 Task: Buy 3 Carving Knives from Kitchen Knives & Accessories section under best seller category for shipping address: Kirsten Carter, 1129 Sharon Lane, South Bend, Indiana 46625, Cell Number 5742125169. Pay from credit card ending with 9757, CVV 798
Action: Mouse moved to (178, 92)
Screenshot: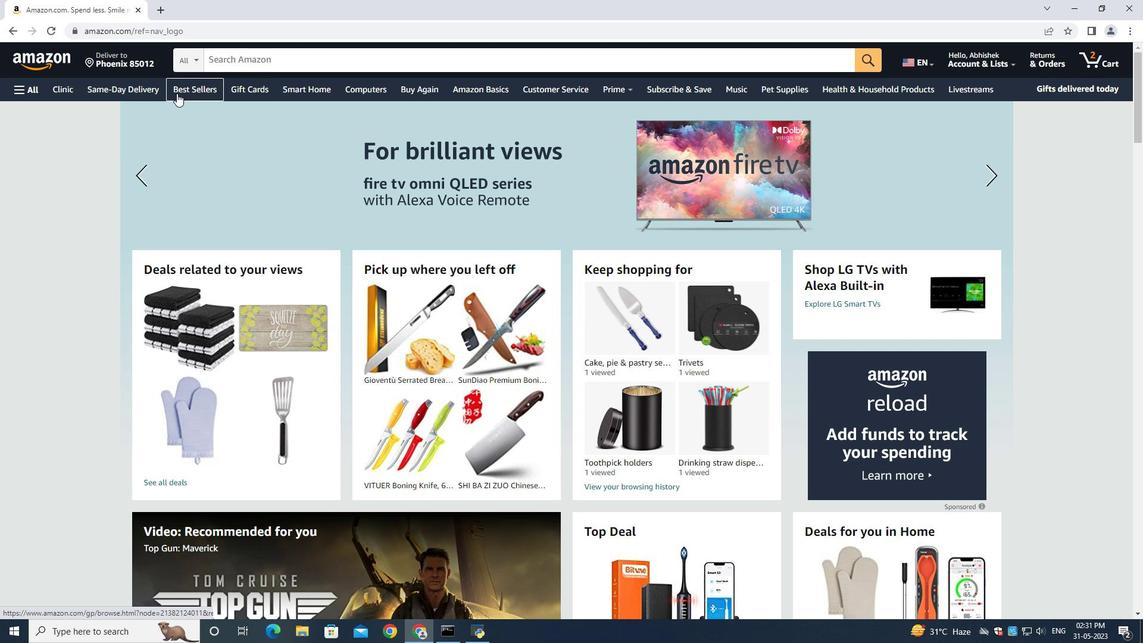 
Action: Mouse pressed left at (178, 92)
Screenshot: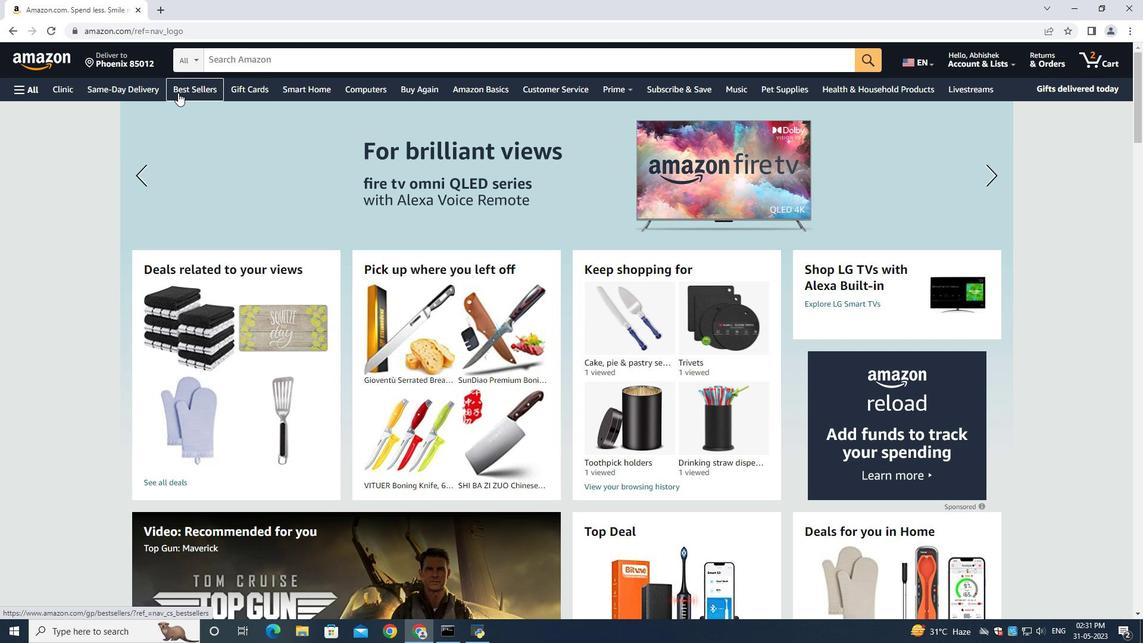 
Action: Mouse moved to (1114, 253)
Screenshot: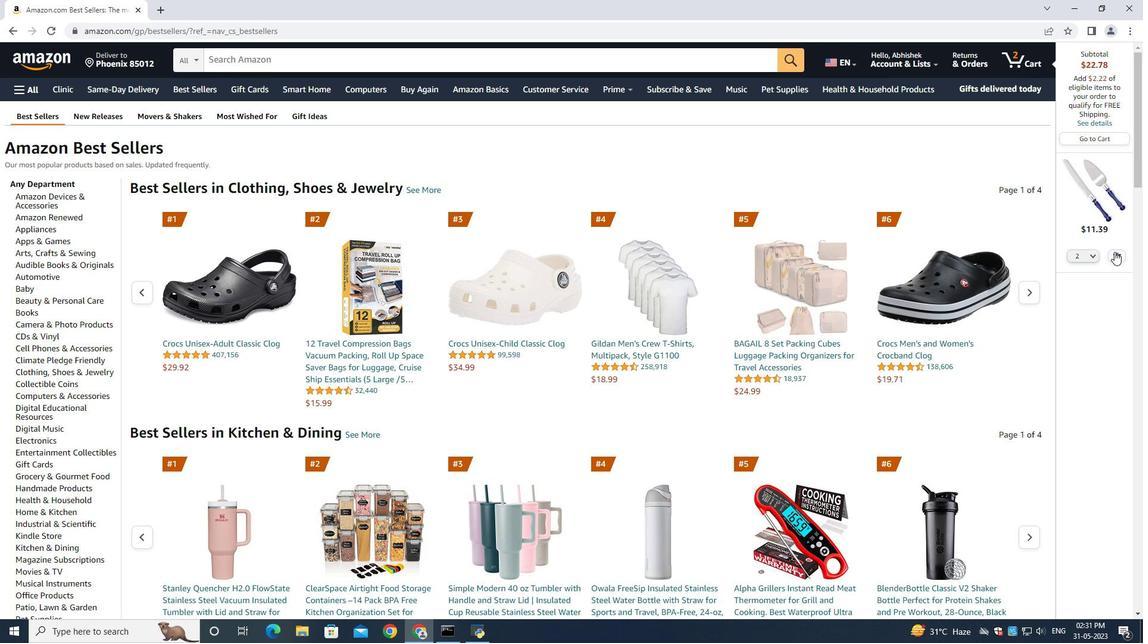 
Action: Mouse pressed left at (1114, 253)
Screenshot: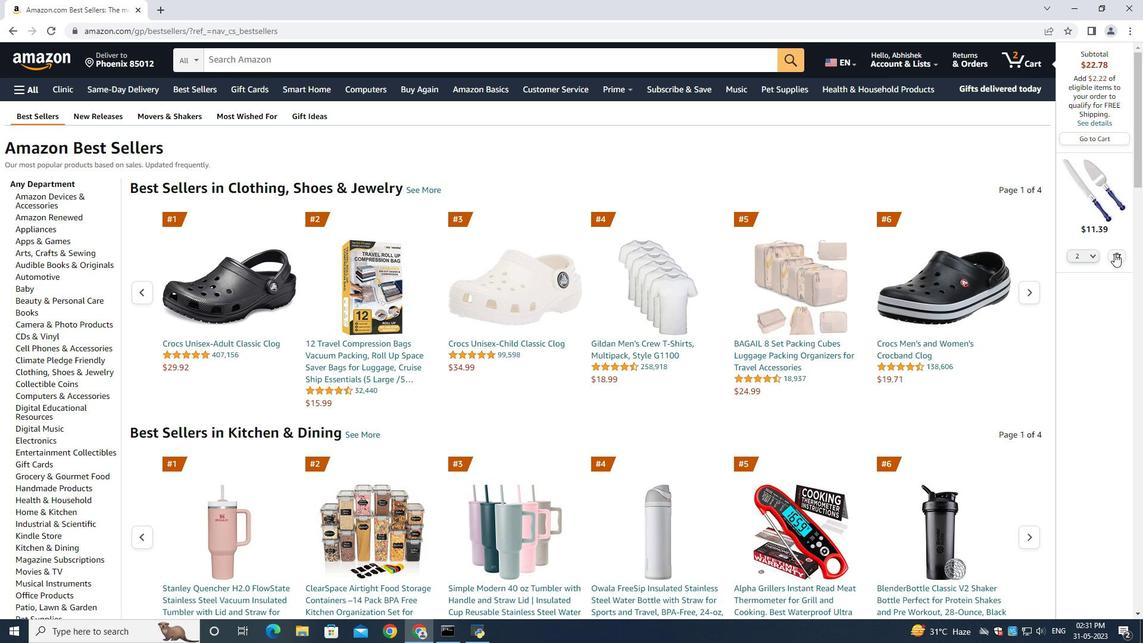 
Action: Mouse moved to (298, 64)
Screenshot: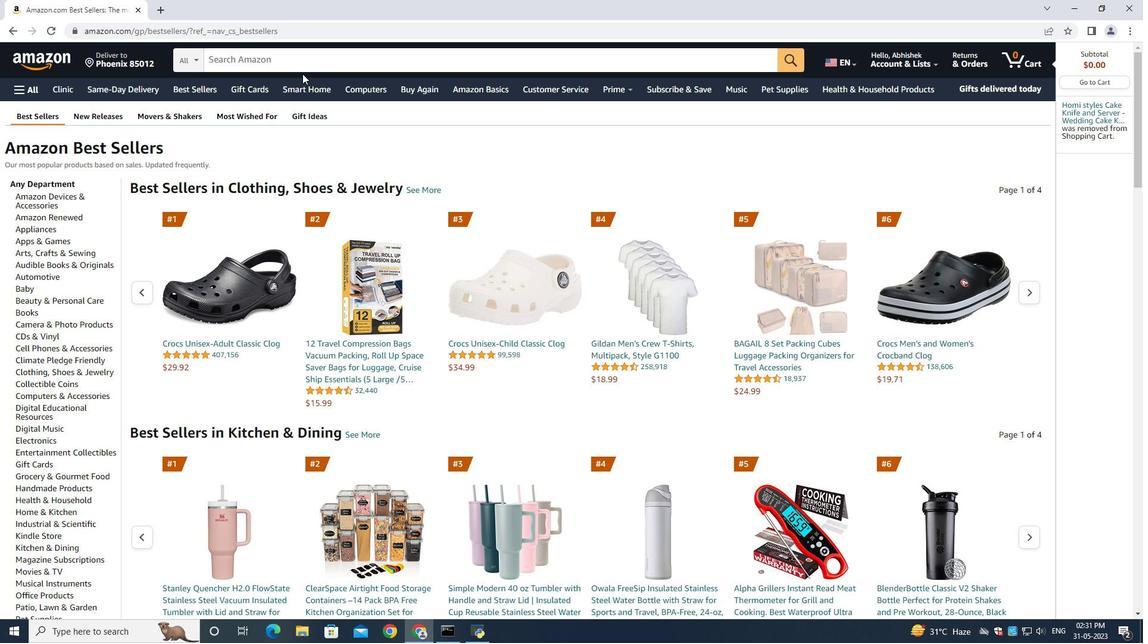 
Action: Mouse pressed left at (298, 64)
Screenshot: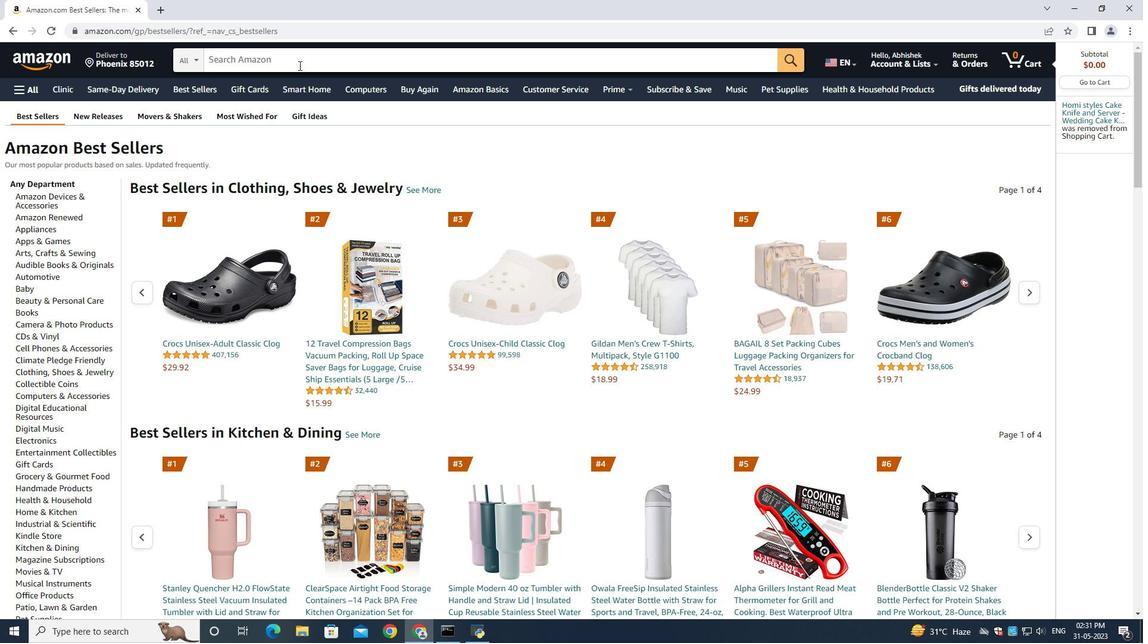 
Action: Key pressed <Key.shift><Key.shift><Key.shift><Key.shift><Key.shift><Key.shift><Key.shift><Key.shift><Key.shift><Key.shift><Key.shift>Carving<Key.space>king<Key.enter>
Screenshot: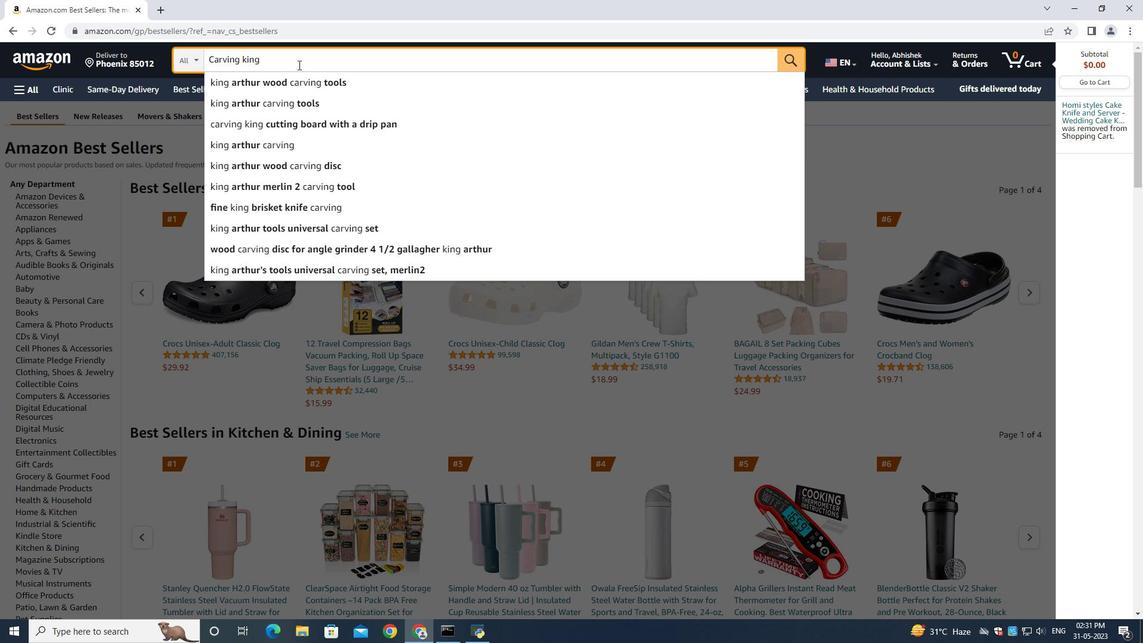 
Action: Mouse scrolled (298, 65) with delta (0, 0)
Screenshot: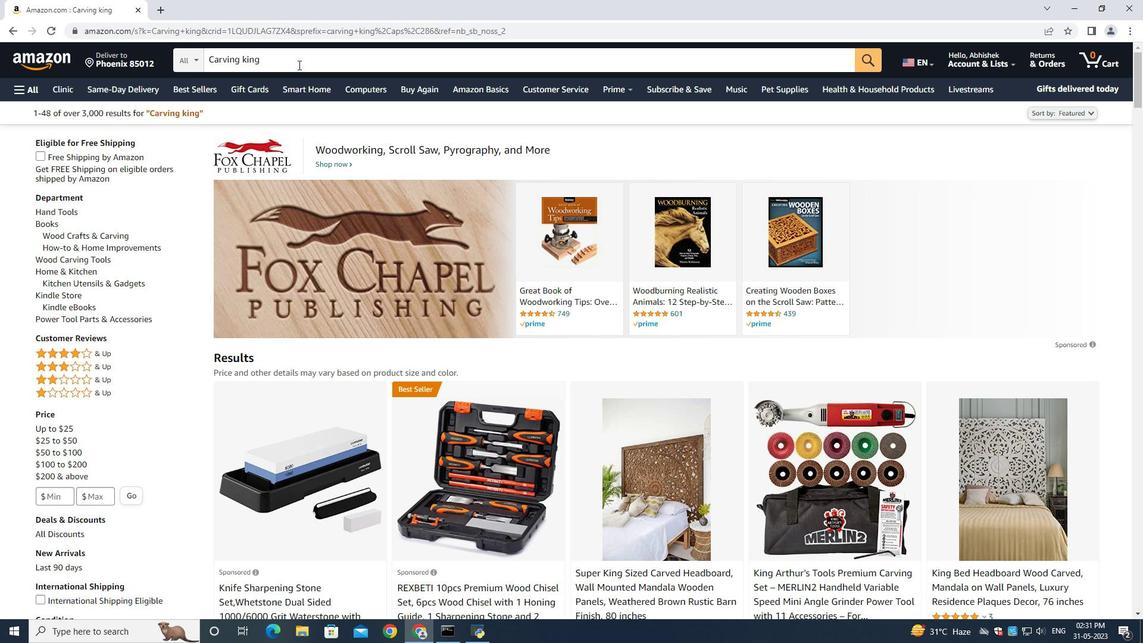 
Action: Mouse pressed left at (298, 64)
Screenshot: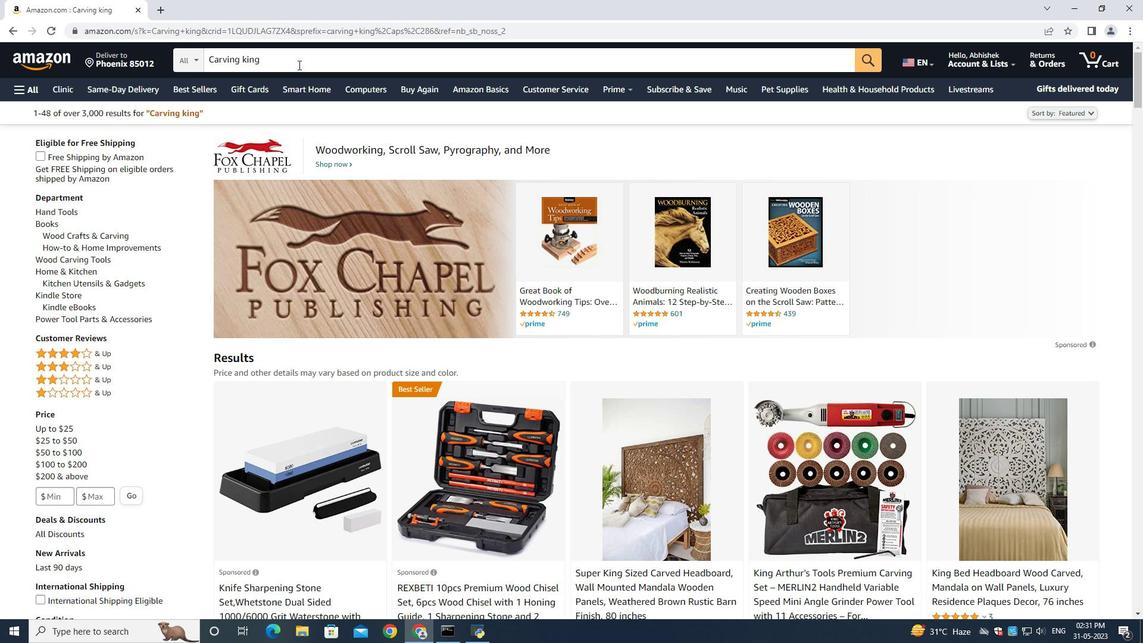 
Action: Key pressed <Key.backspace><Key.backspace><Key.backspace><Key.backspace><Key.shift>Knives<Key.enter>
Screenshot: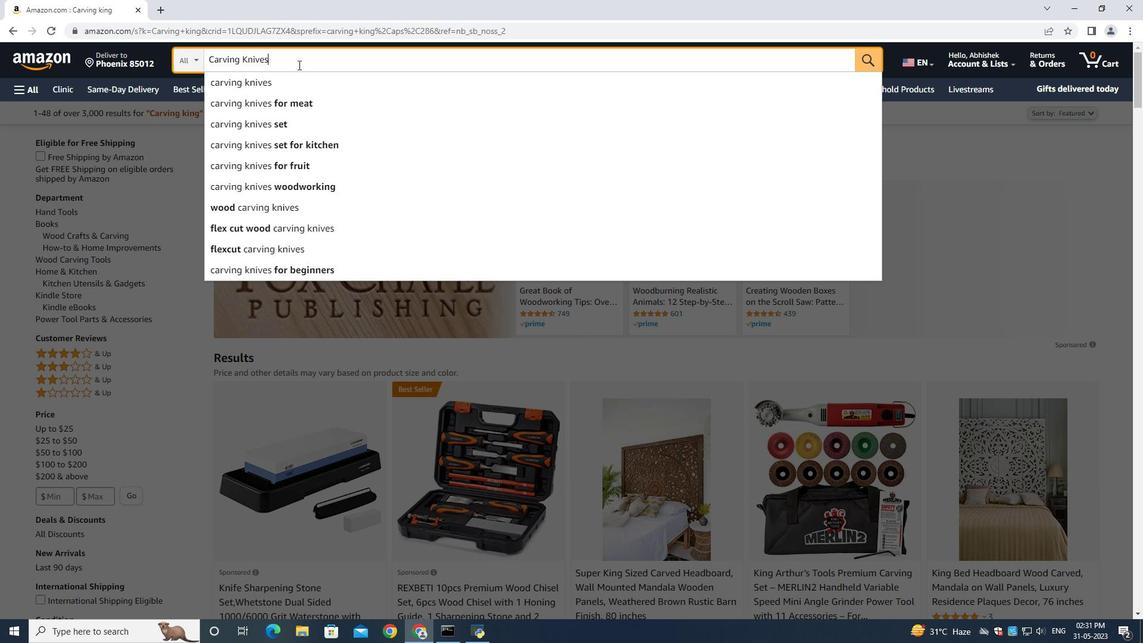 
Action: Mouse moved to (69, 303)
Screenshot: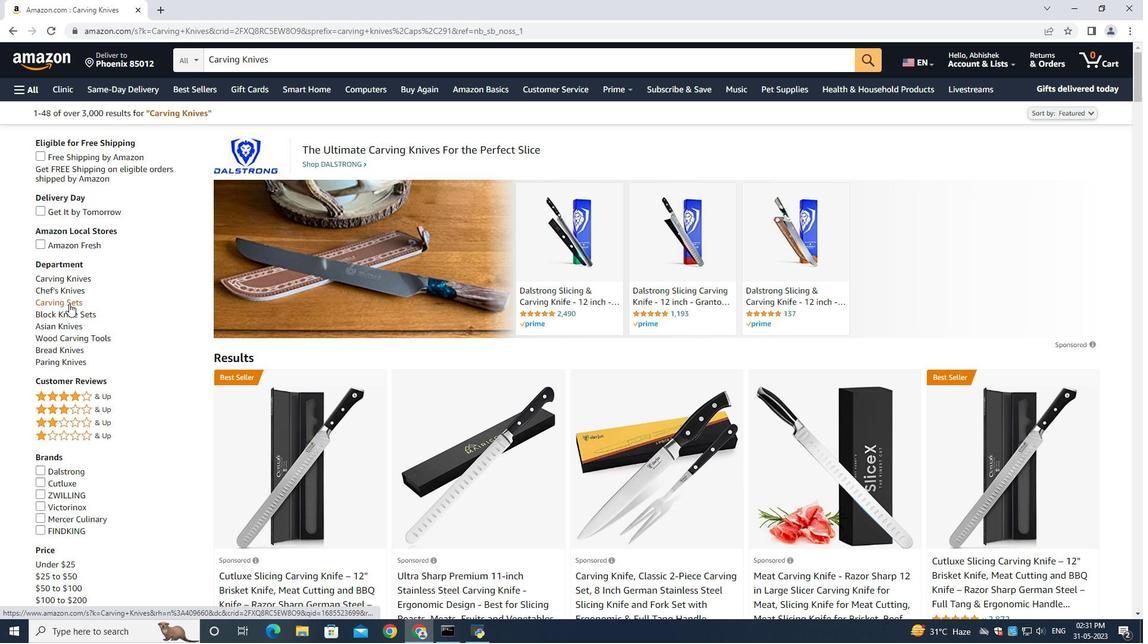 
Action: Mouse pressed left at (69, 303)
Screenshot: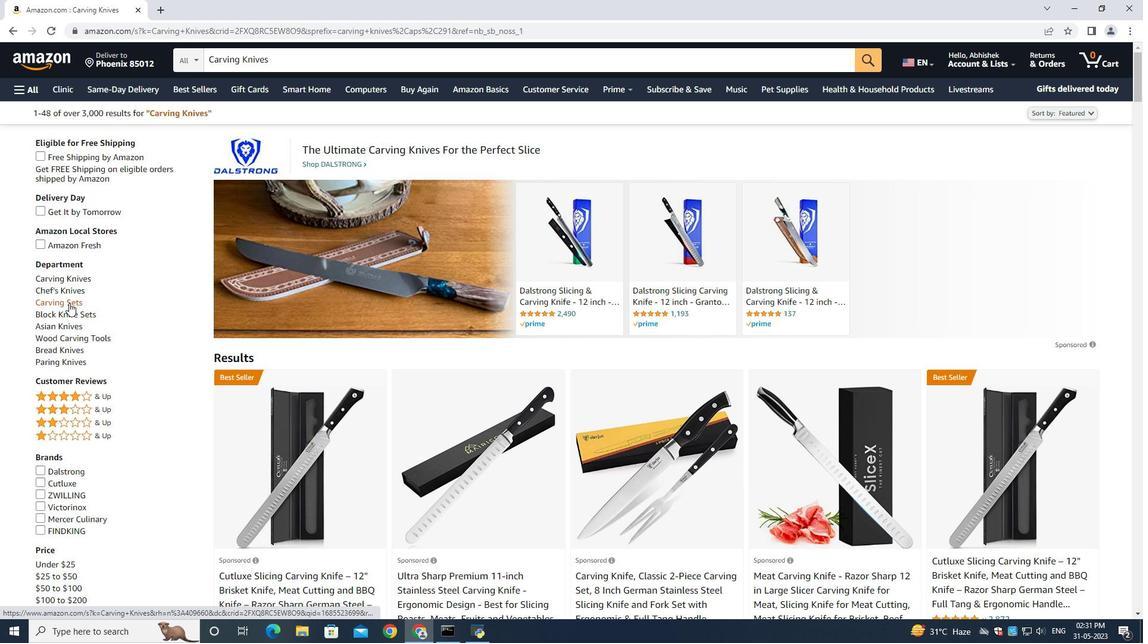 
Action: Mouse moved to (94, 288)
Screenshot: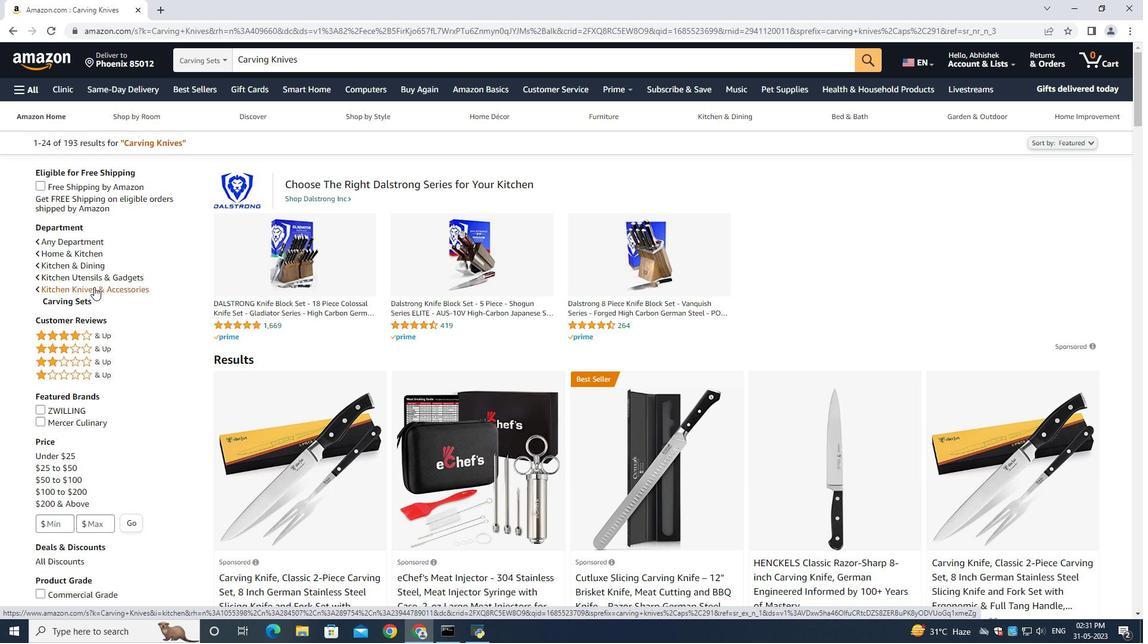 
Action: Mouse pressed left at (94, 288)
Screenshot: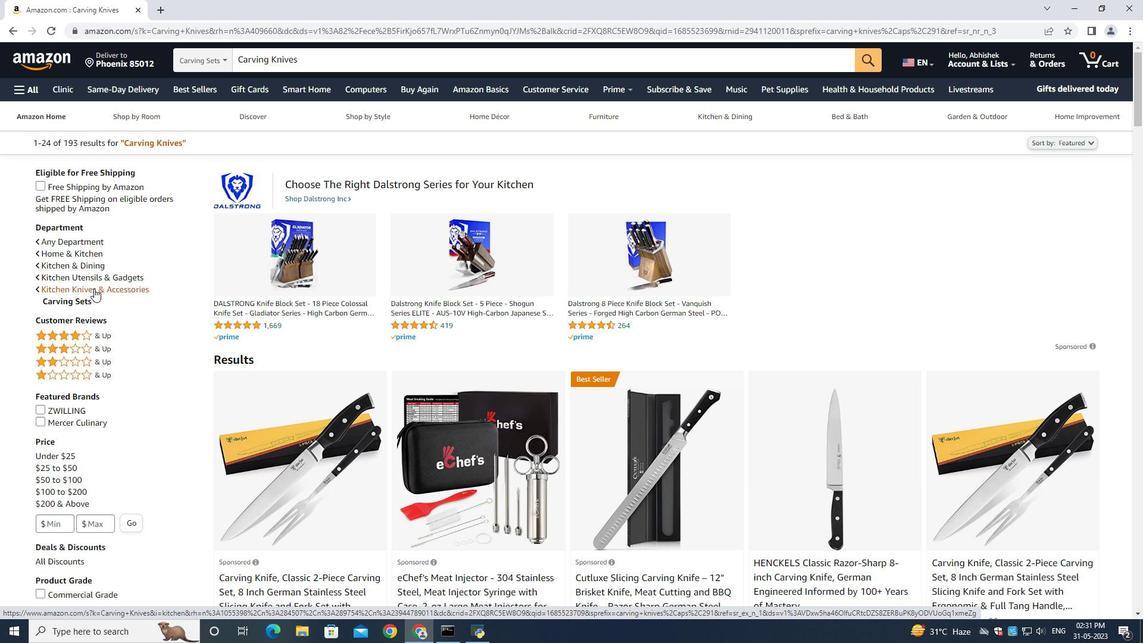 
Action: Mouse moved to (550, 374)
Screenshot: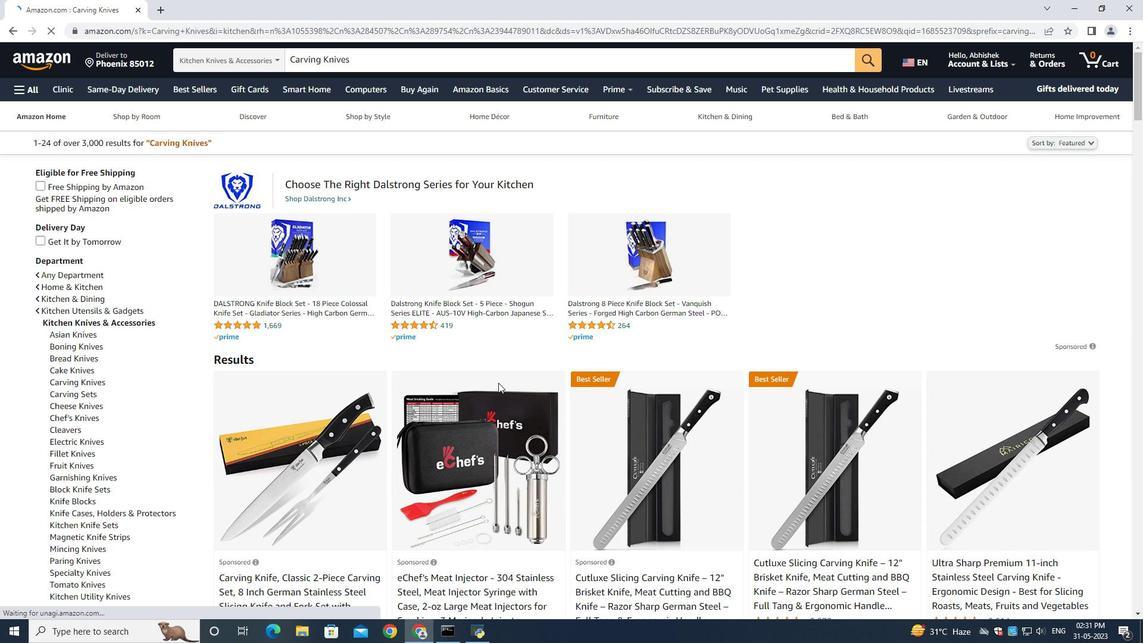 
Action: Mouse scrolled (550, 373) with delta (0, 0)
Screenshot: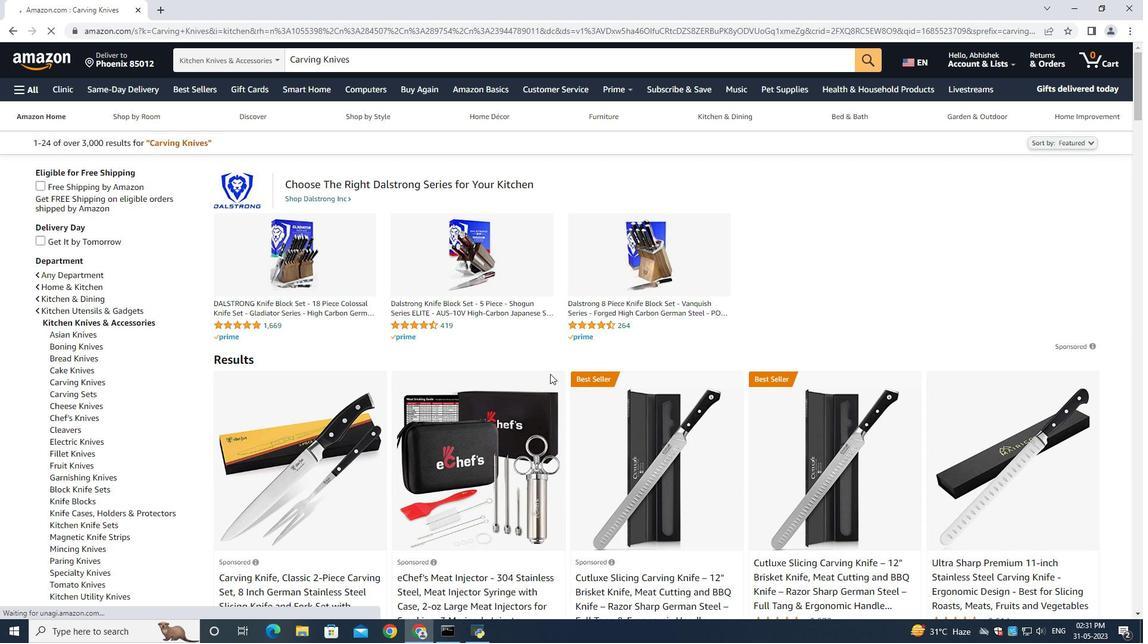
Action: Mouse scrolled (550, 373) with delta (0, 0)
Screenshot: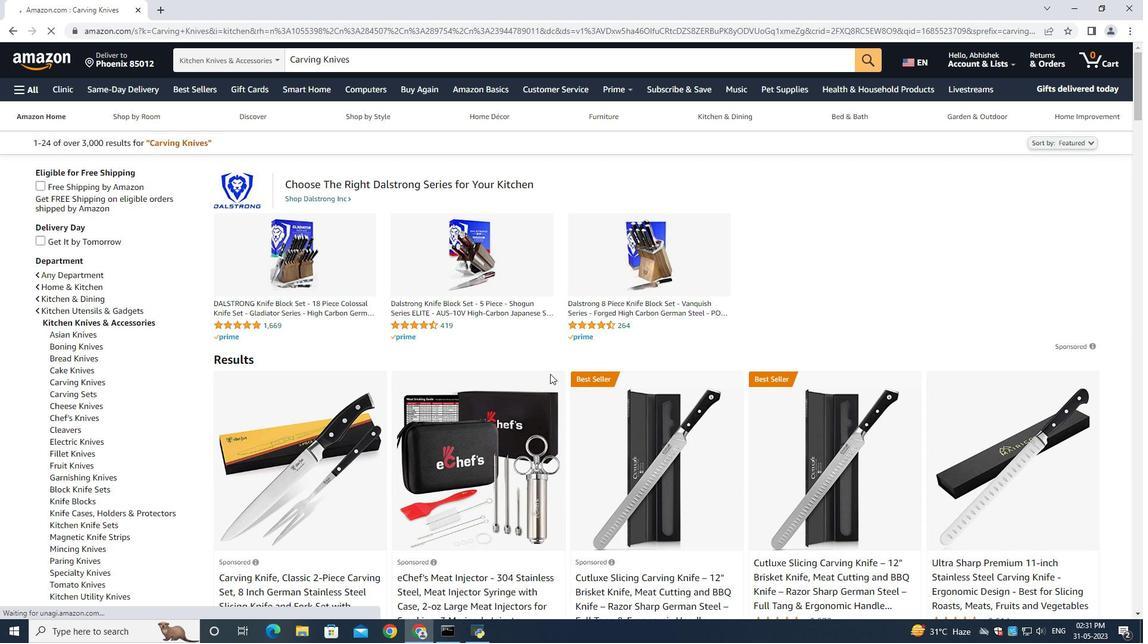 
Action: Mouse scrolled (550, 373) with delta (0, 0)
Screenshot: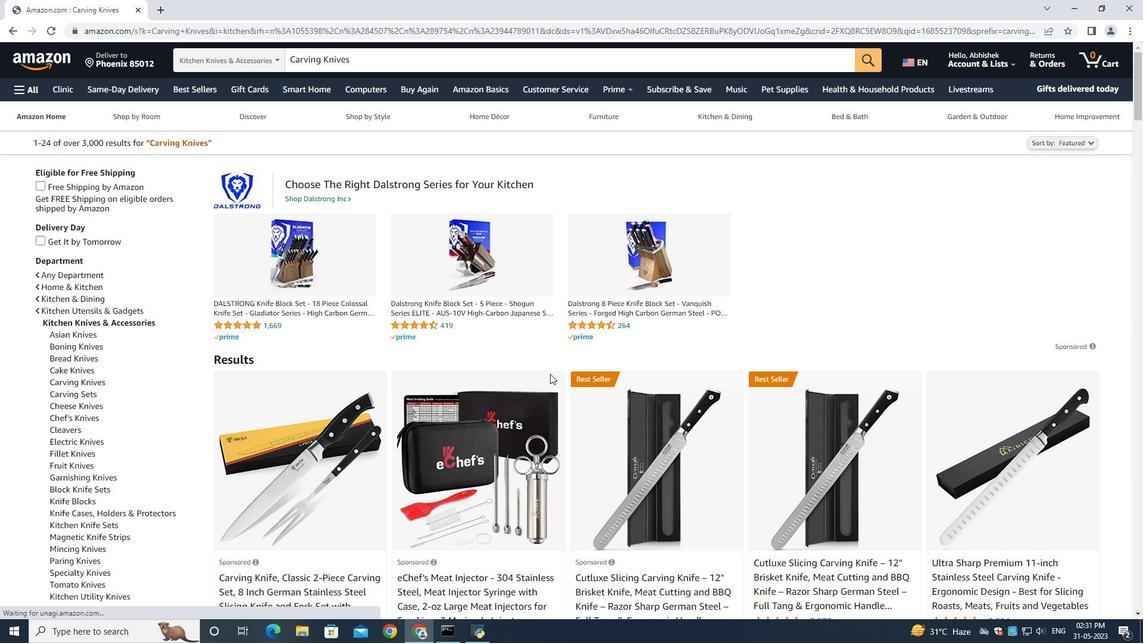 
Action: Mouse scrolled (550, 373) with delta (0, 0)
Screenshot: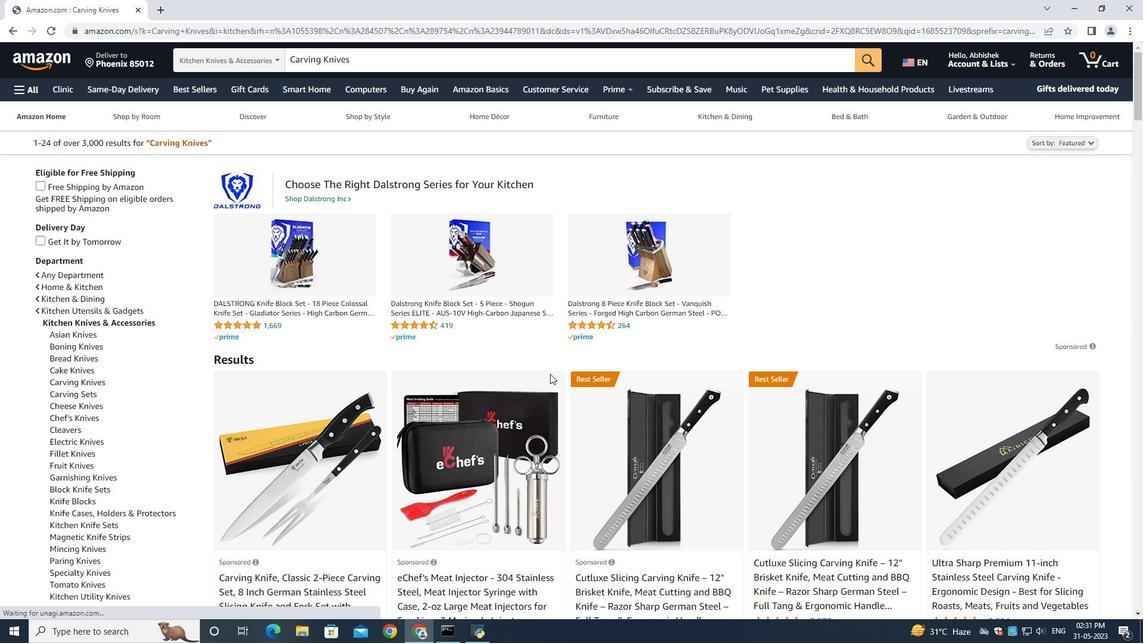 
Action: Mouse moved to (446, 344)
Screenshot: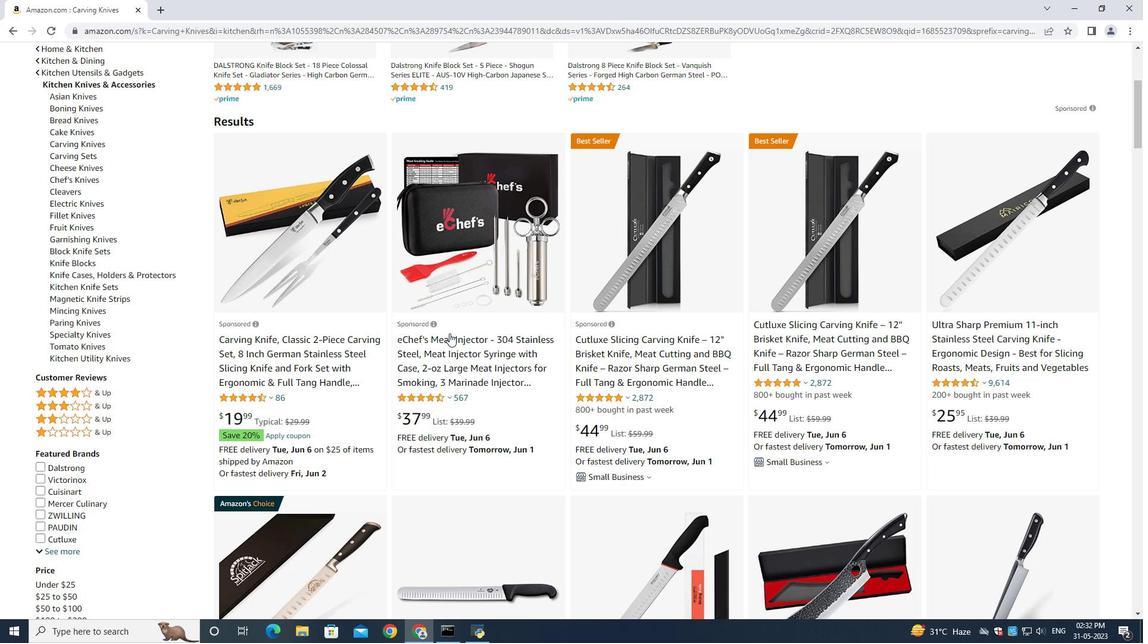 
Action: Mouse pressed left at (446, 344)
Screenshot: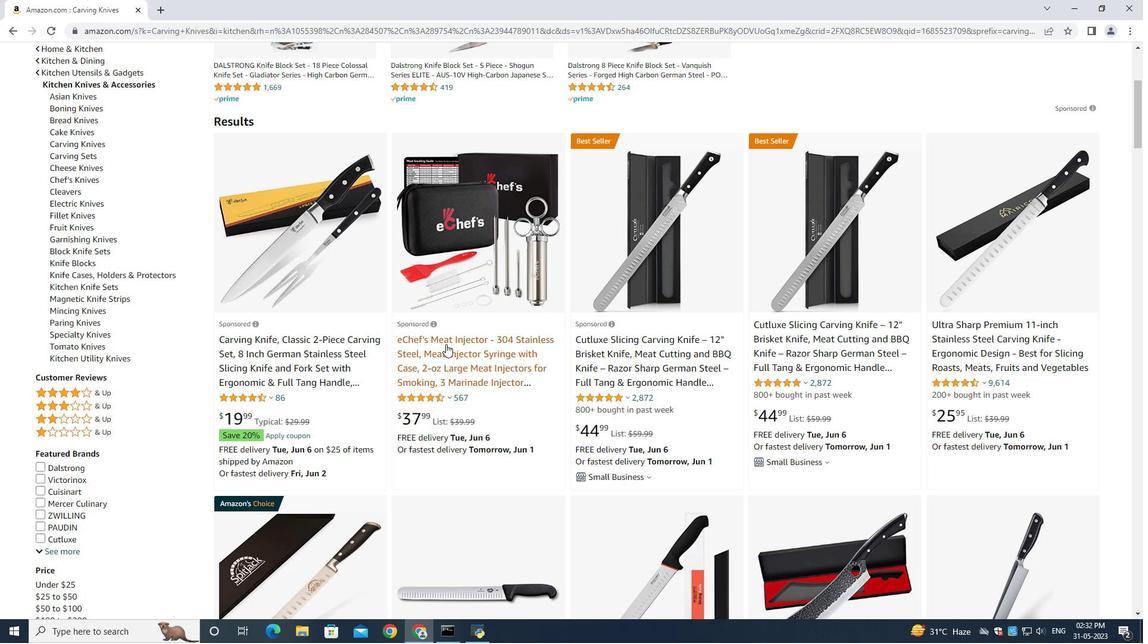 
Action: Mouse moved to (410, 510)
Screenshot: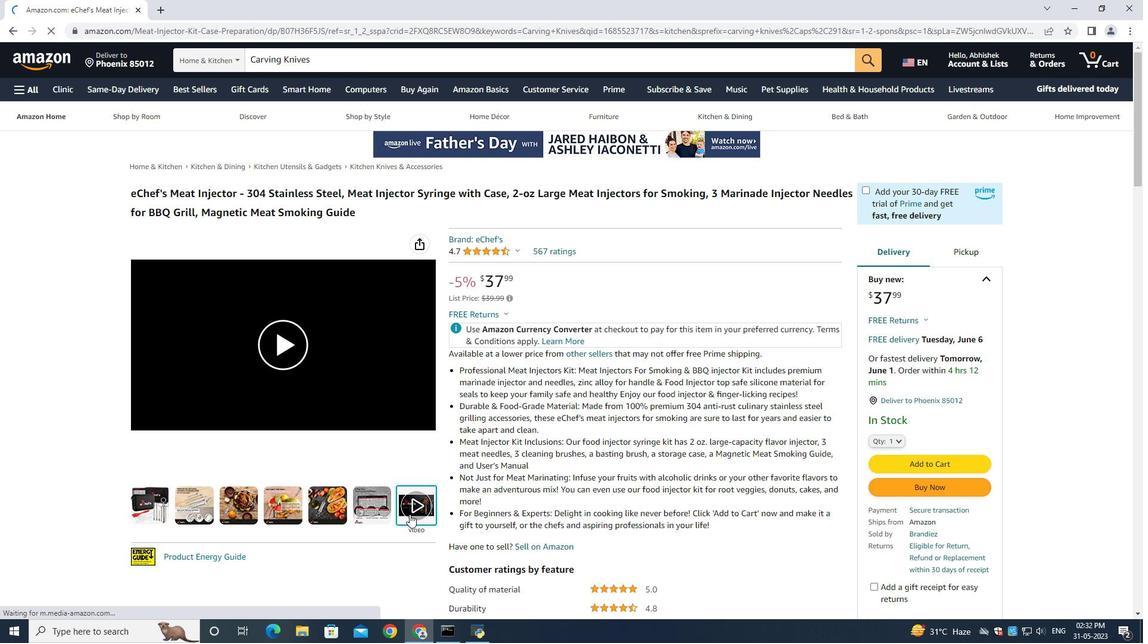 
Action: Mouse pressed left at (410, 510)
Screenshot: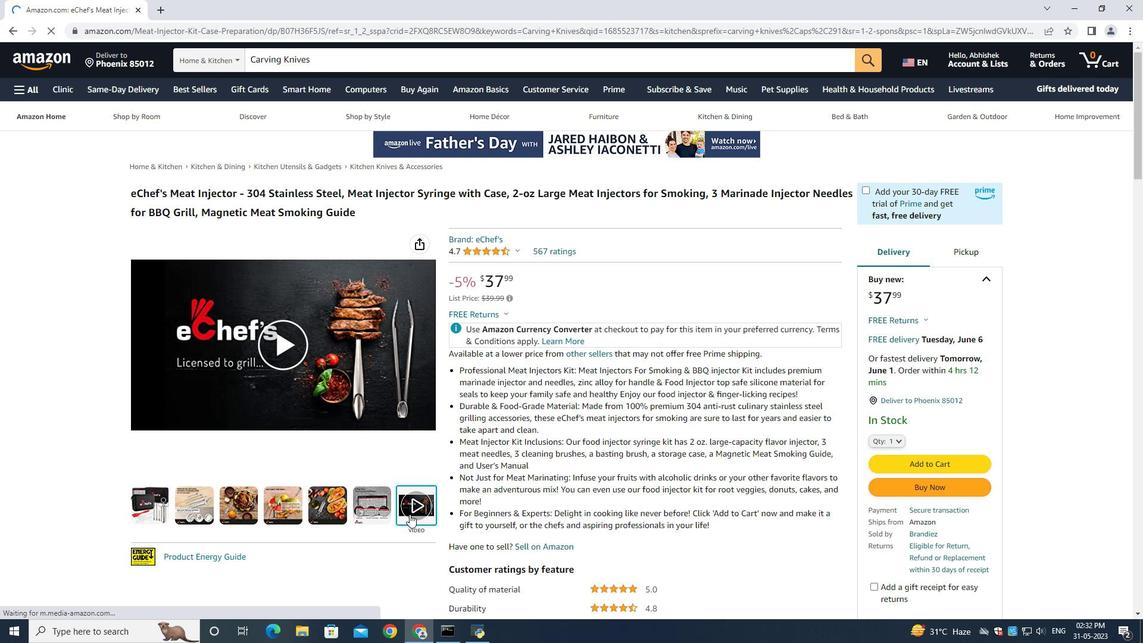 
Action: Mouse moved to (1102, 107)
Screenshot: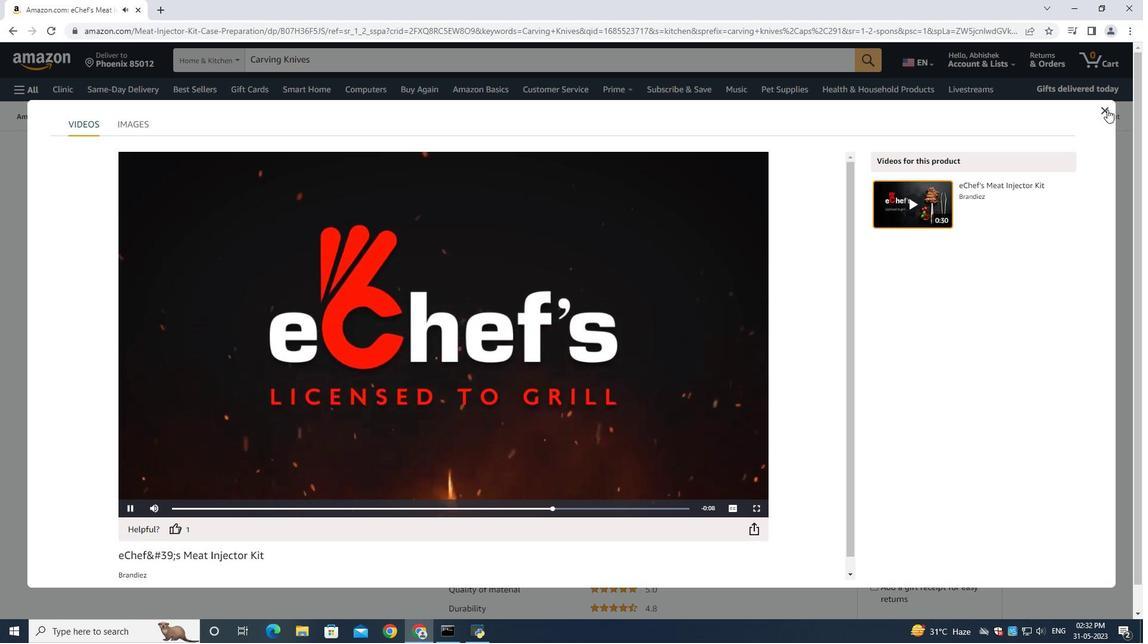 
Action: Mouse pressed left at (1102, 107)
Screenshot: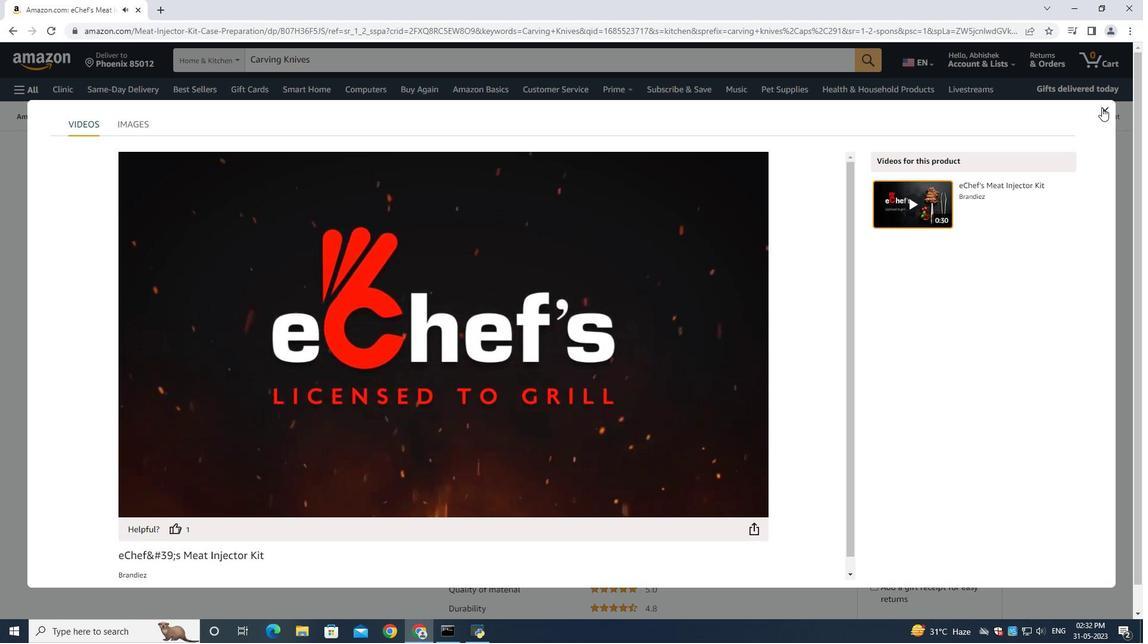 
Action: Mouse moved to (895, 439)
Screenshot: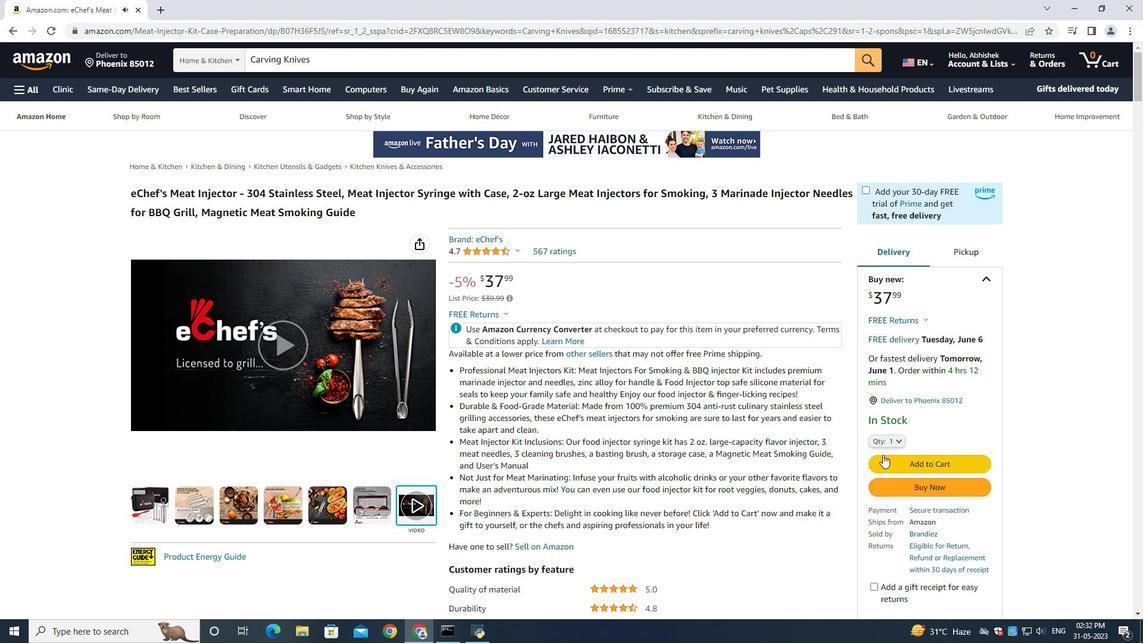 
Action: Mouse pressed left at (895, 439)
Screenshot: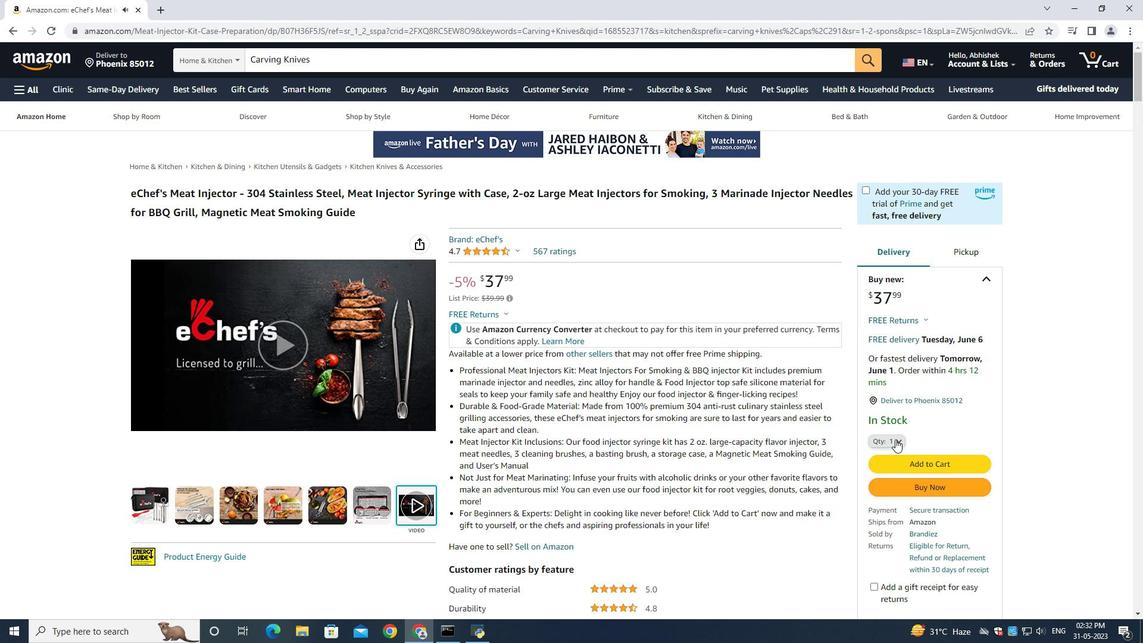 
Action: Mouse moved to (880, 478)
Screenshot: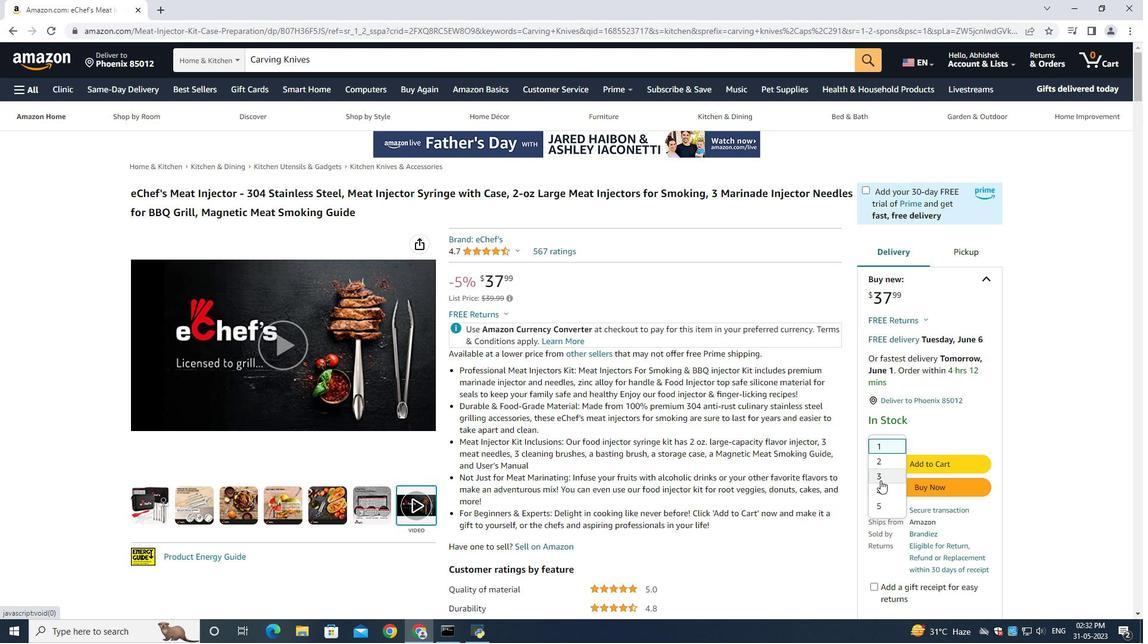 
Action: Mouse pressed left at (880, 478)
Screenshot: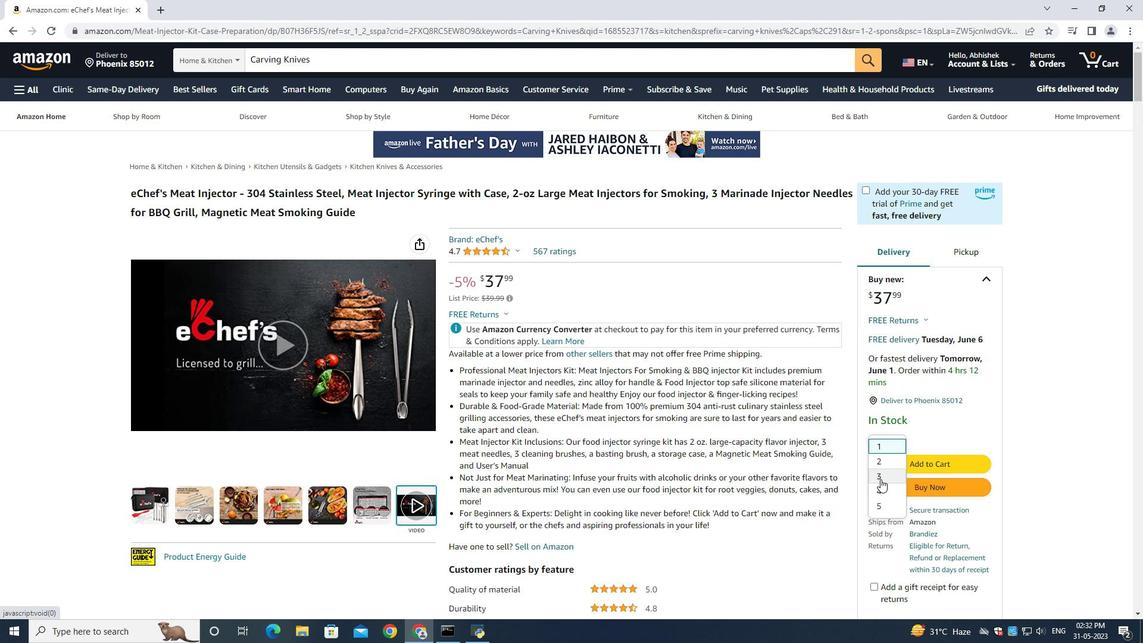 
Action: Mouse moved to (927, 485)
Screenshot: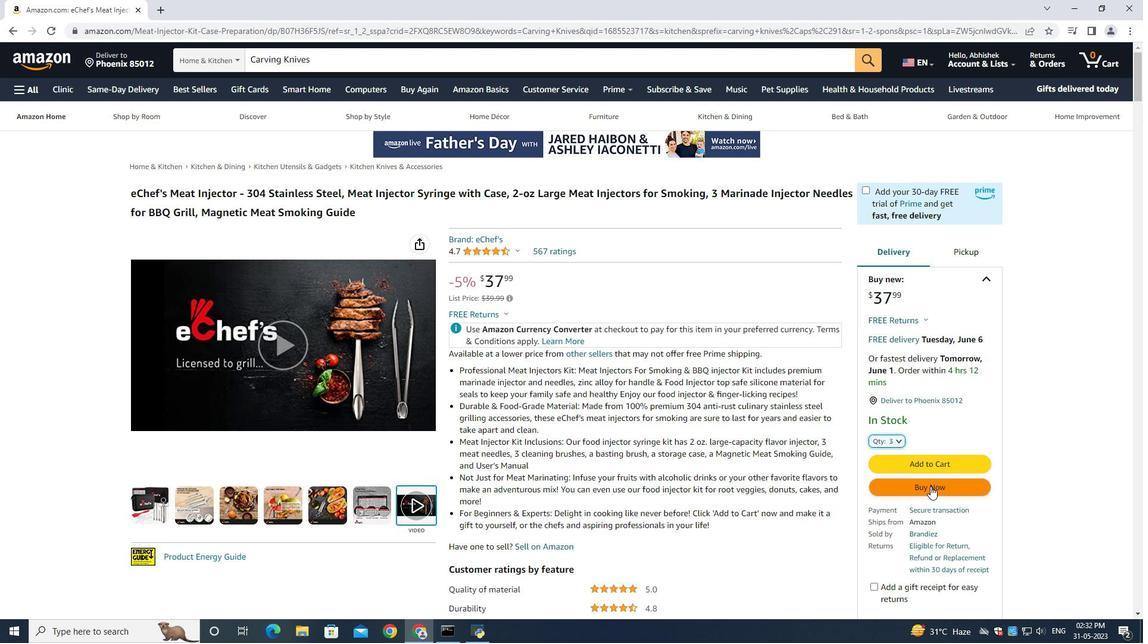
Action: Mouse pressed left at (927, 485)
Screenshot: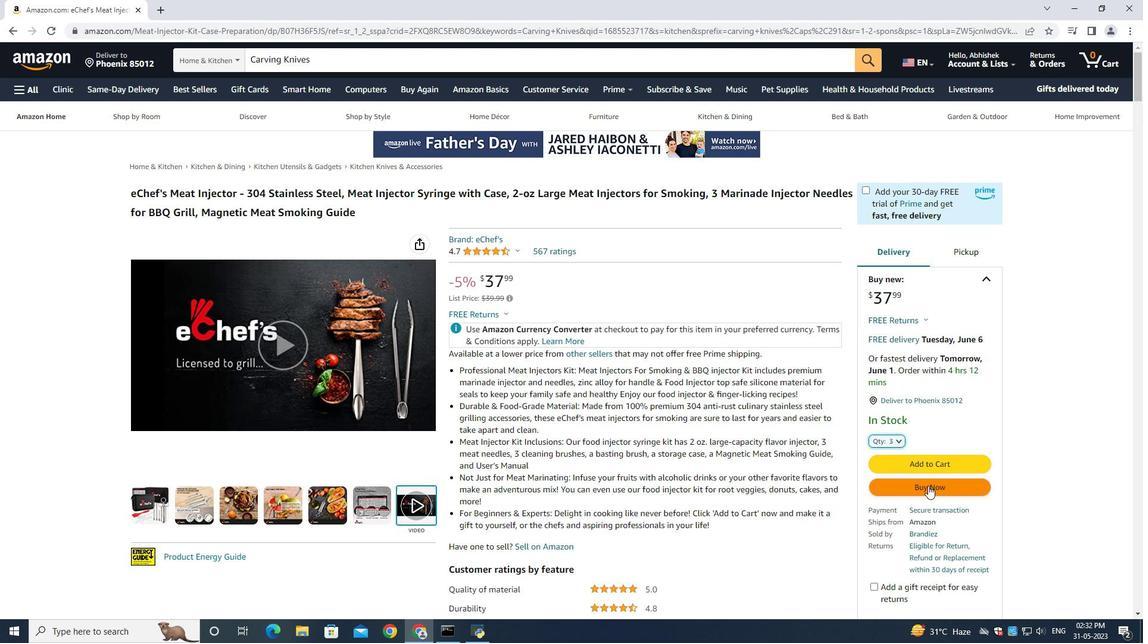 
Action: Mouse moved to (582, 403)
Screenshot: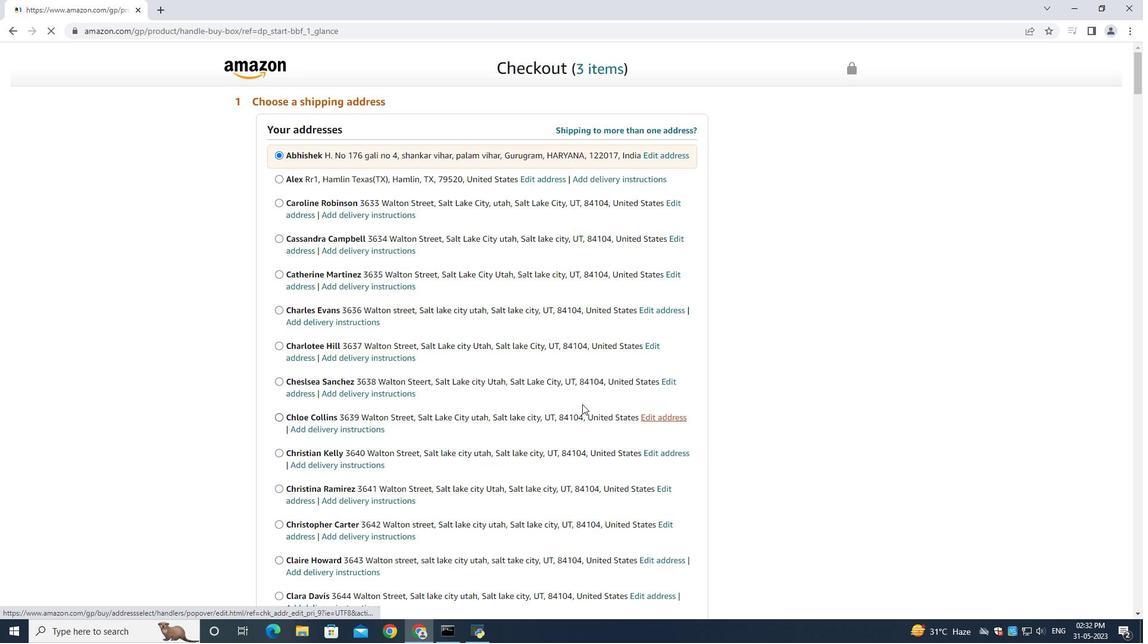 
Action: Mouse scrolled (582, 403) with delta (0, 0)
Screenshot: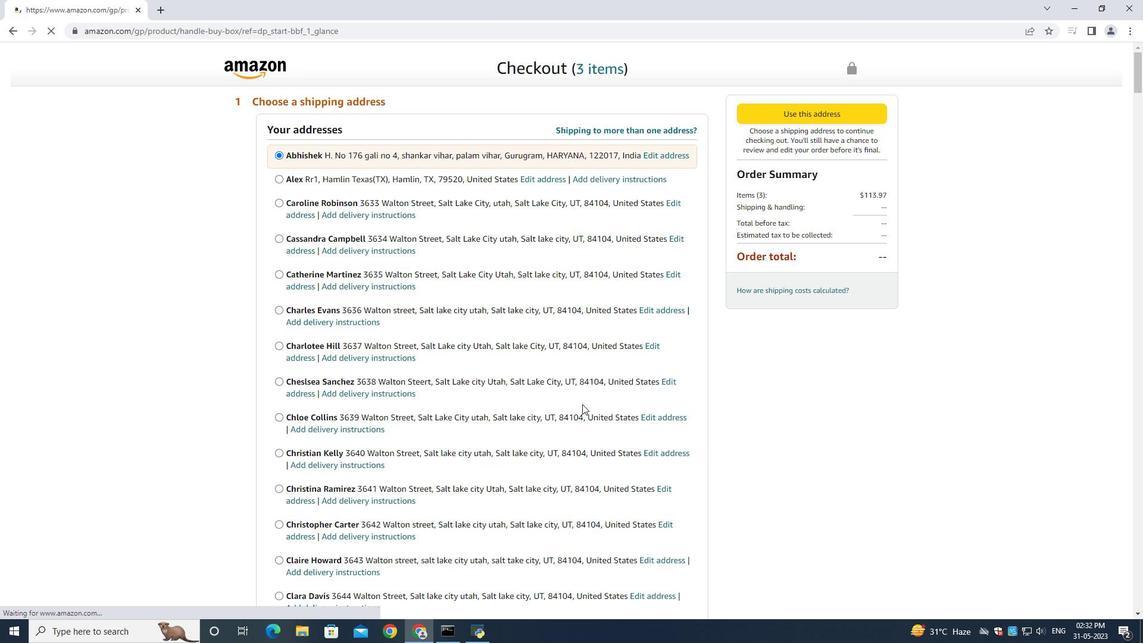 
Action: Mouse scrolled (582, 403) with delta (0, 0)
Screenshot: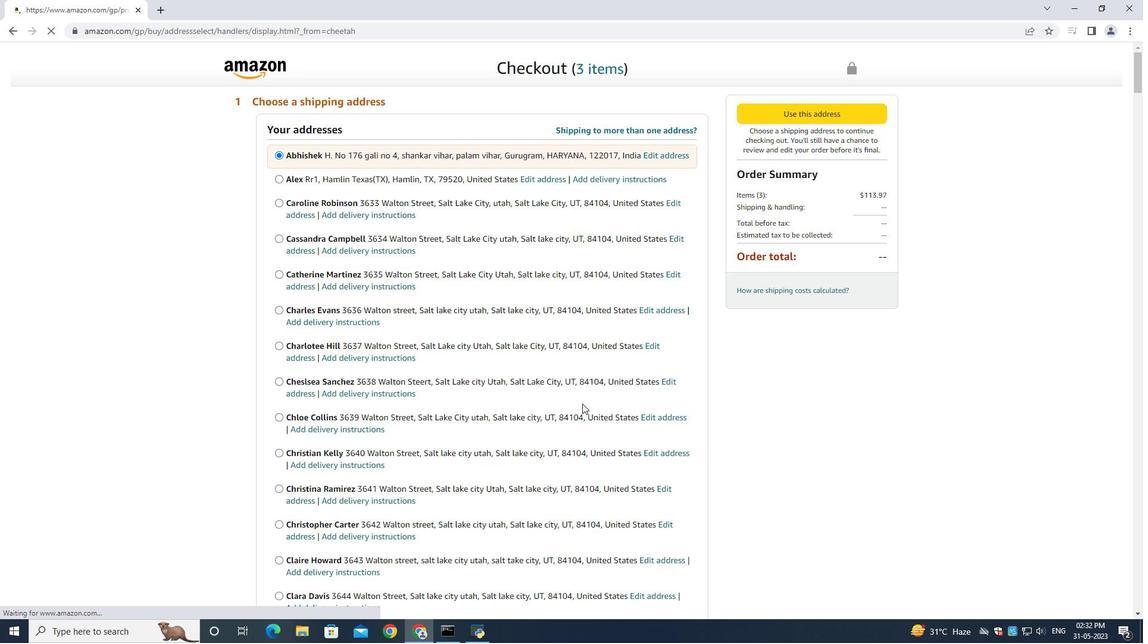 
Action: Mouse scrolled (582, 403) with delta (0, 0)
Screenshot: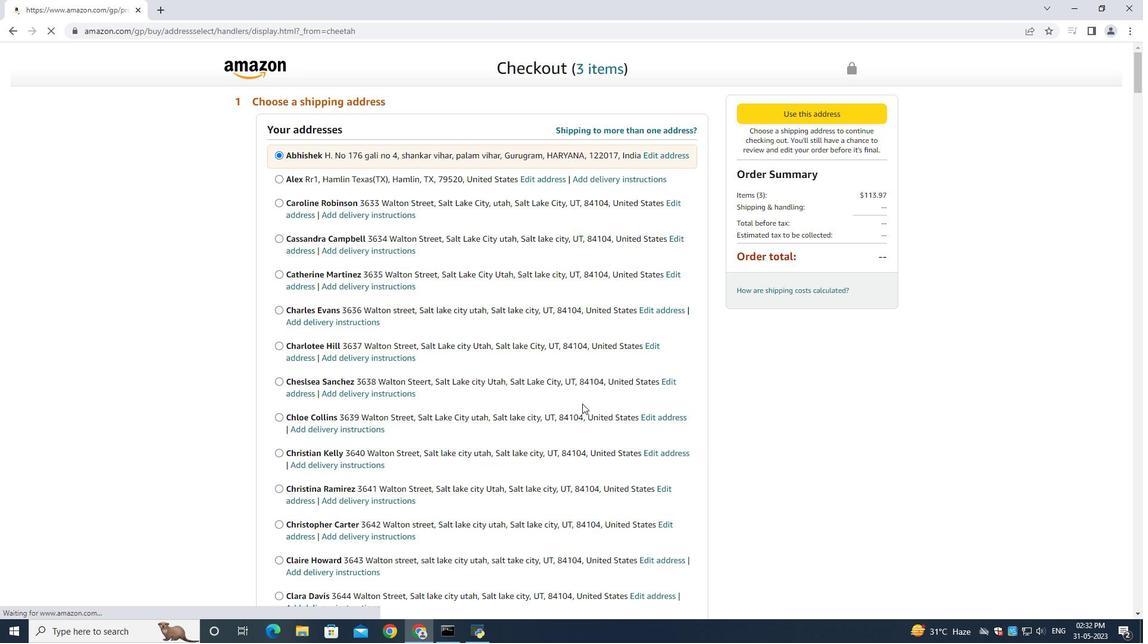 
Action: Mouse scrolled (582, 403) with delta (0, 0)
Screenshot: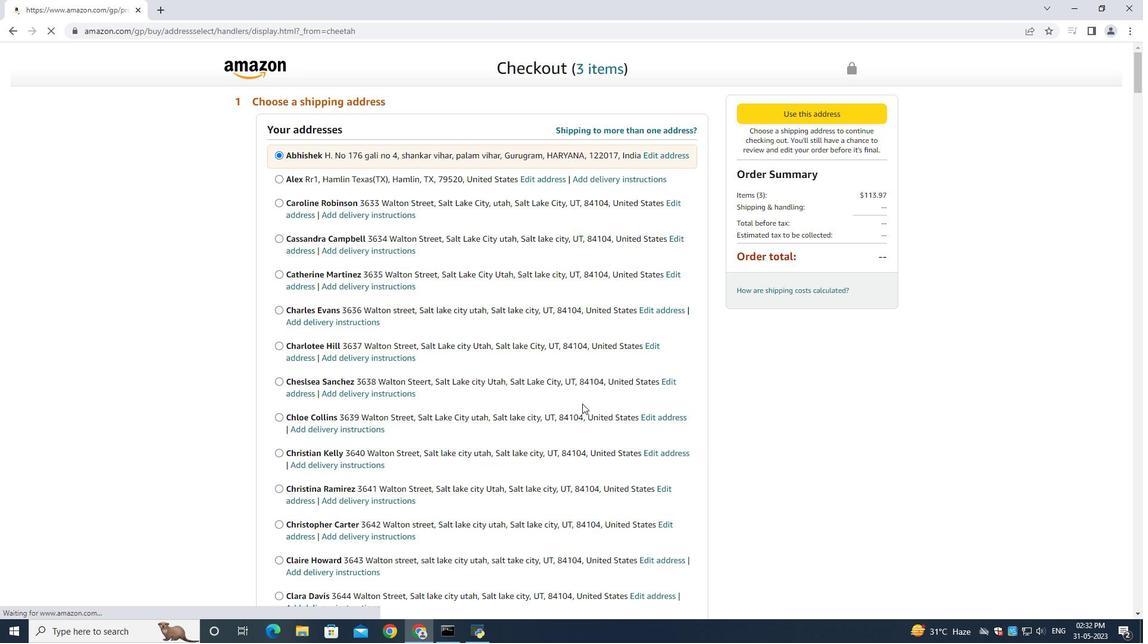 
Action: Mouse scrolled (582, 403) with delta (0, 0)
Screenshot: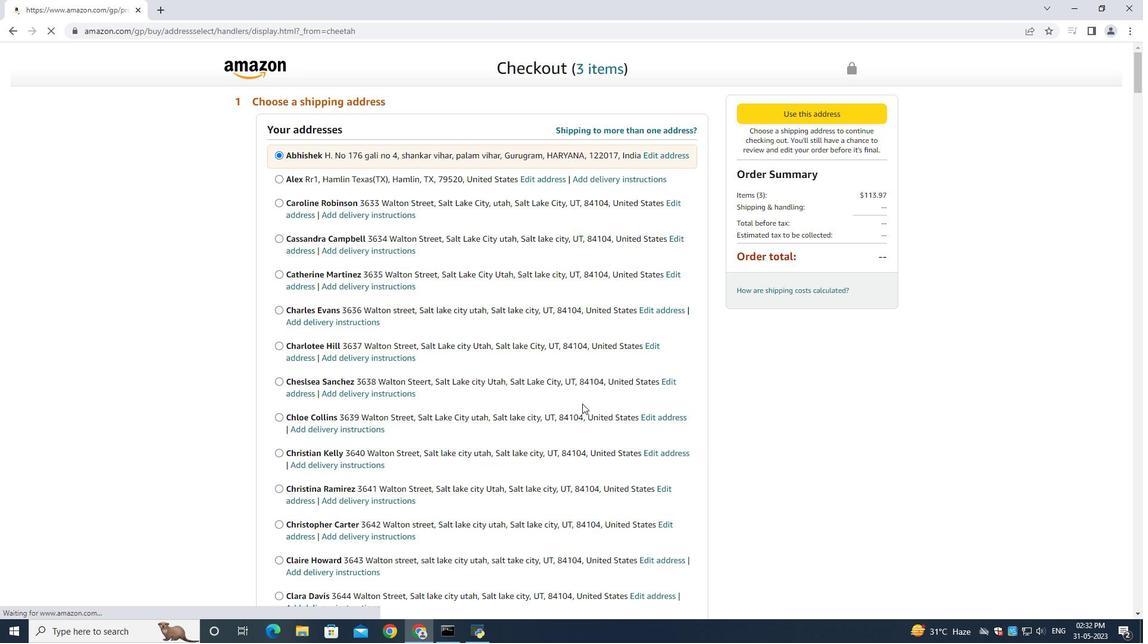 
Action: Mouse scrolled (582, 403) with delta (0, 0)
Screenshot: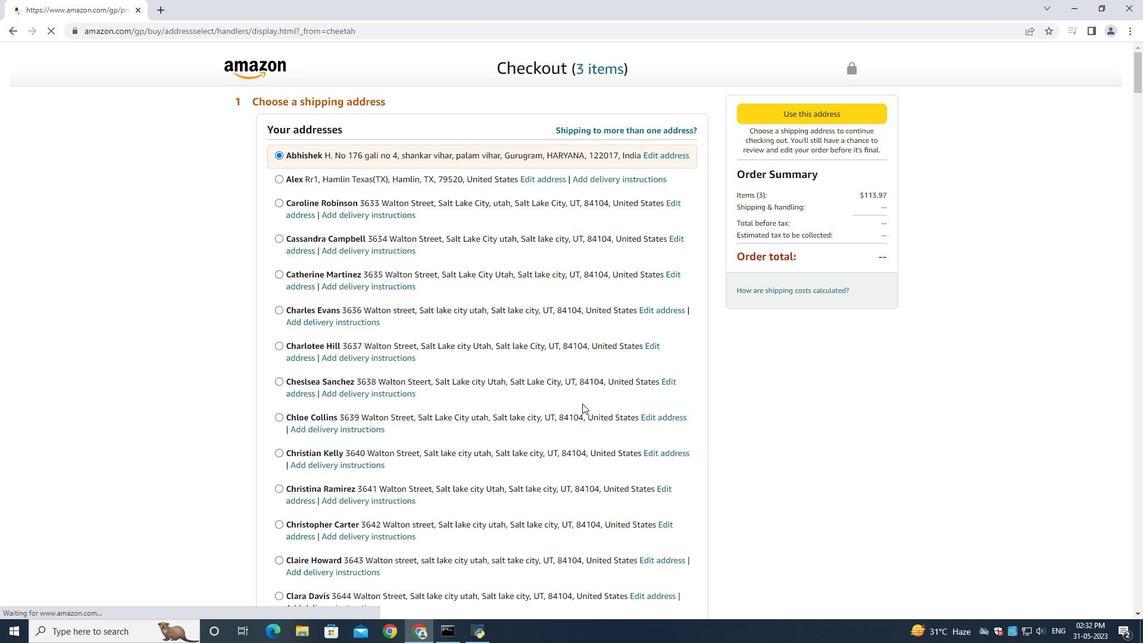 
Action: Mouse moved to (460, 410)
Screenshot: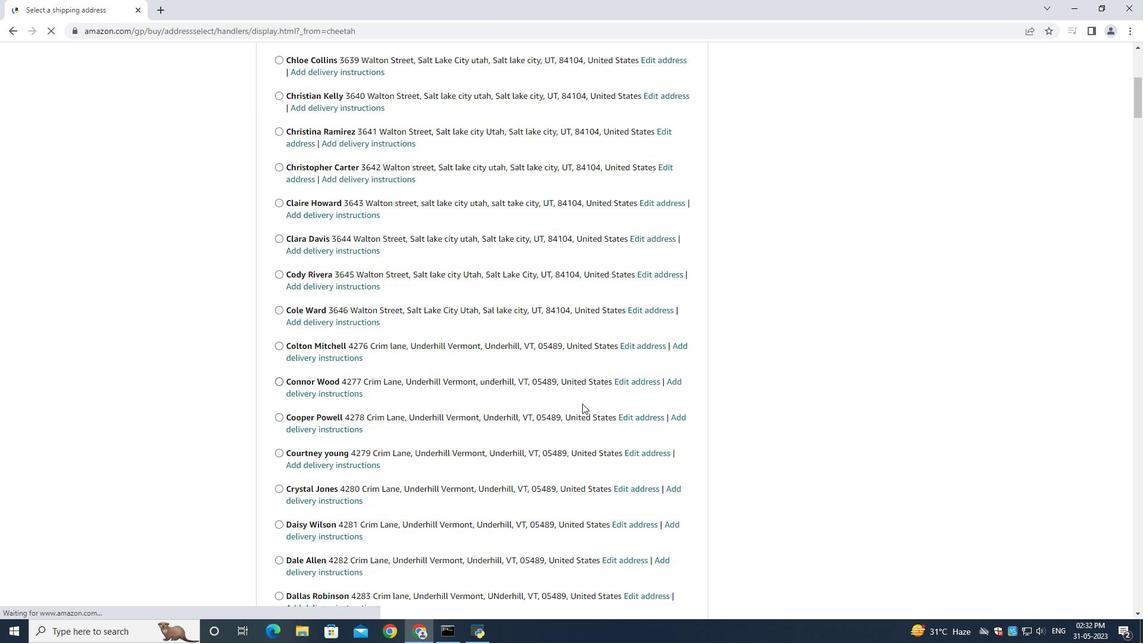 
Action: Mouse scrolled (460, 409) with delta (0, 0)
Screenshot: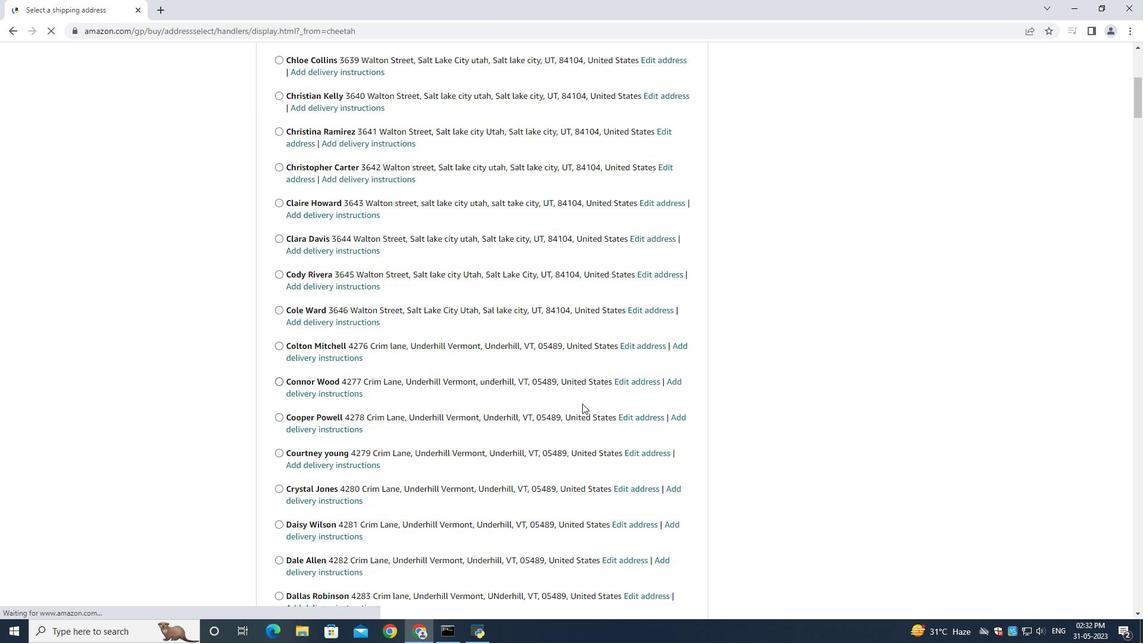 
Action: Mouse scrolled (460, 409) with delta (0, 0)
Screenshot: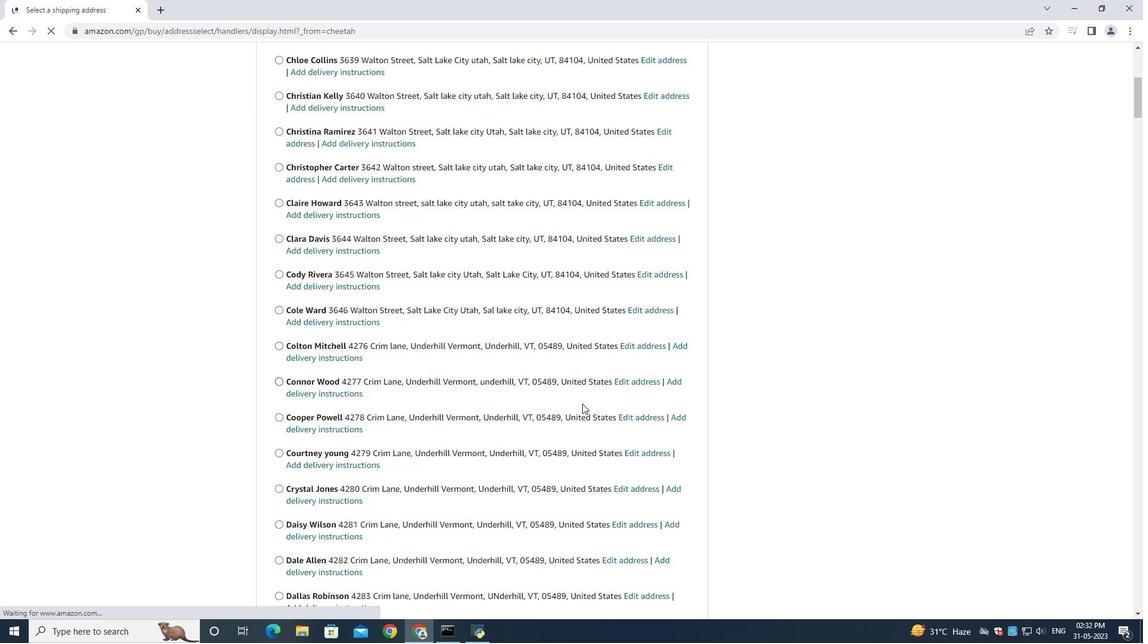 
Action: Mouse scrolled (460, 409) with delta (0, 0)
Screenshot: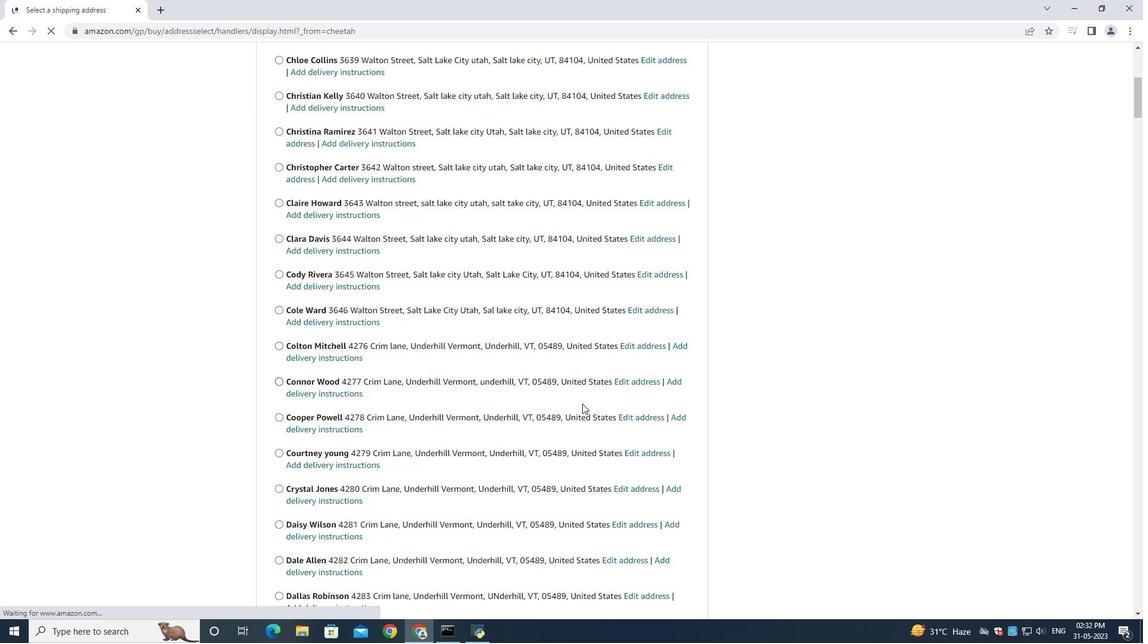 
Action: Mouse scrolled (460, 409) with delta (0, 0)
Screenshot: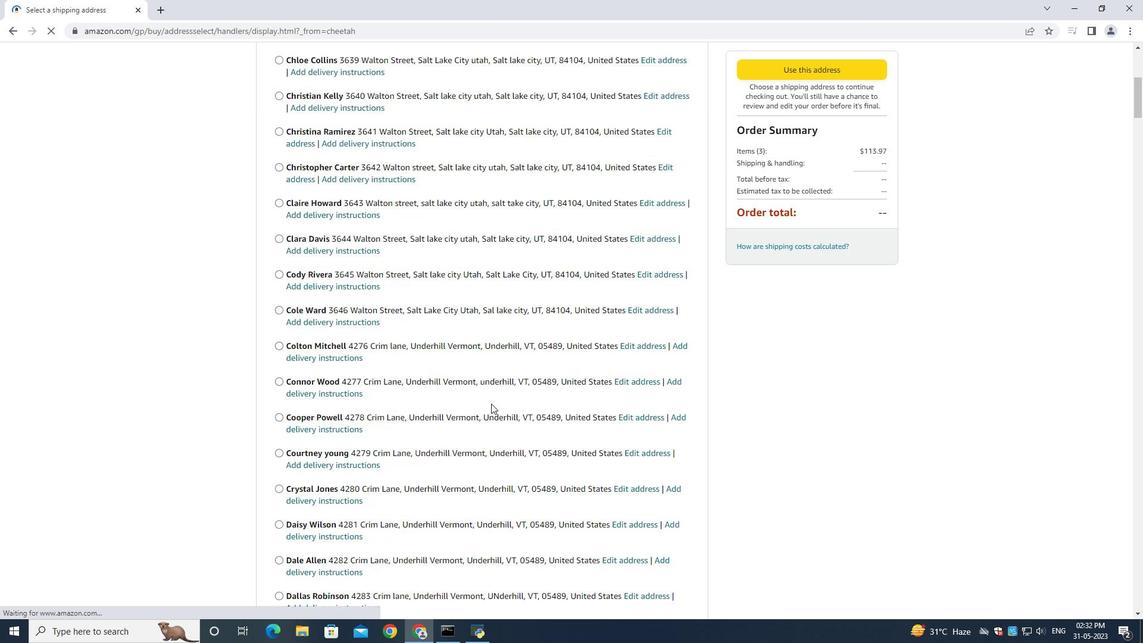
Action: Mouse scrolled (460, 409) with delta (0, 0)
Screenshot: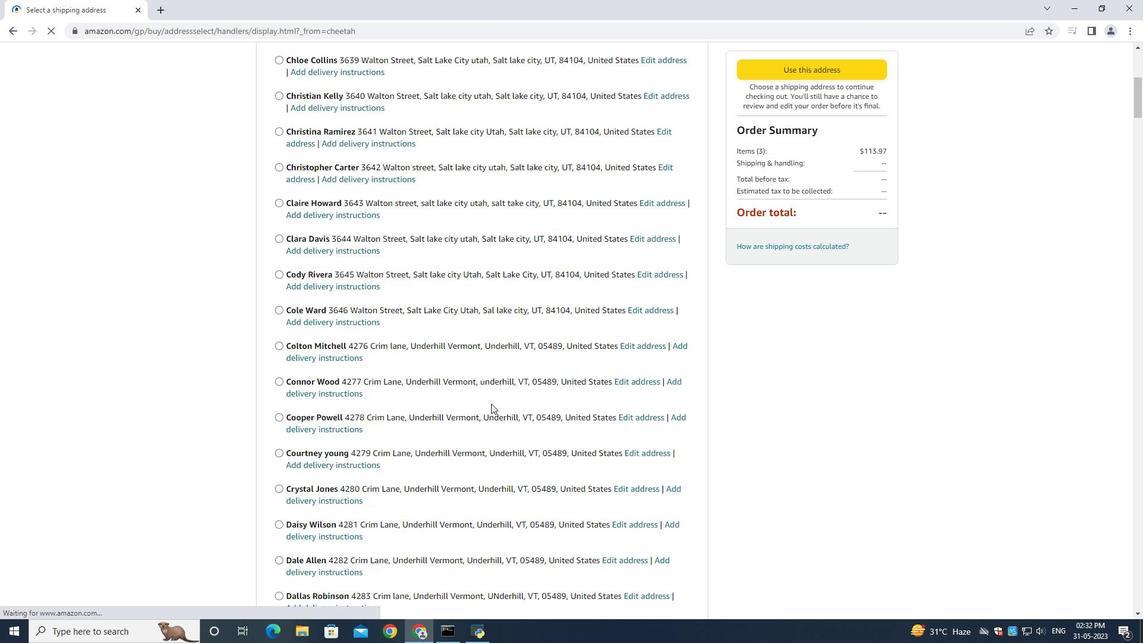
Action: Mouse moved to (459, 406)
Screenshot: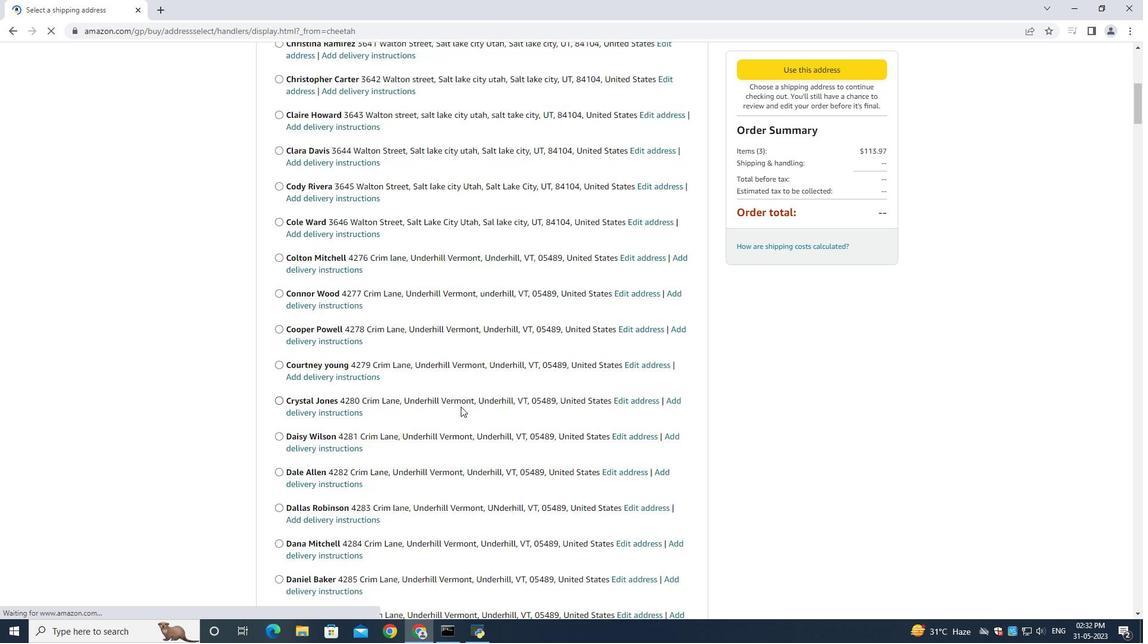
Action: Mouse scrolled (459, 406) with delta (0, 0)
Screenshot: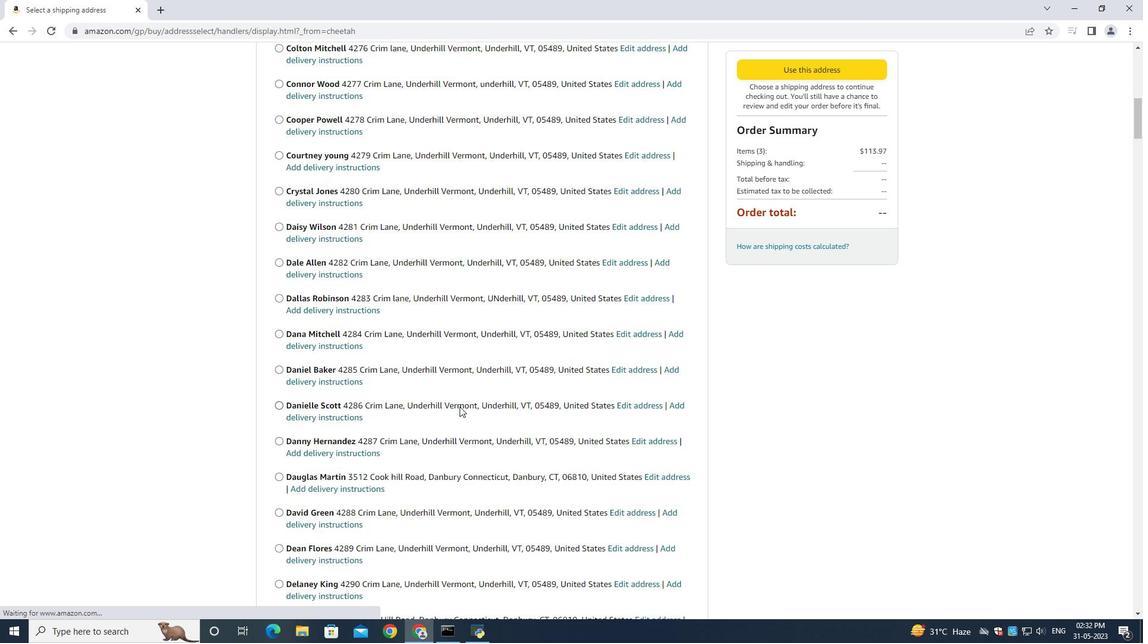 
Action: Mouse scrolled (459, 406) with delta (0, 0)
Screenshot: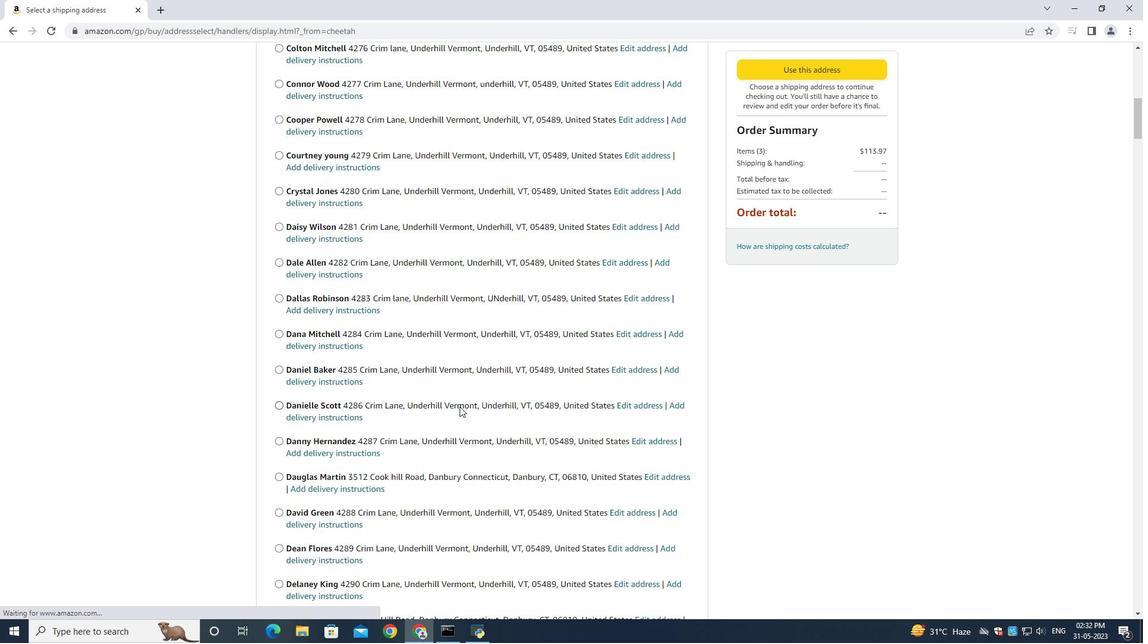 
Action: Mouse moved to (459, 406)
Screenshot: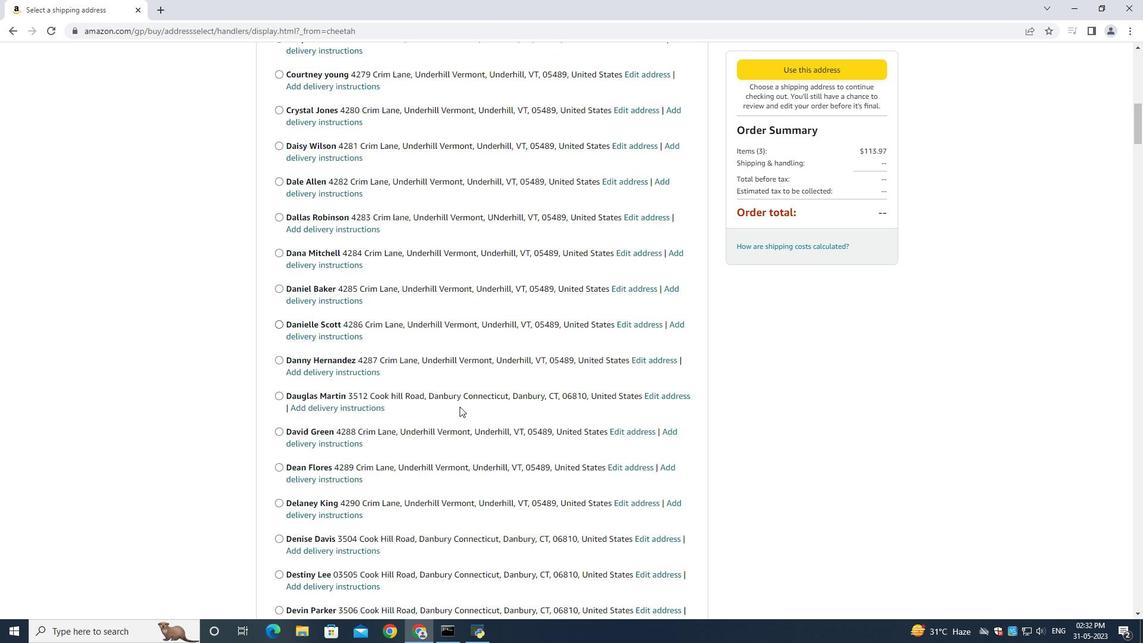 
Action: Mouse scrolled (459, 406) with delta (0, 0)
Screenshot: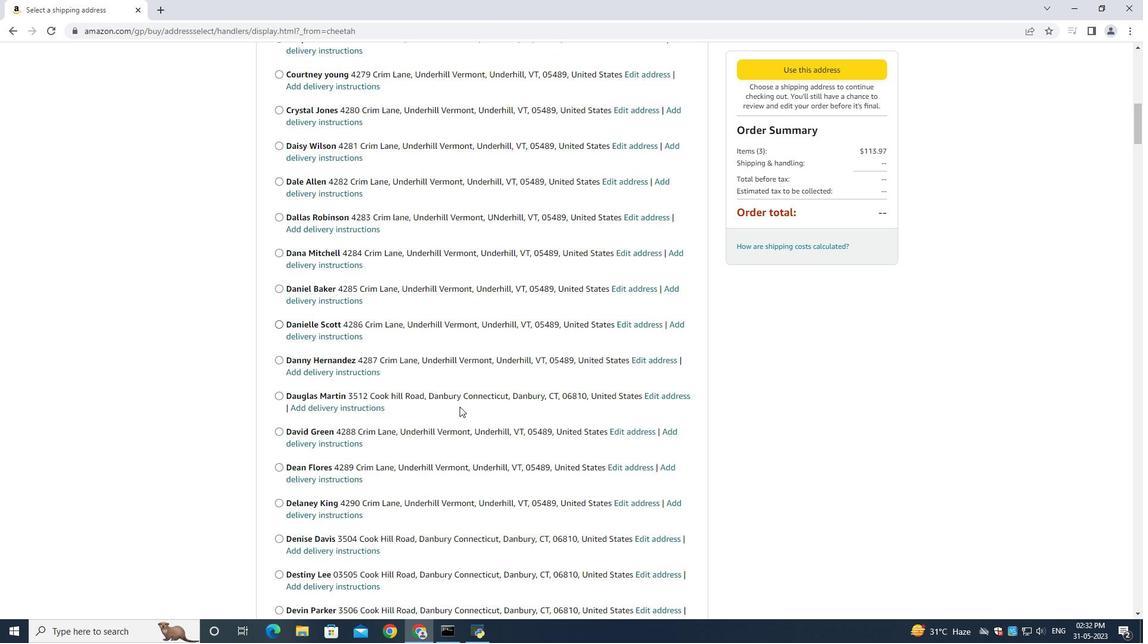 
Action: Mouse moved to (459, 406)
Screenshot: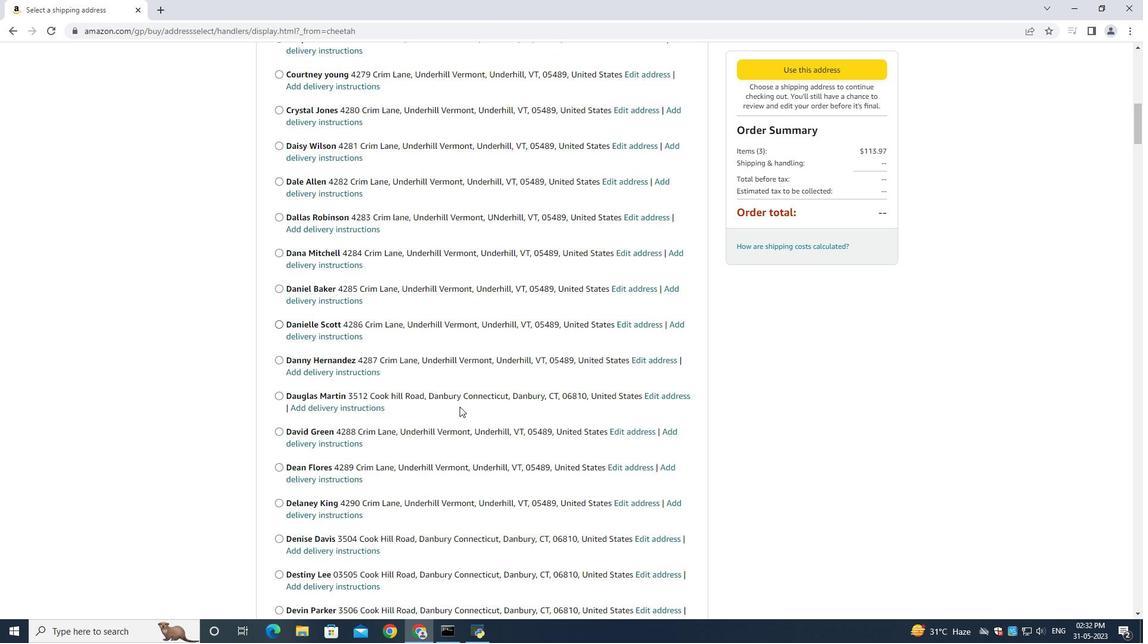 
Action: Mouse scrolled (459, 406) with delta (0, 0)
Screenshot: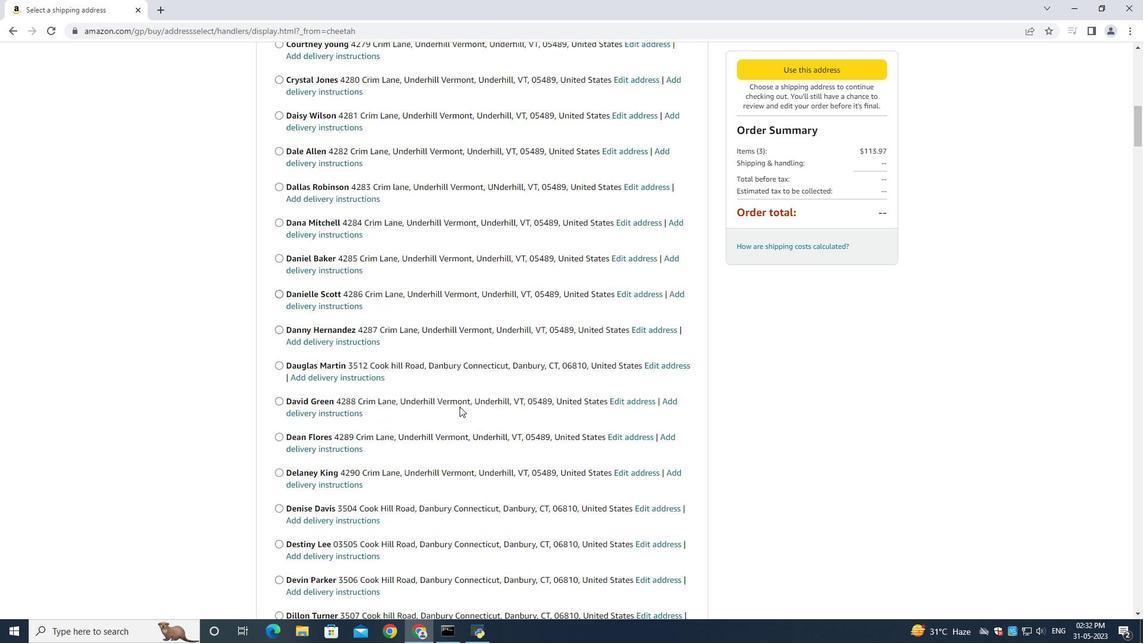 
Action: Mouse moved to (459, 407)
Screenshot: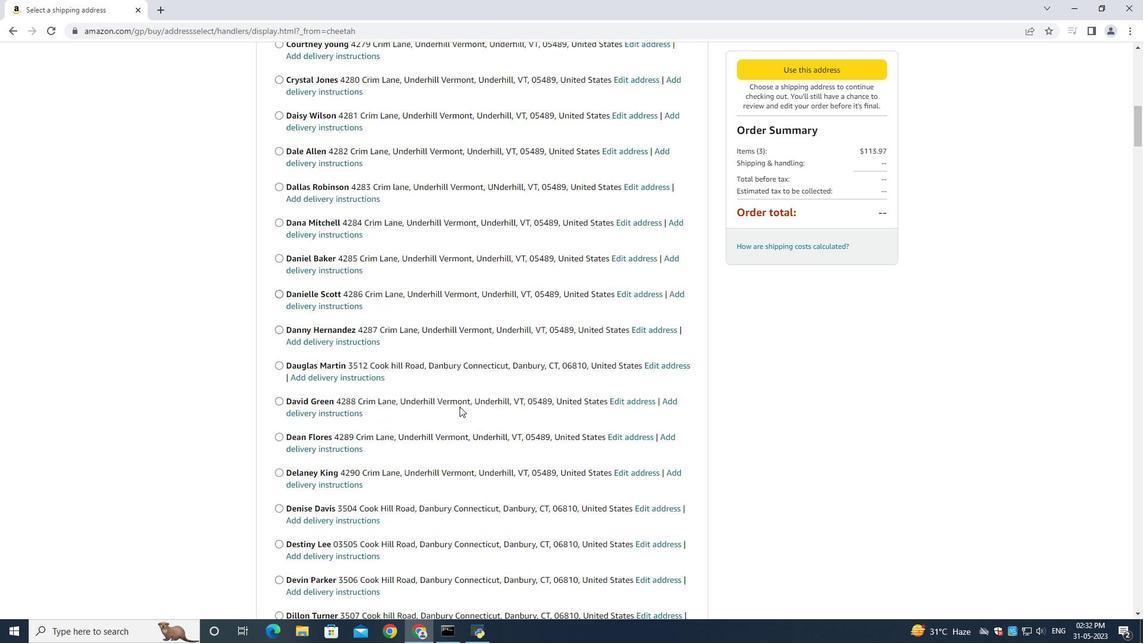 
Action: Mouse scrolled (459, 406) with delta (0, 0)
Screenshot: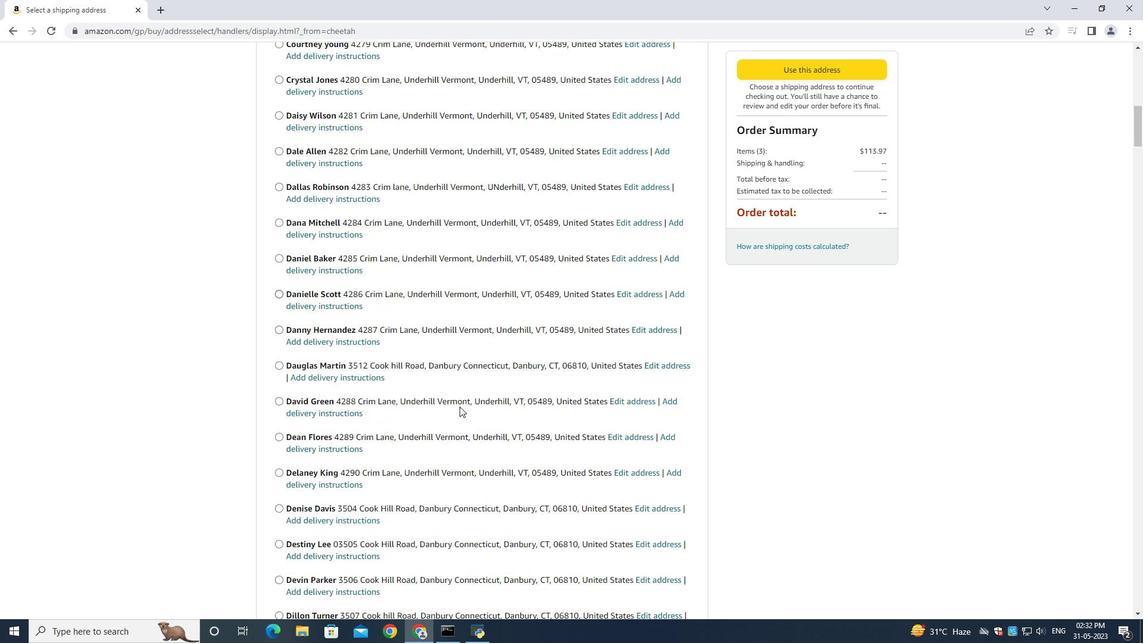 
Action: Mouse moved to (459, 407)
Screenshot: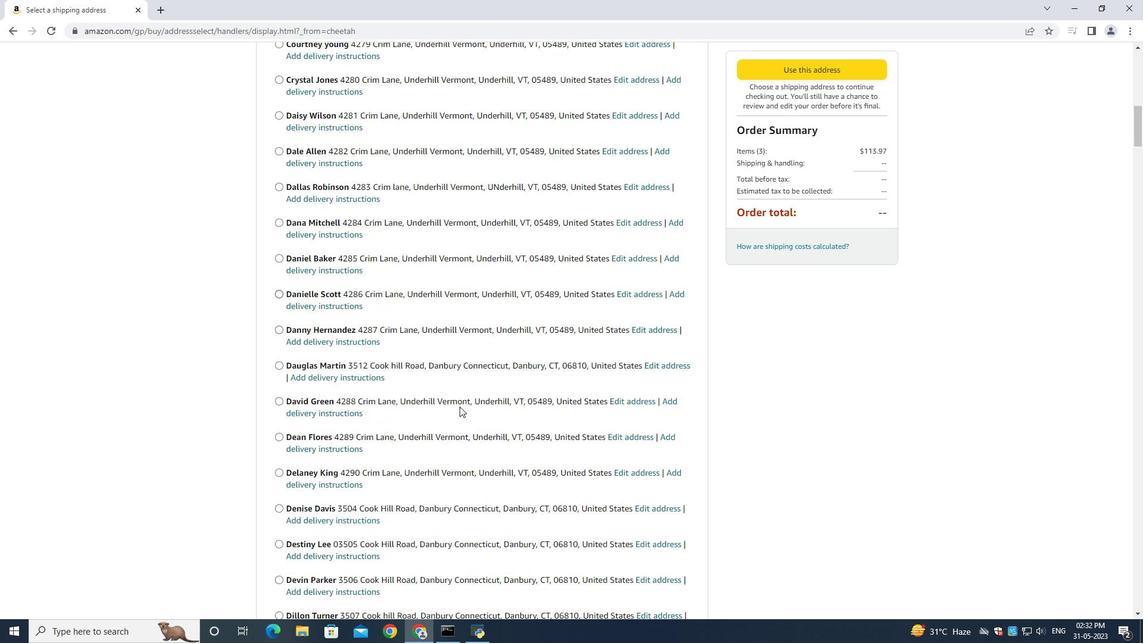 
Action: Mouse scrolled (459, 406) with delta (0, 0)
Screenshot: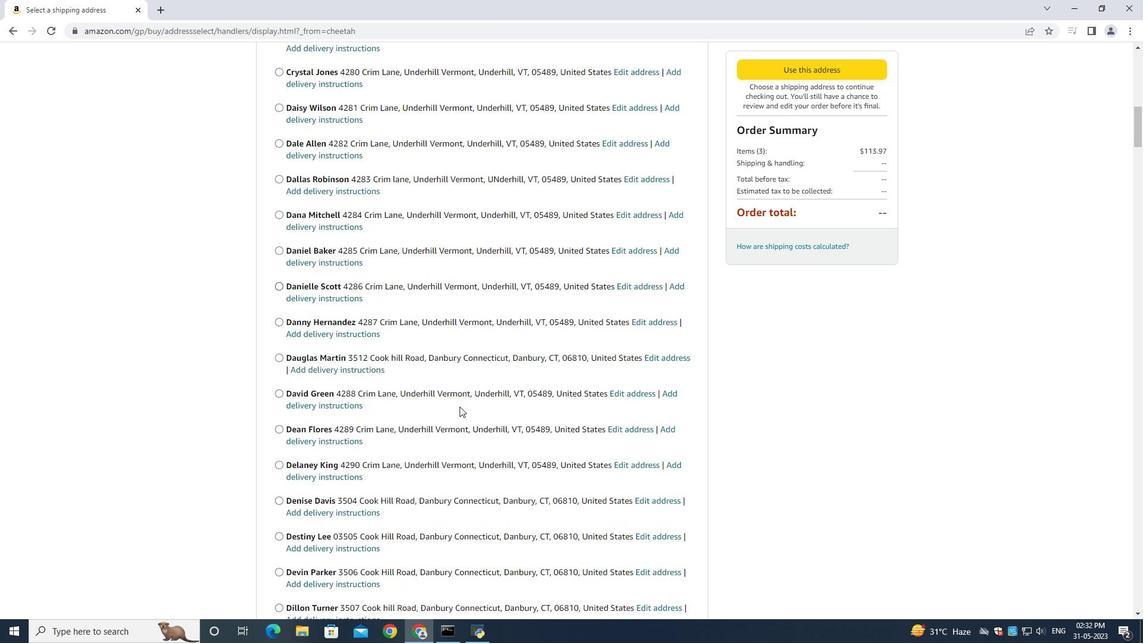 
Action: Mouse moved to (459, 407)
Screenshot: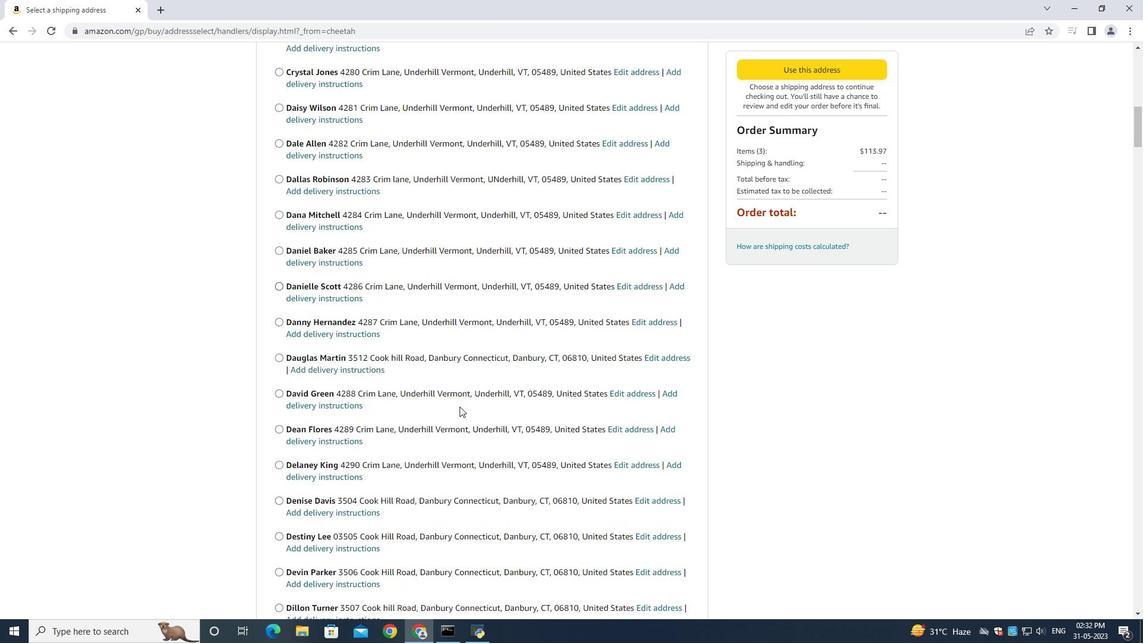 
Action: Mouse scrolled (459, 406) with delta (0, 0)
Screenshot: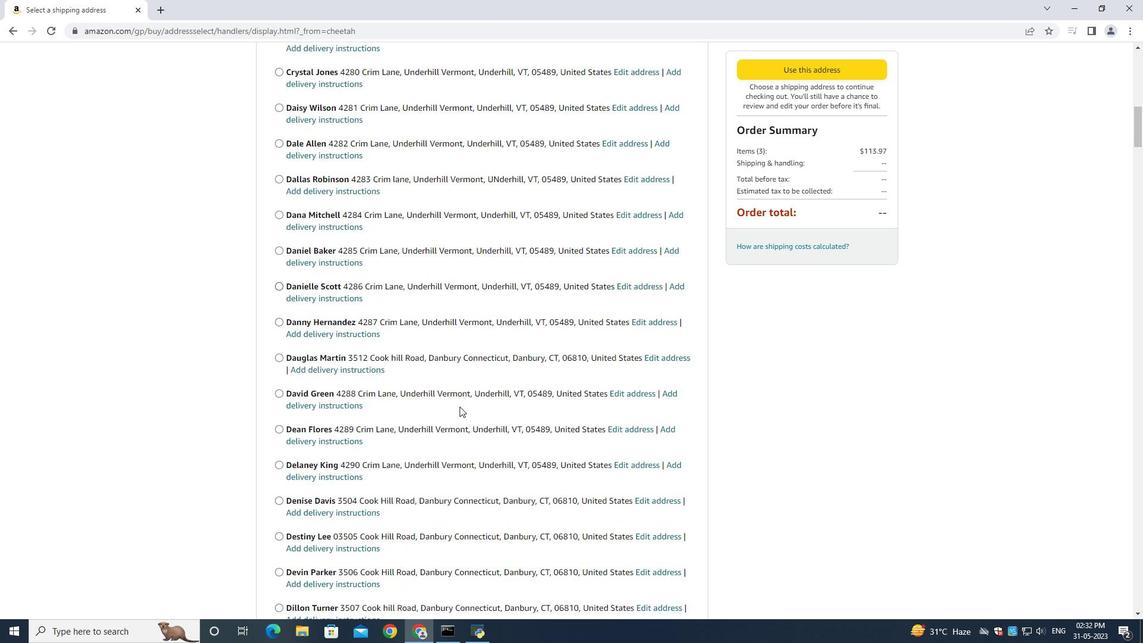 
Action: Mouse moved to (459, 408)
Screenshot: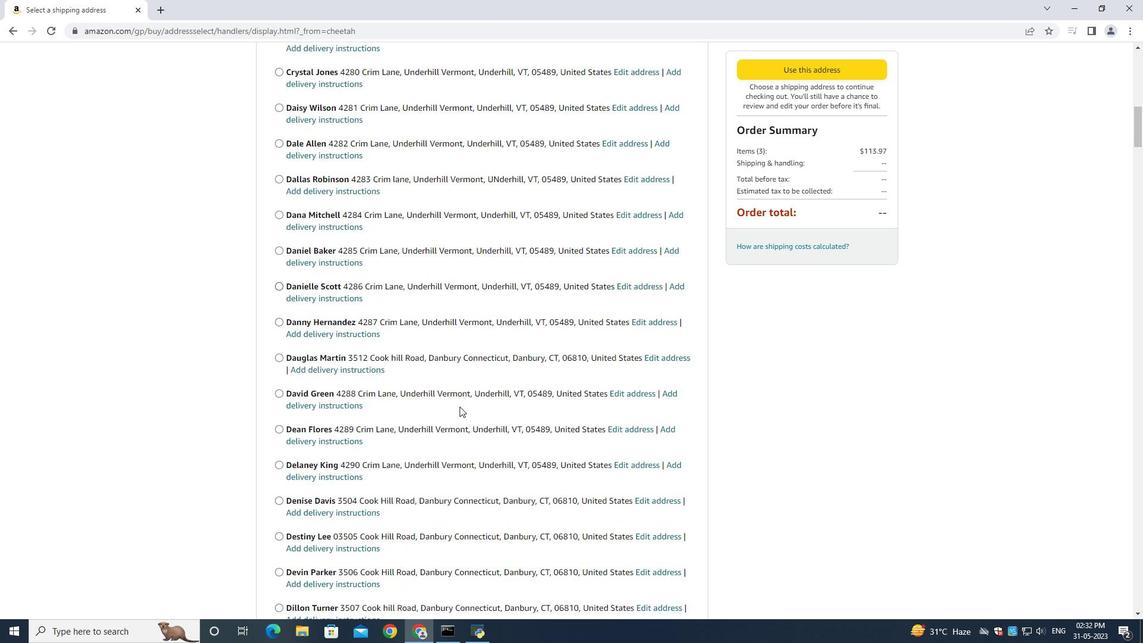 
Action: Mouse scrolled (459, 407) with delta (0, 0)
Screenshot: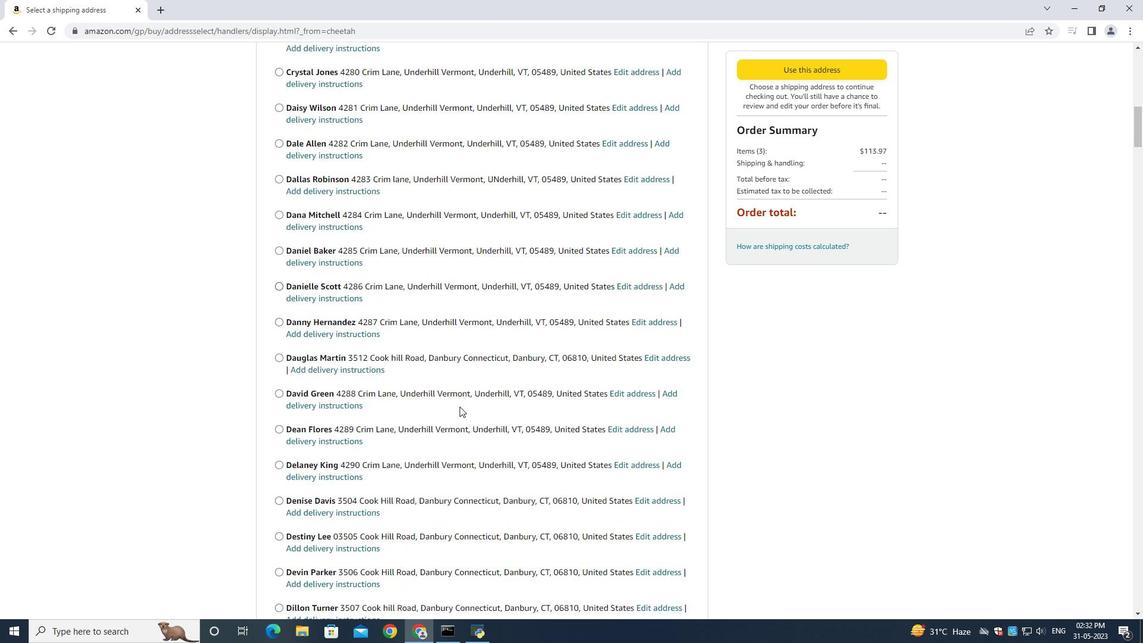 
Action: Mouse moved to (459, 407)
Screenshot: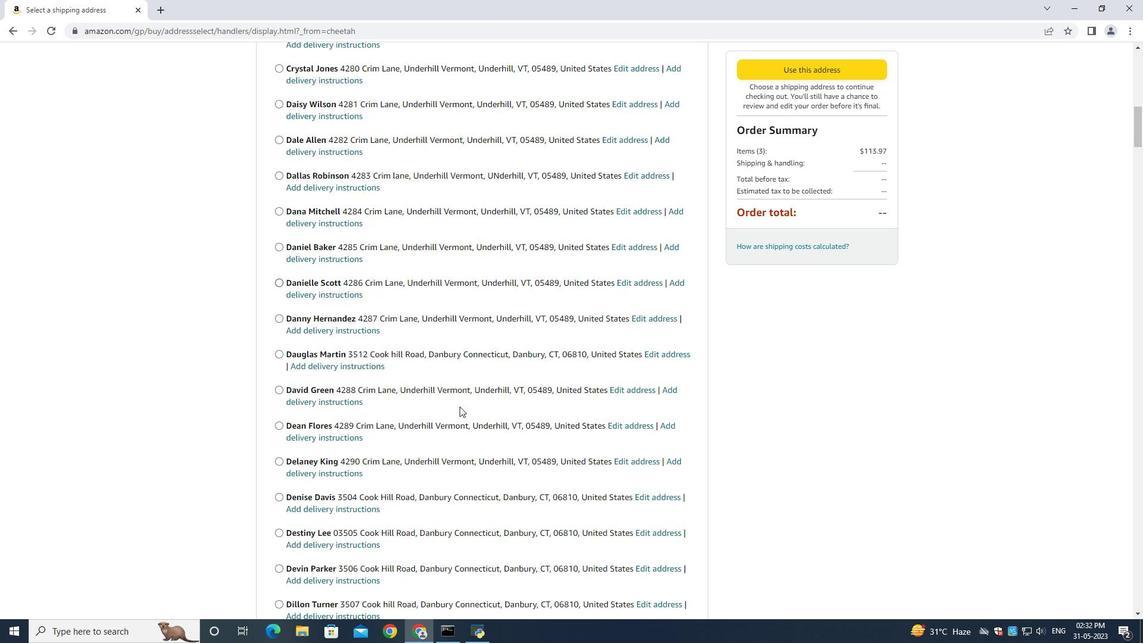 
Action: Mouse scrolled (459, 407) with delta (0, 0)
Screenshot: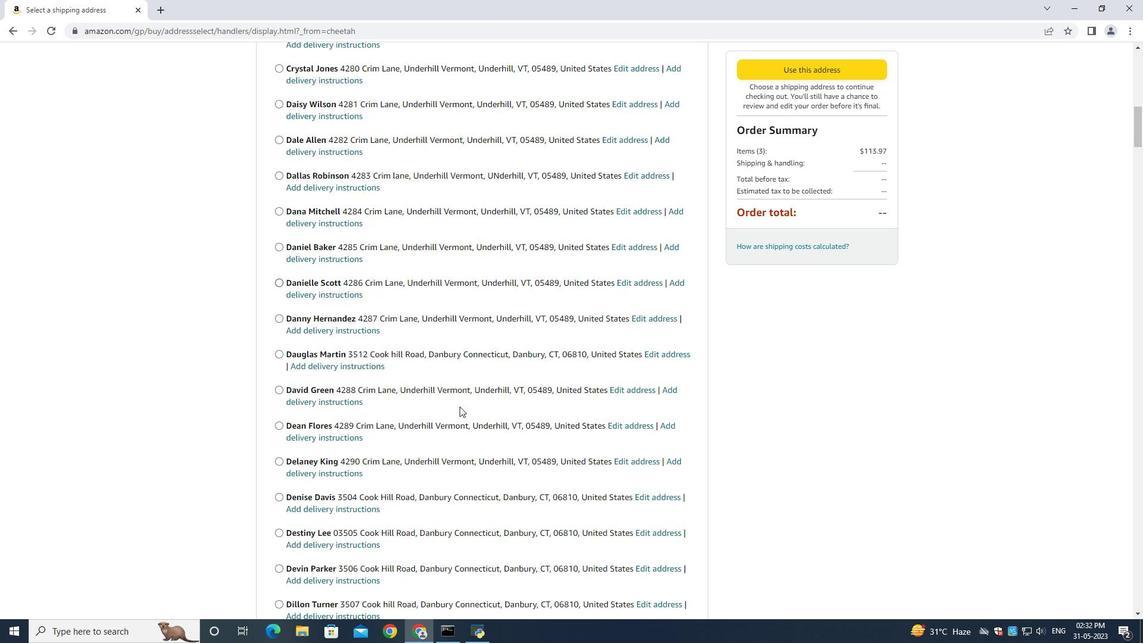 
Action: Mouse moved to (460, 405)
Screenshot: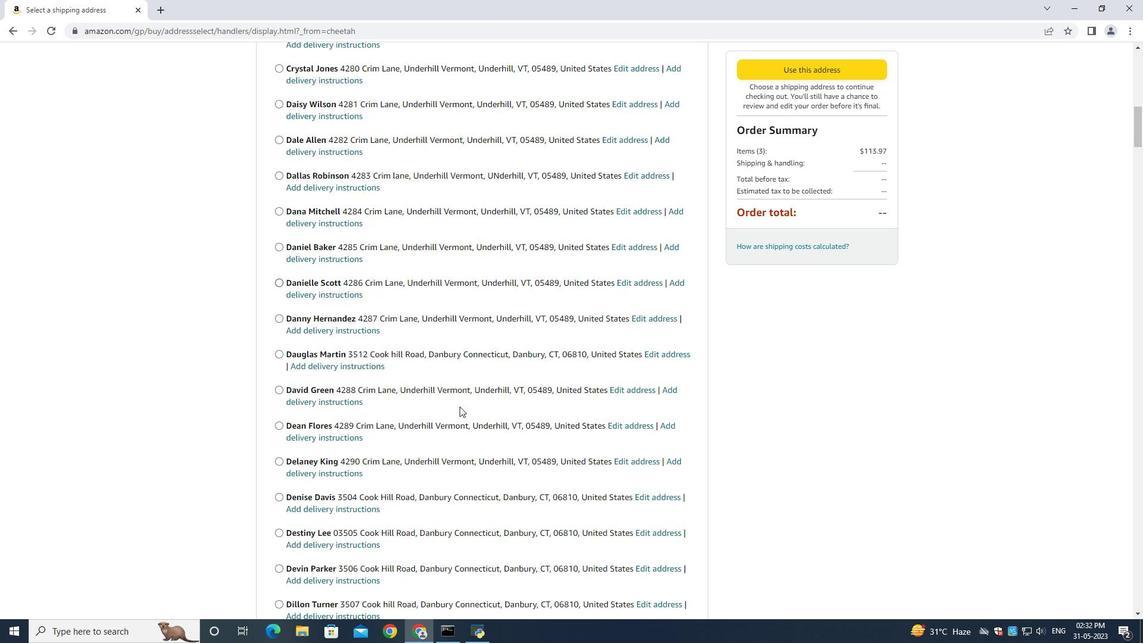 
Action: Mouse scrolled (459, 407) with delta (0, 0)
Screenshot: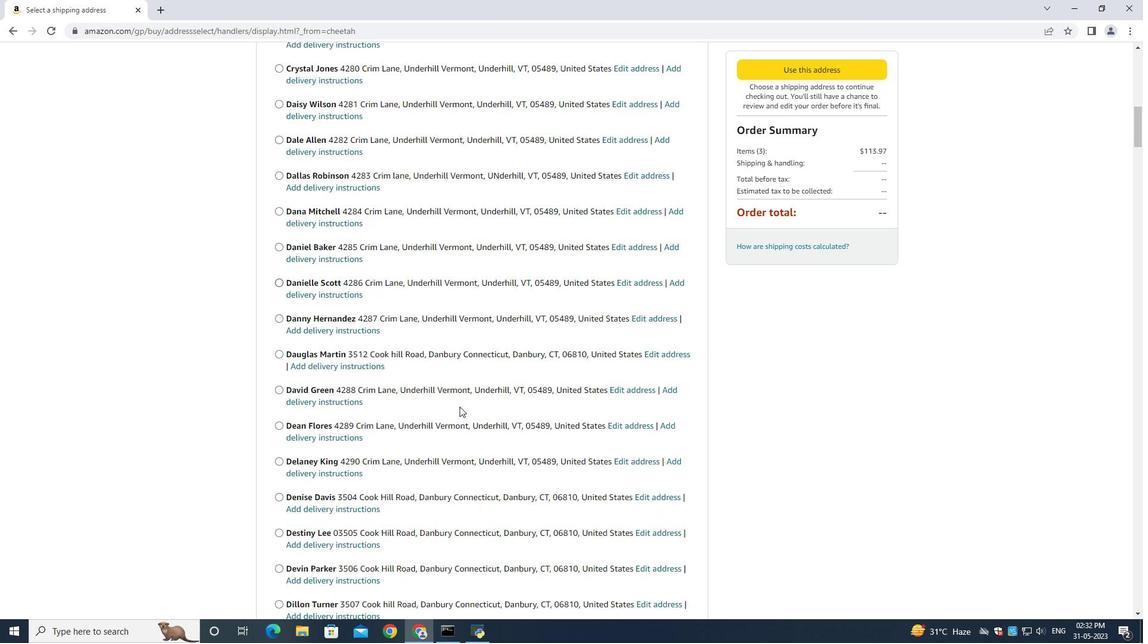 
Action: Mouse scrolled (459, 407) with delta (0, 0)
Screenshot: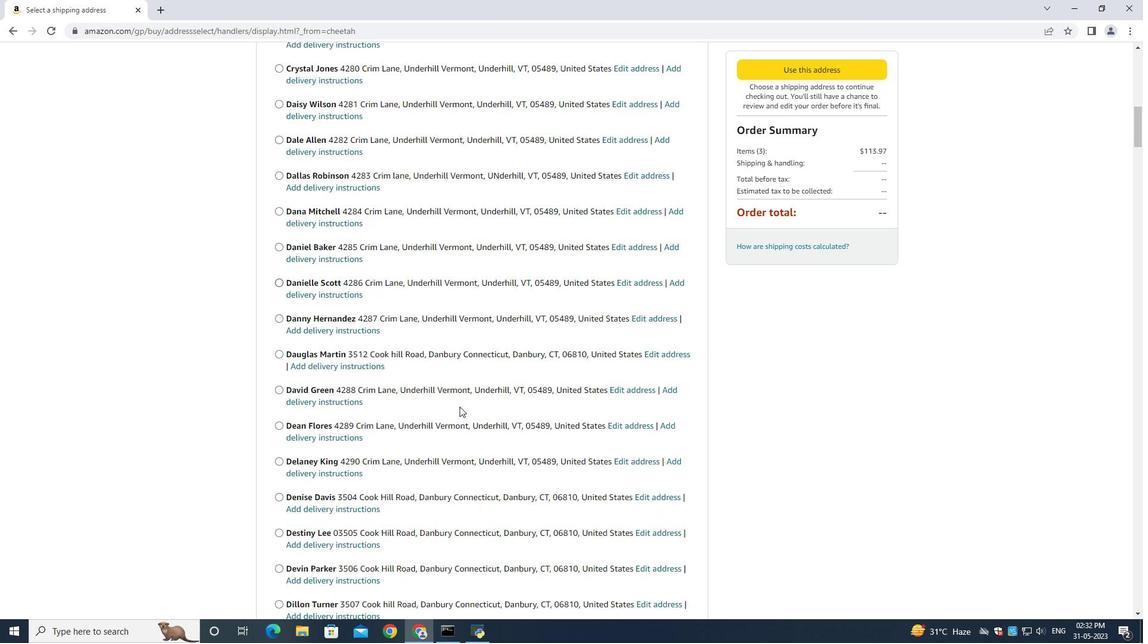
Action: Mouse scrolled (459, 407) with delta (0, 0)
Screenshot: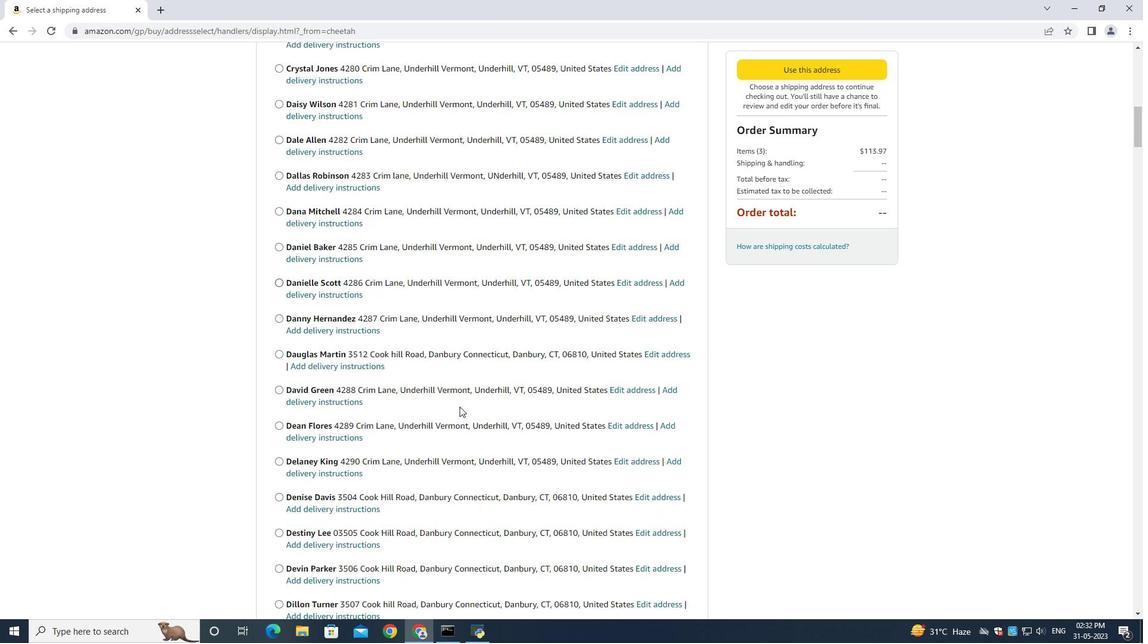 
Action: Mouse scrolled (459, 407) with delta (0, 0)
Screenshot: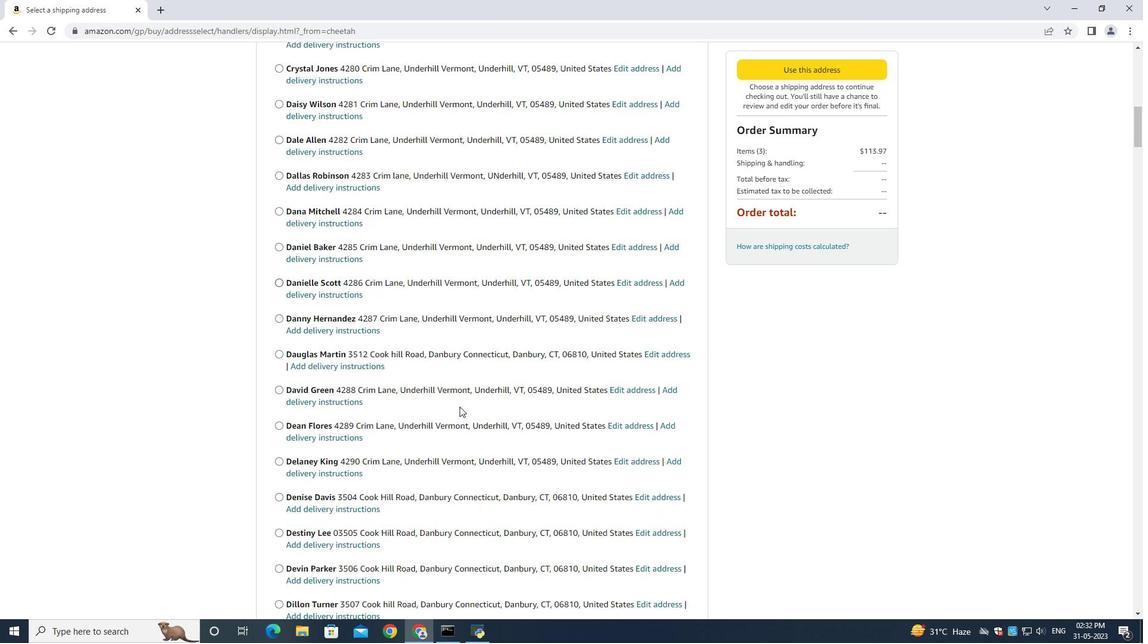 
Action: Mouse scrolled (460, 404) with delta (0, 0)
Screenshot: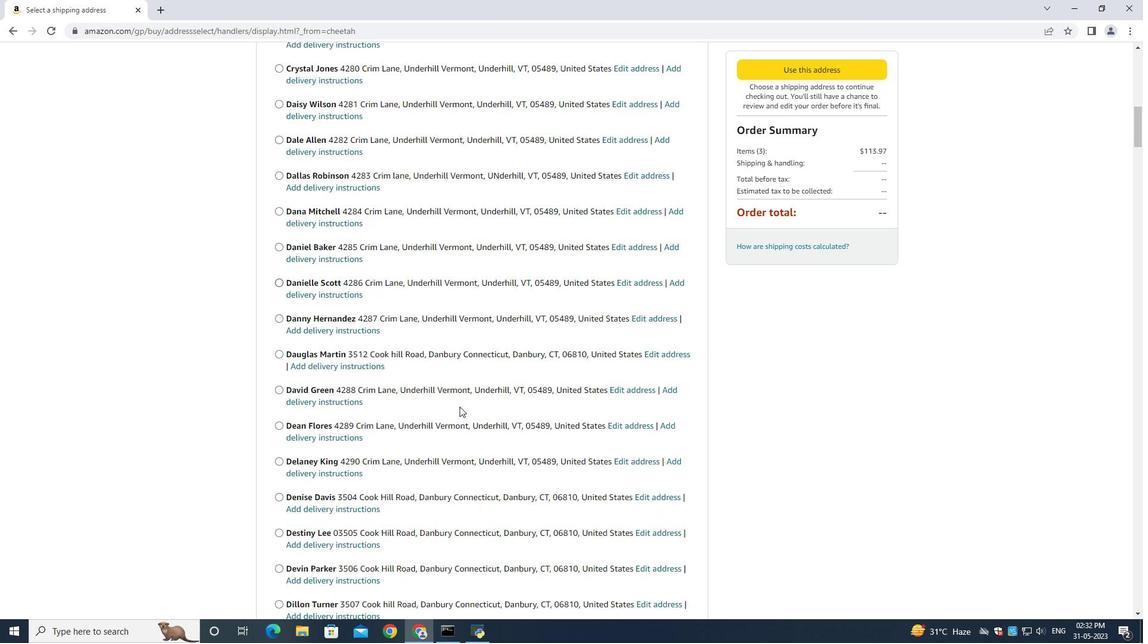 
Action: Mouse scrolled (460, 404) with delta (0, 0)
Screenshot: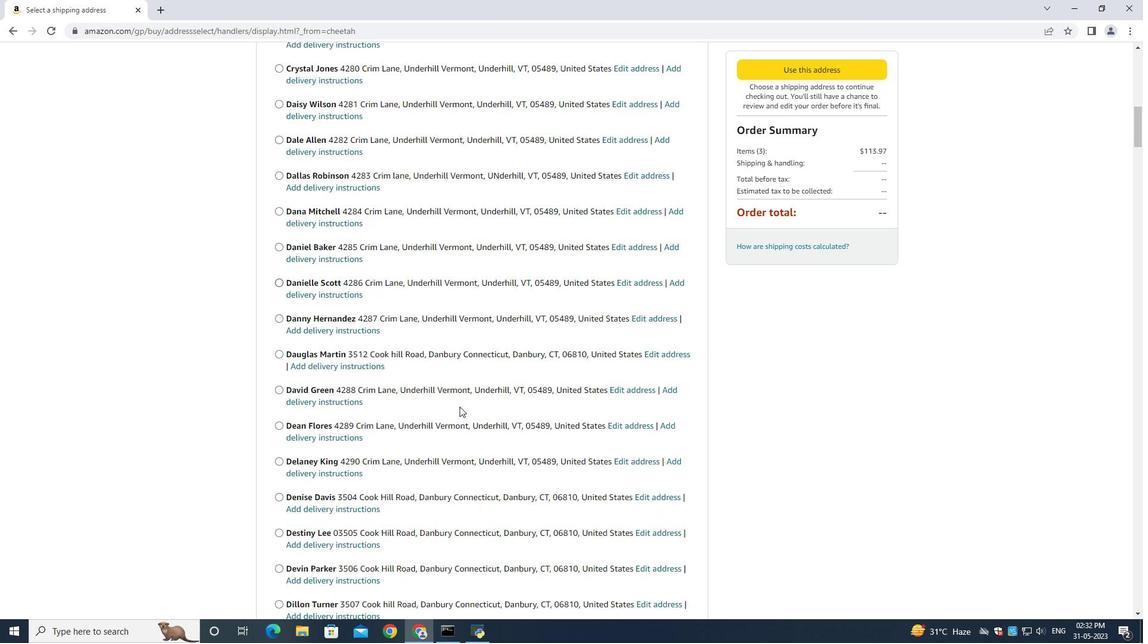
Action: Mouse scrolled (460, 404) with delta (0, 0)
Screenshot: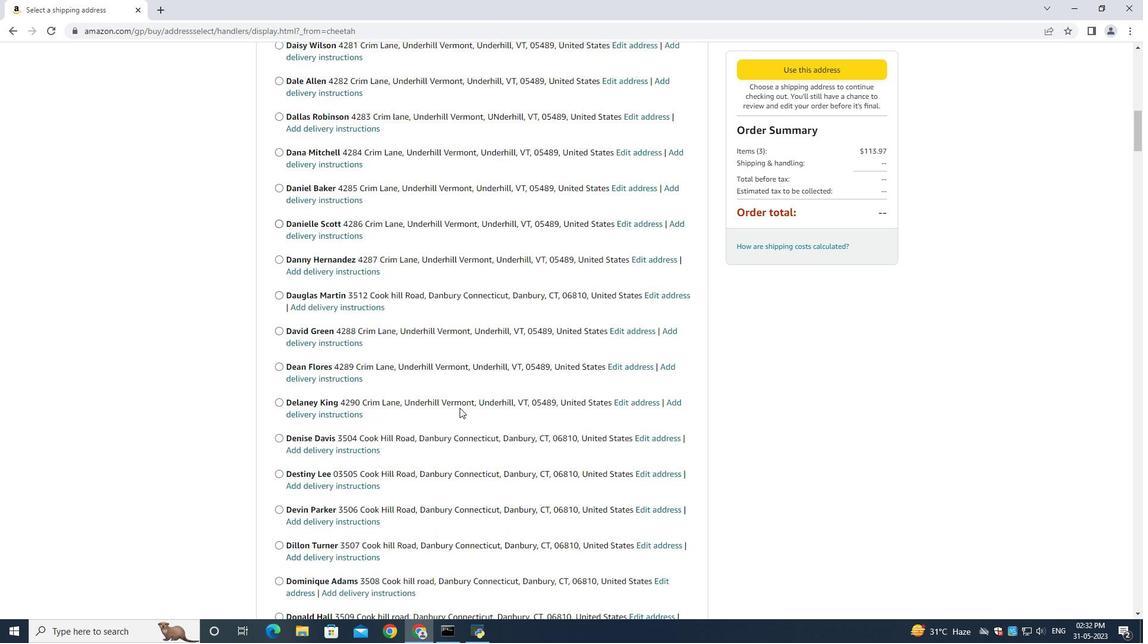 
Action: Mouse scrolled (460, 404) with delta (0, 0)
Screenshot: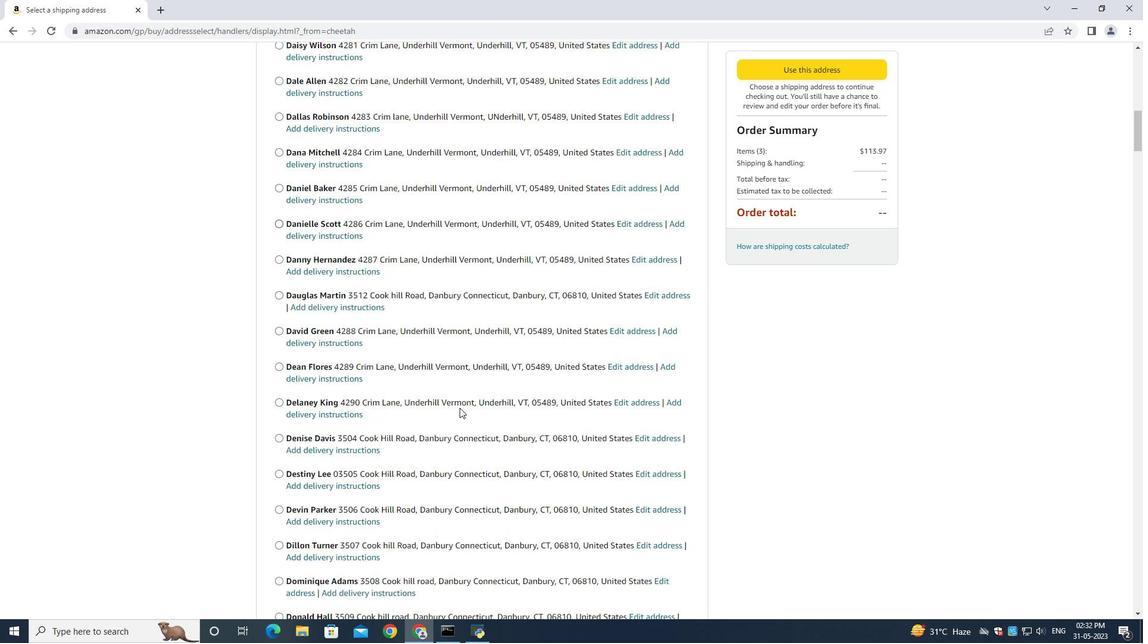 
Action: Mouse scrolled (460, 404) with delta (0, 0)
Screenshot: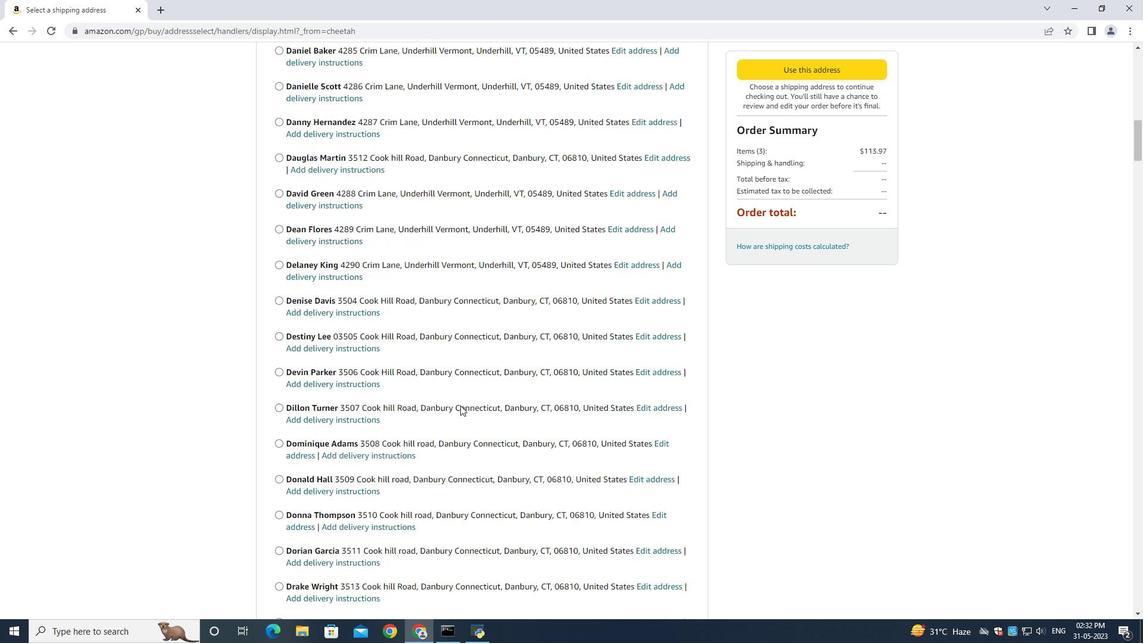 
Action: Mouse scrolled (460, 404) with delta (0, 0)
Screenshot: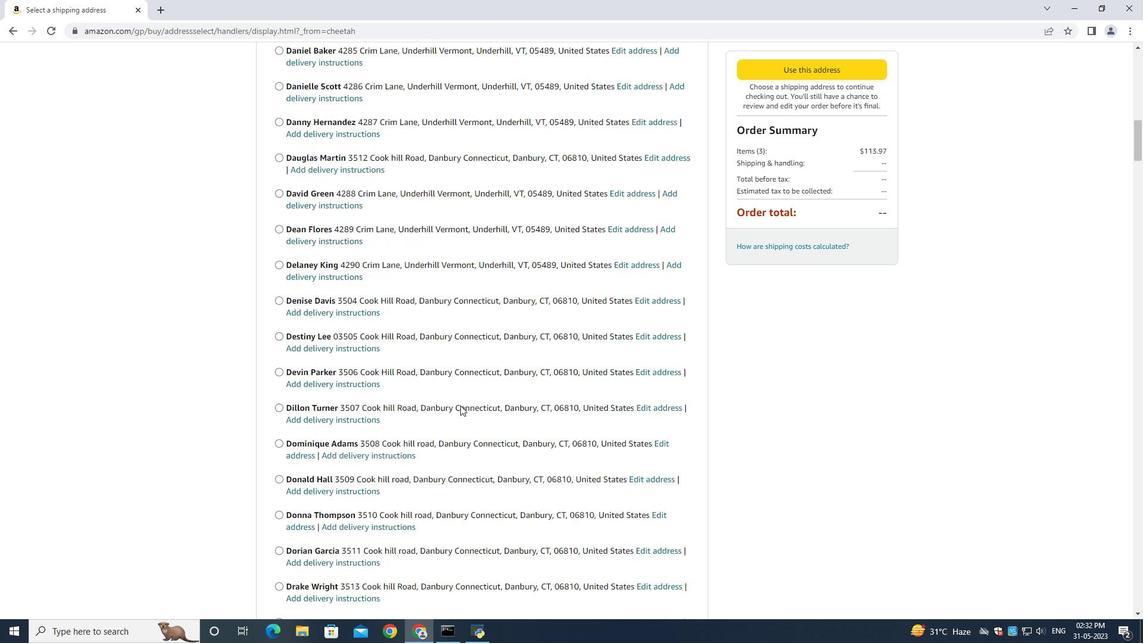 
Action: Mouse moved to (460, 404)
Screenshot: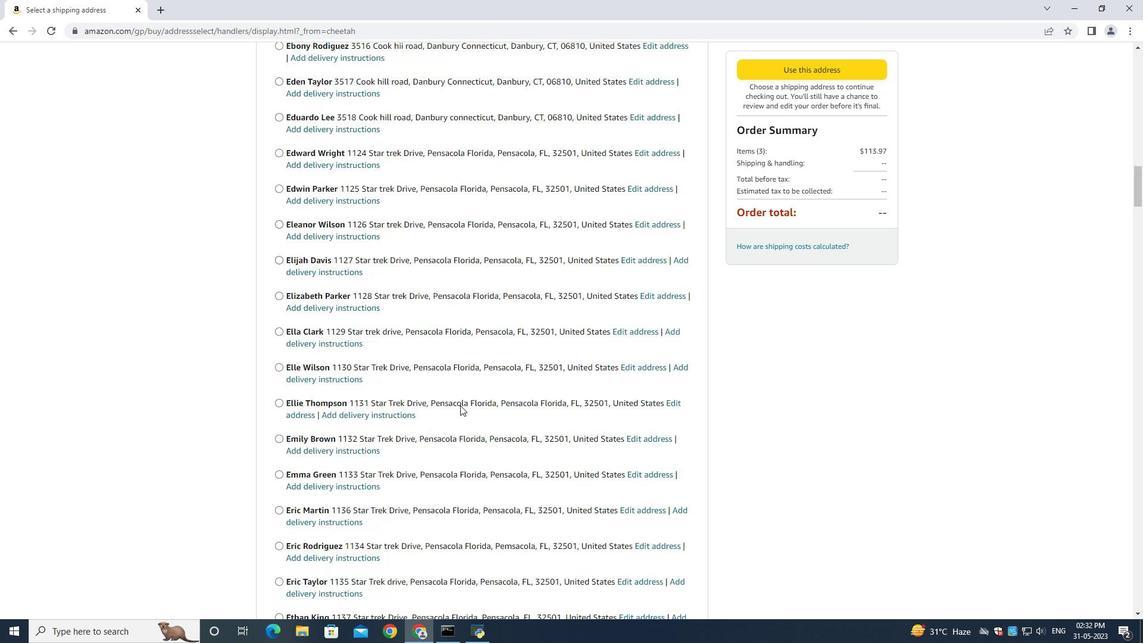 
Action: Mouse scrolled (460, 404) with delta (0, 0)
Screenshot: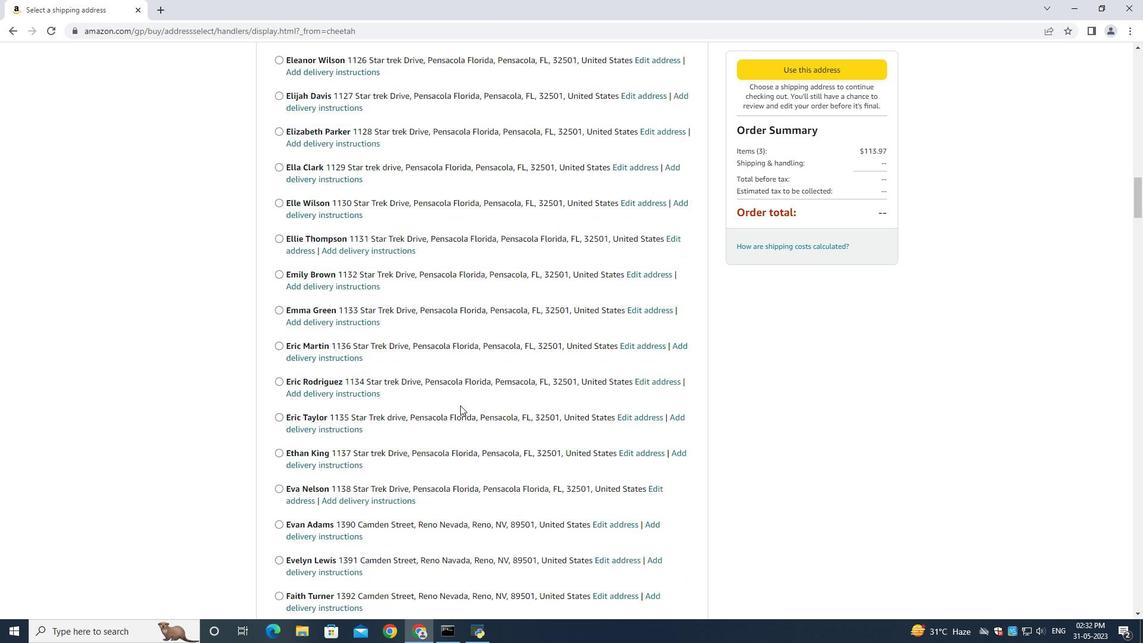 
Action: Mouse scrolled (460, 404) with delta (0, 0)
Screenshot: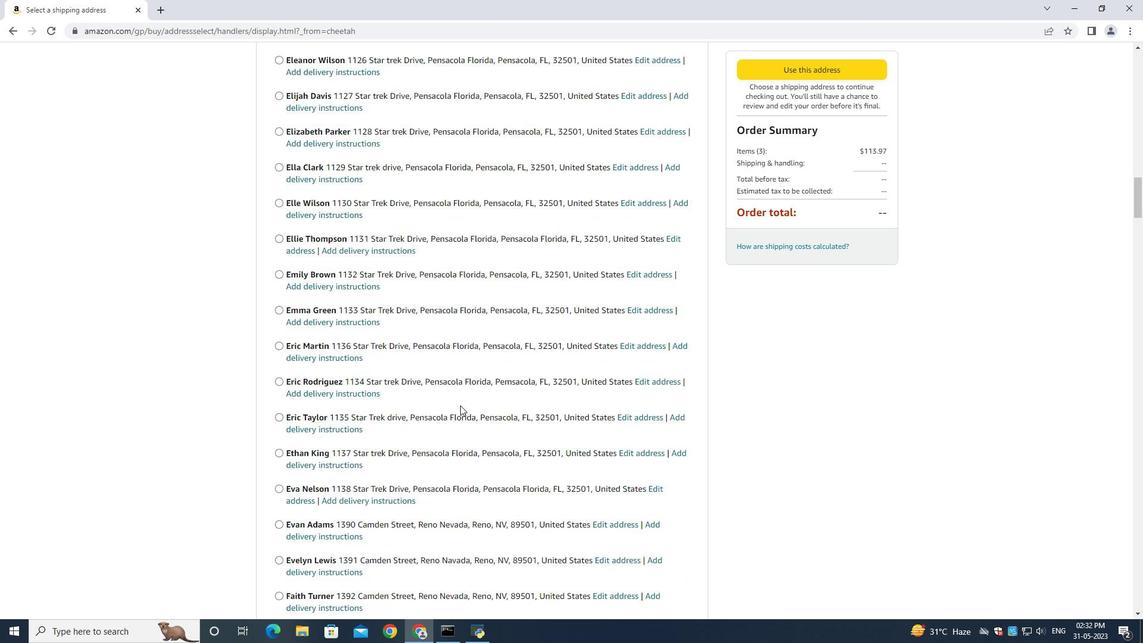 
Action: Mouse moved to (460, 405)
Screenshot: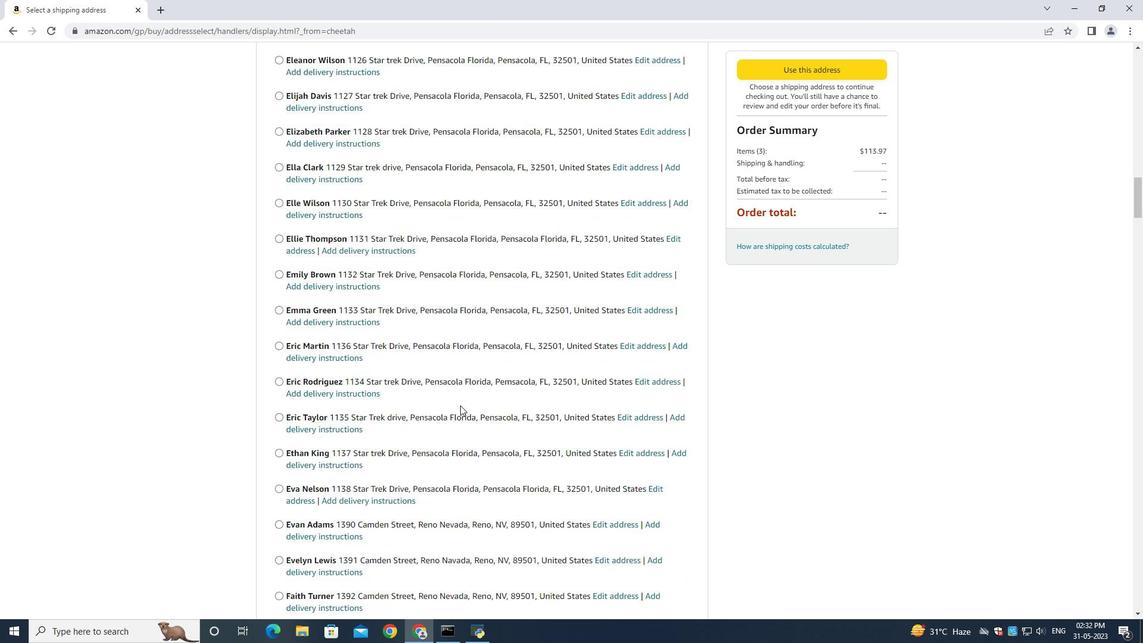 
Action: Mouse scrolled (460, 404) with delta (0, 0)
Screenshot: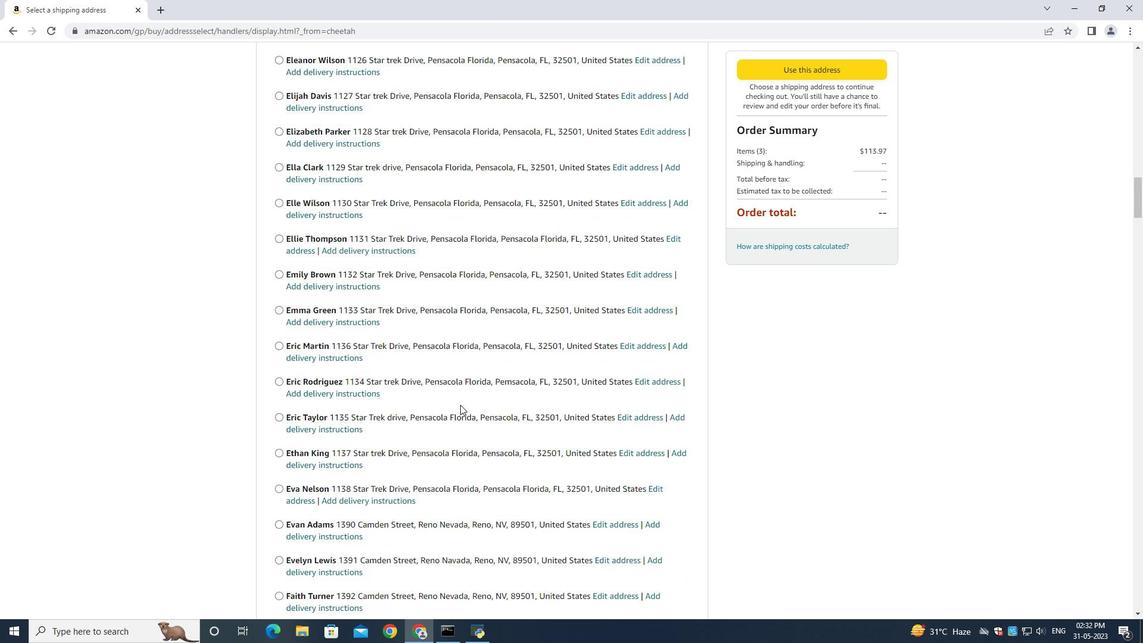 
Action: Mouse scrolled (460, 404) with delta (0, 0)
Screenshot: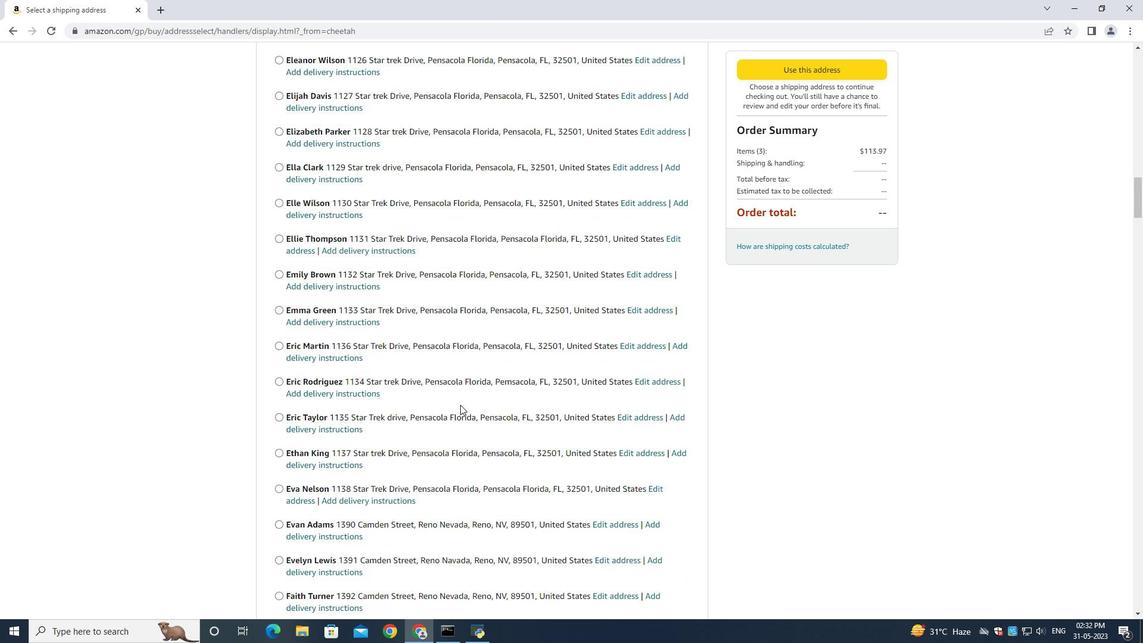 
Action: Mouse moved to (460, 405)
Screenshot: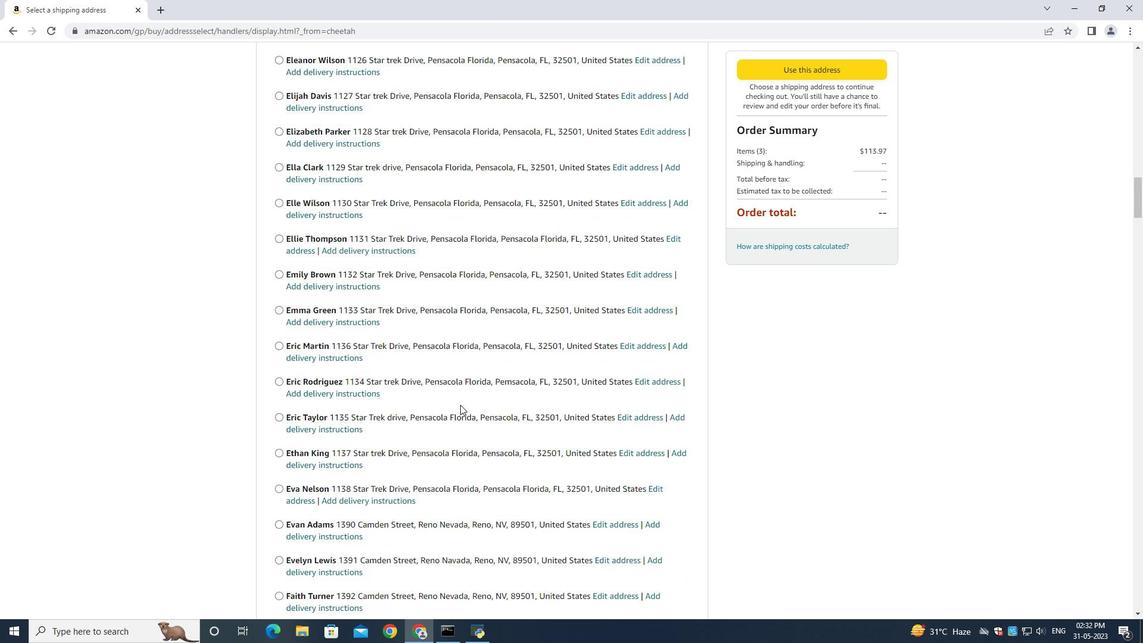 
Action: Mouse scrolled (460, 404) with delta (0, 0)
Screenshot: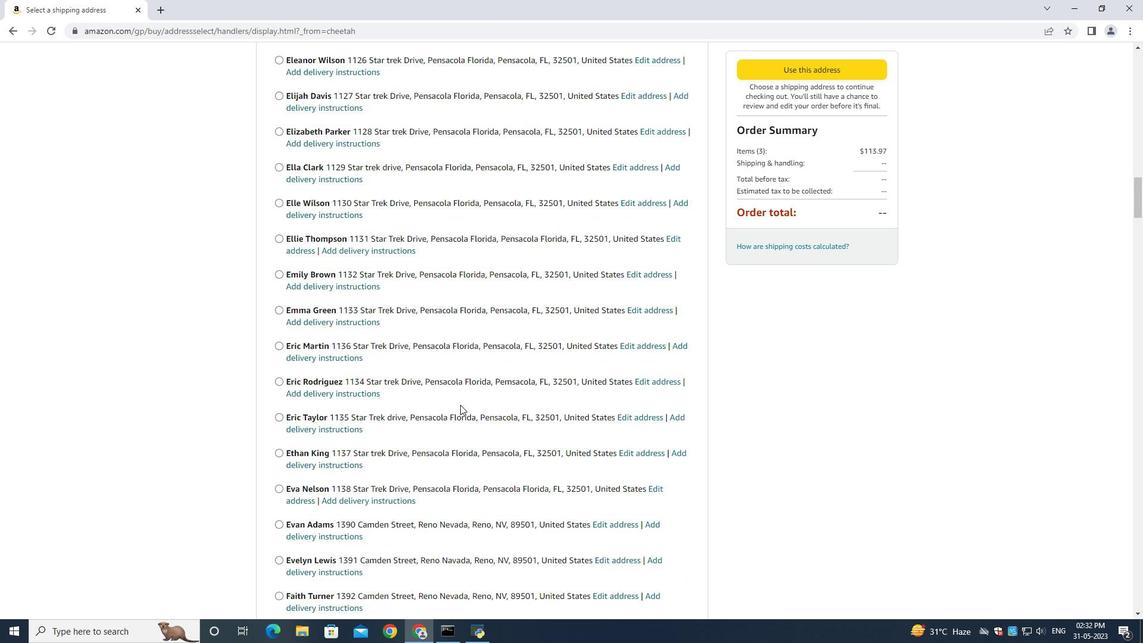 
Action: Mouse scrolled (460, 404) with delta (0, 0)
Screenshot: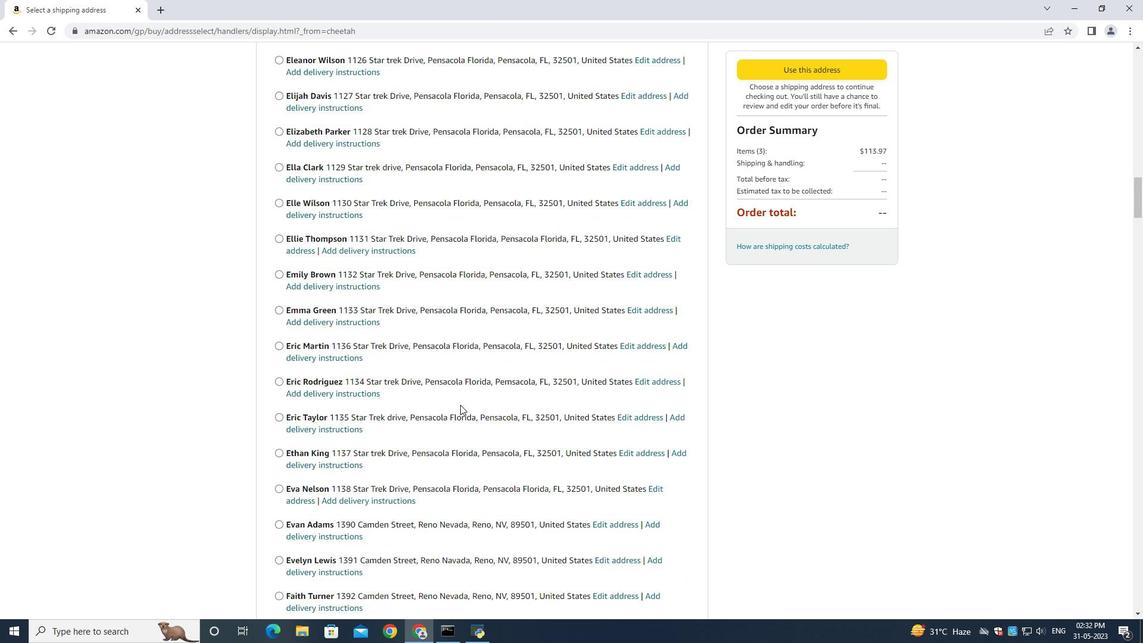 
Action: Mouse moved to (460, 403)
Screenshot: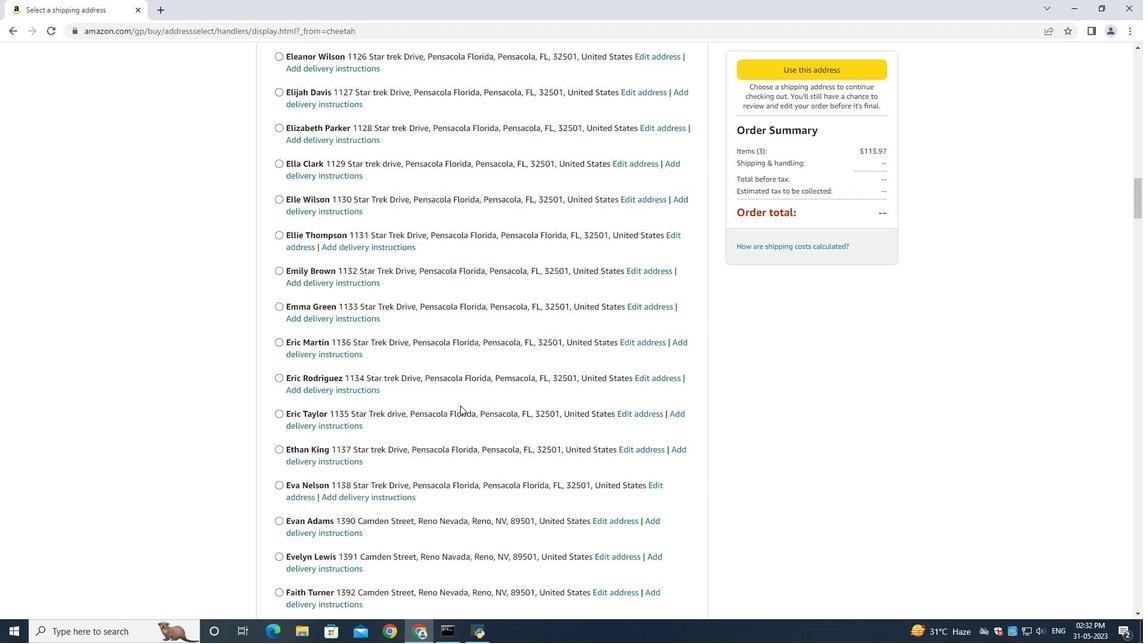 
Action: Mouse scrolled (460, 402) with delta (0, 0)
Screenshot: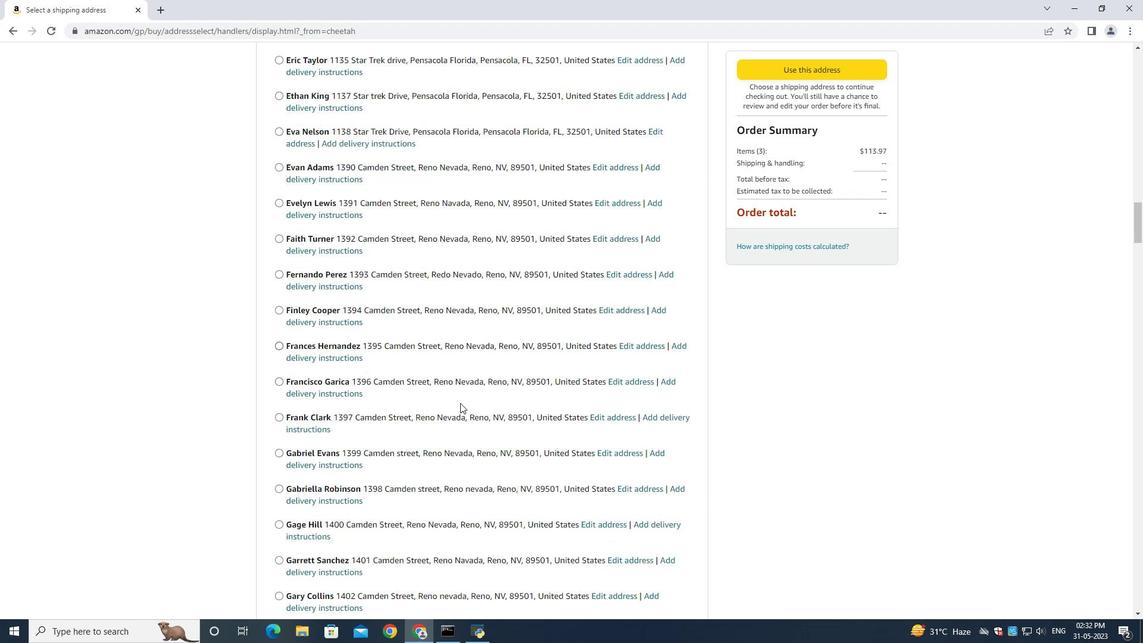 
Action: Mouse scrolled (460, 402) with delta (0, 0)
Screenshot: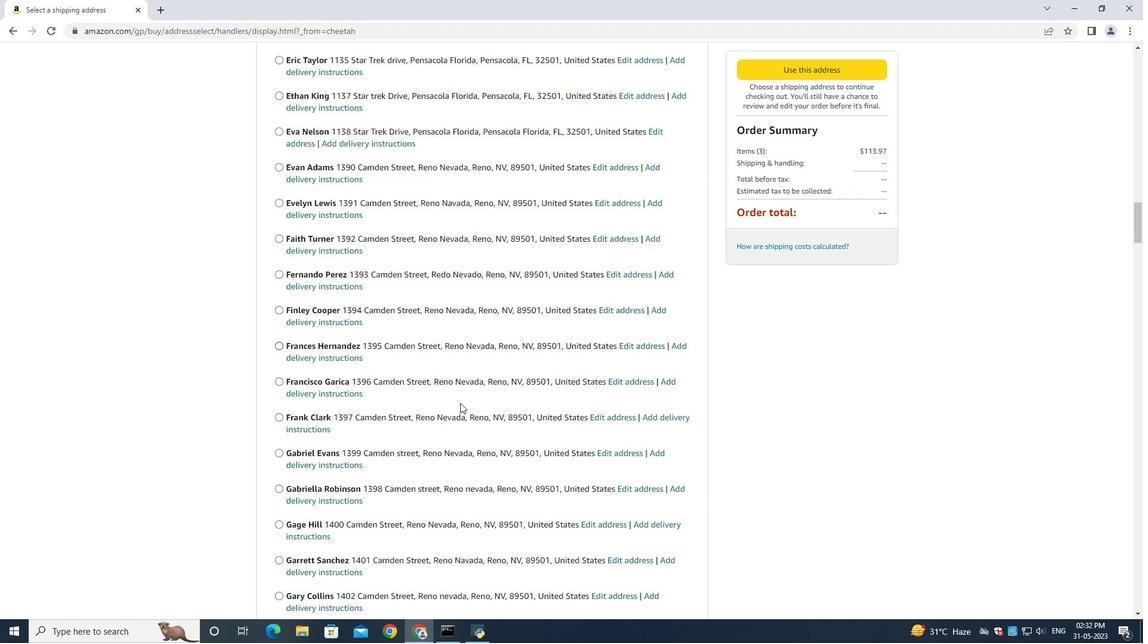 
Action: Mouse scrolled (460, 402) with delta (0, 0)
Screenshot: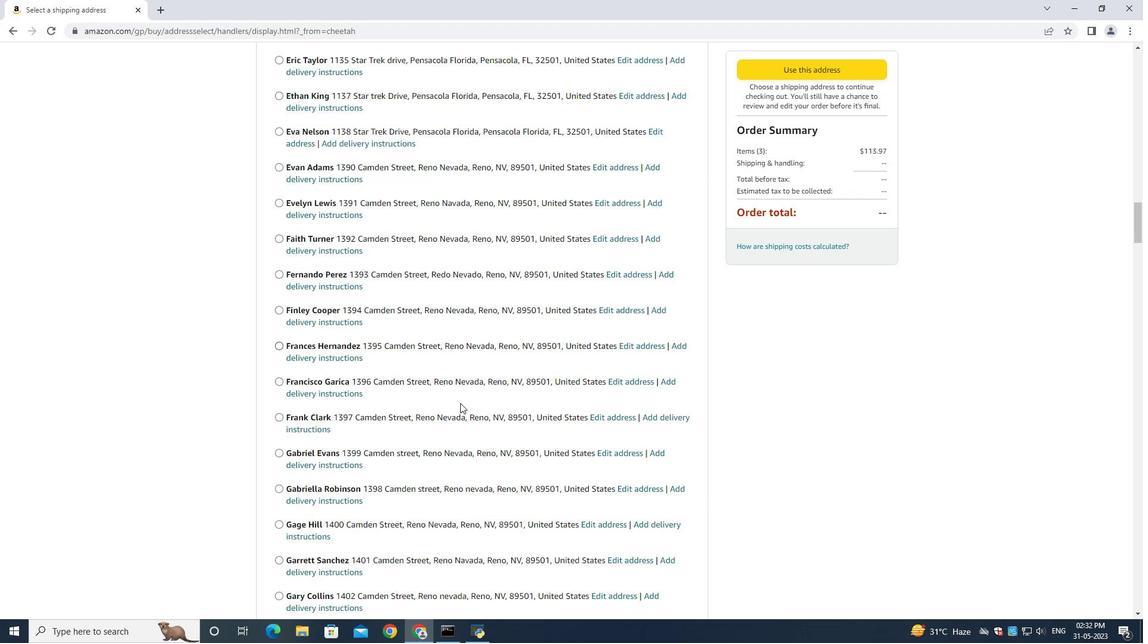
Action: Mouse scrolled (460, 402) with delta (0, 0)
Screenshot: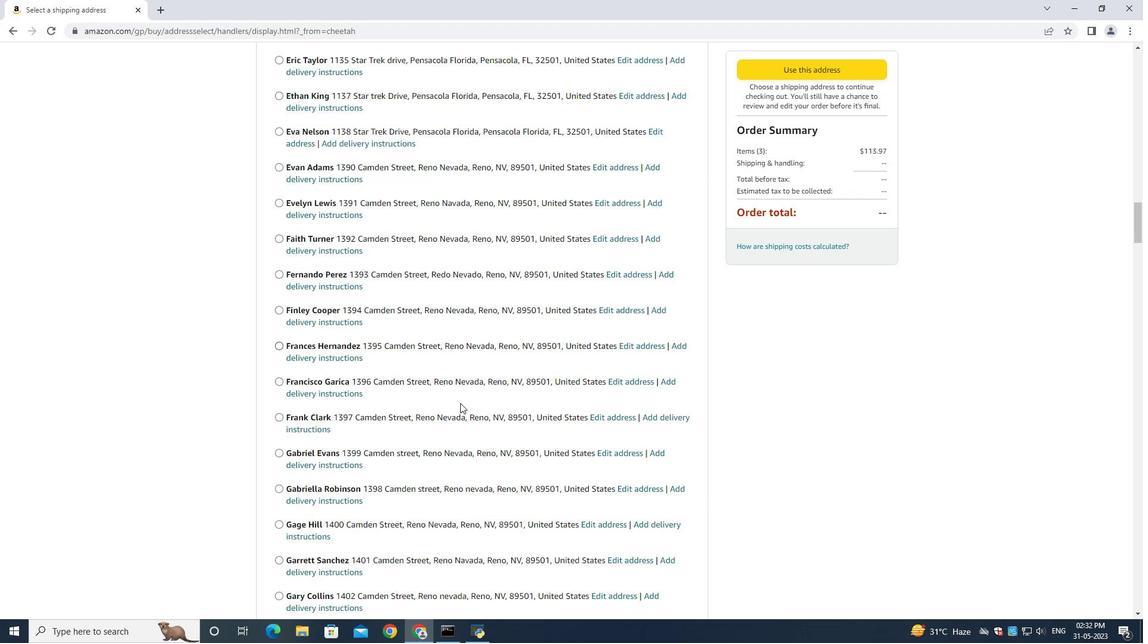 
Action: Mouse scrolled (460, 402) with delta (0, 0)
Screenshot: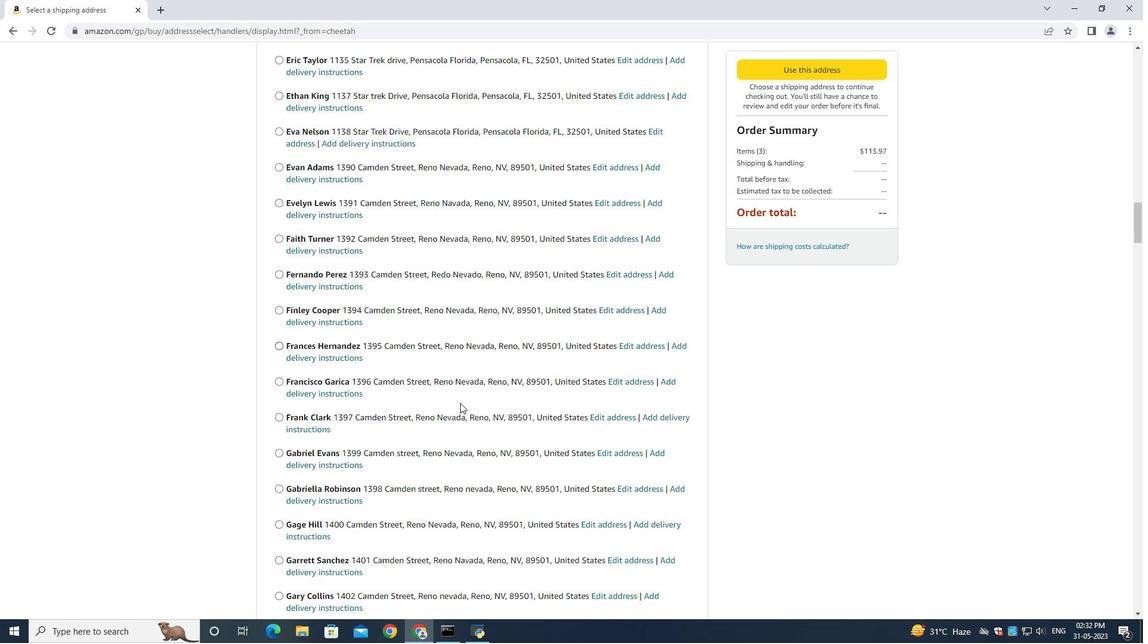 
Action: Mouse scrolled (460, 402) with delta (0, 0)
Screenshot: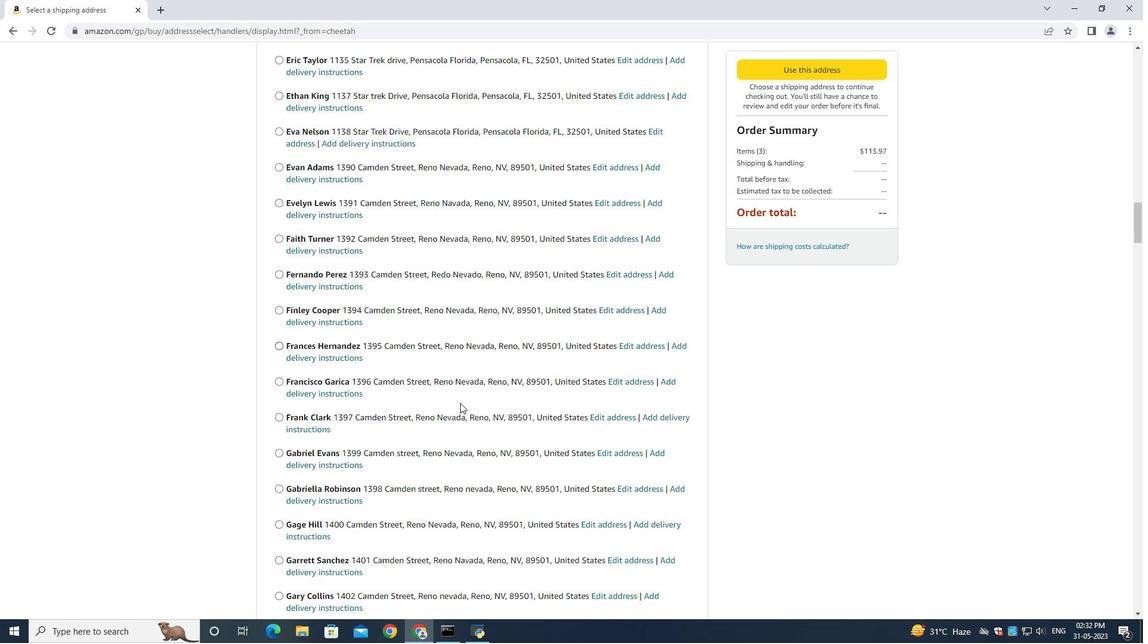 
Action: Mouse moved to (460, 401)
Screenshot: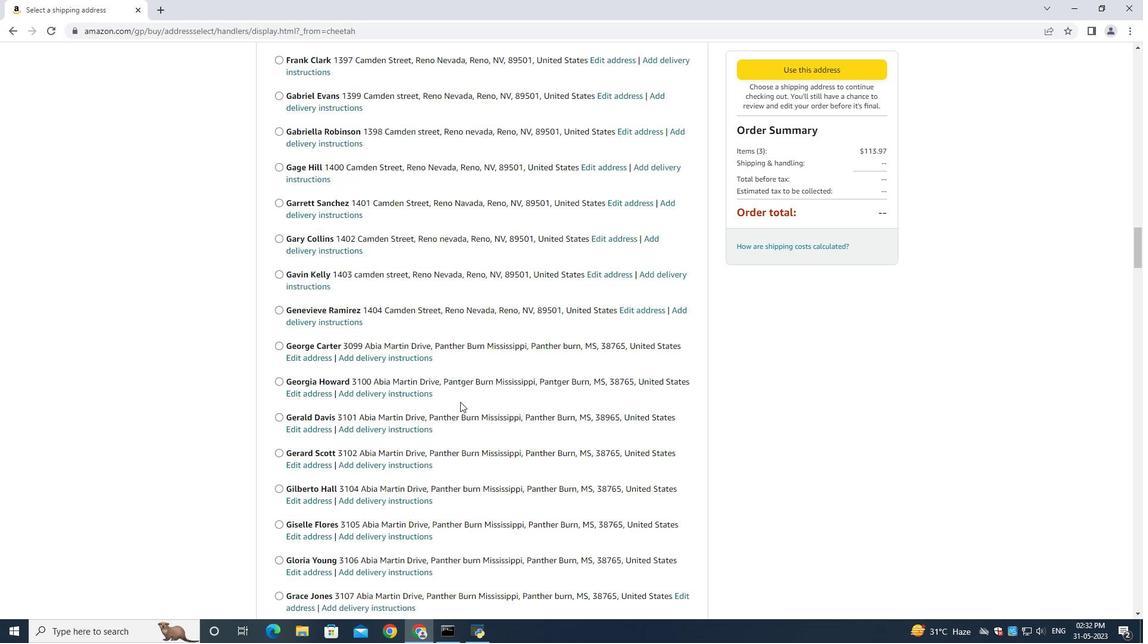 
Action: Mouse scrolled (460, 401) with delta (0, 0)
Screenshot: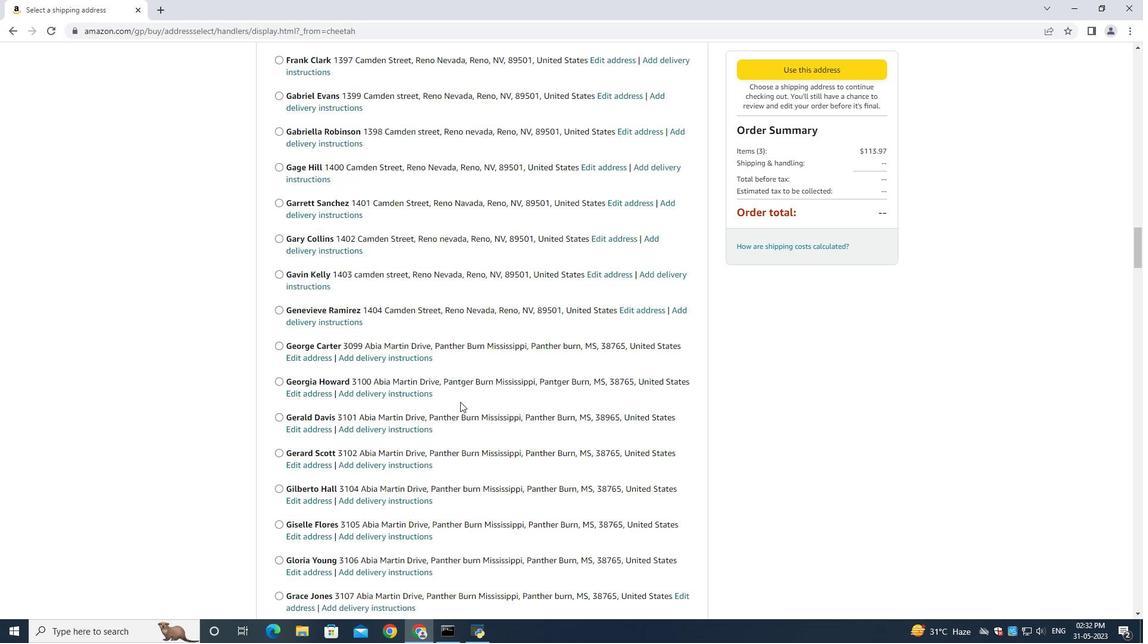 
Action: Mouse scrolled (460, 401) with delta (0, 0)
Screenshot: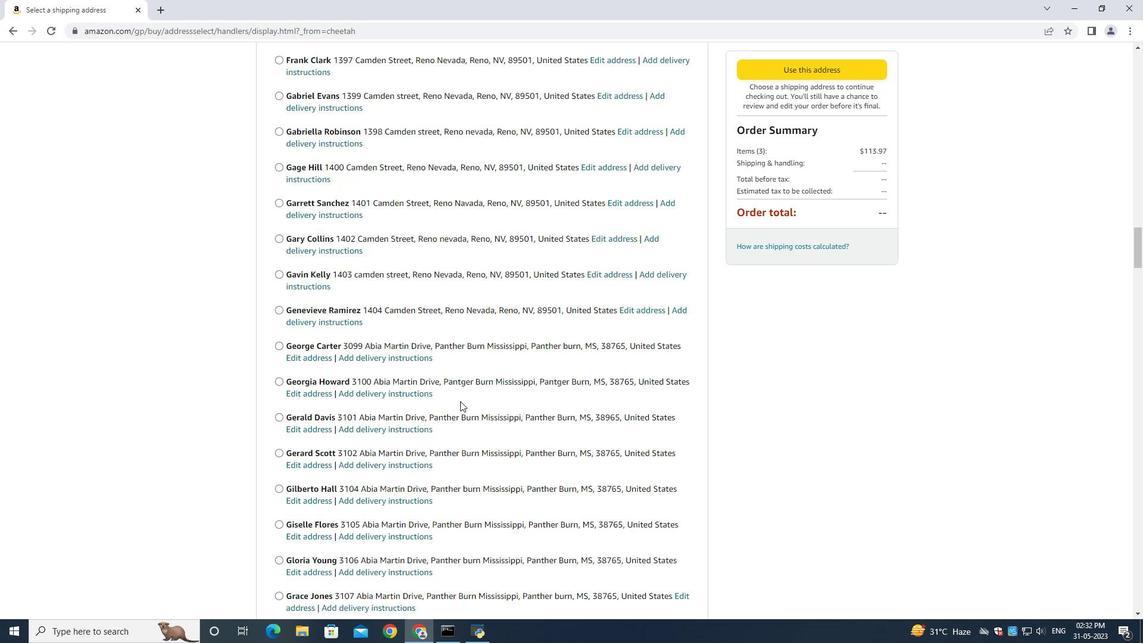 
Action: Mouse scrolled (460, 401) with delta (0, 0)
Screenshot: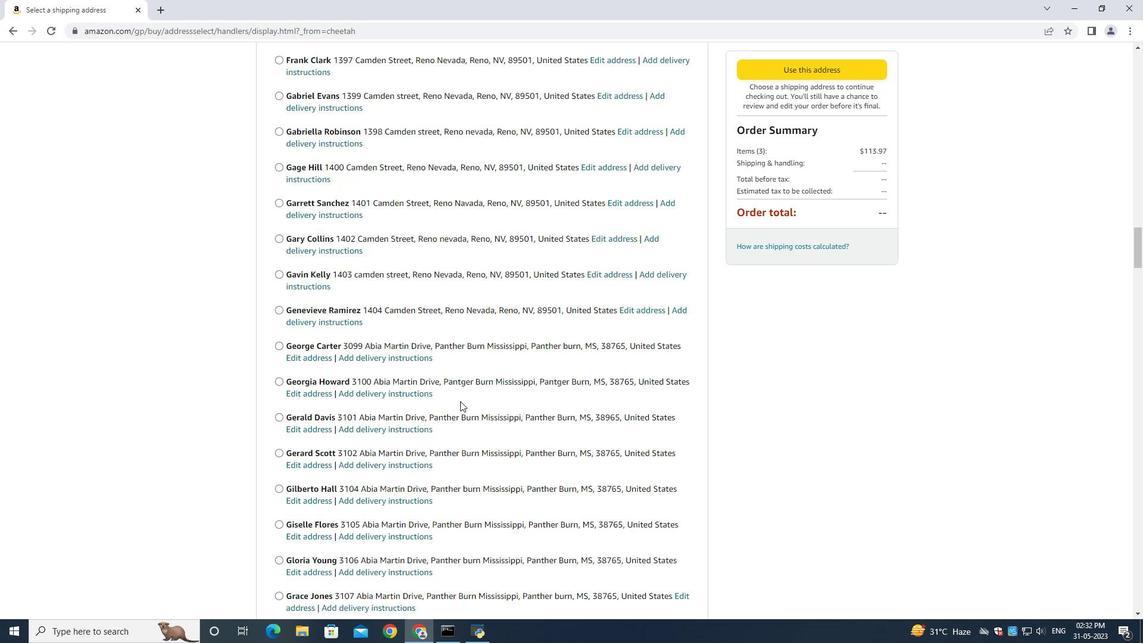 
Action: Mouse scrolled (460, 401) with delta (0, 0)
Screenshot: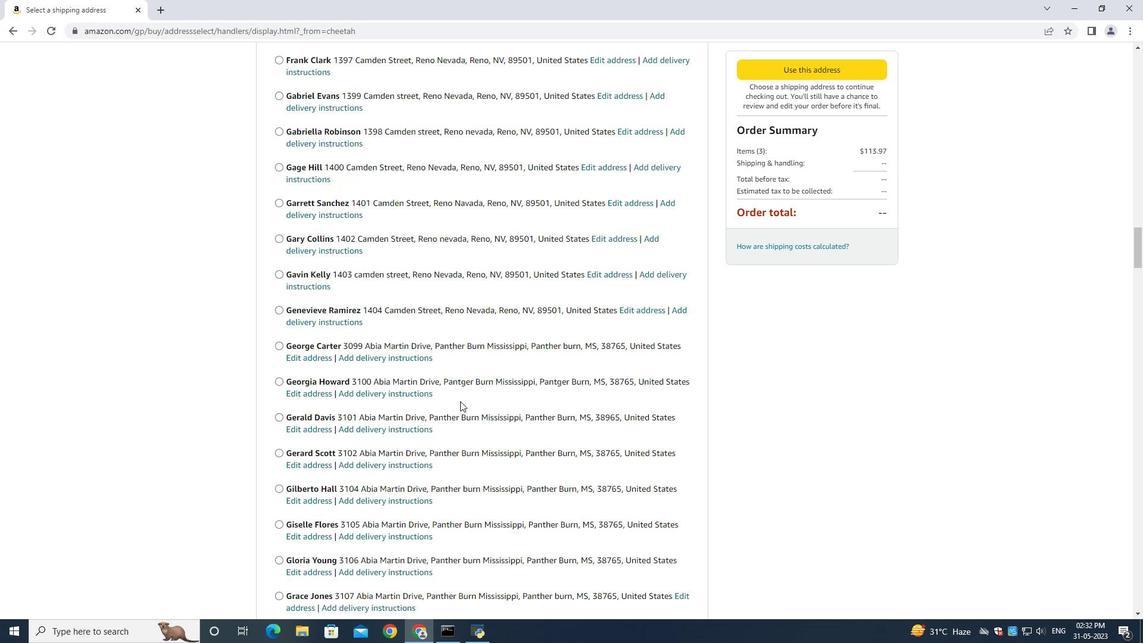 
Action: Mouse scrolled (460, 401) with delta (0, 0)
Screenshot: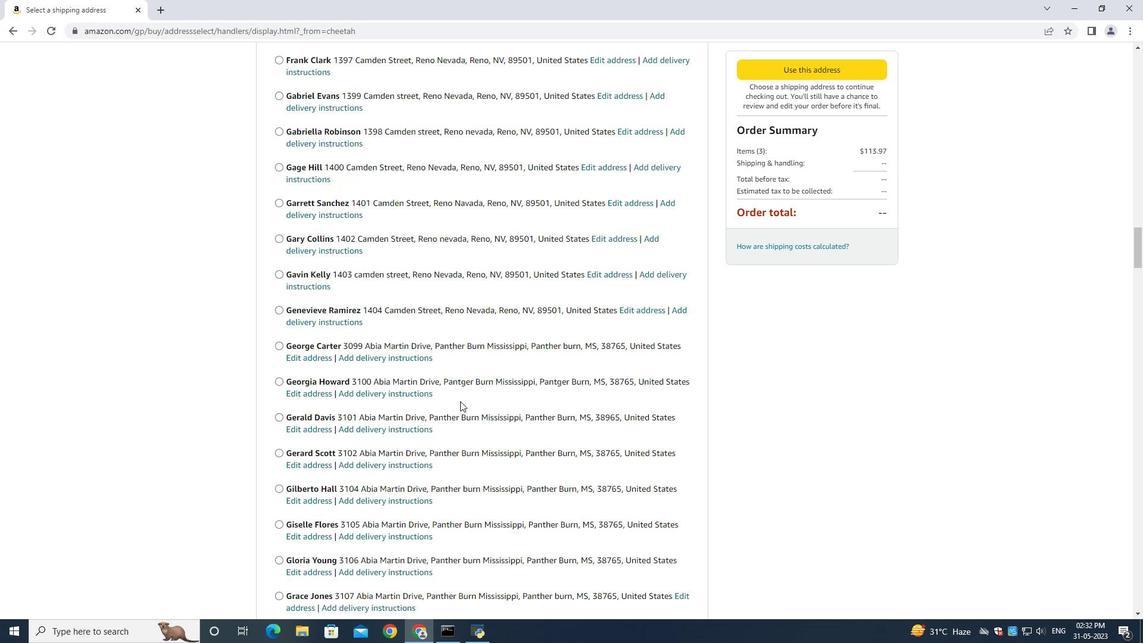 
Action: Mouse scrolled (460, 401) with delta (0, 0)
Screenshot: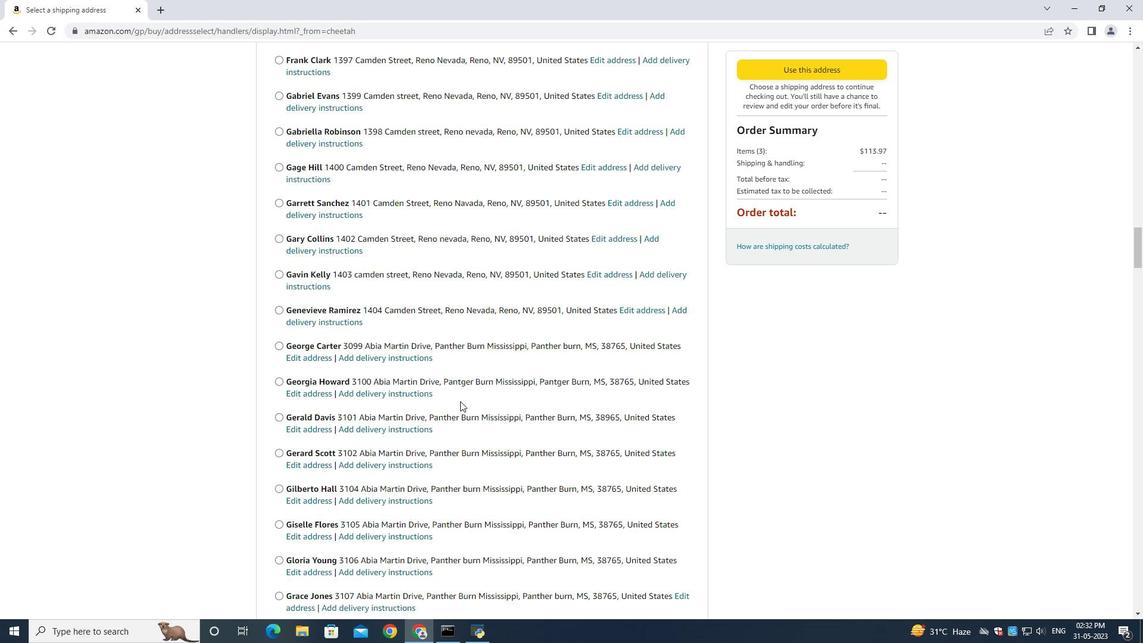 
Action: Mouse moved to (460, 401)
Screenshot: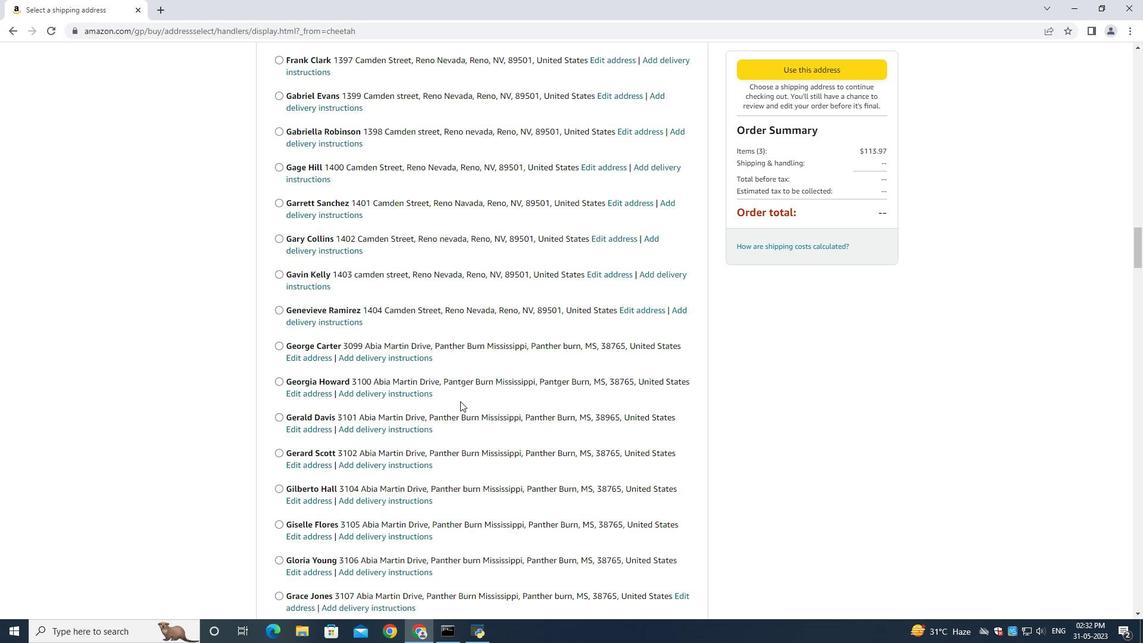 
Action: Mouse scrolled (460, 401) with delta (0, 0)
Screenshot: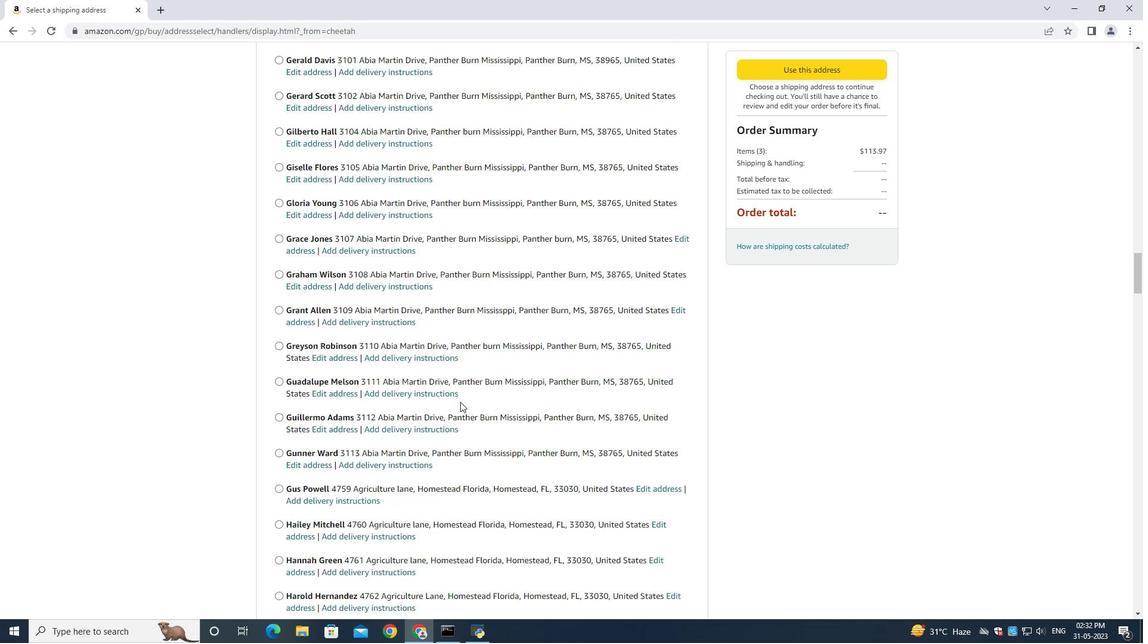 
Action: Mouse scrolled (460, 401) with delta (0, 0)
Screenshot: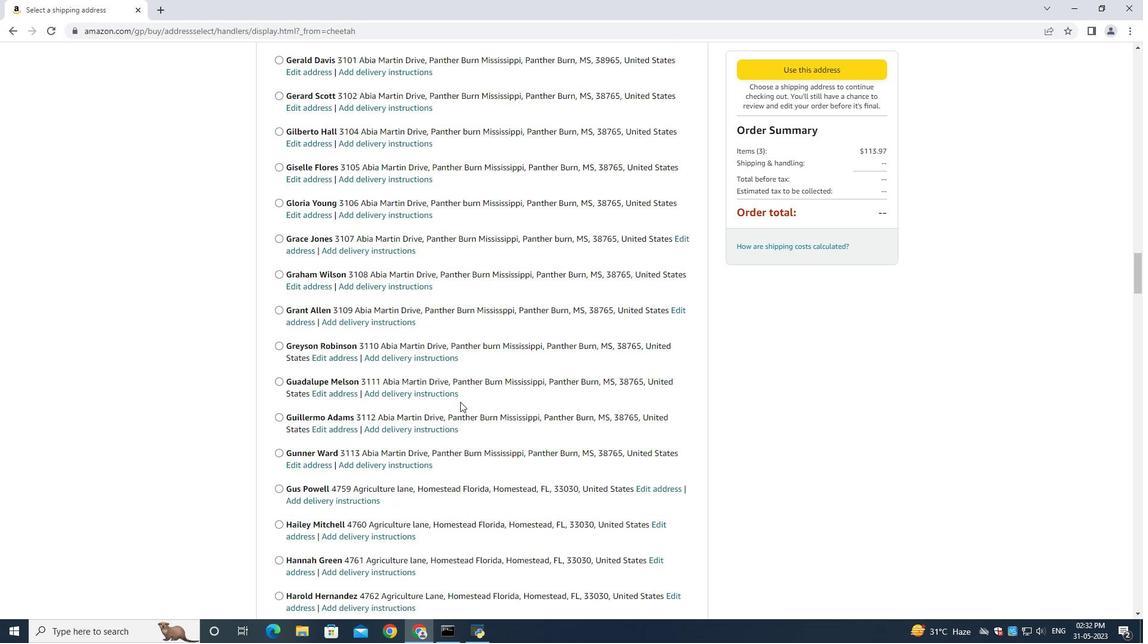 
Action: Mouse scrolled (460, 401) with delta (0, 0)
Screenshot: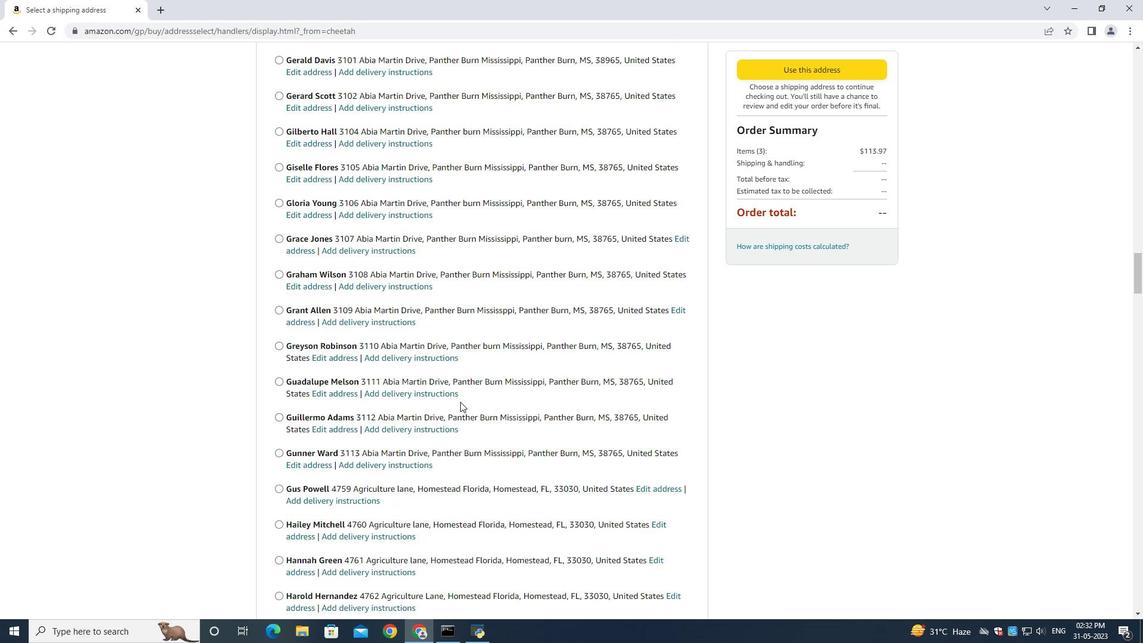
Action: Mouse scrolled (460, 401) with delta (0, 0)
Screenshot: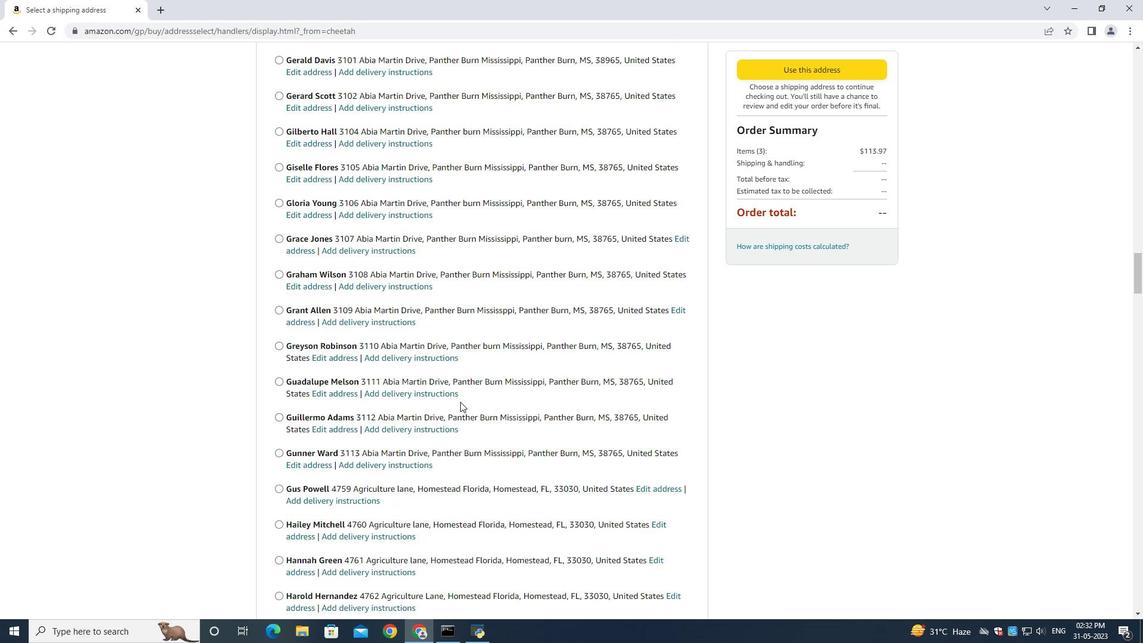 
Action: Mouse scrolled (460, 401) with delta (0, 0)
Screenshot: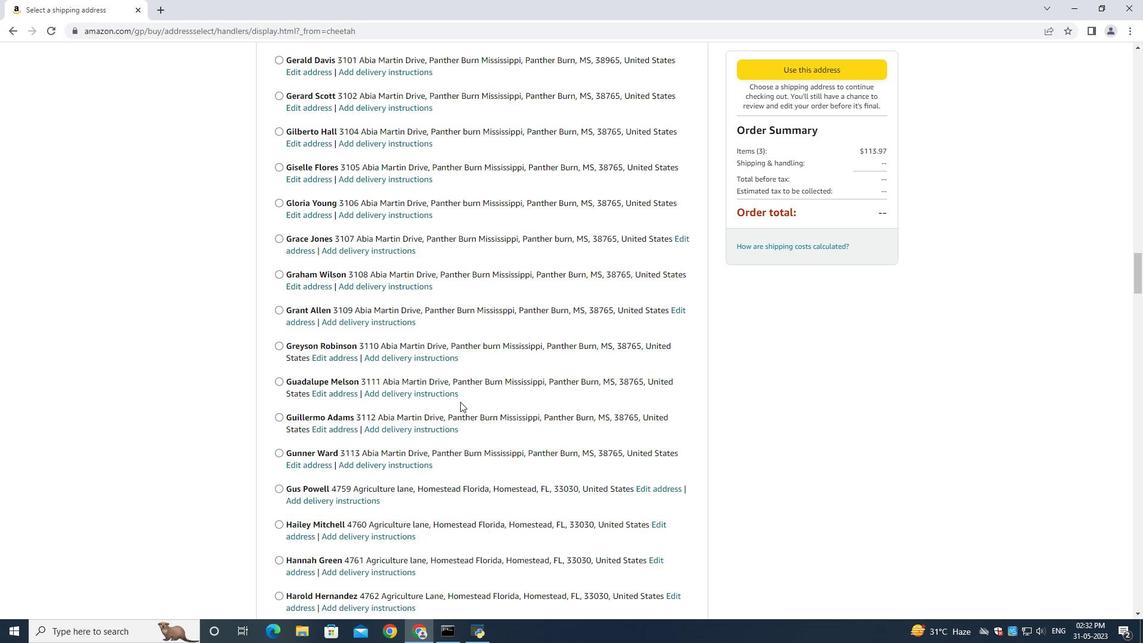 
Action: Mouse scrolled (460, 401) with delta (0, 0)
Screenshot: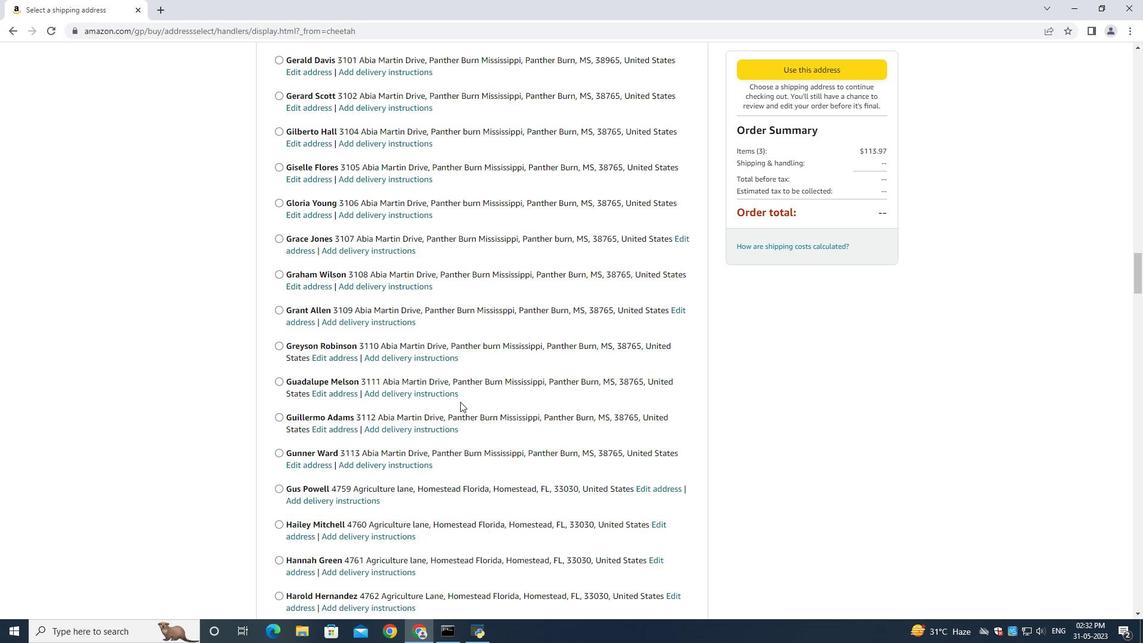 
Action: Mouse moved to (460, 400)
Screenshot: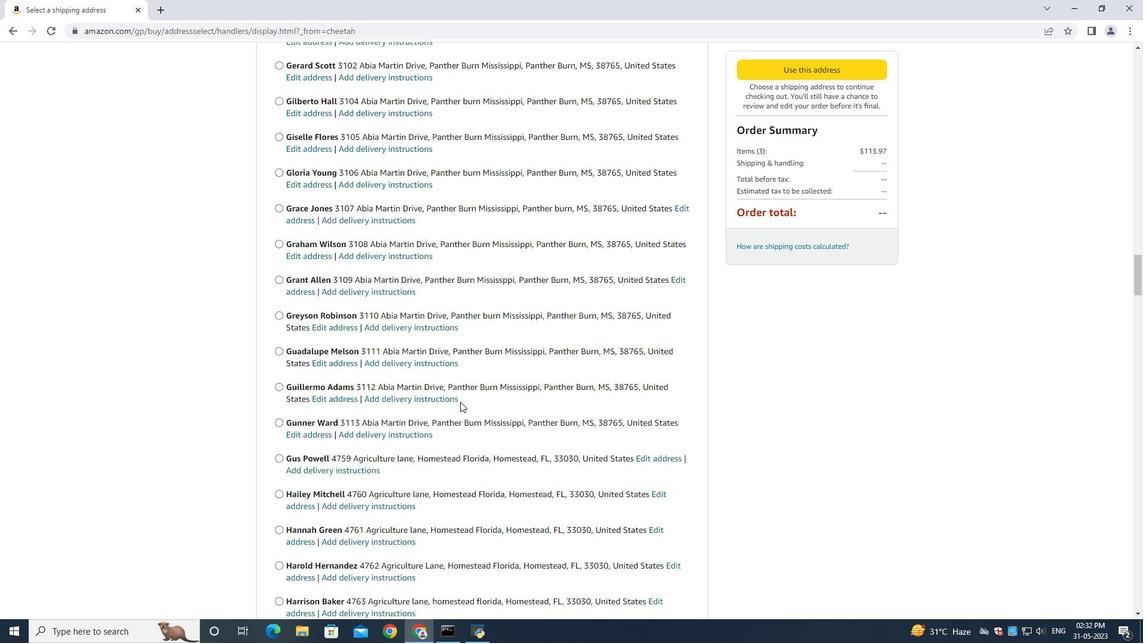 
Action: Mouse scrolled (460, 399) with delta (0, 0)
Screenshot: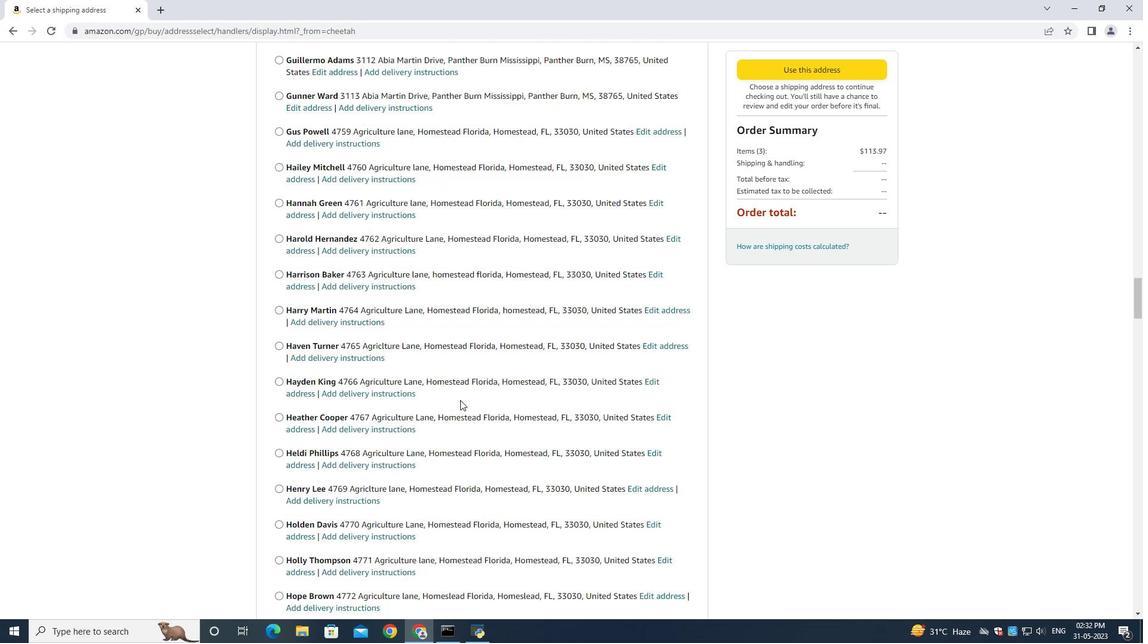 
Action: Mouse scrolled (460, 399) with delta (0, 0)
Screenshot: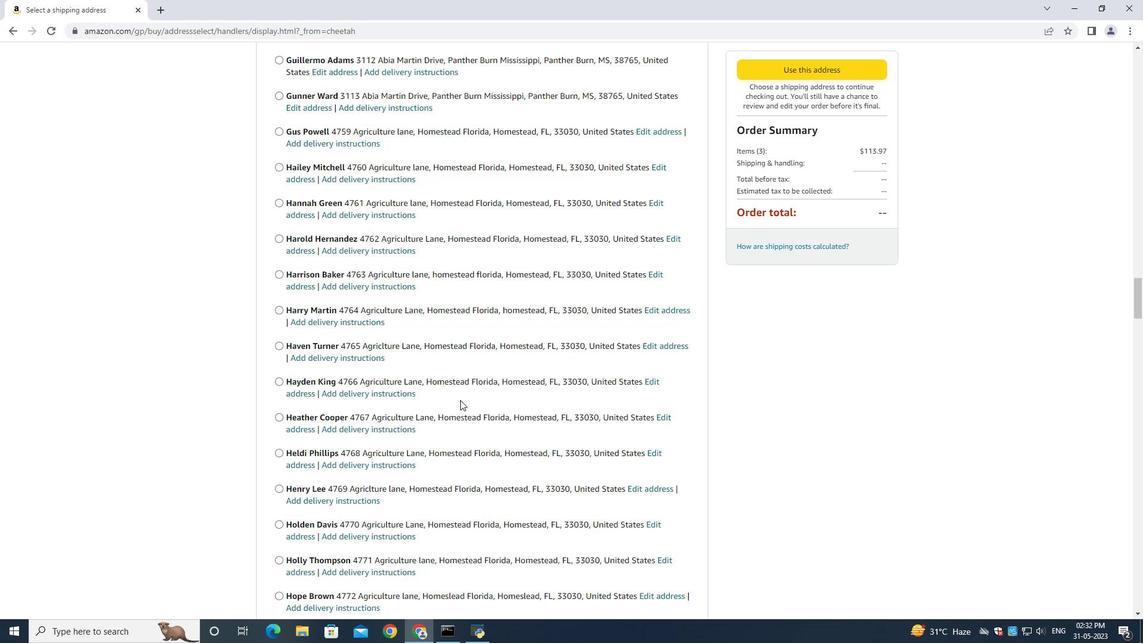 
Action: Mouse scrolled (460, 399) with delta (0, 0)
Screenshot: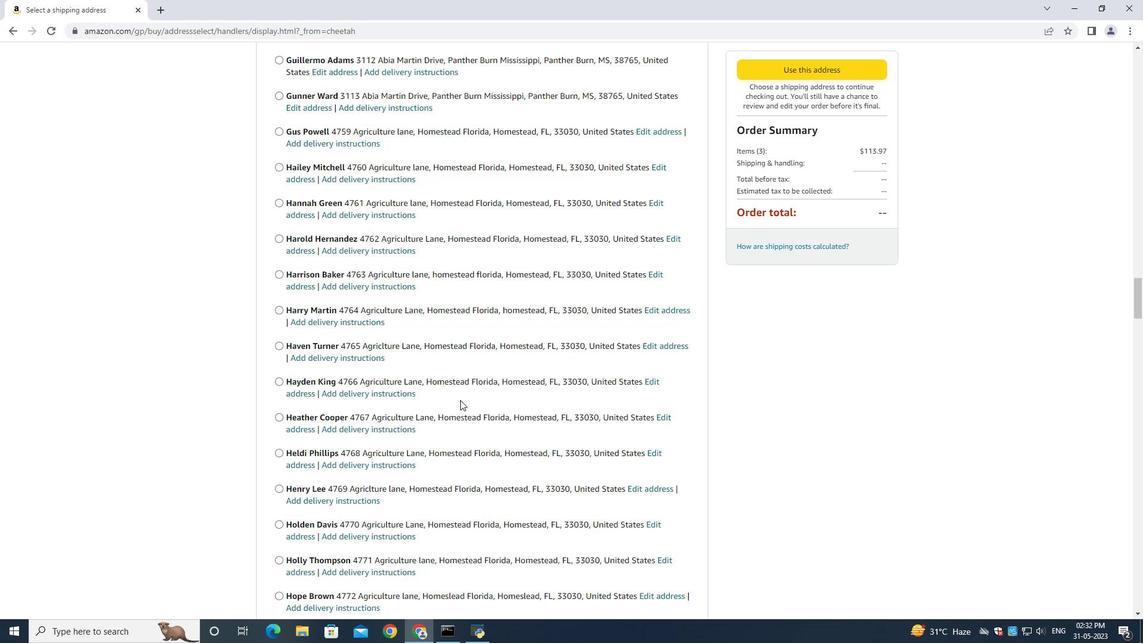 
Action: Mouse scrolled (460, 399) with delta (0, 0)
Screenshot: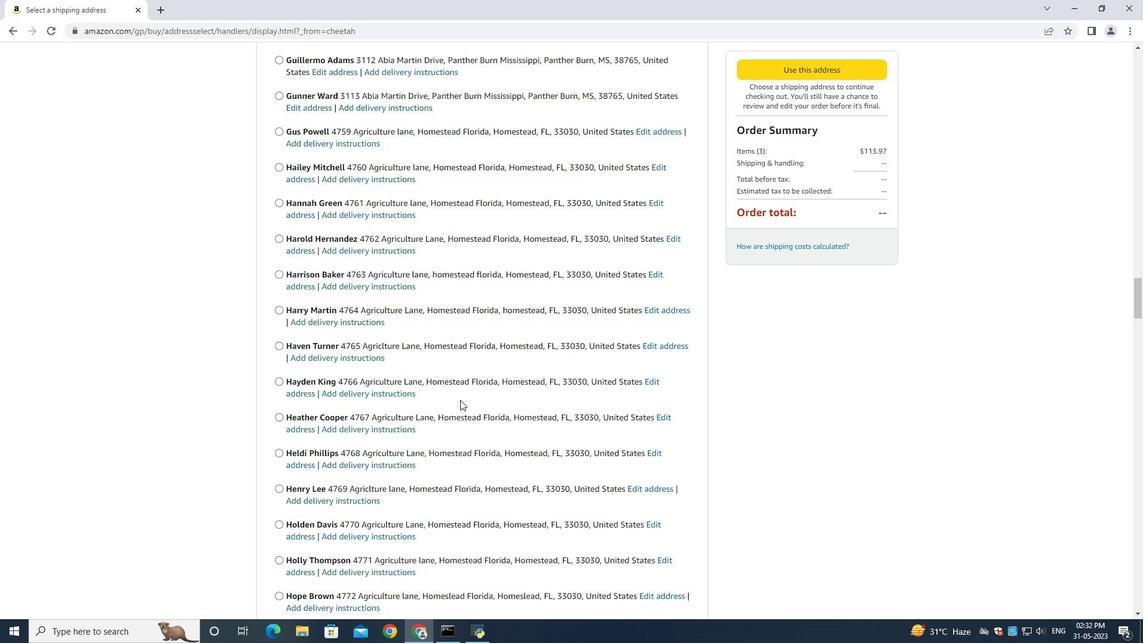
Action: Mouse scrolled (460, 399) with delta (0, 0)
Screenshot: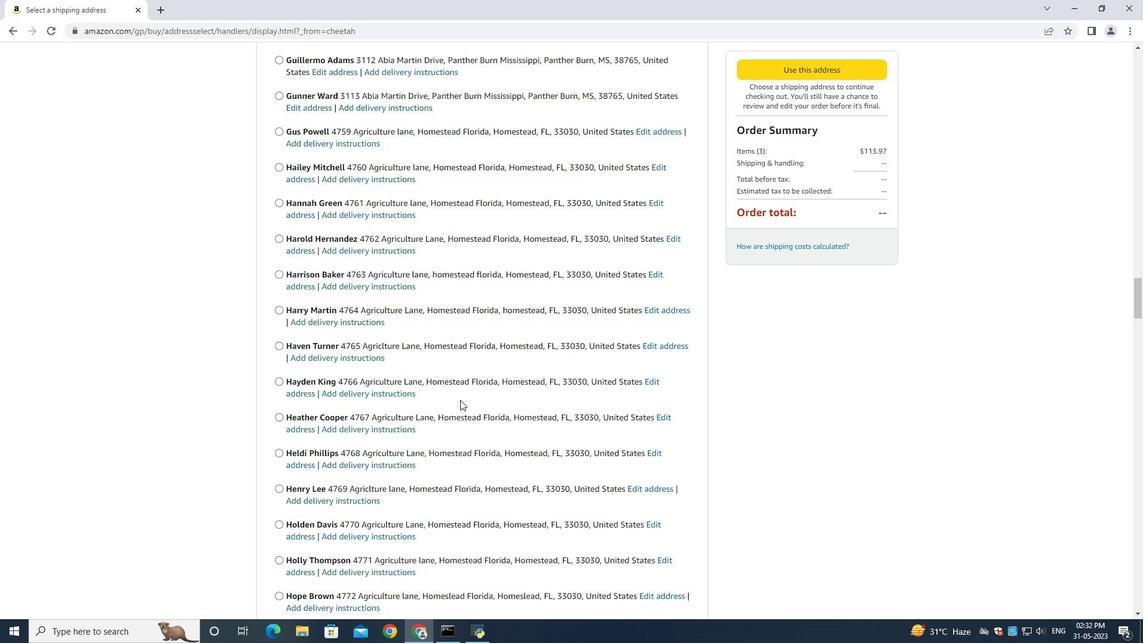 
Action: Mouse scrolled (460, 399) with delta (0, 0)
Screenshot: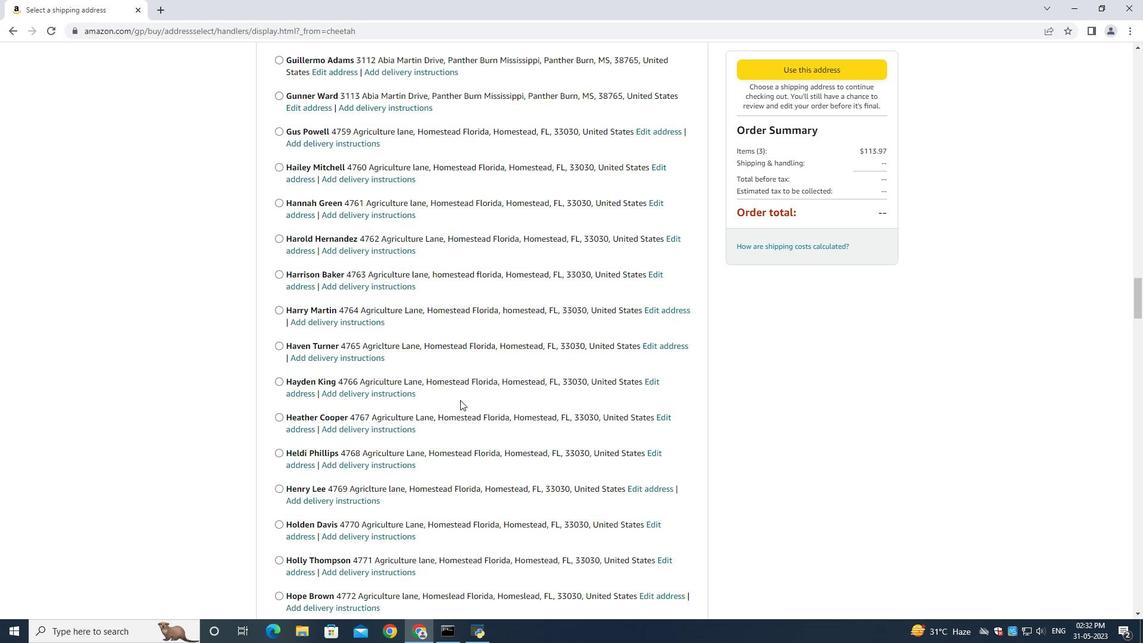 
Action: Mouse scrolled (460, 399) with delta (0, 0)
Screenshot: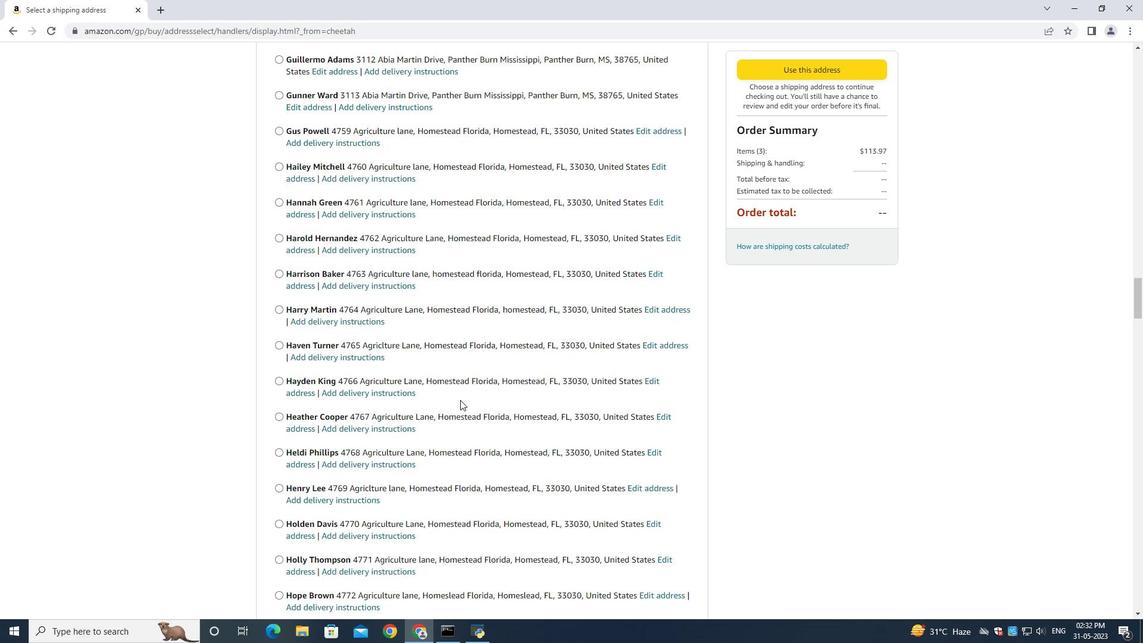 
Action: Mouse moved to (460, 399)
Screenshot: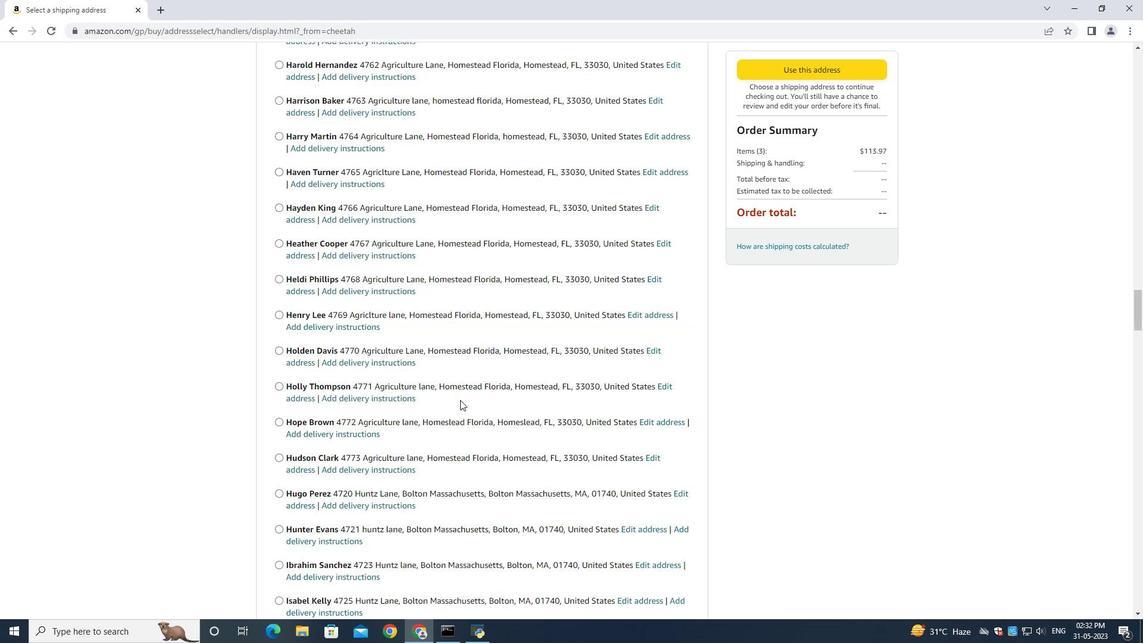 
Action: Mouse scrolled (460, 398) with delta (0, 0)
Screenshot: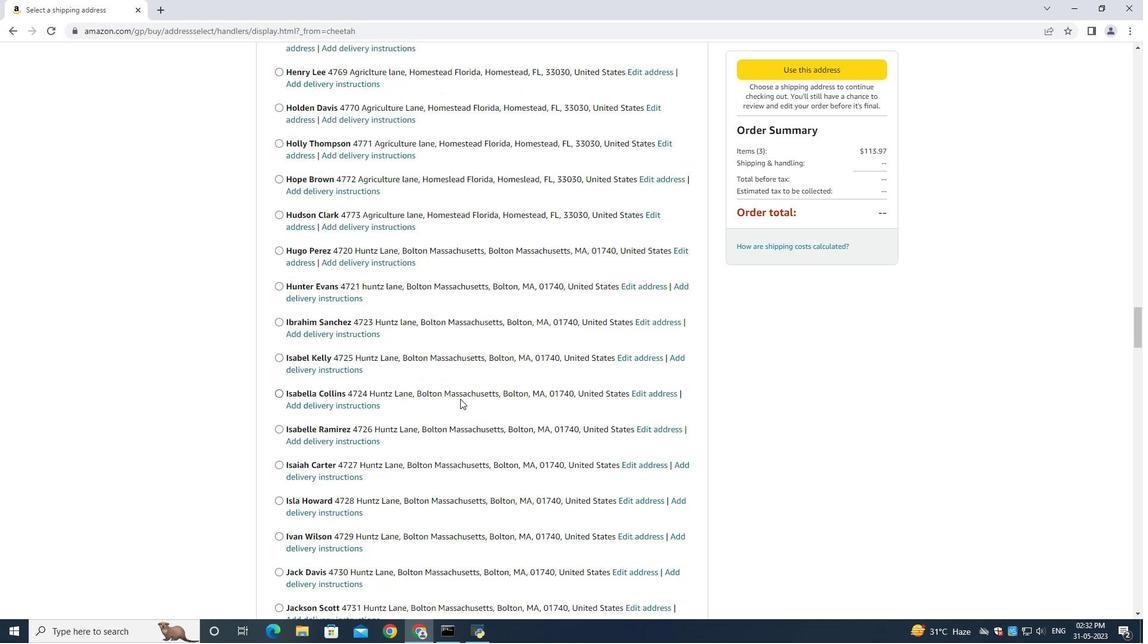 
Action: Mouse scrolled (460, 398) with delta (0, 0)
Screenshot: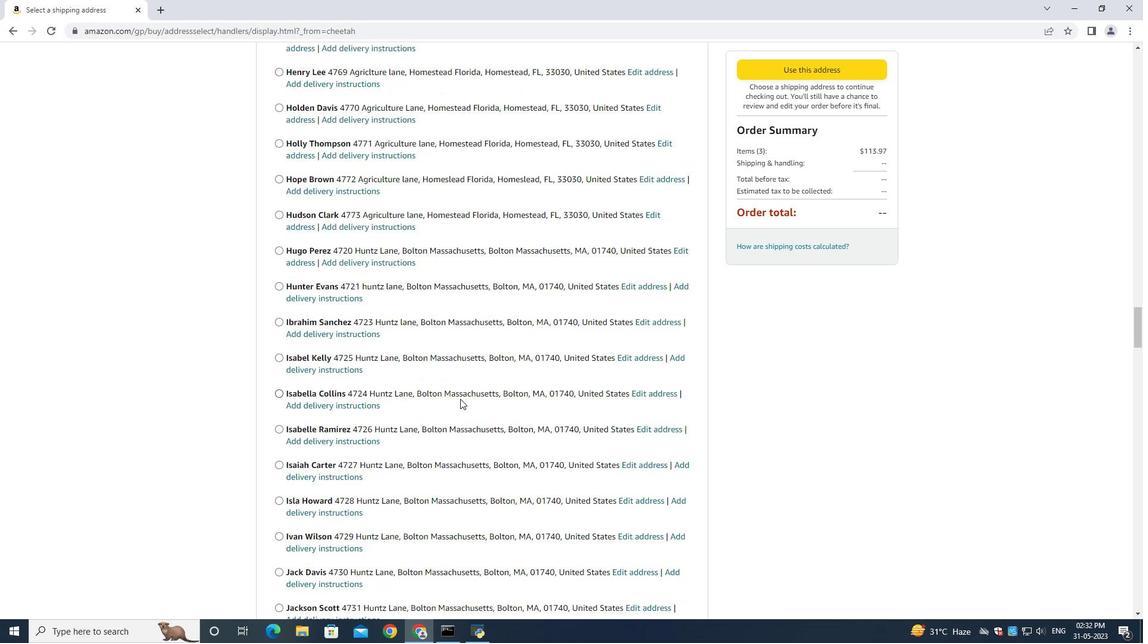 
Action: Mouse scrolled (460, 398) with delta (0, 0)
Screenshot: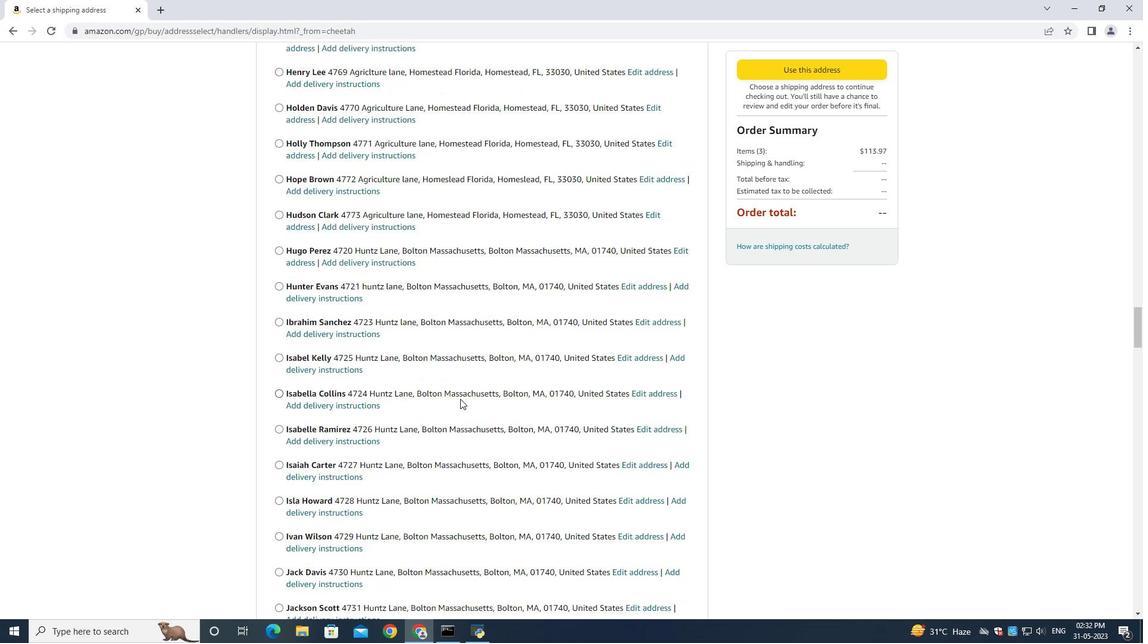 
Action: Mouse scrolled (460, 398) with delta (0, 0)
Screenshot: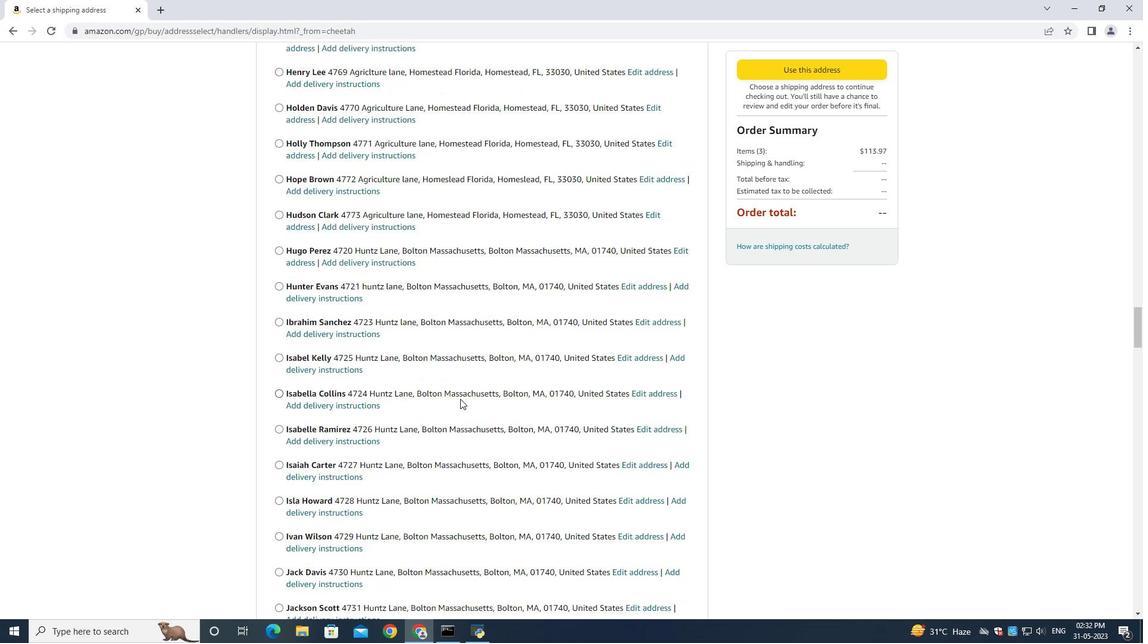 
Action: Mouse scrolled (460, 398) with delta (0, 0)
Screenshot: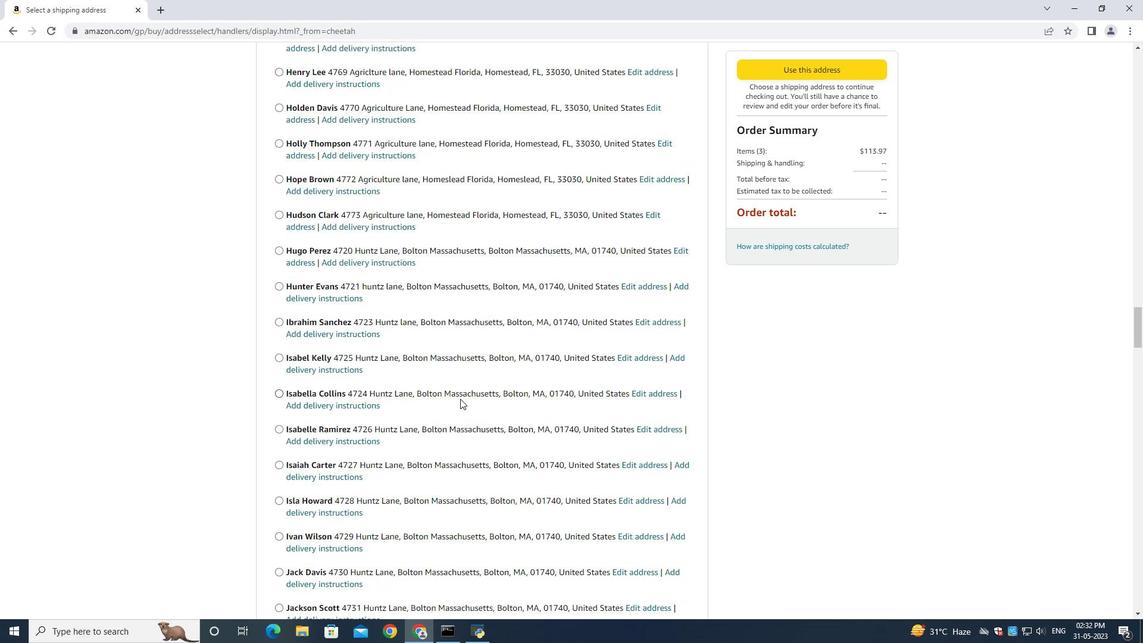 
Action: Mouse scrolled (460, 398) with delta (0, 0)
Screenshot: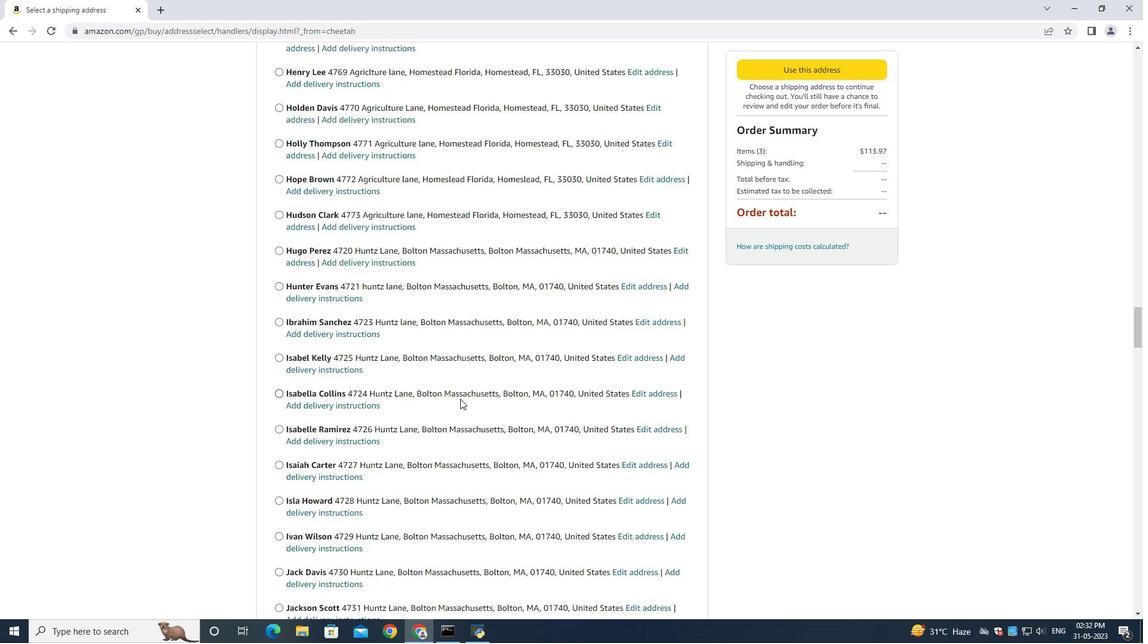 
Action: Mouse scrolled (460, 398) with delta (0, 0)
Screenshot: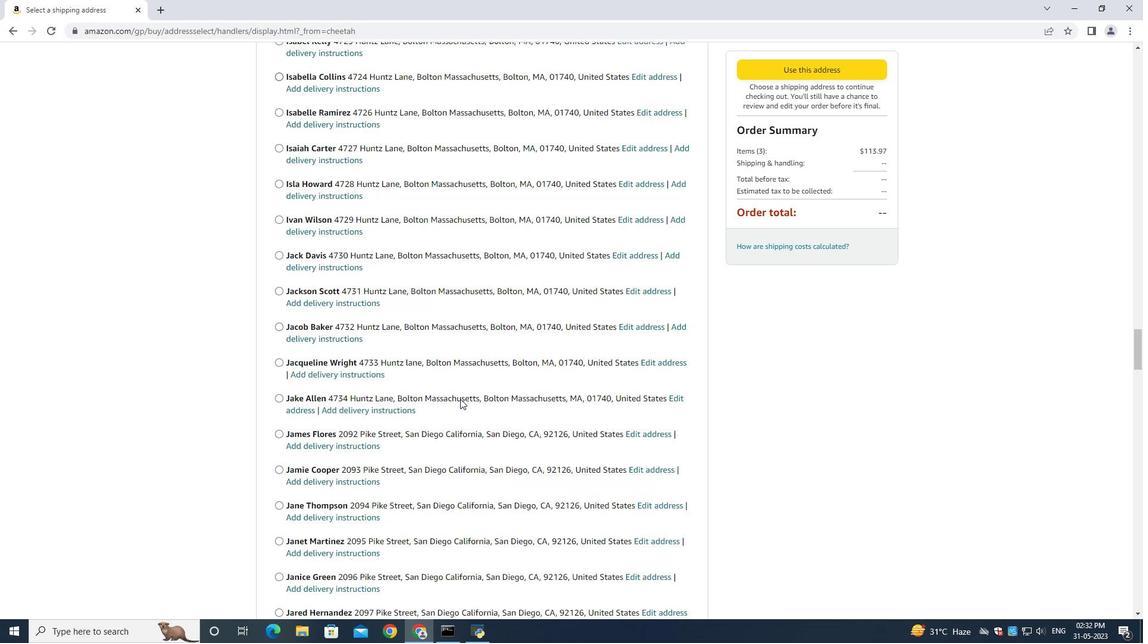 
Action: Mouse scrolled (460, 398) with delta (0, 0)
Screenshot: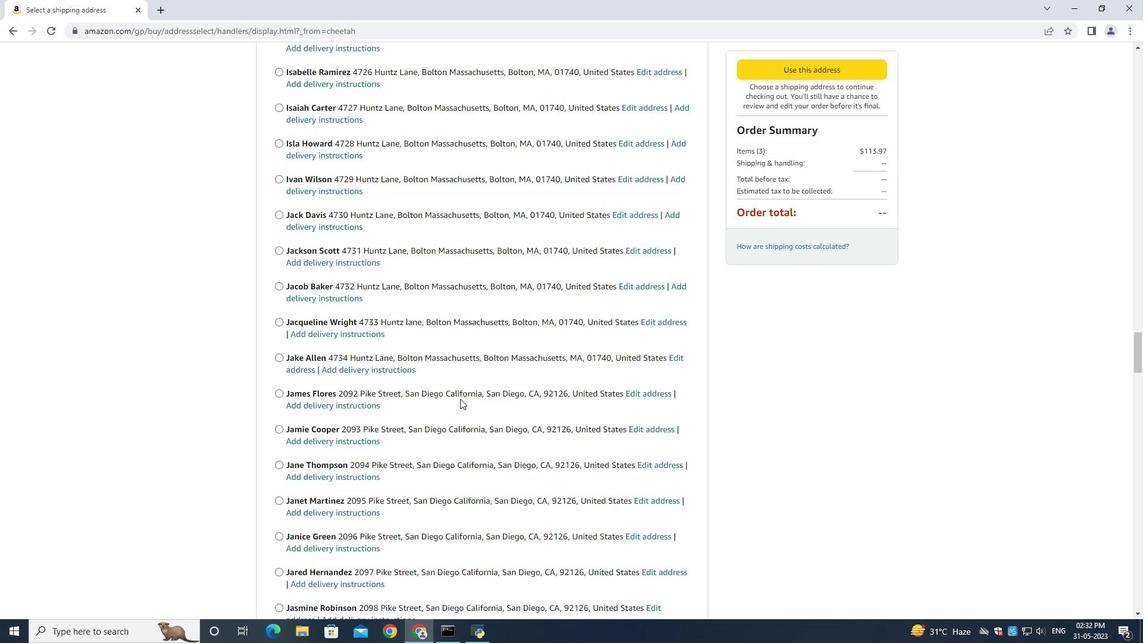 
Action: Mouse scrolled (460, 398) with delta (0, 0)
Screenshot: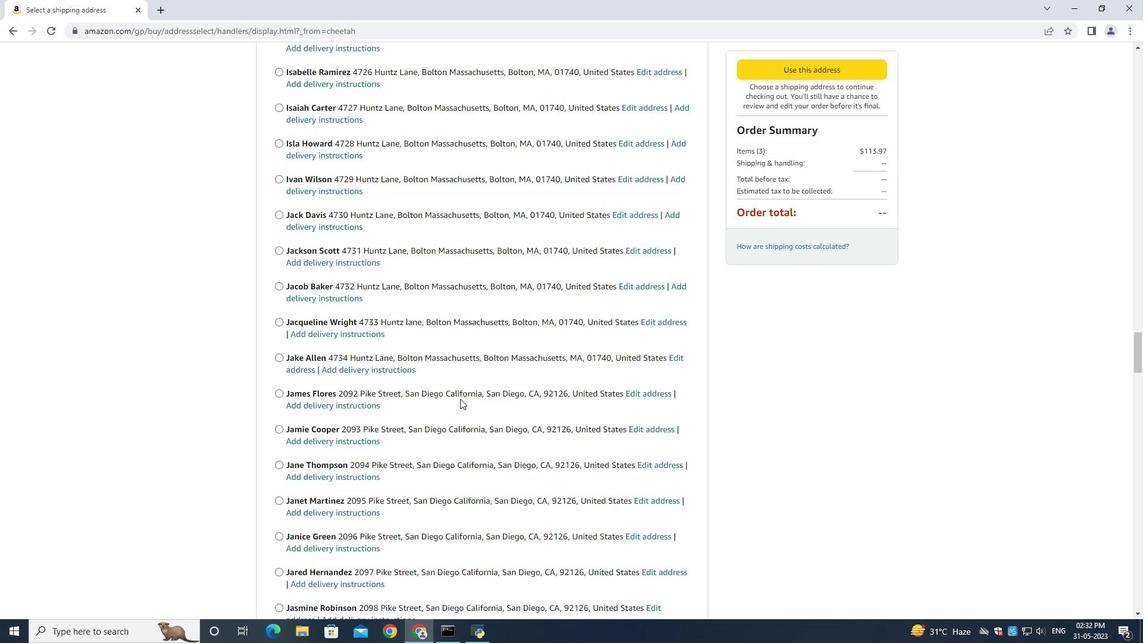 
Action: Mouse scrolled (460, 398) with delta (0, 0)
Screenshot: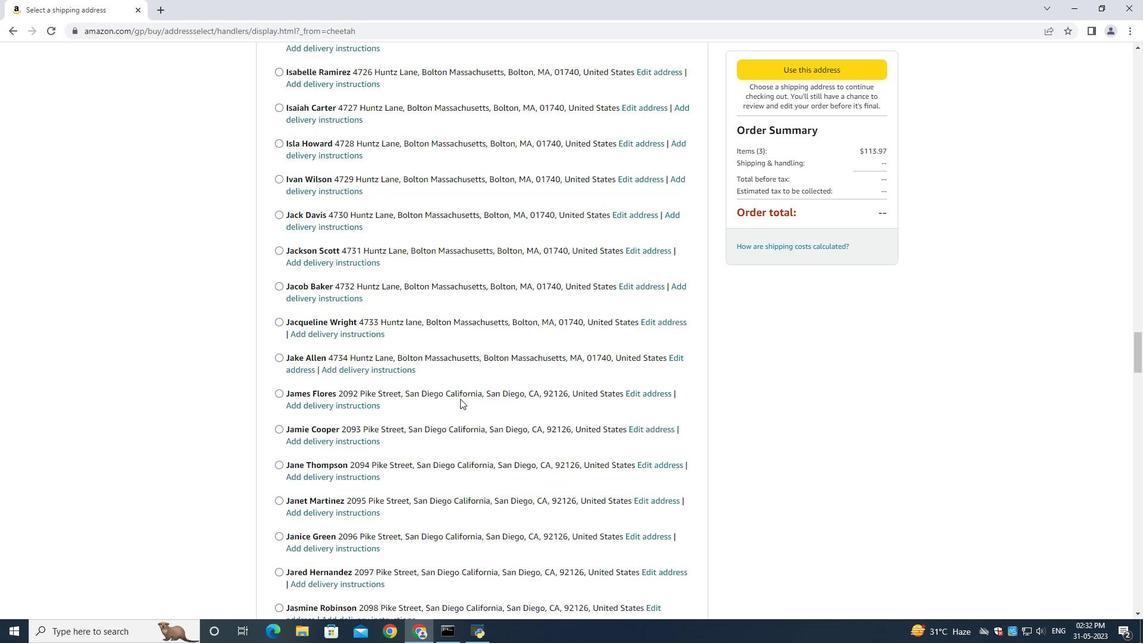 
Action: Mouse scrolled (460, 398) with delta (0, 0)
Screenshot: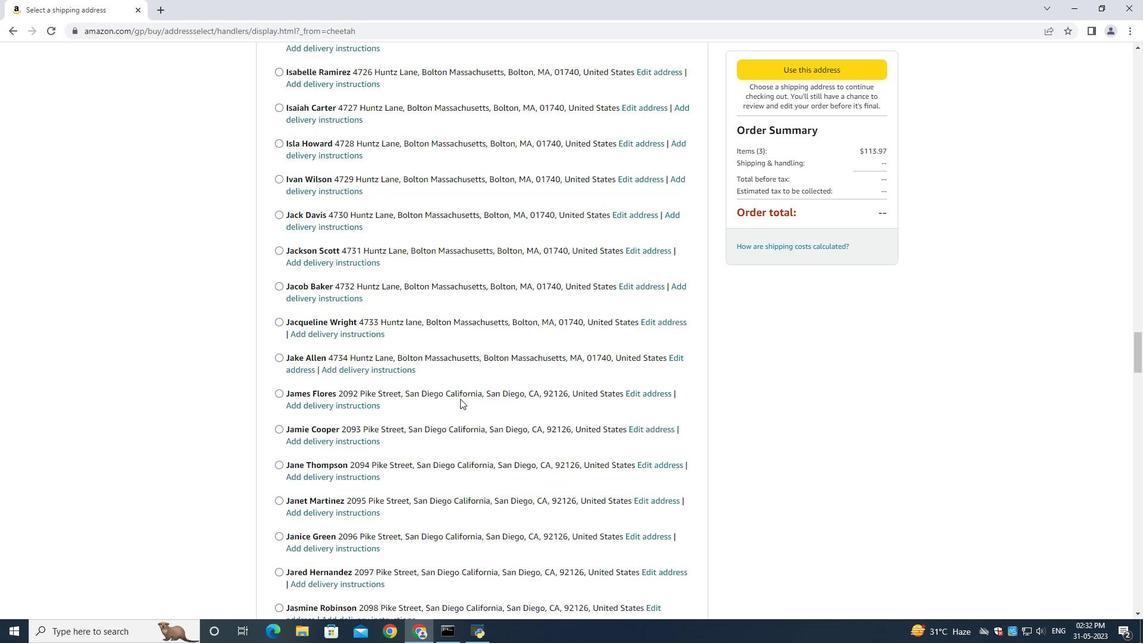 
Action: Mouse scrolled (460, 398) with delta (0, 0)
Screenshot: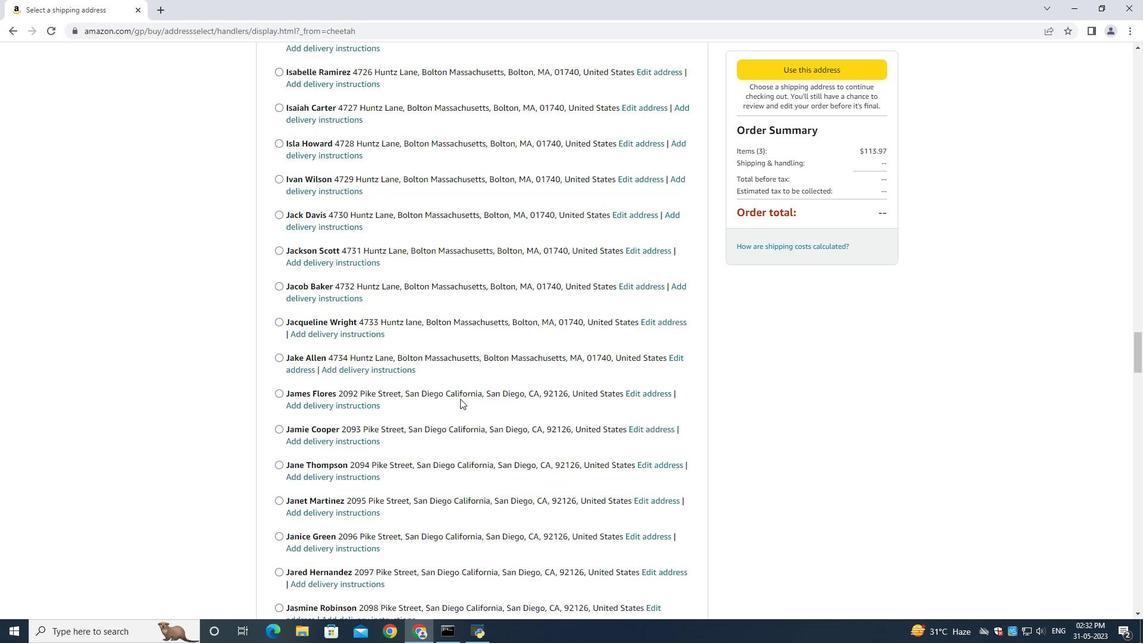 
Action: Mouse scrolled (460, 398) with delta (0, 0)
Screenshot: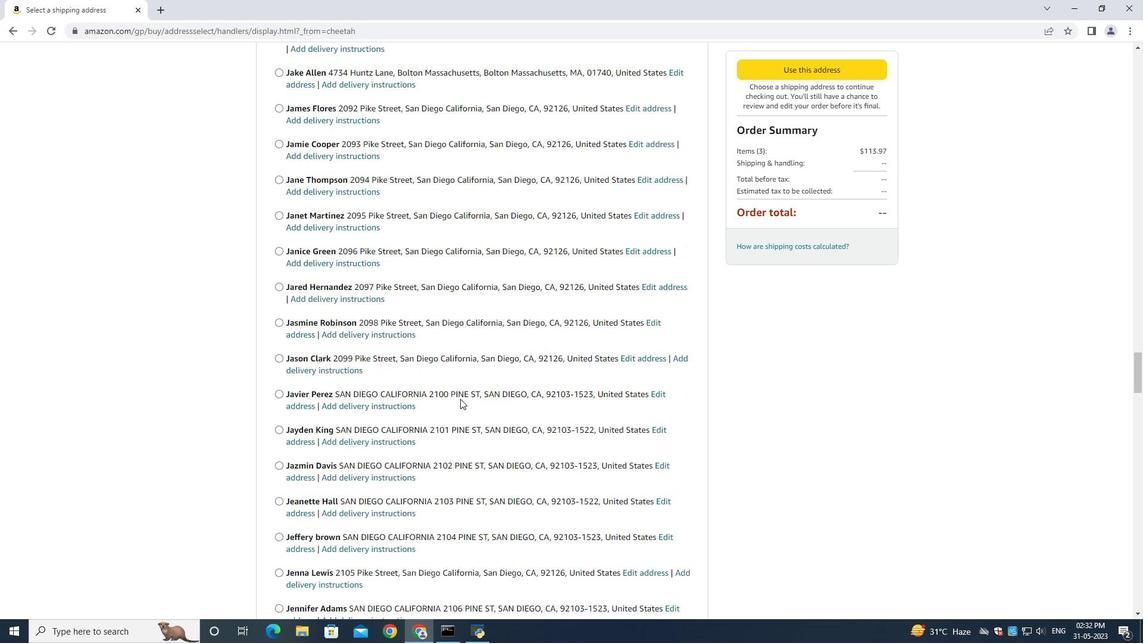 
Action: Mouse scrolled (460, 398) with delta (0, 0)
Screenshot: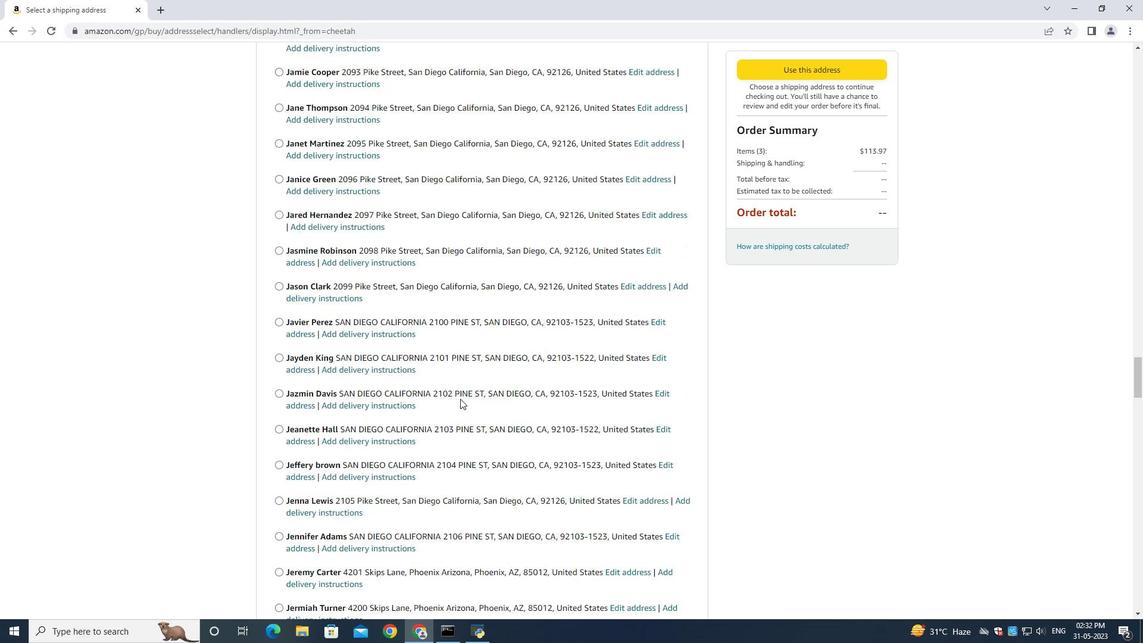 
Action: Mouse scrolled (460, 398) with delta (0, 0)
Screenshot: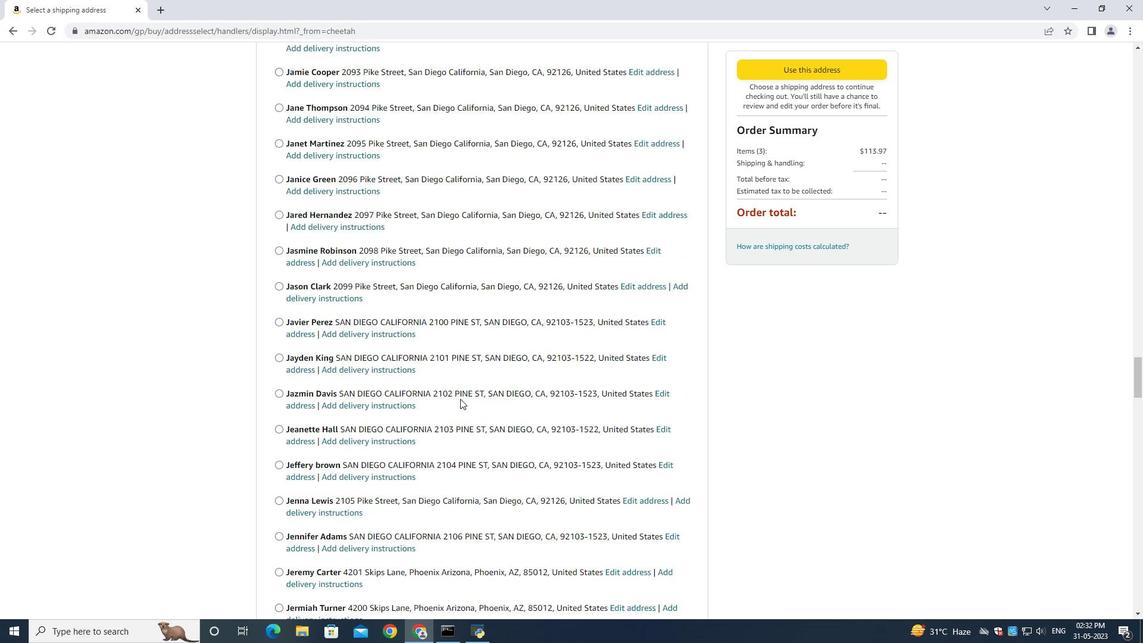 
Action: Mouse scrolled (460, 398) with delta (0, 0)
Screenshot: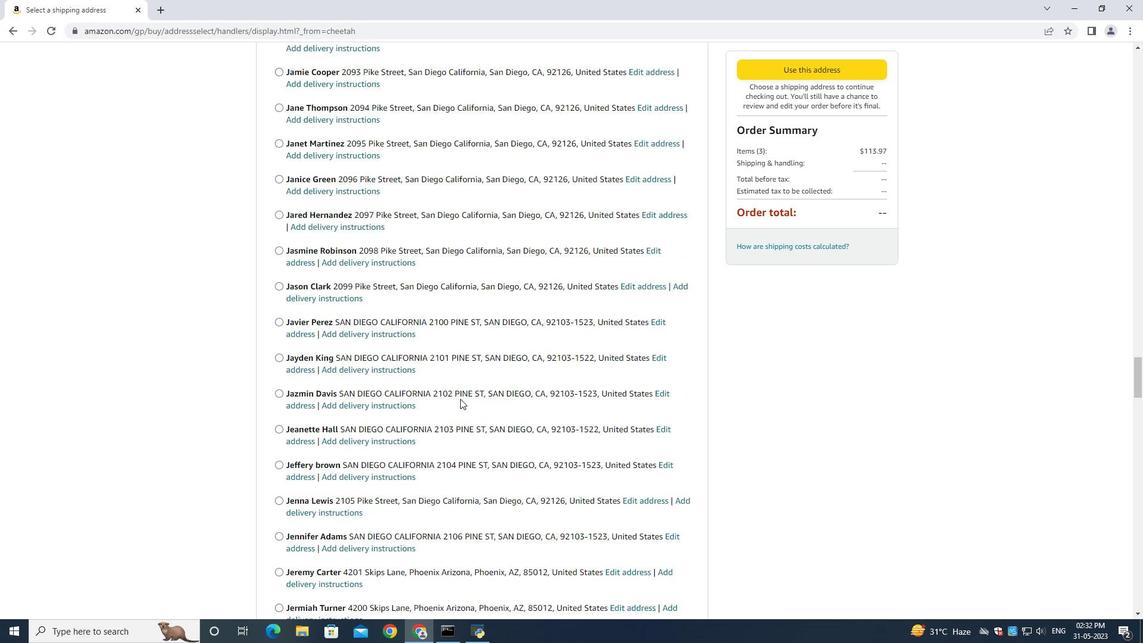 
Action: Mouse scrolled (460, 398) with delta (0, 0)
Screenshot: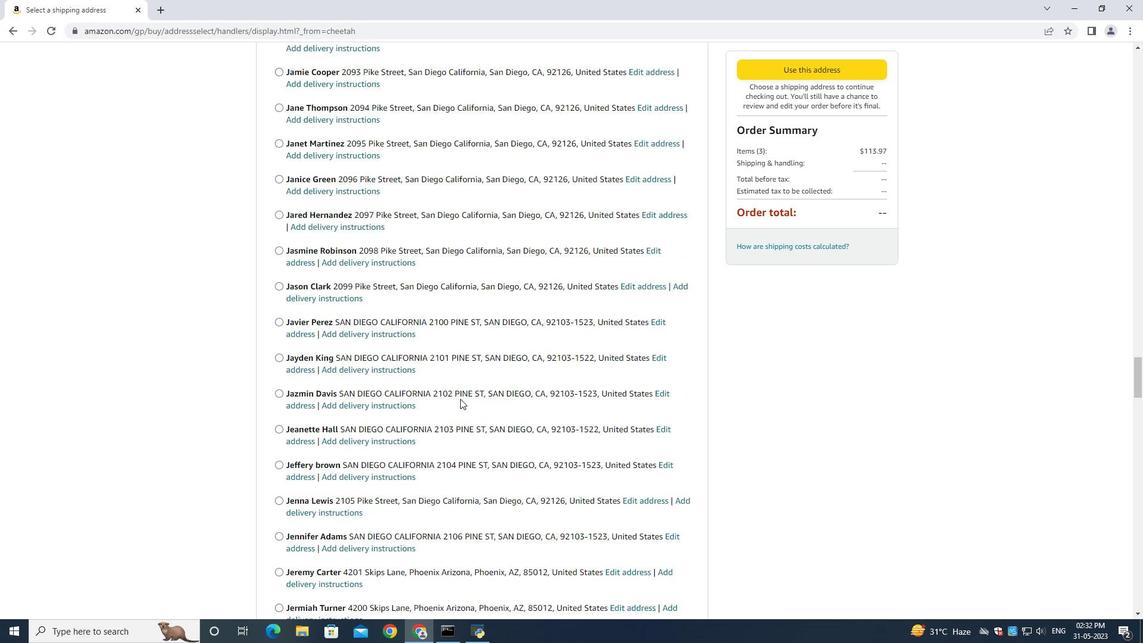 
Action: Mouse scrolled (460, 398) with delta (0, 0)
Screenshot: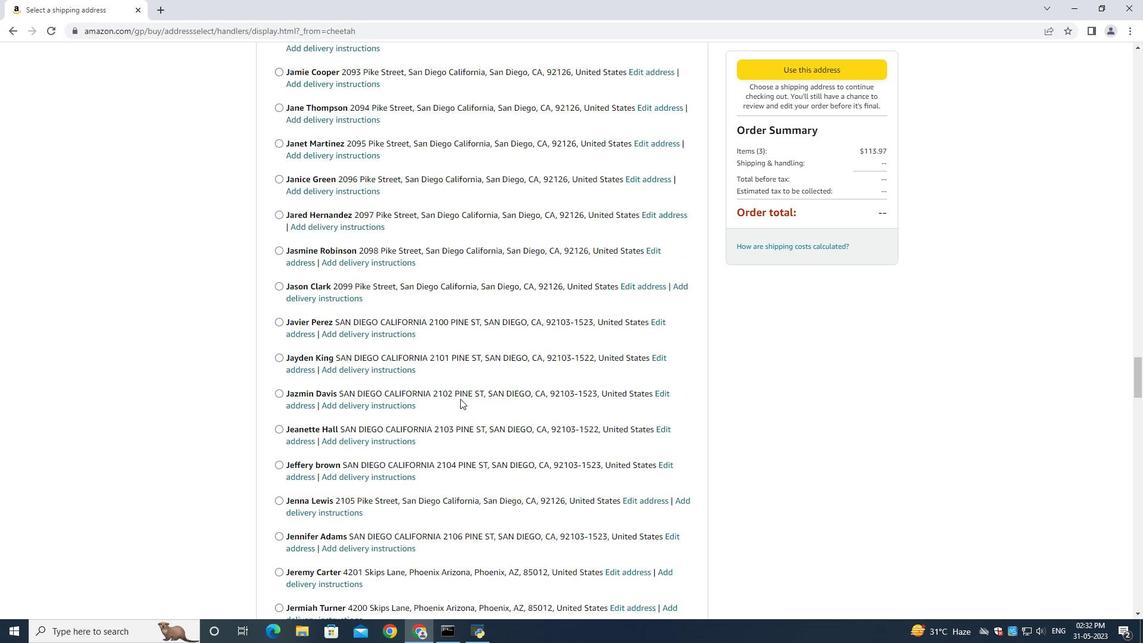 
Action: Mouse scrolled (460, 398) with delta (0, 0)
Screenshot: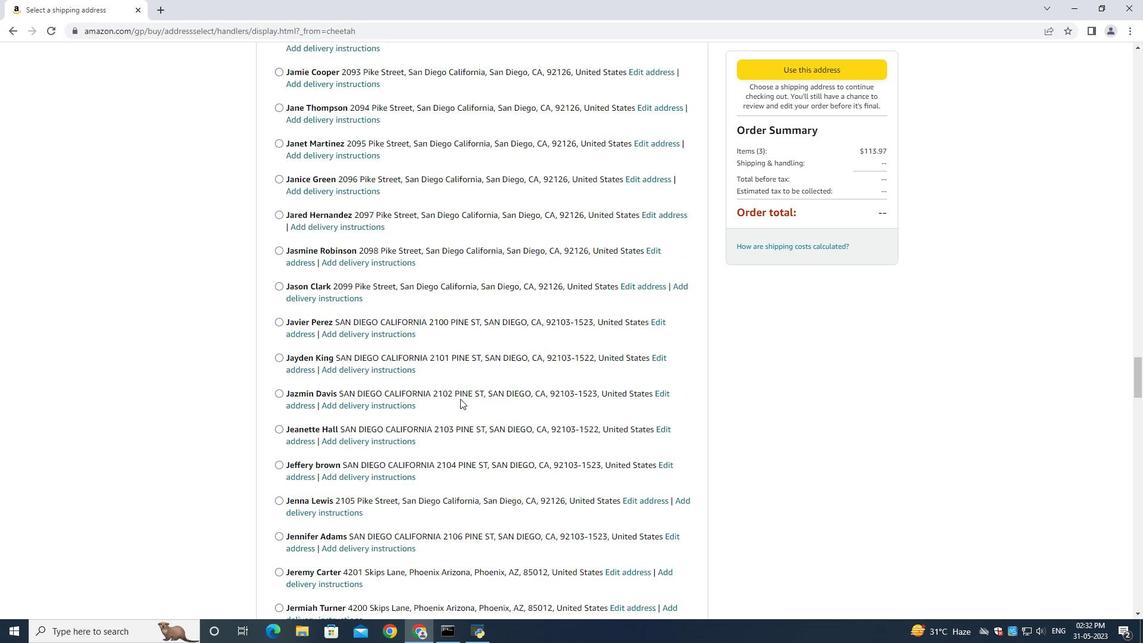 
Action: Mouse scrolled (460, 398) with delta (0, 0)
Screenshot: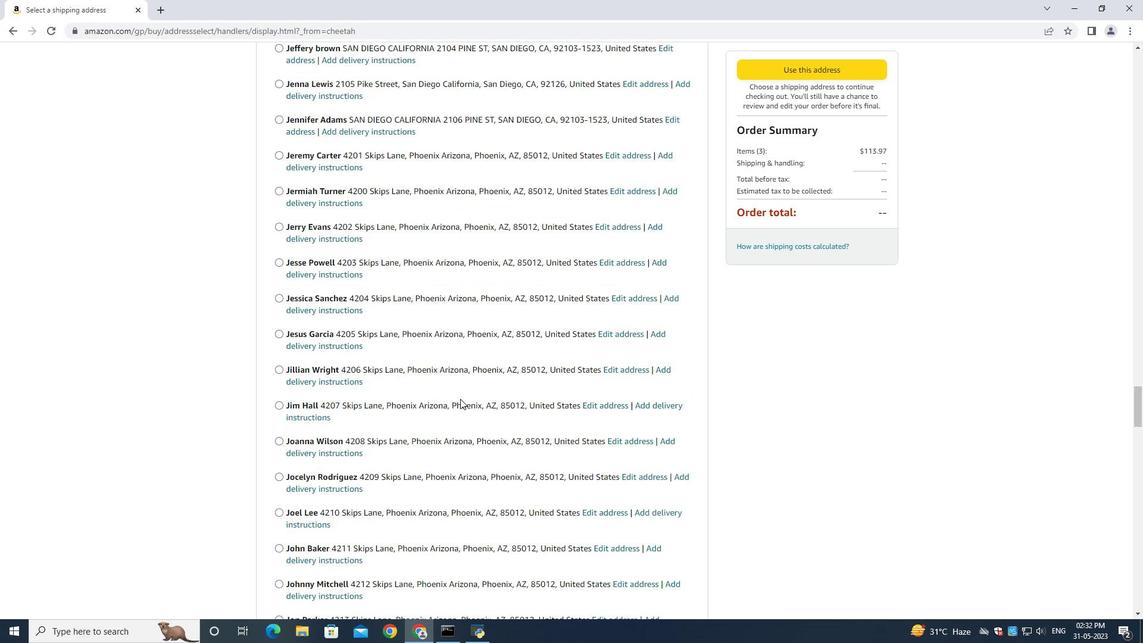 
Action: Mouse scrolled (460, 398) with delta (0, 0)
Screenshot: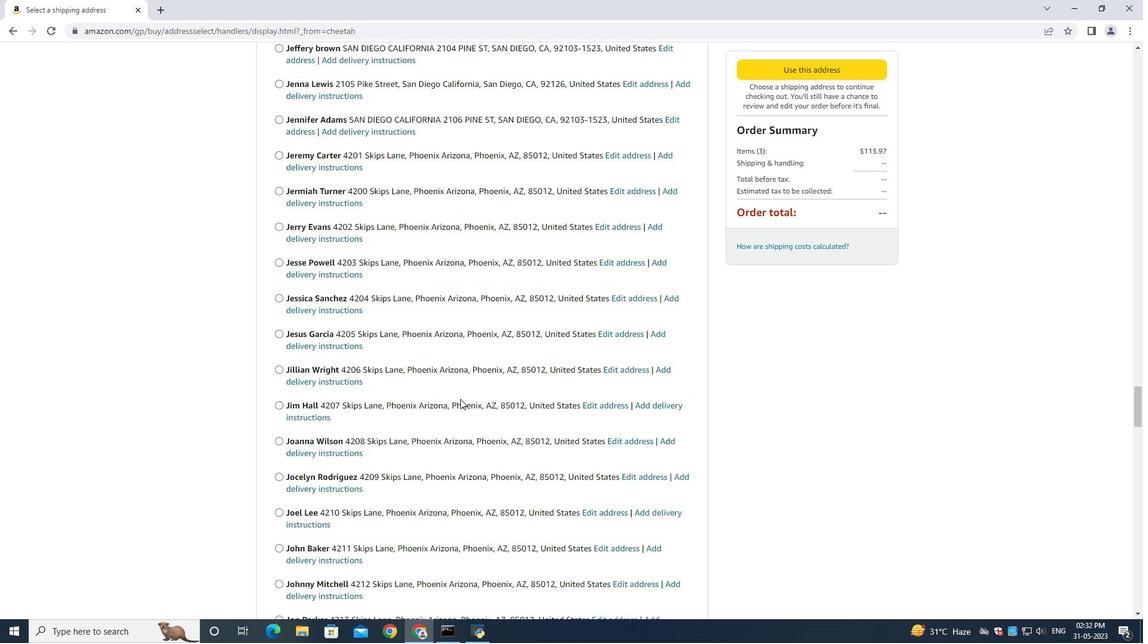 
Action: Mouse scrolled (460, 398) with delta (0, 0)
Screenshot: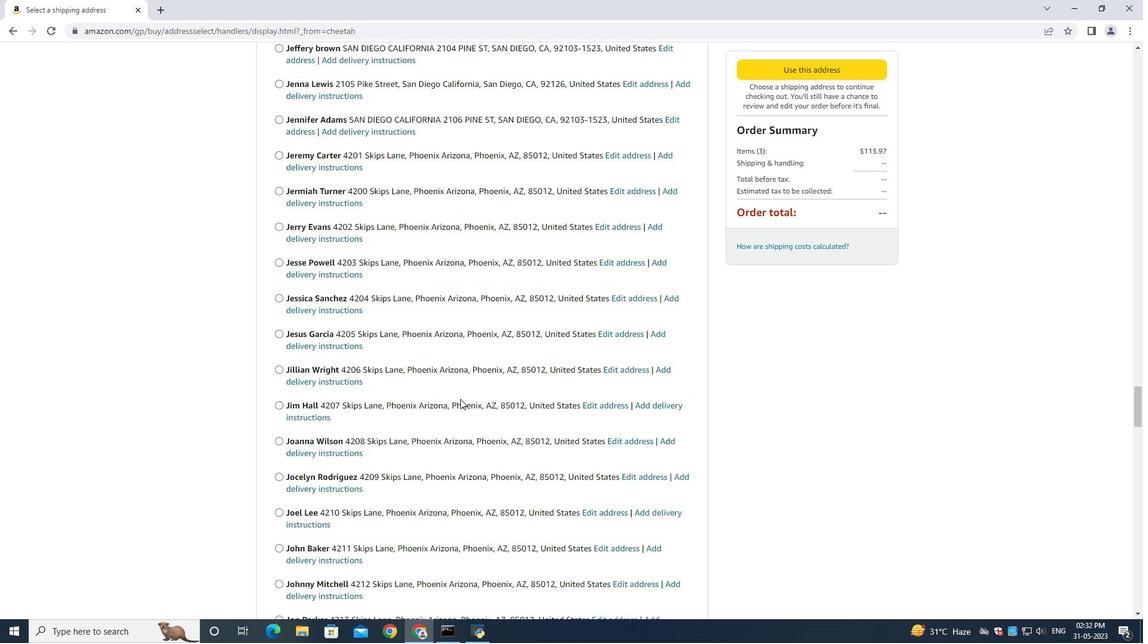 
Action: Mouse scrolled (460, 398) with delta (0, 0)
Screenshot: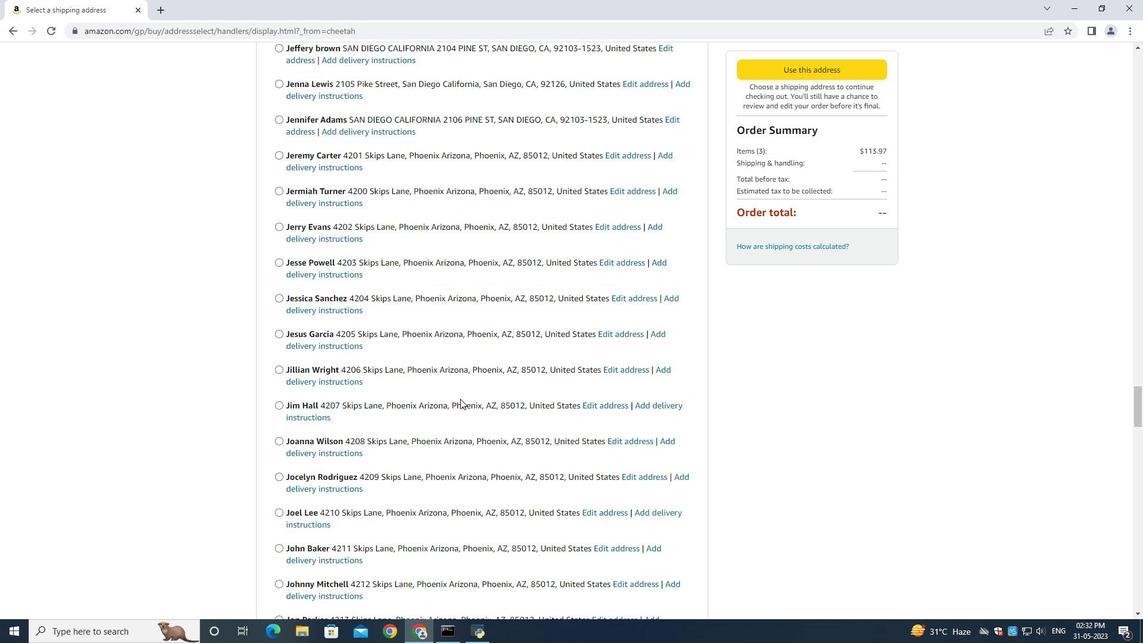
Action: Mouse scrolled (460, 398) with delta (0, 0)
Screenshot: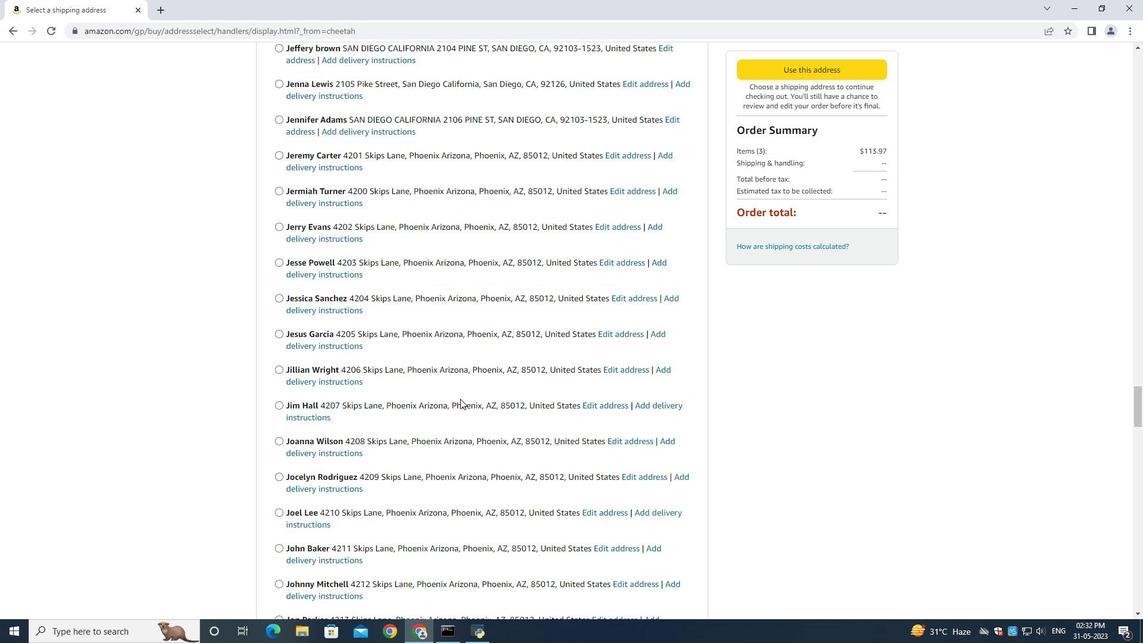 
Action: Mouse scrolled (460, 398) with delta (0, 0)
Screenshot: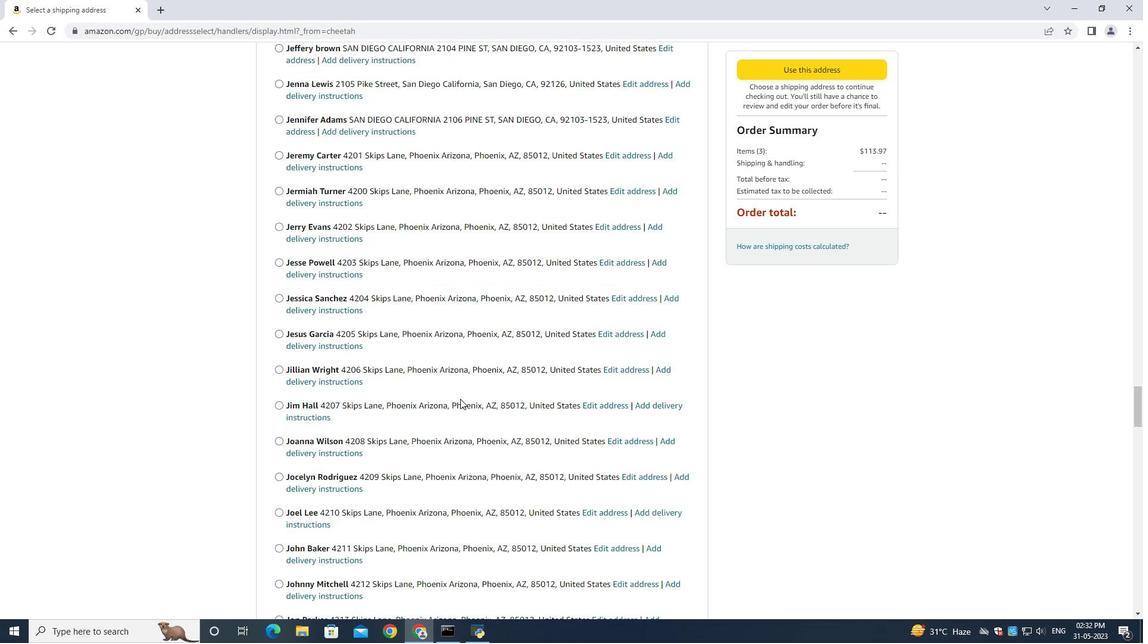 
Action: Mouse scrolled (460, 398) with delta (0, 0)
Screenshot: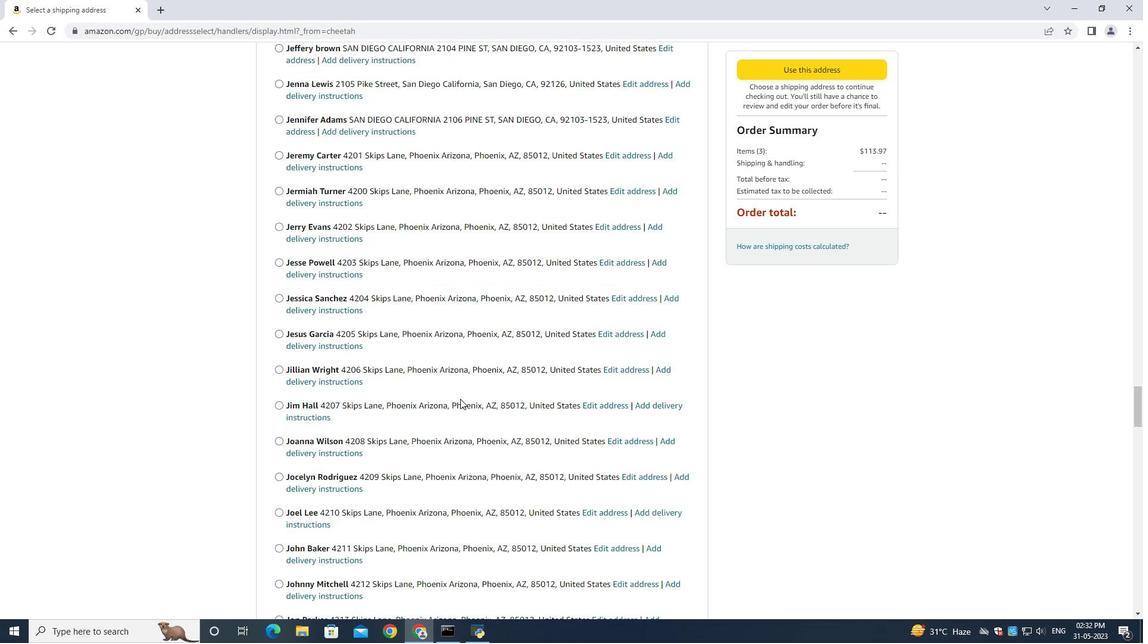
Action: Mouse scrolled (460, 398) with delta (0, 0)
Screenshot: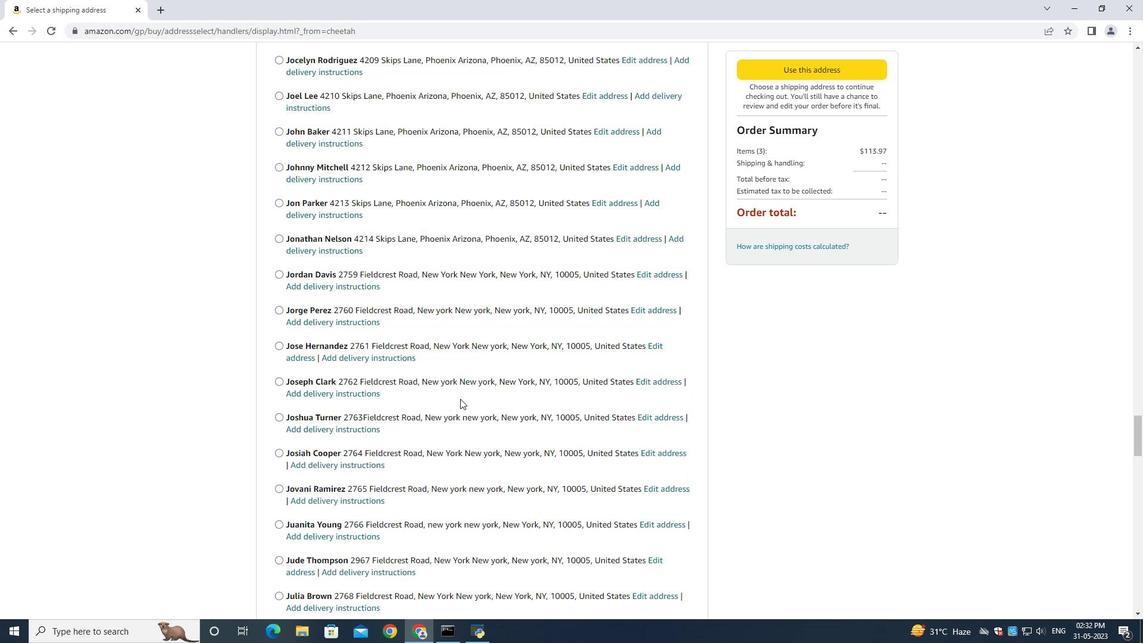 
Action: Mouse scrolled (460, 398) with delta (0, 0)
Screenshot: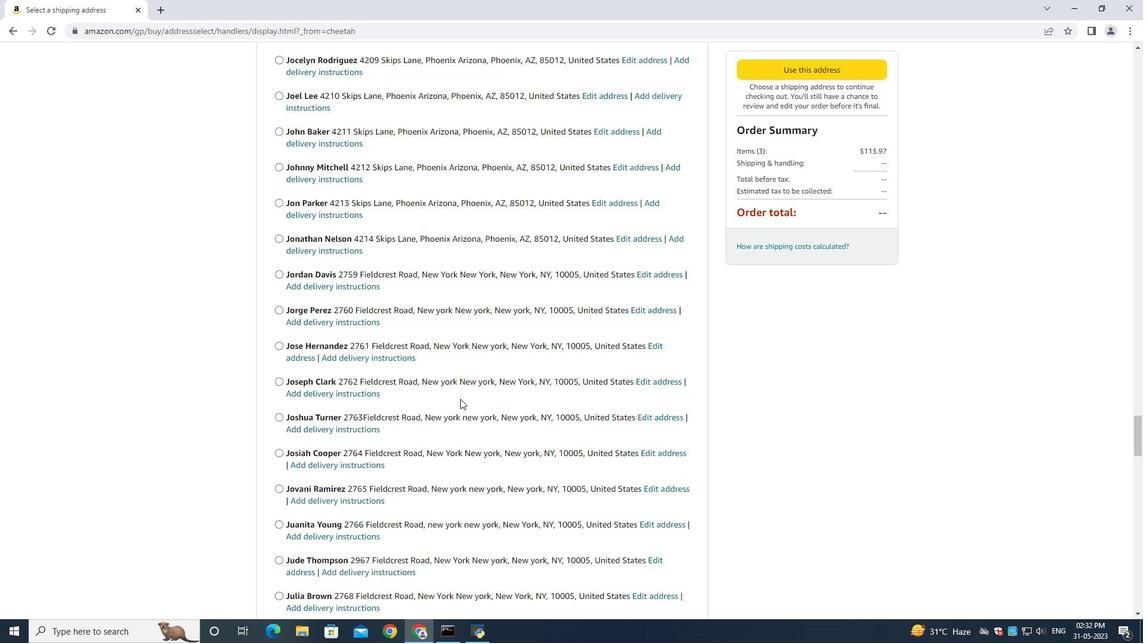 
Action: Mouse scrolled (460, 398) with delta (0, 0)
Screenshot: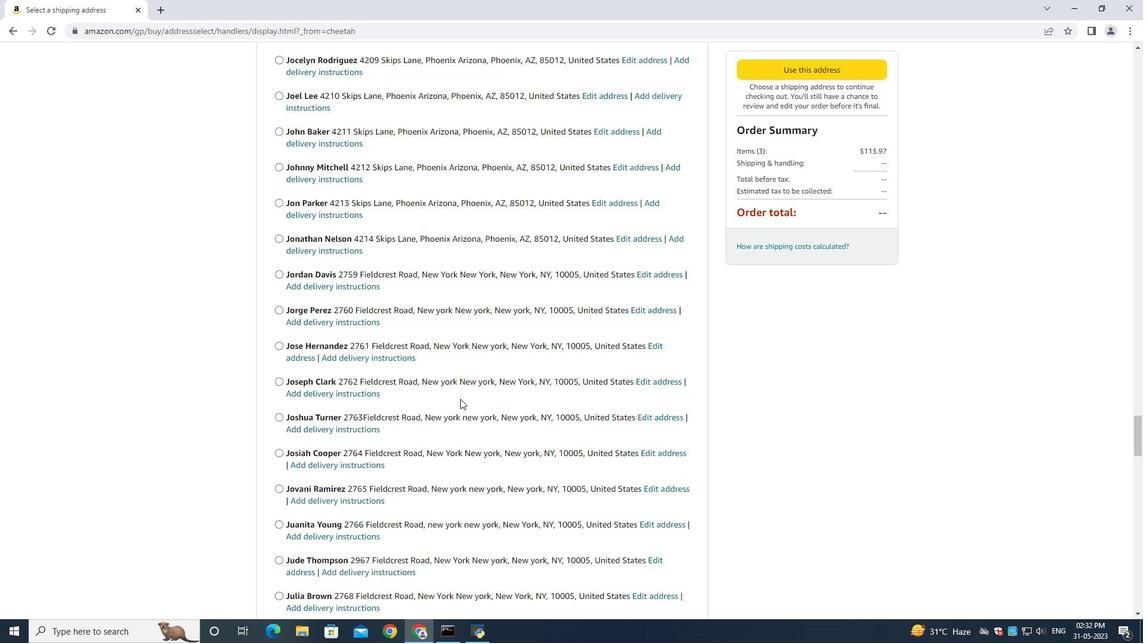 
Action: Mouse scrolled (460, 398) with delta (0, 0)
Screenshot: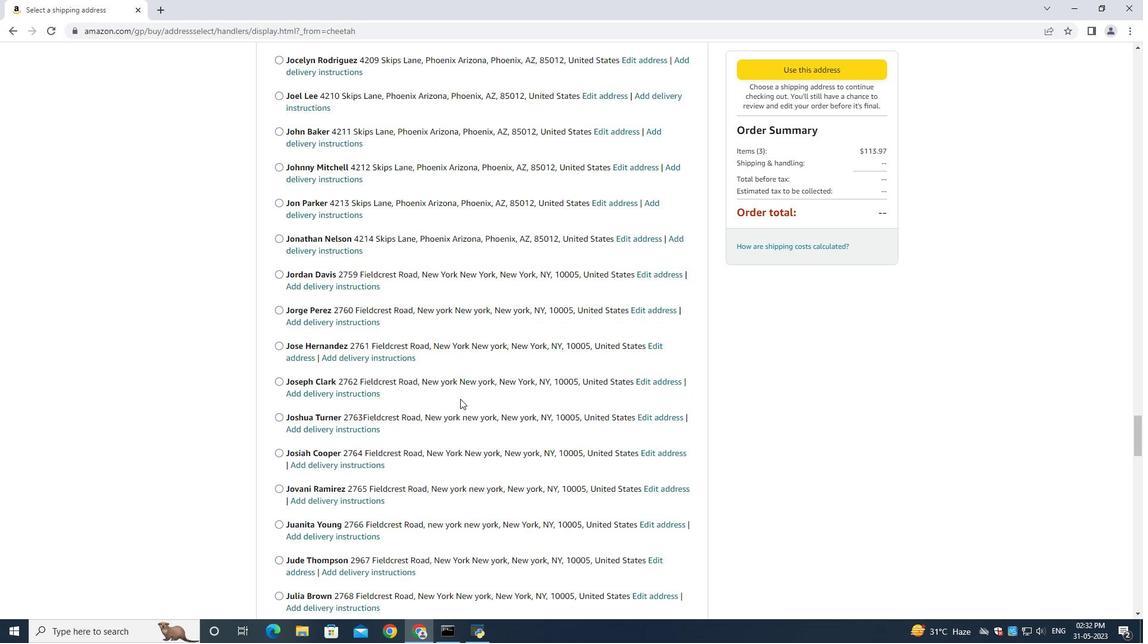 
Action: Mouse scrolled (460, 398) with delta (0, 0)
Screenshot: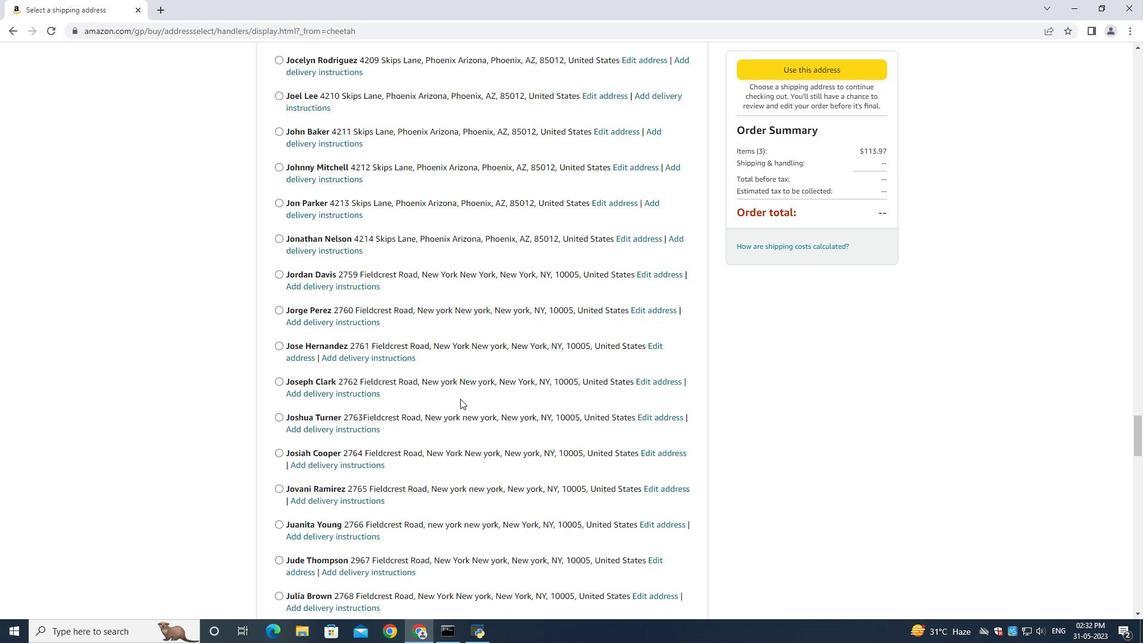 
Action: Mouse scrolled (460, 398) with delta (0, 0)
Screenshot: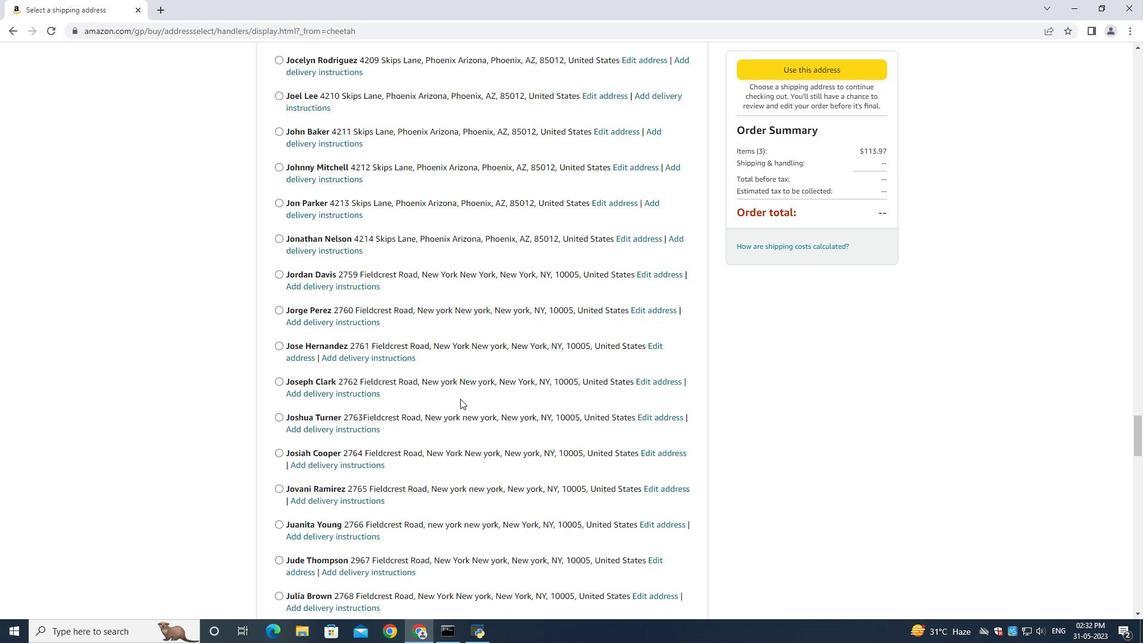 
Action: Mouse scrolled (460, 398) with delta (0, 0)
Screenshot: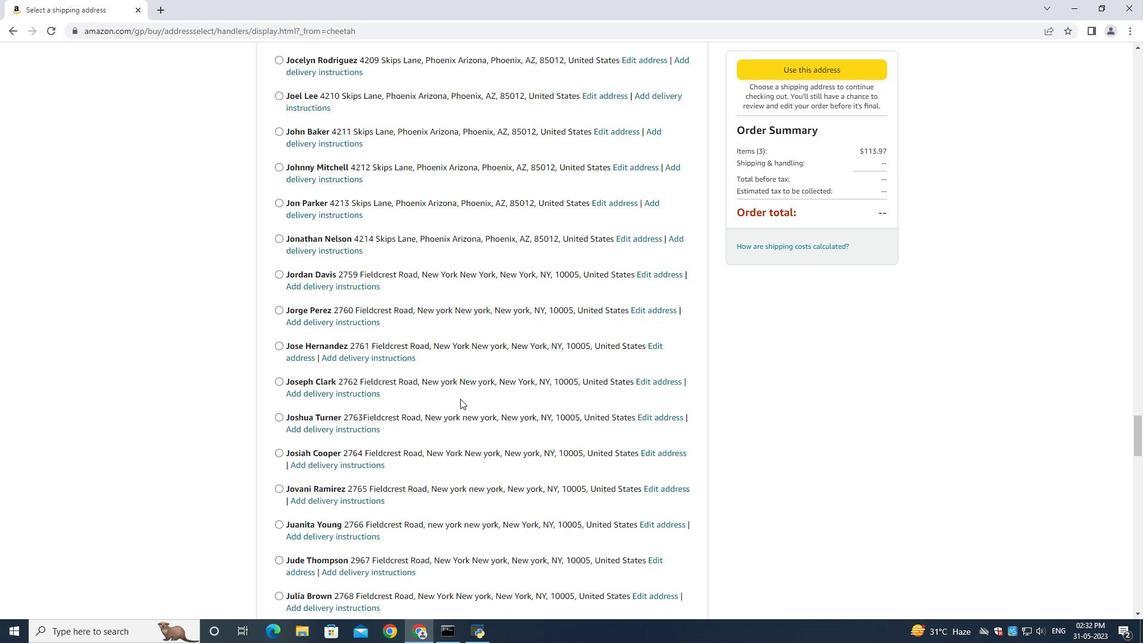 
Action: Mouse moved to (460, 398)
Screenshot: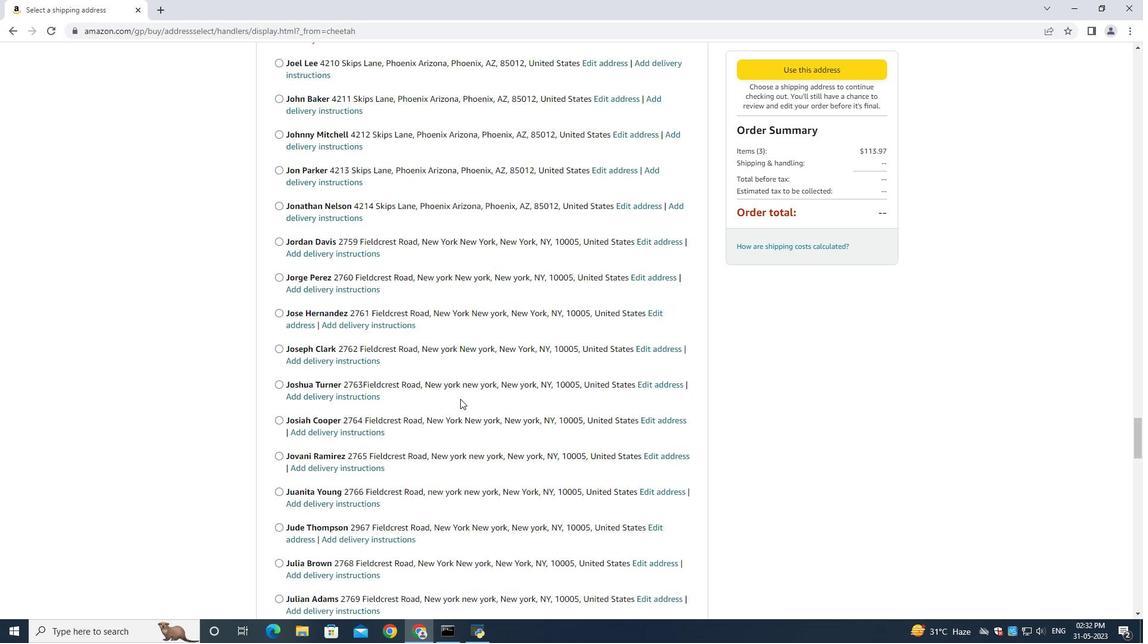 
Action: Mouse scrolled (460, 397) with delta (0, 0)
Screenshot: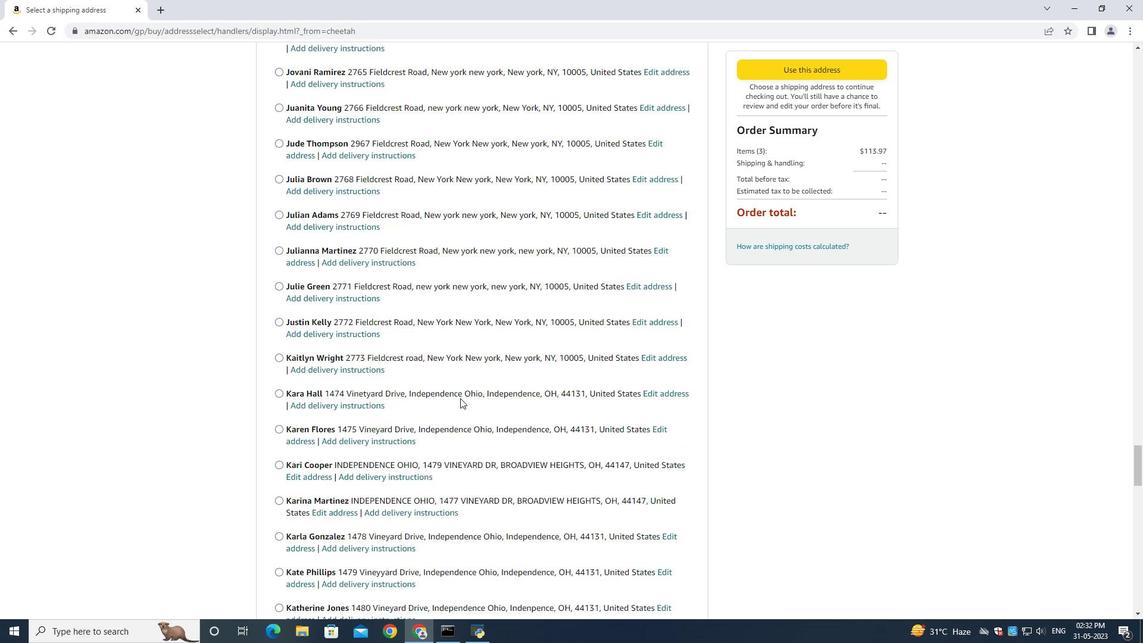 
Action: Mouse scrolled (460, 397) with delta (0, 0)
Screenshot: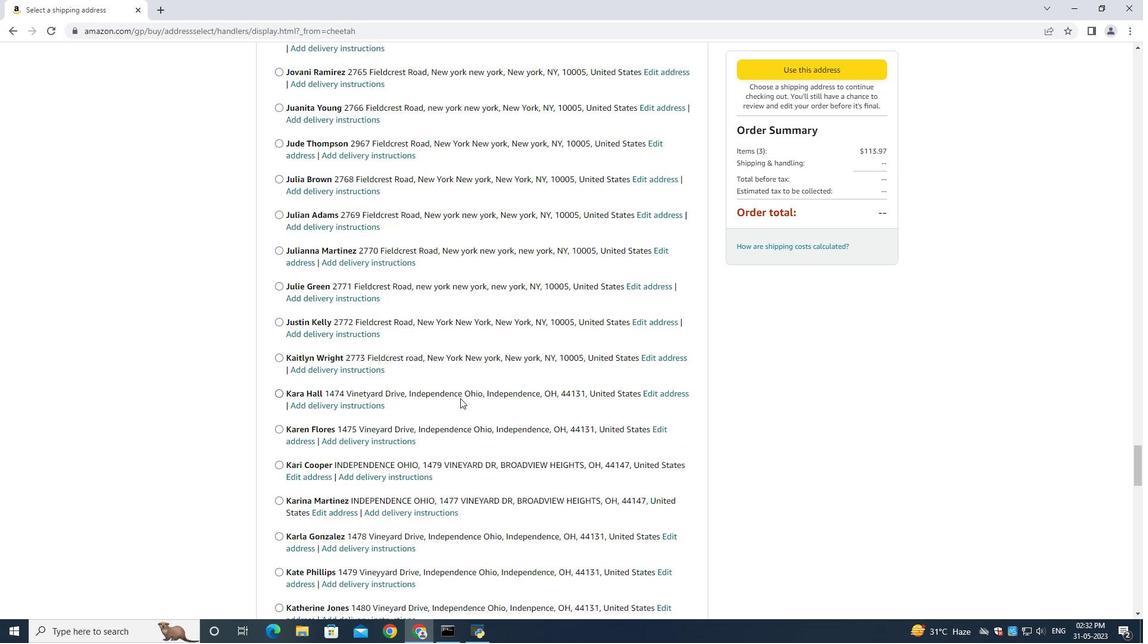 
Action: Mouse scrolled (460, 397) with delta (0, 0)
Screenshot: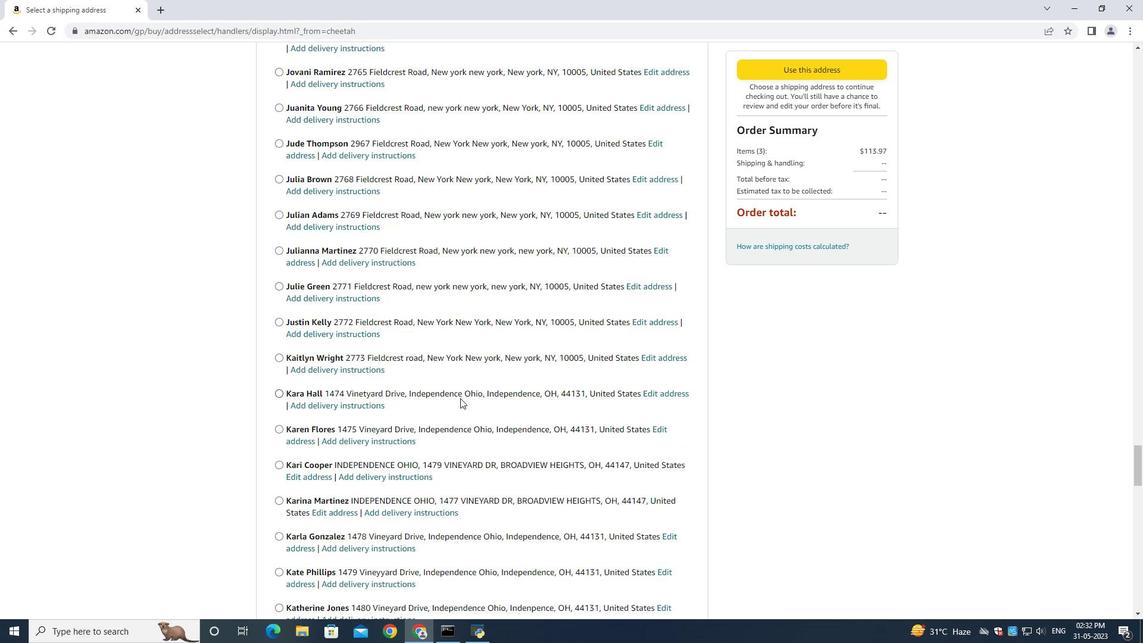 
Action: Mouse scrolled (460, 397) with delta (0, 0)
Screenshot: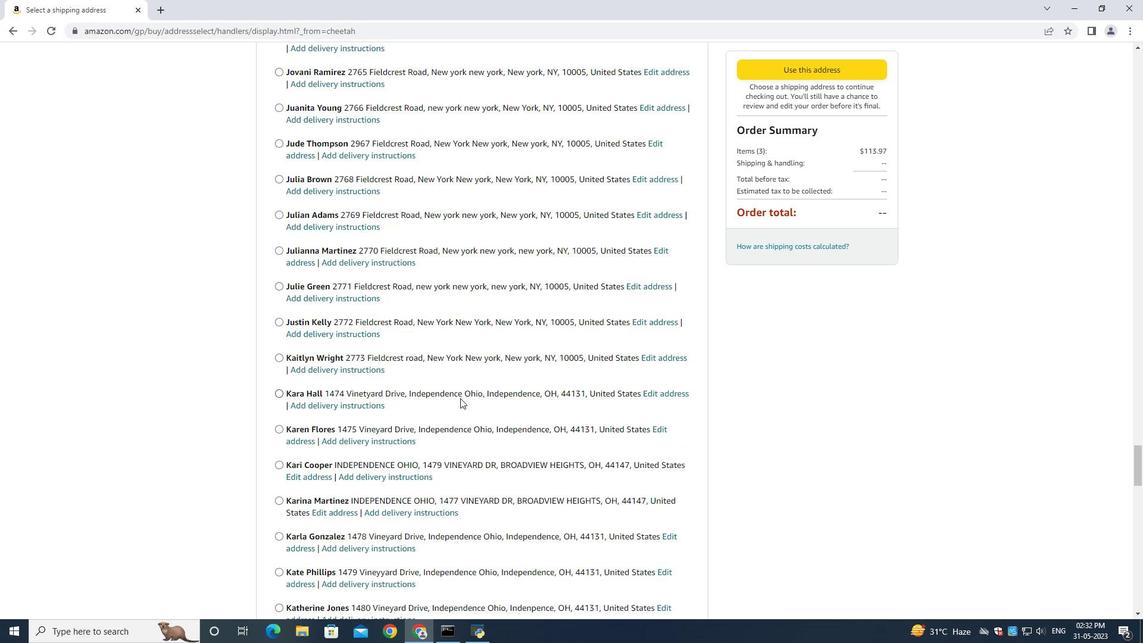 
Action: Mouse scrolled (460, 397) with delta (0, 0)
Screenshot: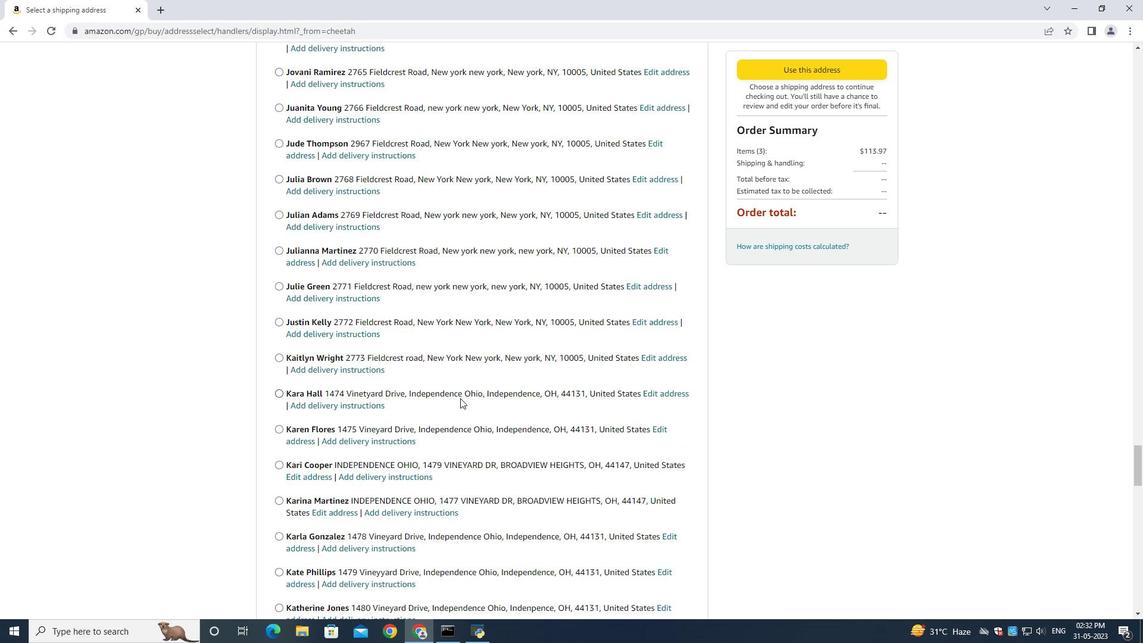 
Action: Mouse scrolled (460, 397) with delta (0, 0)
Screenshot: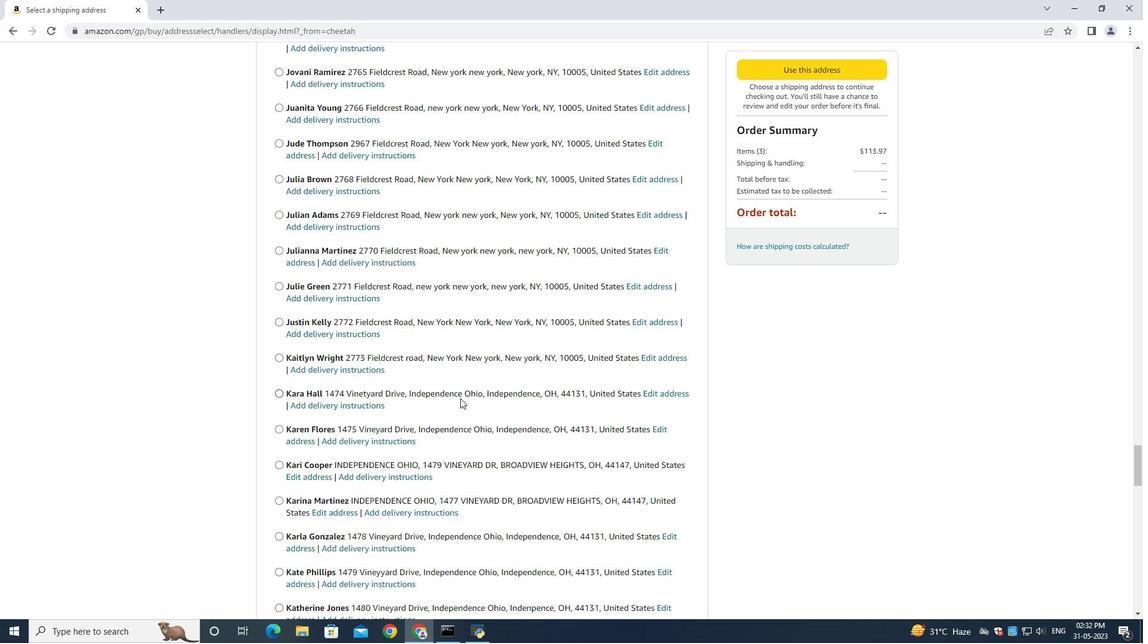 
Action: Mouse scrolled (460, 397) with delta (0, 0)
Screenshot: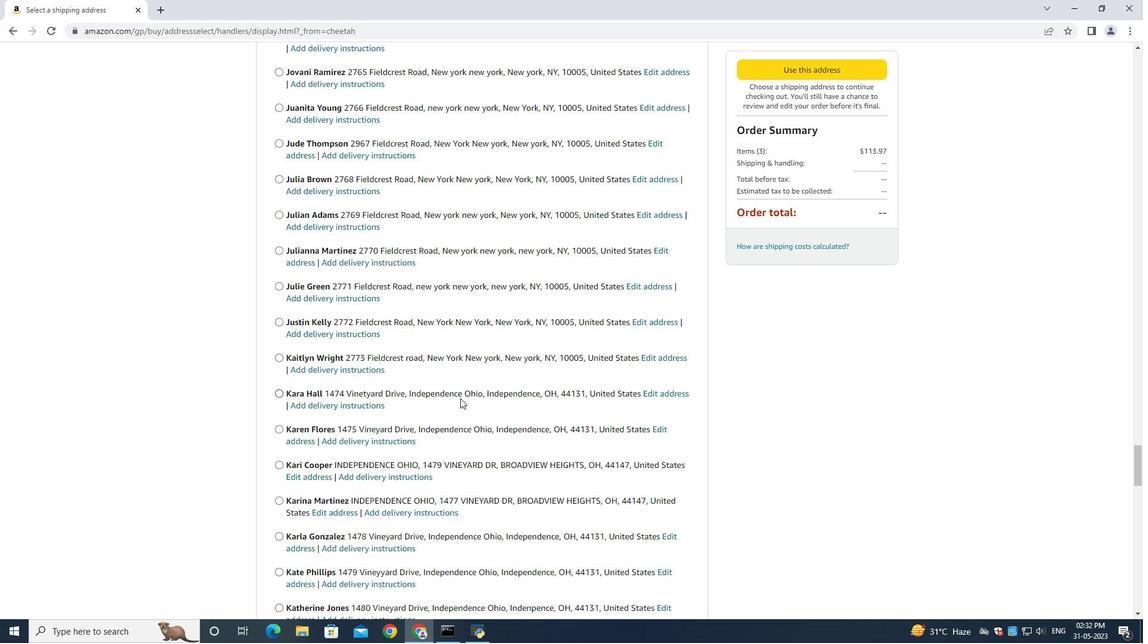 
Action: Mouse scrolled (460, 397) with delta (0, 0)
Screenshot: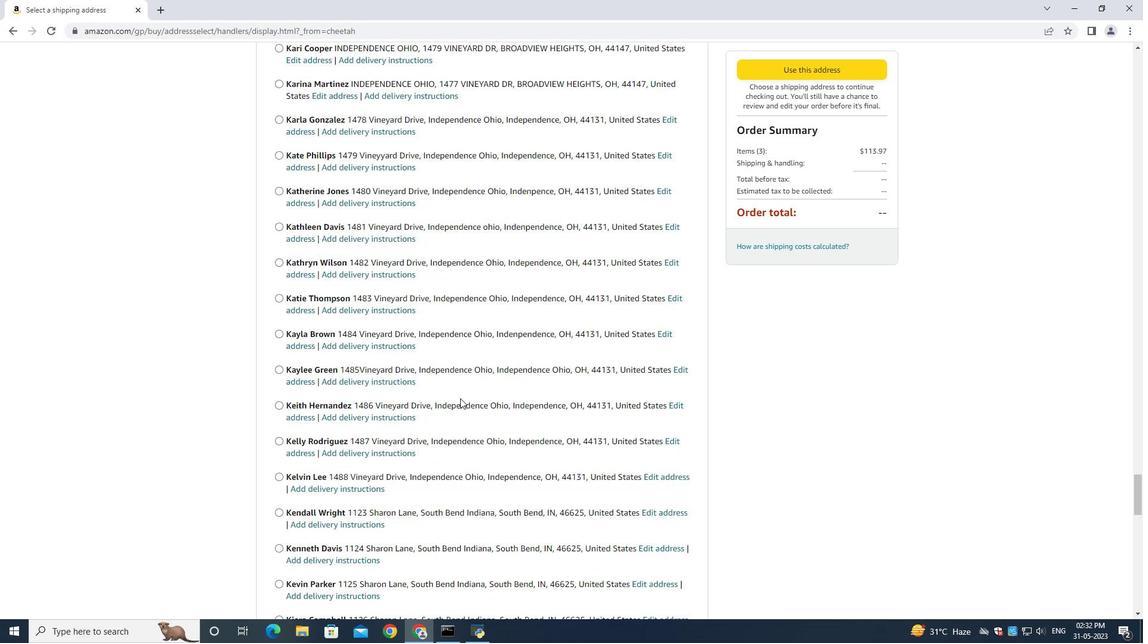 
Action: Mouse scrolled (460, 397) with delta (0, 0)
Screenshot: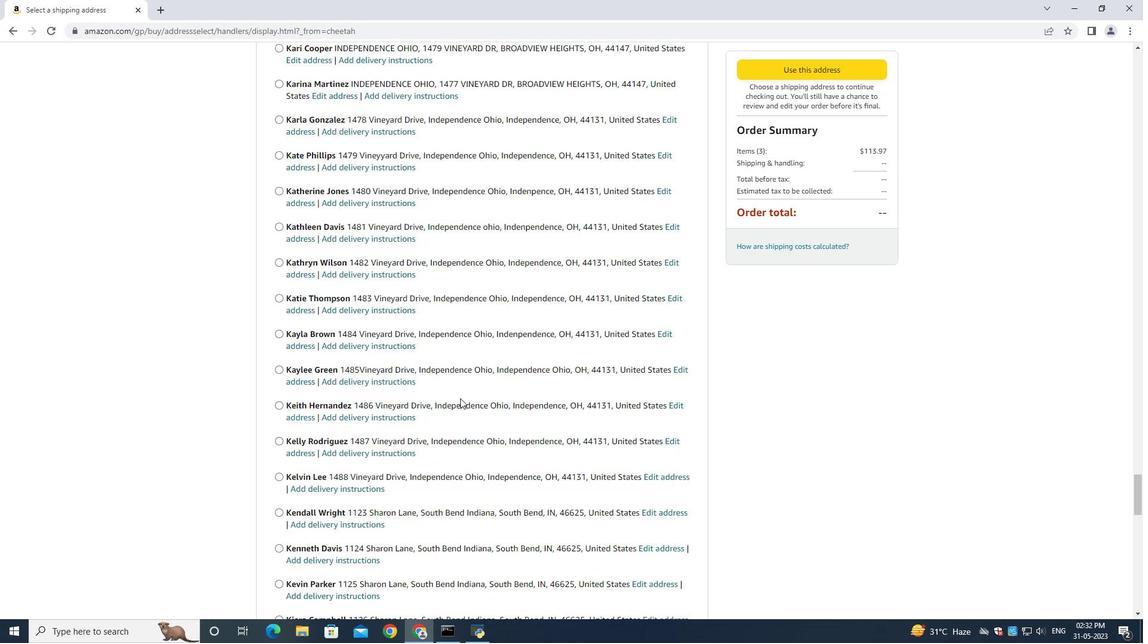 
Action: Mouse scrolled (460, 397) with delta (0, 0)
Screenshot: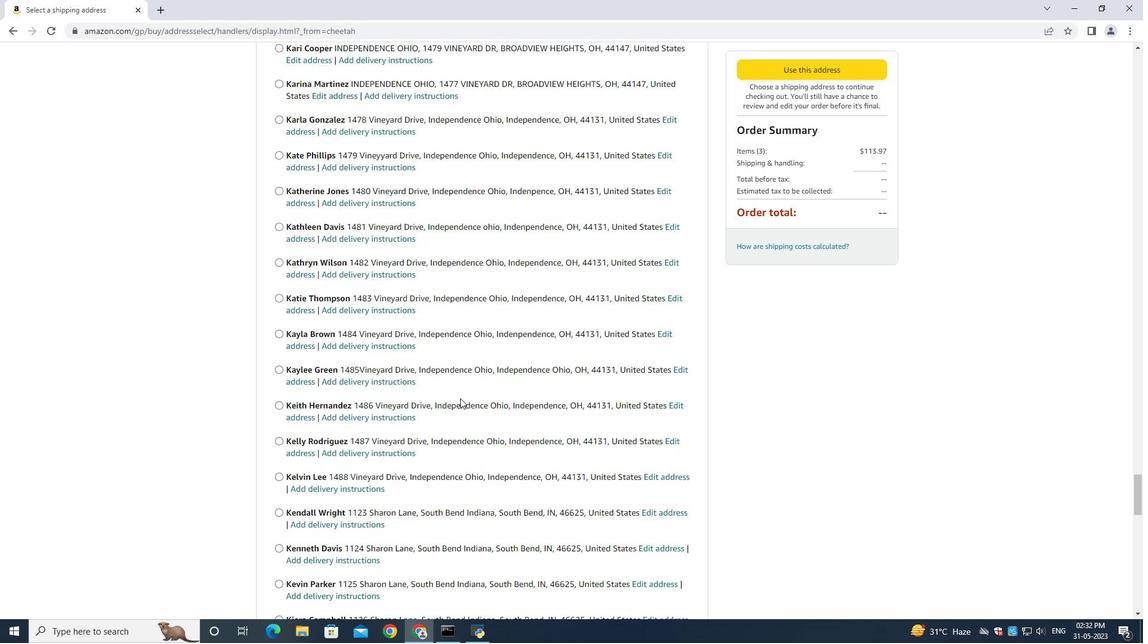 
Action: Mouse scrolled (460, 397) with delta (0, 0)
Screenshot: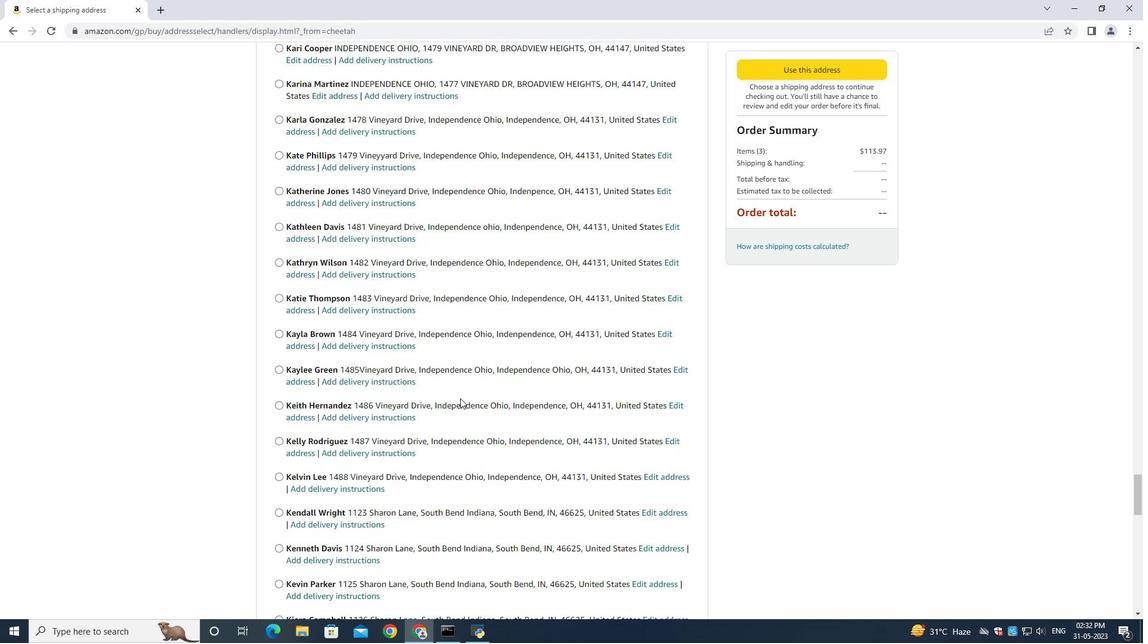 
Action: Mouse scrolled (460, 397) with delta (0, 0)
Screenshot: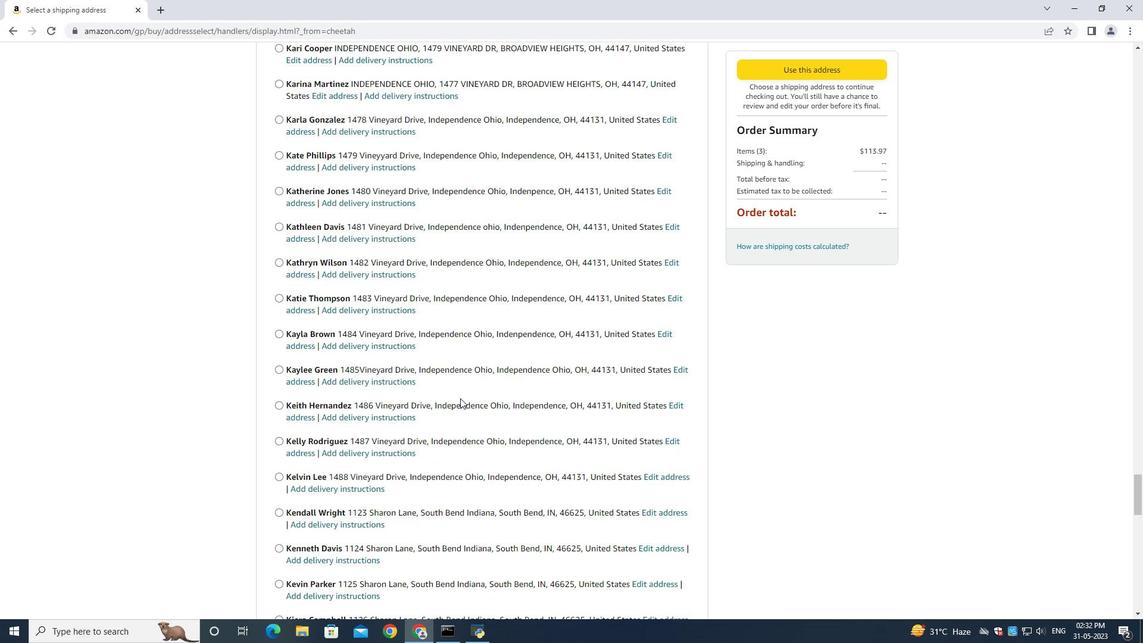 
Action: Mouse scrolled (460, 397) with delta (0, 0)
Screenshot: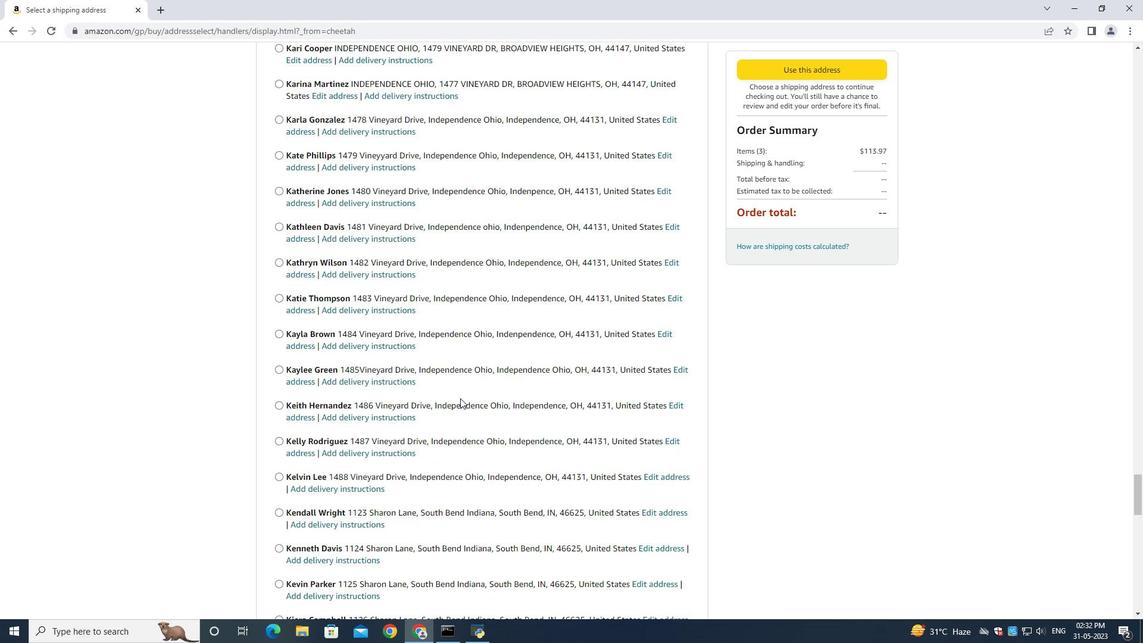 
Action: Mouse scrolled (460, 397) with delta (0, 0)
Screenshot: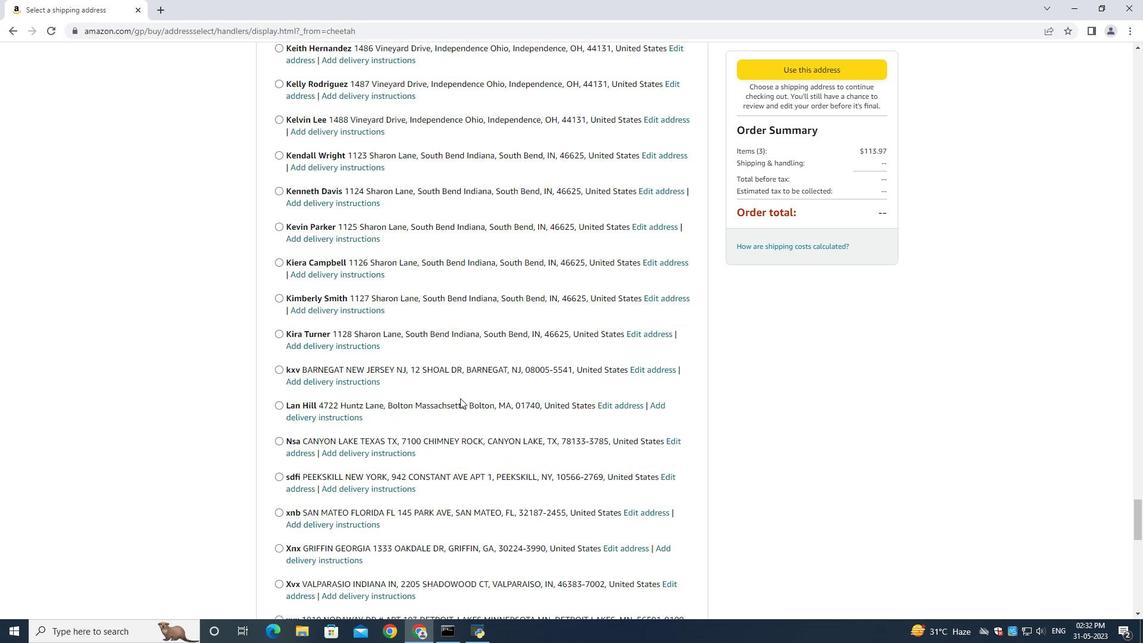 
Action: Mouse scrolled (460, 397) with delta (0, 0)
Screenshot: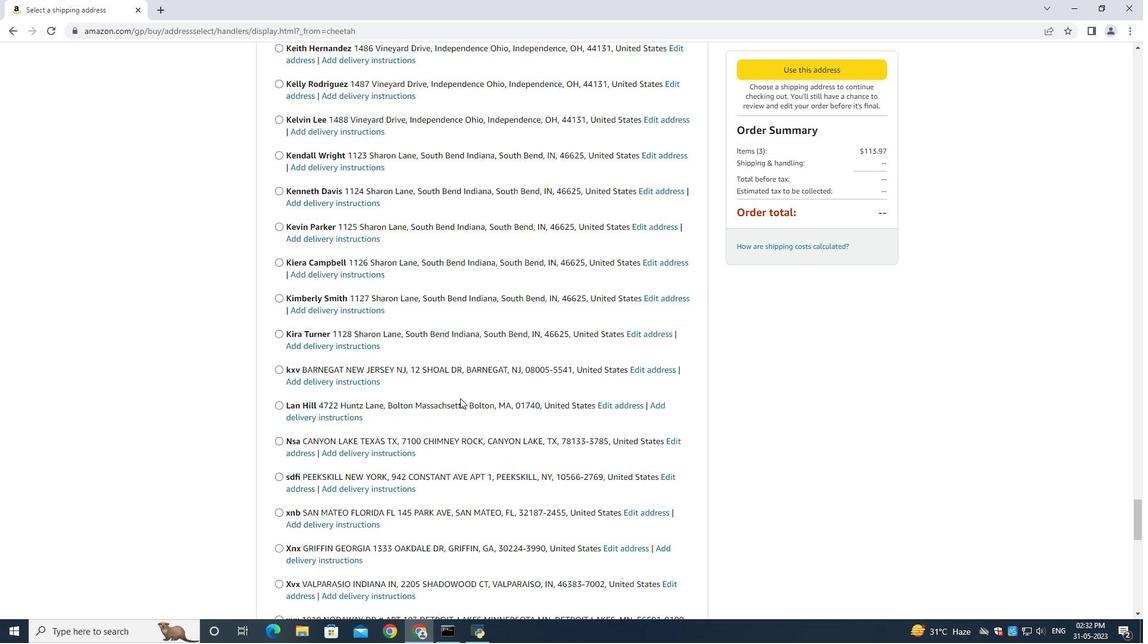 
Action: Mouse scrolled (460, 397) with delta (0, 0)
Screenshot: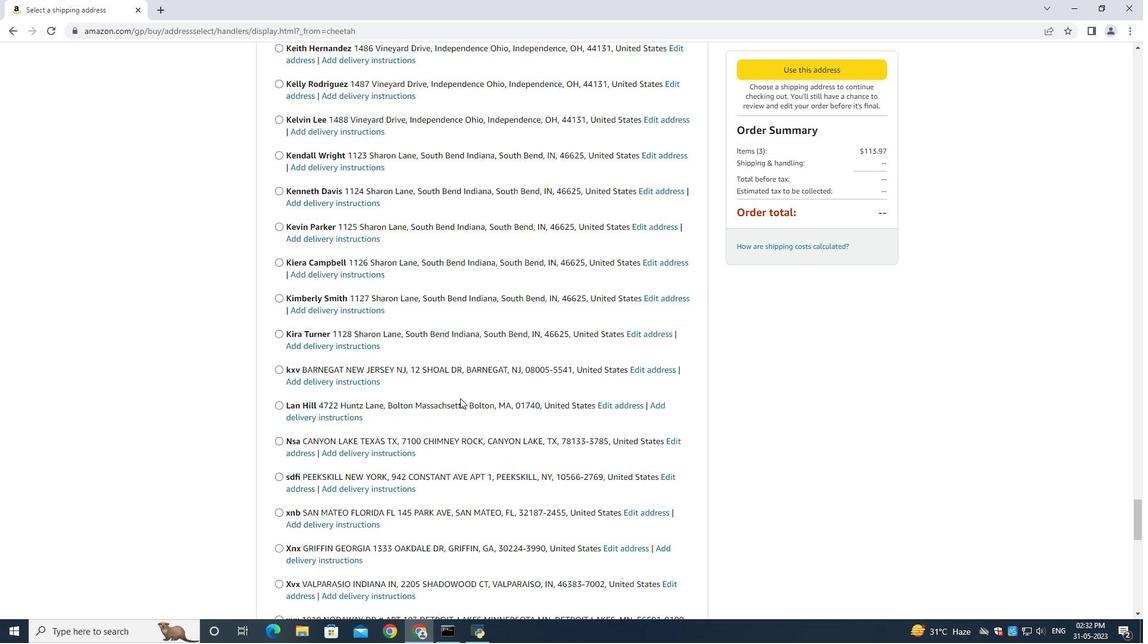 
Action: Mouse scrolled (460, 397) with delta (0, 0)
Screenshot: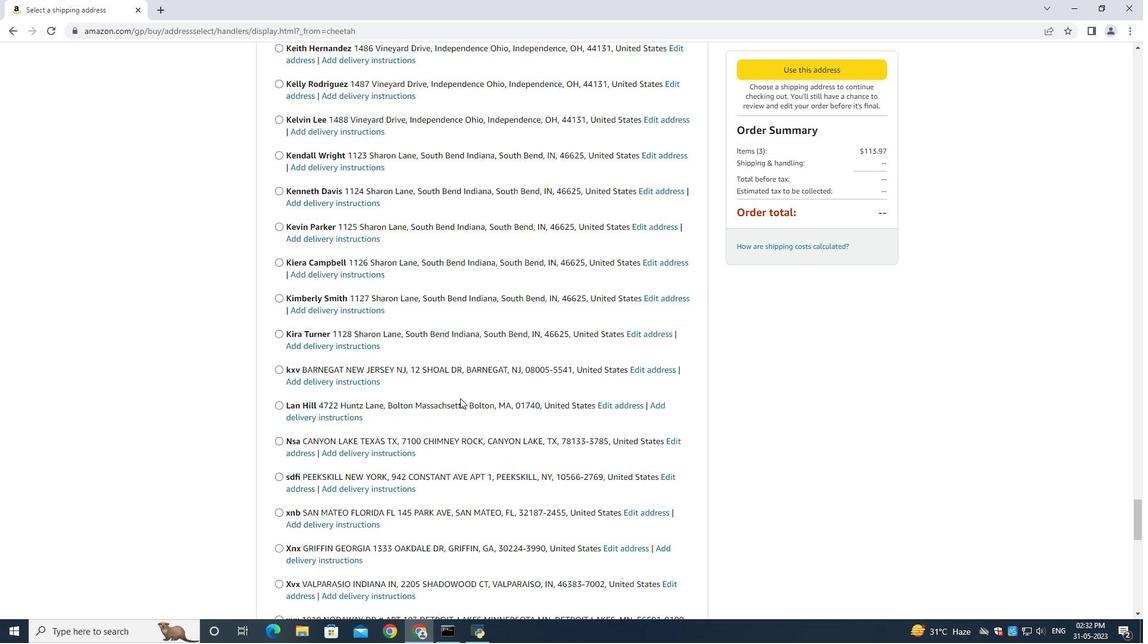 
Action: Mouse scrolled (460, 397) with delta (0, 0)
Screenshot: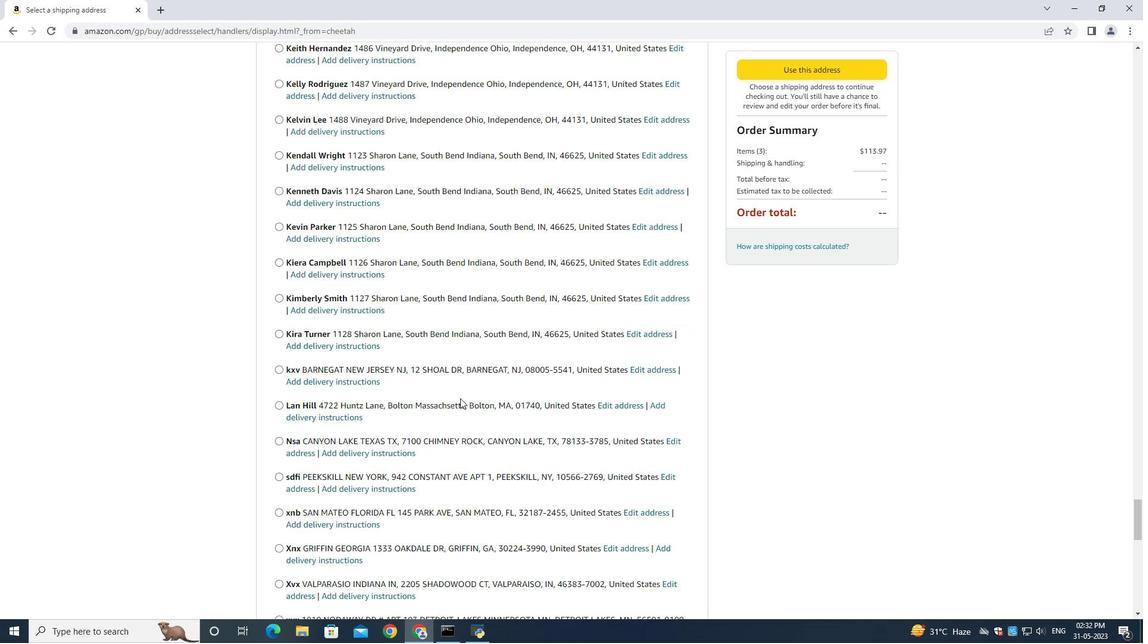 
Action: Mouse moved to (460, 397)
Screenshot: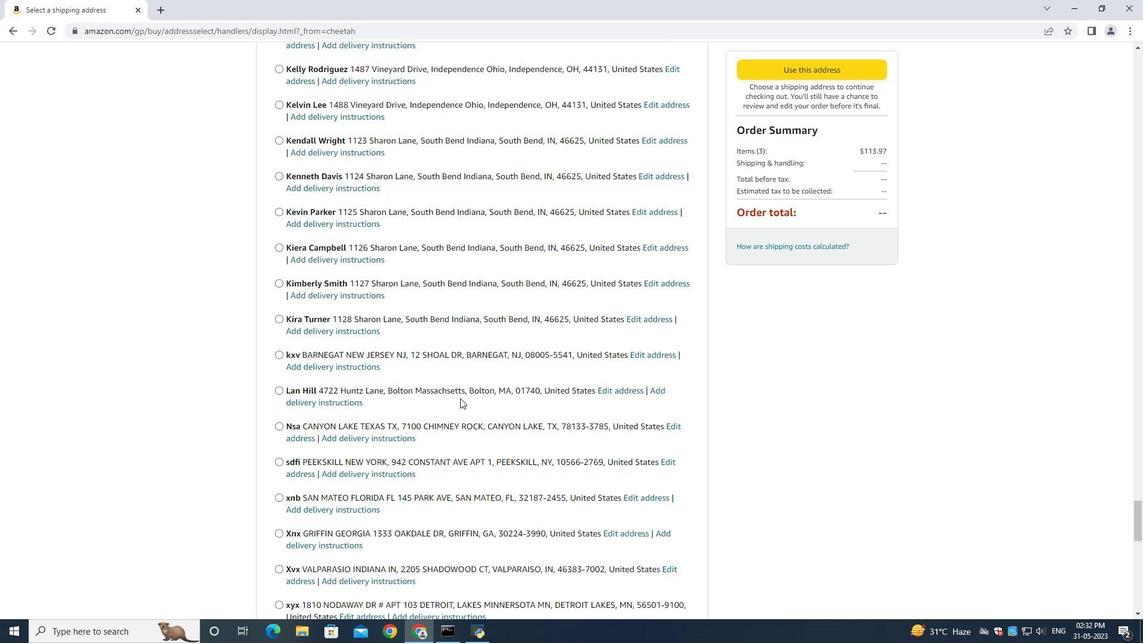 
Action: Mouse scrolled (460, 397) with delta (0, 0)
Screenshot: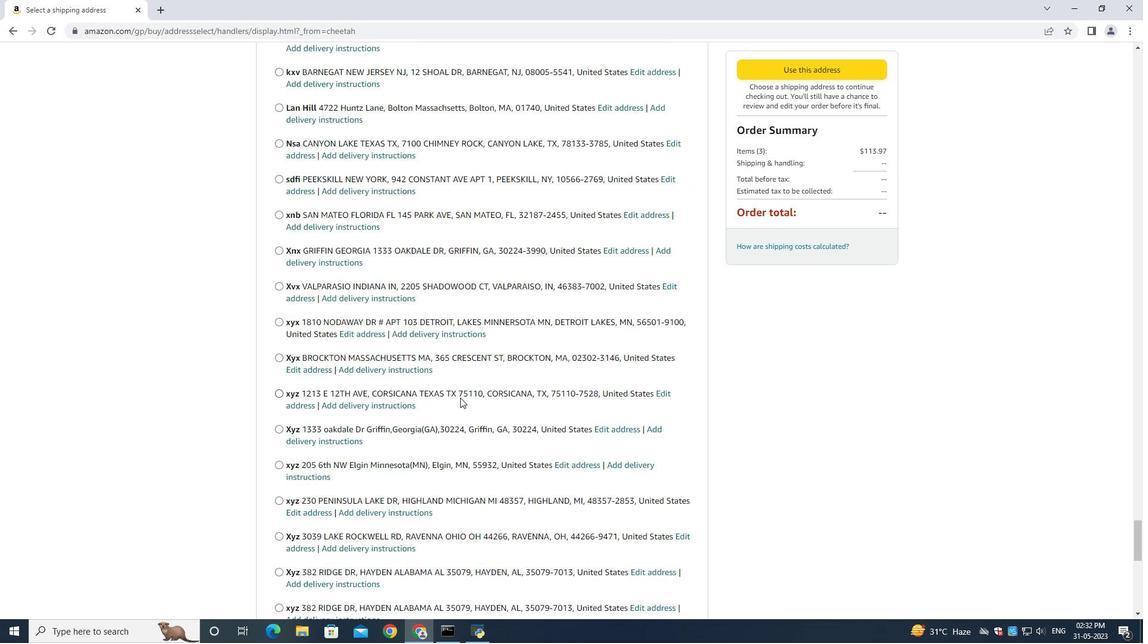 
Action: Mouse scrolled (460, 397) with delta (0, 0)
Screenshot: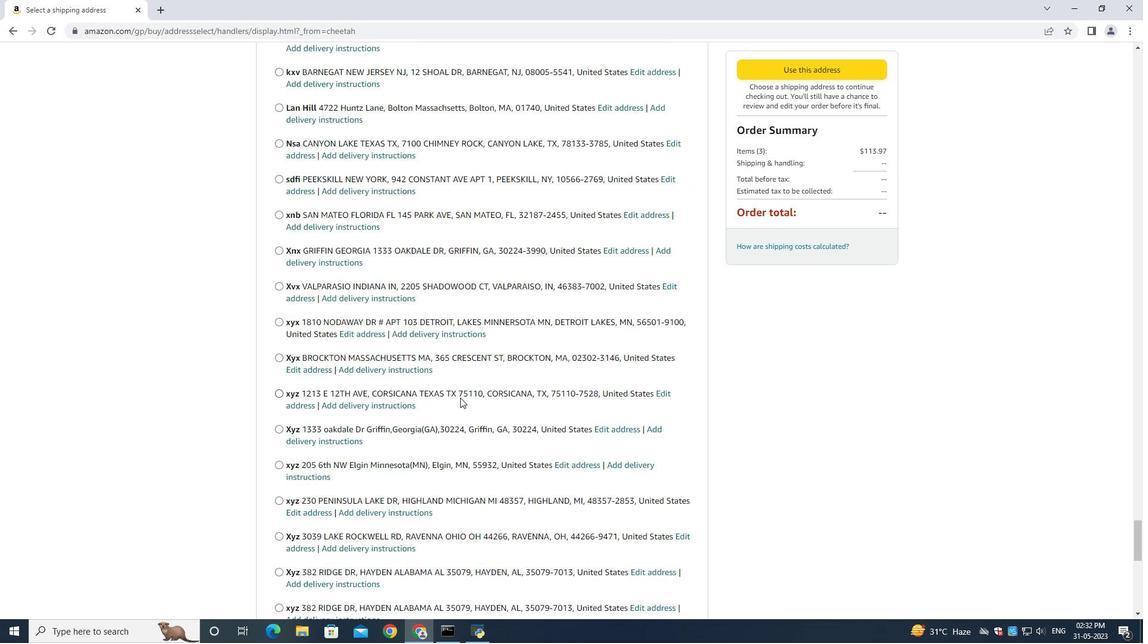 
Action: Mouse scrolled (460, 397) with delta (0, 0)
Screenshot: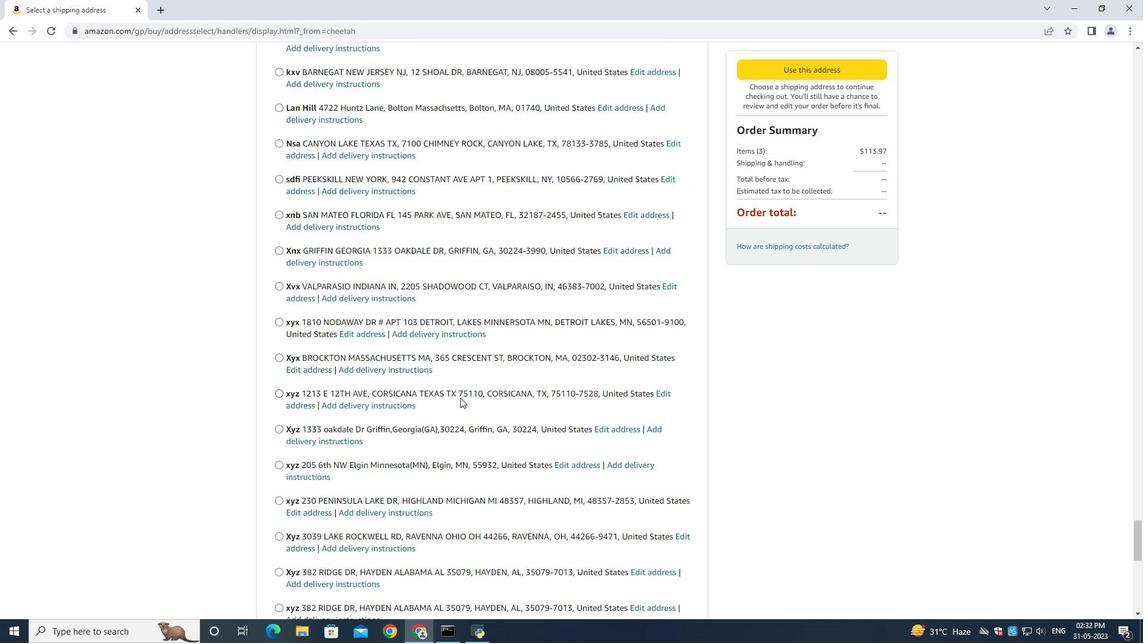 
Action: Mouse scrolled (460, 397) with delta (0, 0)
Screenshot: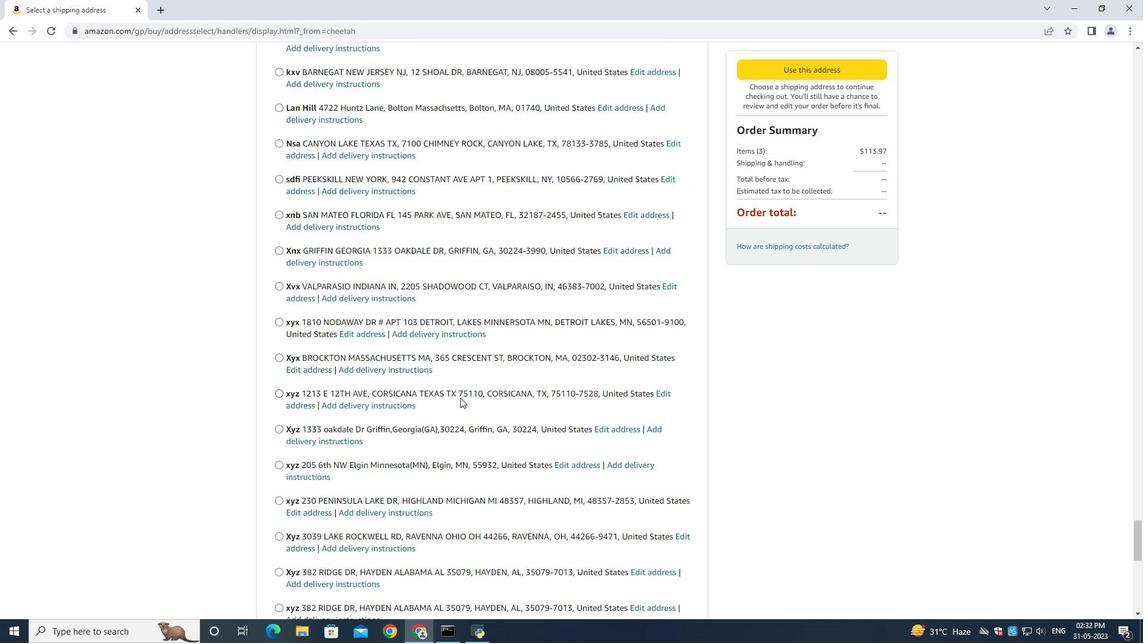 
Action: Mouse scrolled (460, 397) with delta (0, 0)
Screenshot: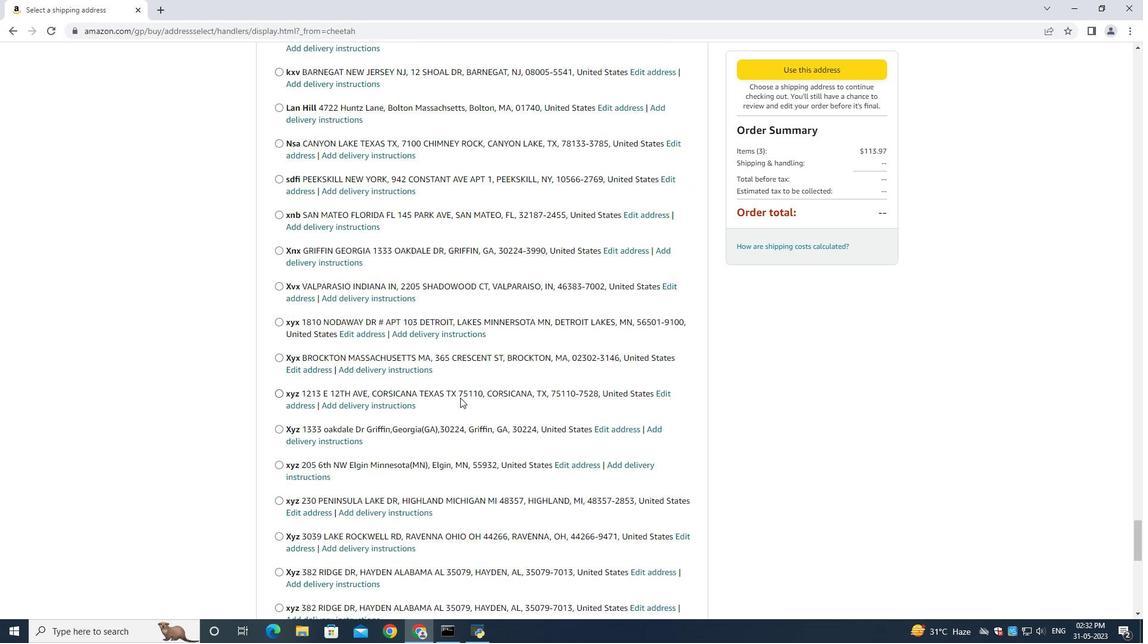 
Action: Mouse scrolled (460, 397) with delta (0, 0)
Screenshot: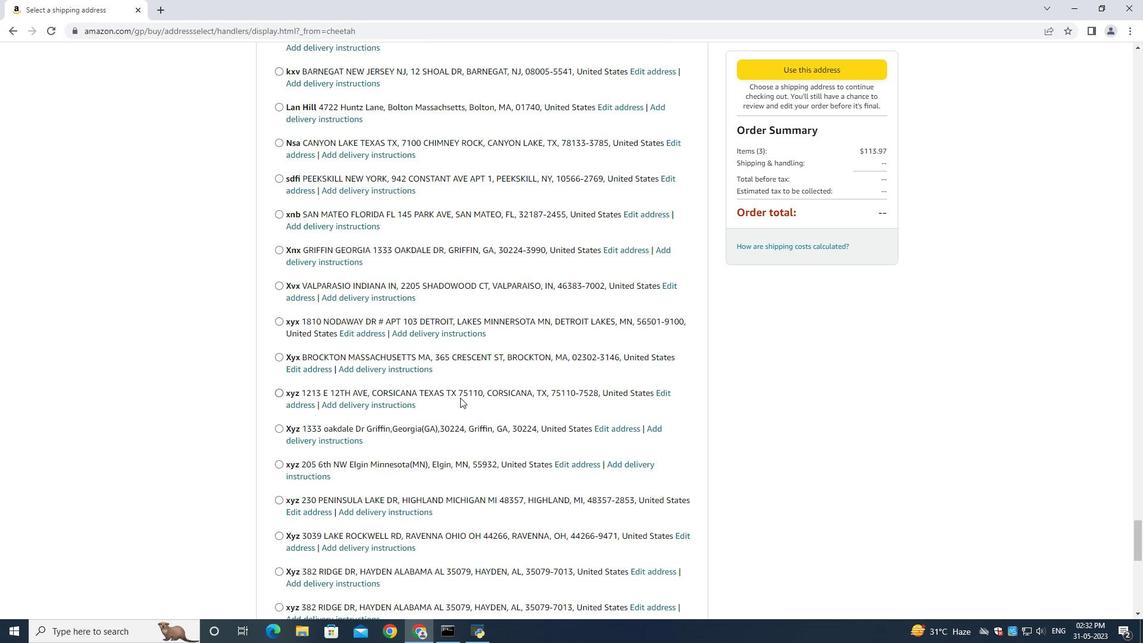 
Action: Mouse scrolled (460, 397) with delta (0, 0)
Screenshot: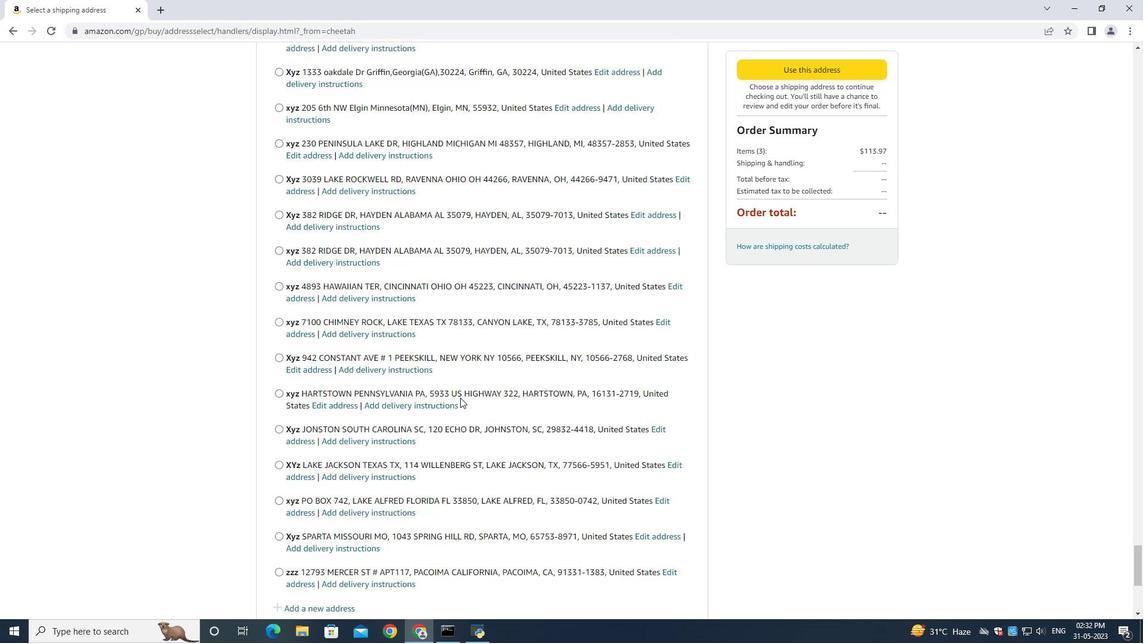 
Action: Mouse scrolled (460, 397) with delta (0, 0)
Screenshot: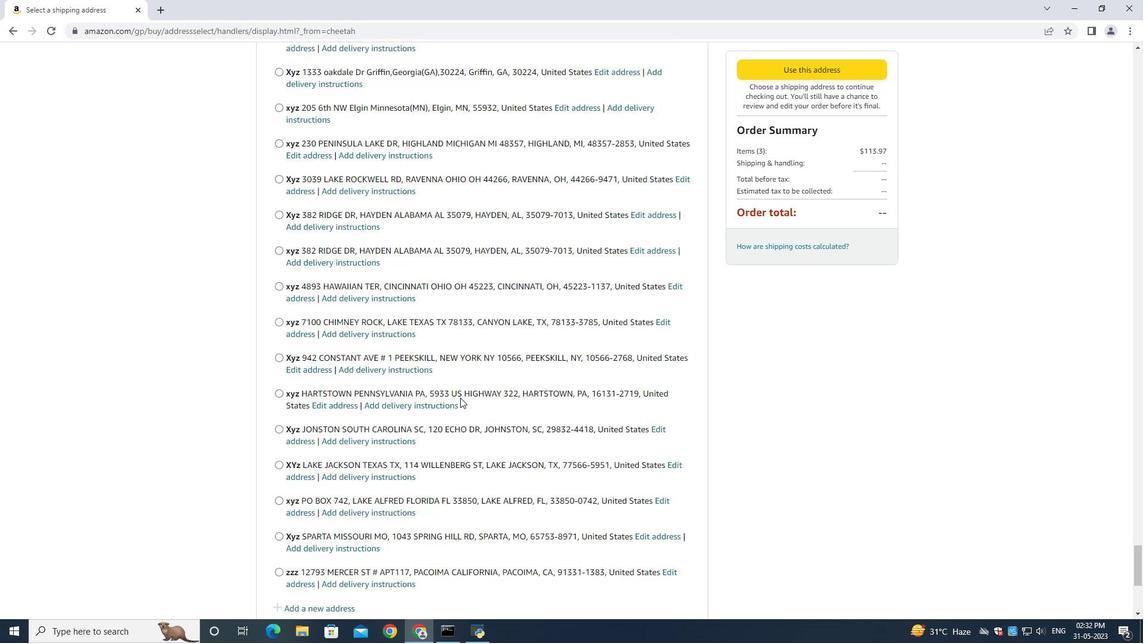 
Action: Mouse moved to (460, 397)
Screenshot: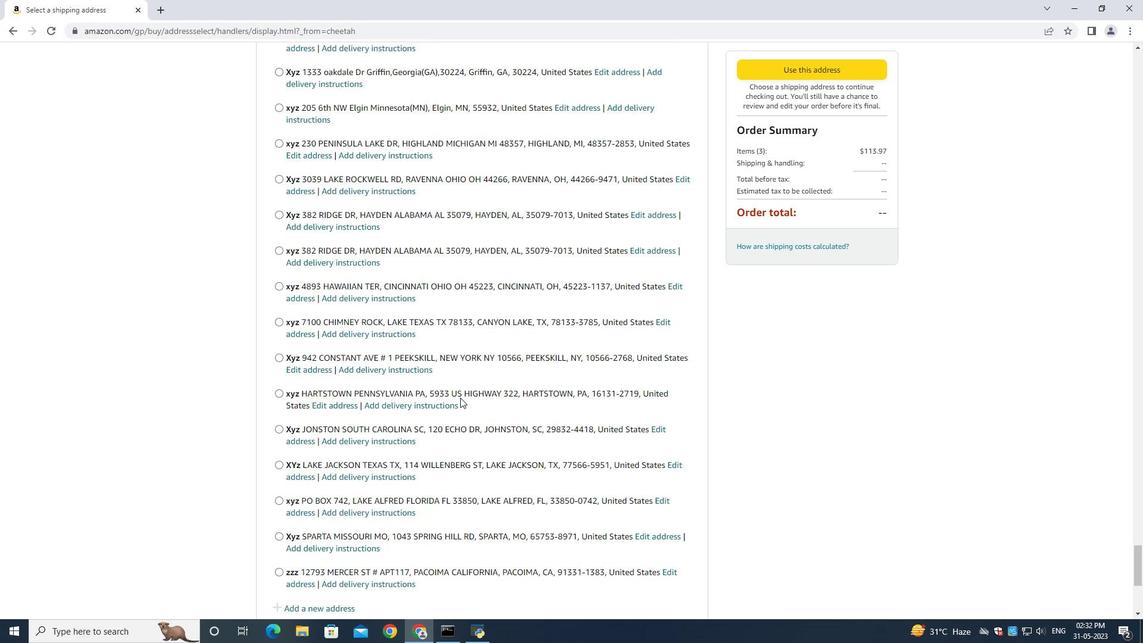 
Action: Mouse scrolled (460, 397) with delta (0, 0)
Screenshot: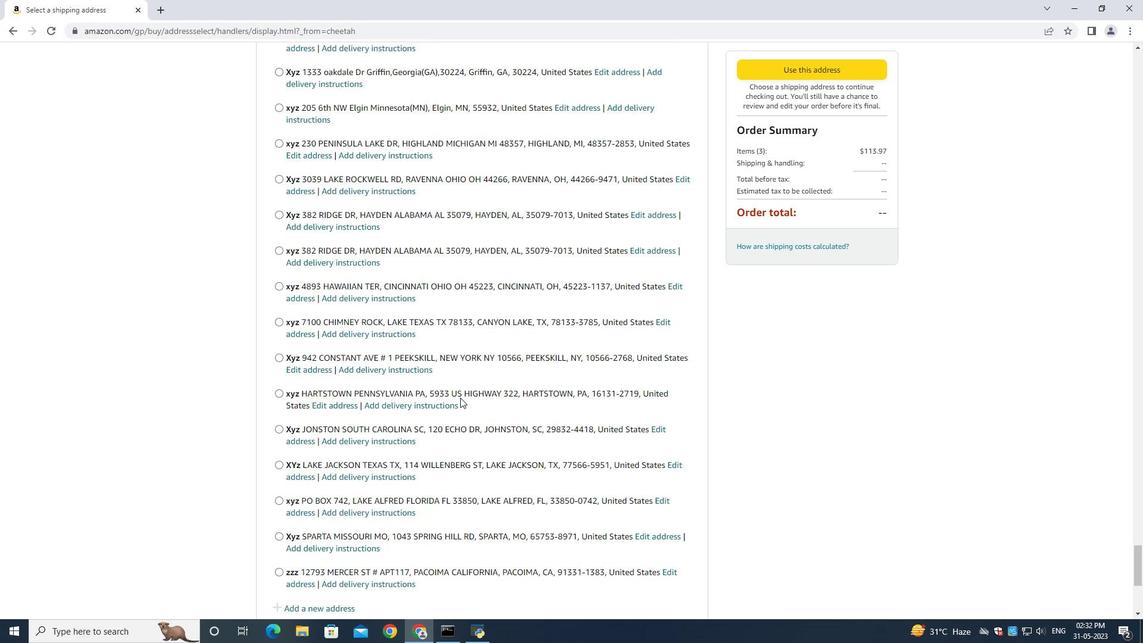
Action: Mouse scrolled (460, 397) with delta (0, 0)
Screenshot: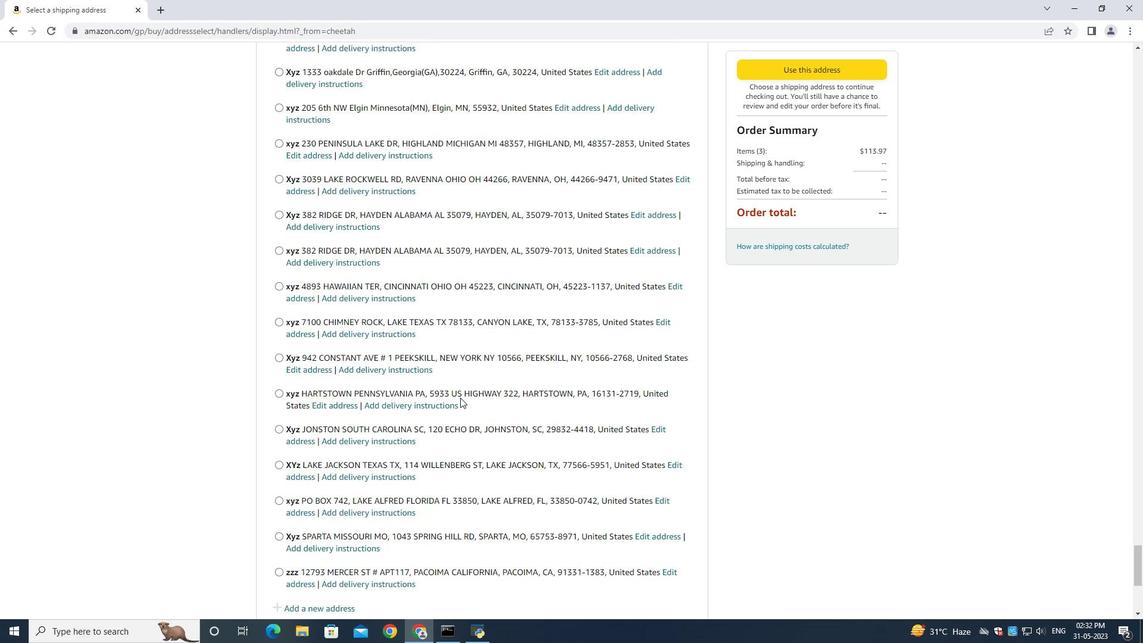 
Action: Mouse scrolled (460, 397) with delta (0, 0)
Screenshot: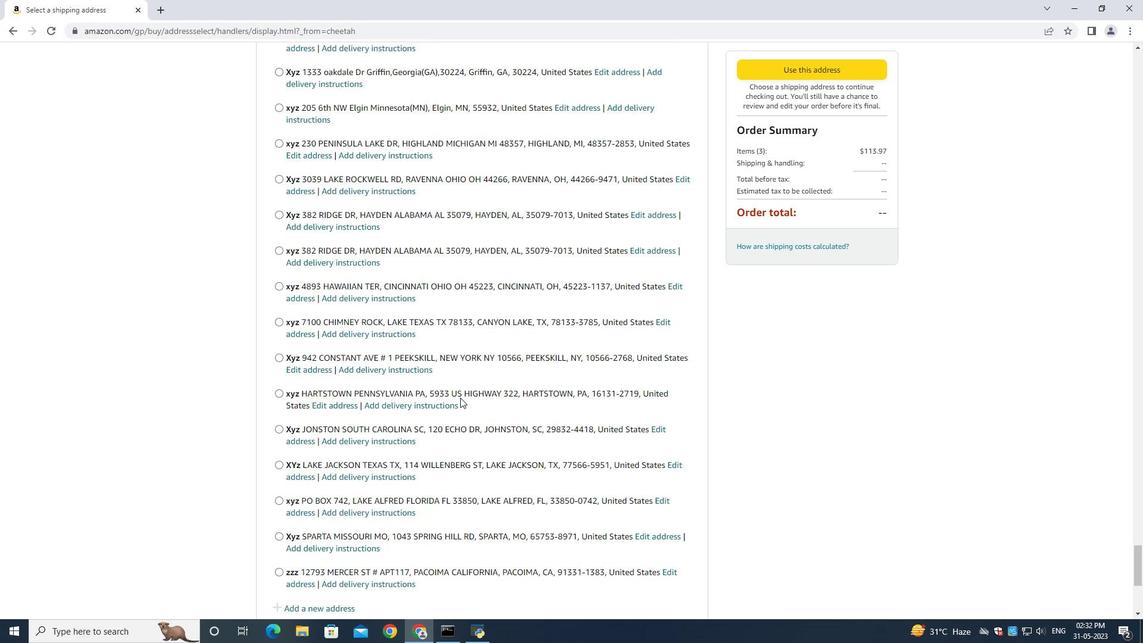 
Action: Mouse scrolled (460, 397) with delta (0, 0)
Screenshot: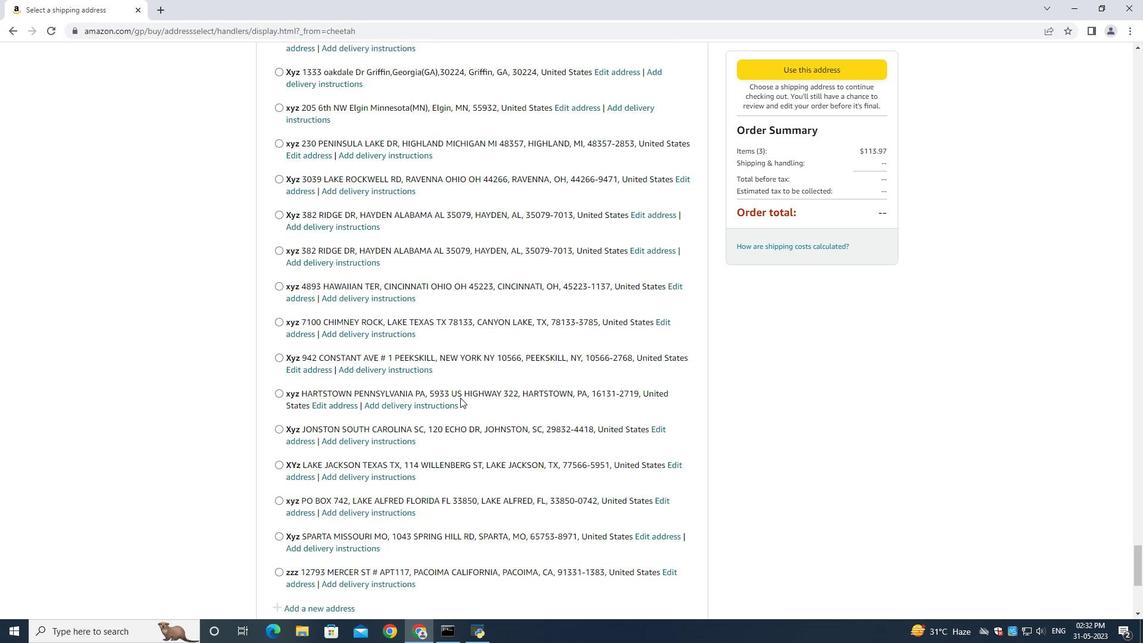 
Action: Mouse scrolled (460, 397) with delta (0, 0)
Screenshot: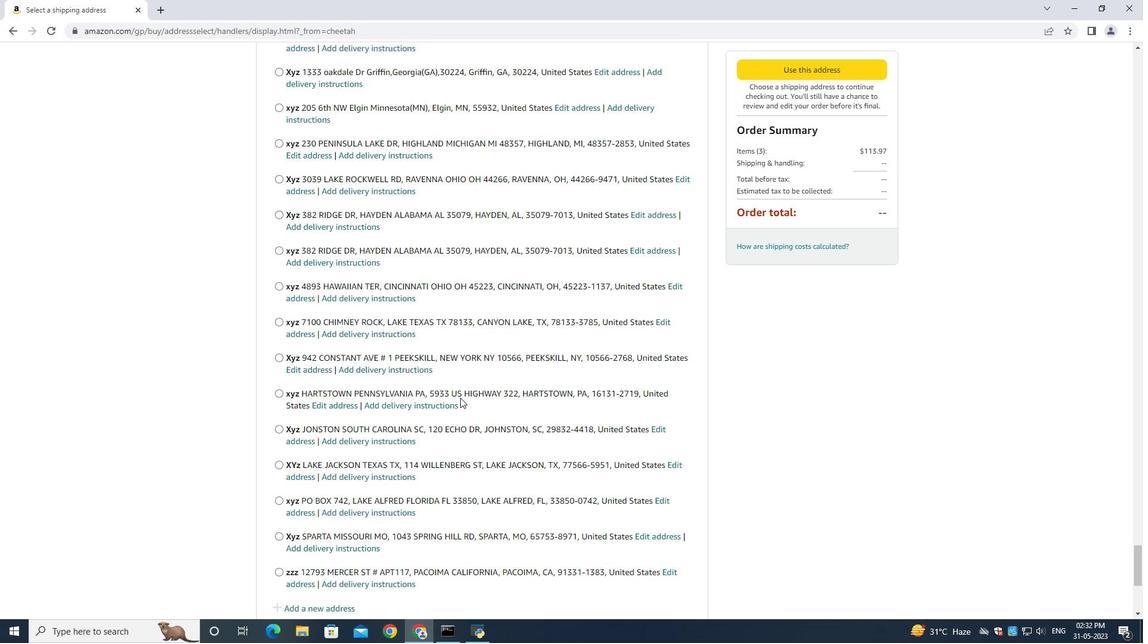 
Action: Mouse moved to (326, 288)
Screenshot: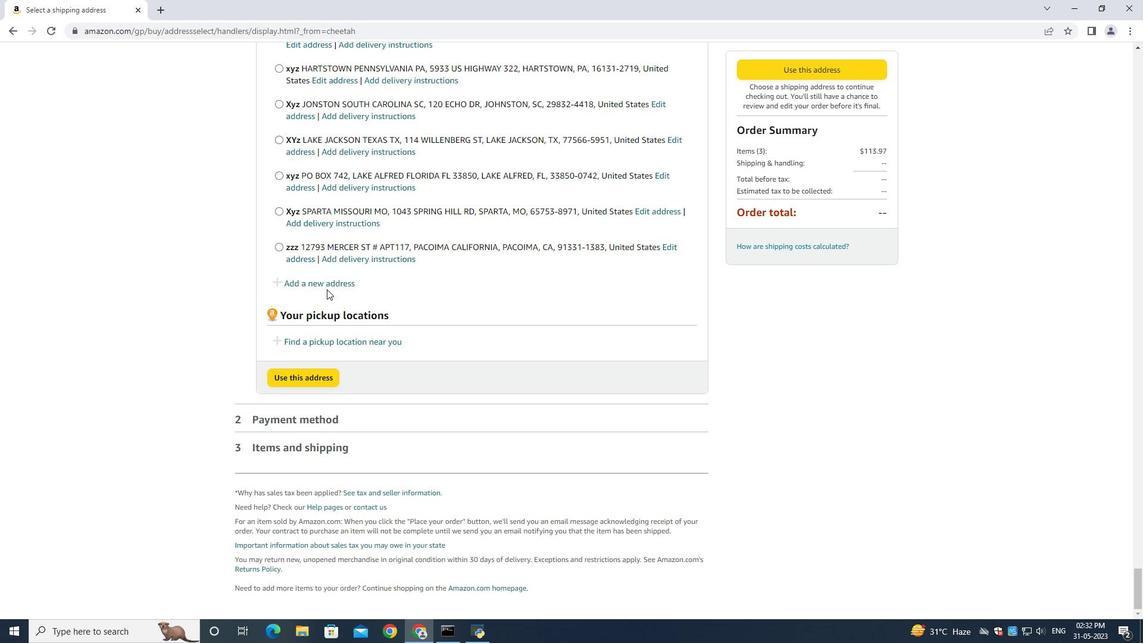 
Action: Mouse pressed left at (326, 288)
Screenshot: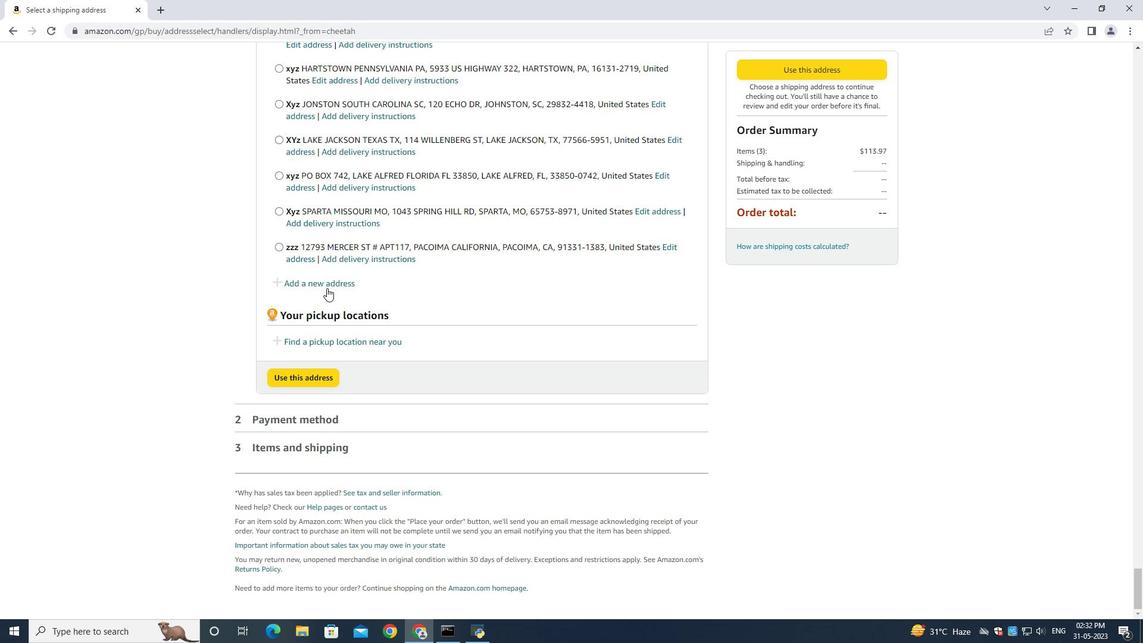 
Action: Mouse moved to (391, 293)
Screenshot: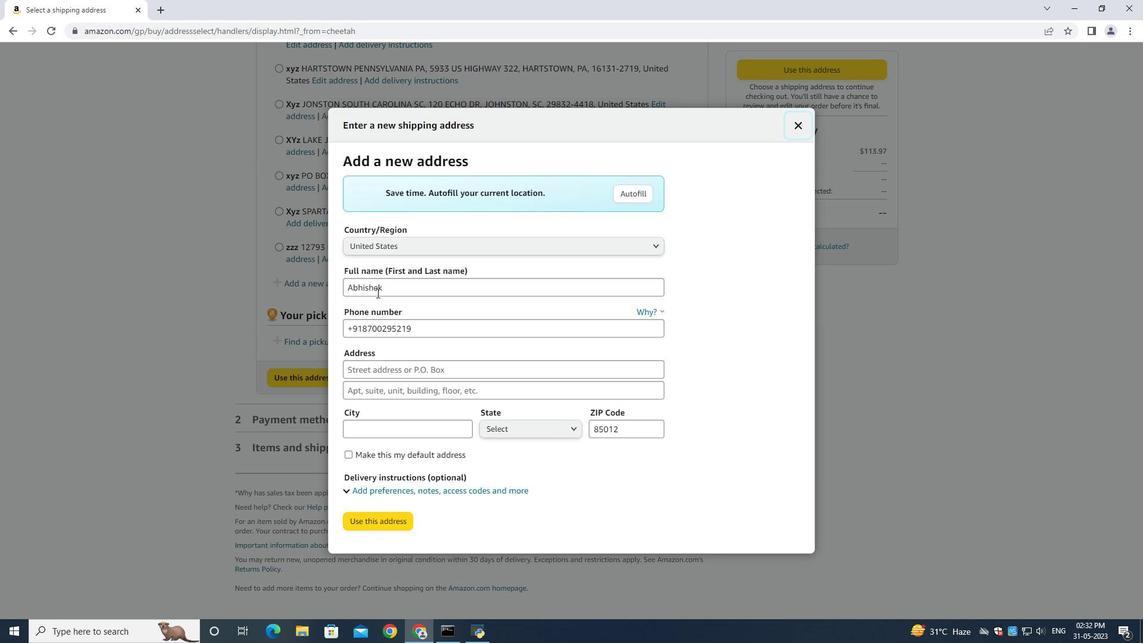 
Action: Mouse pressed left at (391, 293)
Screenshot: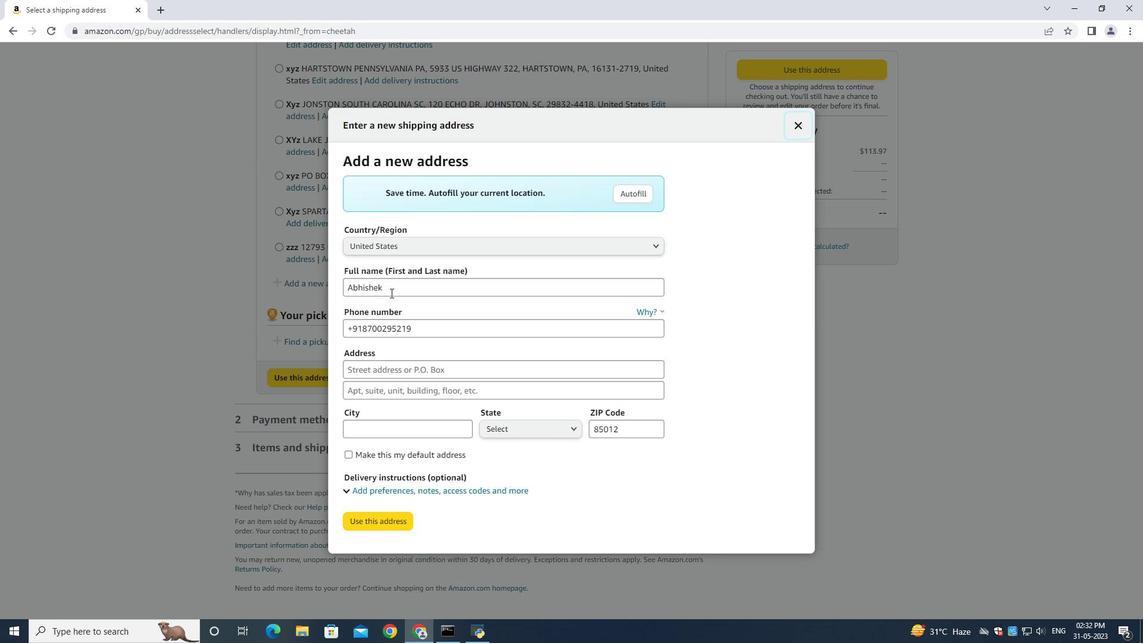 
Action: Key pressed ctrl+A<Key.backspace><Key.shift><Key.shift><Key.shift><Key.shift>C<Key.backspace><Key.shift>Kirsten<Key.space><Key.shift>Carter<Key.tab><Key.tab><Key.backspace>5742125169<Key.tab>1129<Key.space><Key.shift>Sharon<Key.space><Key.shift>Lane<Key.tab><Key.shift><Key.shift><Key.shift><Key.shift><Key.shift><Key.shift><Key.shift><Key.shift><Key.shift><Key.shift><Key.shift><Key.shift><Key.shift><Key.shift><Key.shift><Key.shift><Key.shift><Key.shift><Key.shift><Key.shift><Key.shift><Key.shift><Key.shift><Key.shift><Key.shift><Key.shift><Key.shift><Key.shift><Key.shift><Key.shift><Key.shift><Key.shift><Key.shift><Key.shift><Key.shift><Key.shift><Key.shift><Key.shift><Key.shift><Key.shift><Key.shift><Key.shift><Key.shift><Key.shift><Key.shift><Key.shift><Key.shift><Key.shift><Key.shift><Key.shift><Key.shift><Key.shift><Key.shift><Key.shift><Key.shift><Key.shift><Key.shift><Key.shift><Key.shift><Key.shift><Key.shift><Key.shift><Key.shift><Key.shift><Key.shift><Key.shift><Key.shift><Key.shift><Key.shift><Key.shift><Key.shift><Key.shift><Key.shift><Key.shift><Key.shift><Key.shift><Key.shift><Key.shift><Key.shift><Key.shift><Key.shift><Key.shift><Key.shift><Key.shift><Key.shift><Key.shift><Key.shift><Key.shift><Key.shift><Key.shift><Key.shift><Key.shift><Key.shift><Key.shift><Key.shift><Key.shift><Key.shift><Key.shift><Key.shift><Key.shift><Key.shift><Key.shift><Key.shift><Key.shift><Key.shift><Key.shift><Key.shift><Key.shift><Key.shift><Key.shift><Key.shift><Key.shift><Key.shift><Key.shift><Key.shift><Key.shift><Key.shift><Key.shift><Key.shift><Key.shift><Key.shift><Key.shift><Key.shift><Key.shift><Key.shift><Key.shift><Key.shift><Key.shift><Key.shift><Key.shift><Key.shift><Key.shift><Key.shift><Key.shift><Key.shift><Key.shift><Key.shift><Key.shift><Key.shift><Key.shift>South<Key.space><Key.shift>Bend<Key.space><Key.shift><Key.shift><Key.shift><Key.shift><Key.shift><Key.shift><Key.shift><Key.shift><Key.shift><Key.shift><Key.shift><Key.shift><Key.shift><Key.shift><Key.shift><Key.shift><Key.shift><Key.shift><Key.shift><Key.shift><Key.shift><Key.shift><Key.shift><Key.shift><Key.shift><Key.shift><Key.shift><Key.shift><Key.shift><Key.shift><Key.shift><Key.shift><Key.shift><Key.shift>Indian<Key.backspace><Key.backspace>ana<Key.tab><Key.shift>South<Key.space><Key.shift><Key.shift><Key.shift><Key.shift><Key.shift><Key.shift><Key.shift><Key.shift><Key.shift><Key.shift><Key.shift>Bend<Key.tab><Key.shift>Ind<Key.tab><Key.backspace>46625
Screenshot: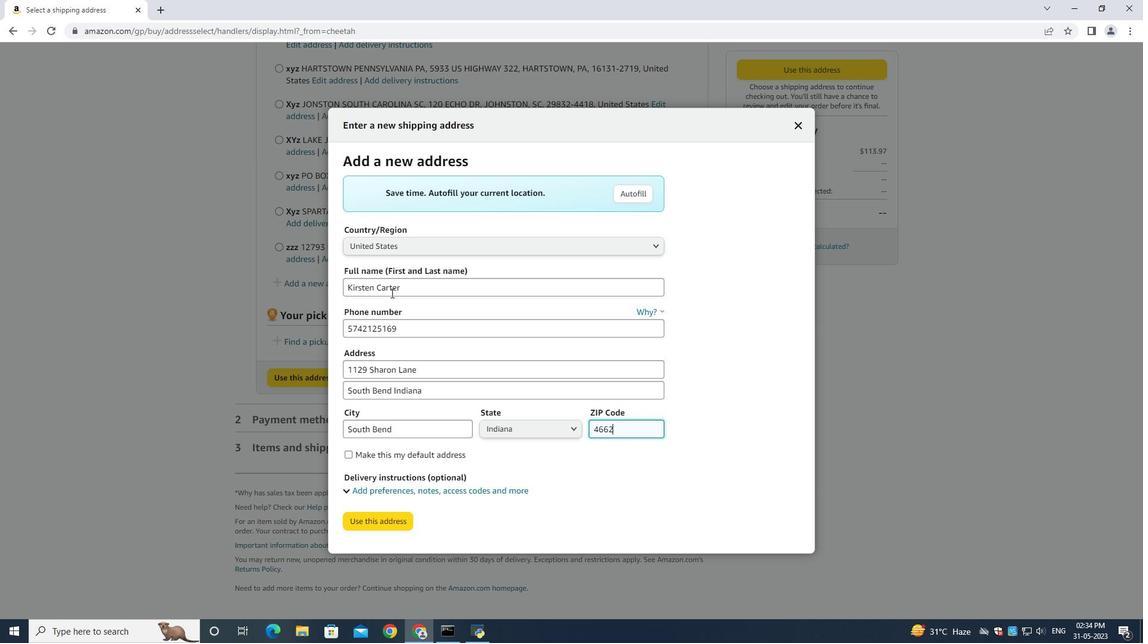 
Action: Mouse moved to (393, 518)
Screenshot: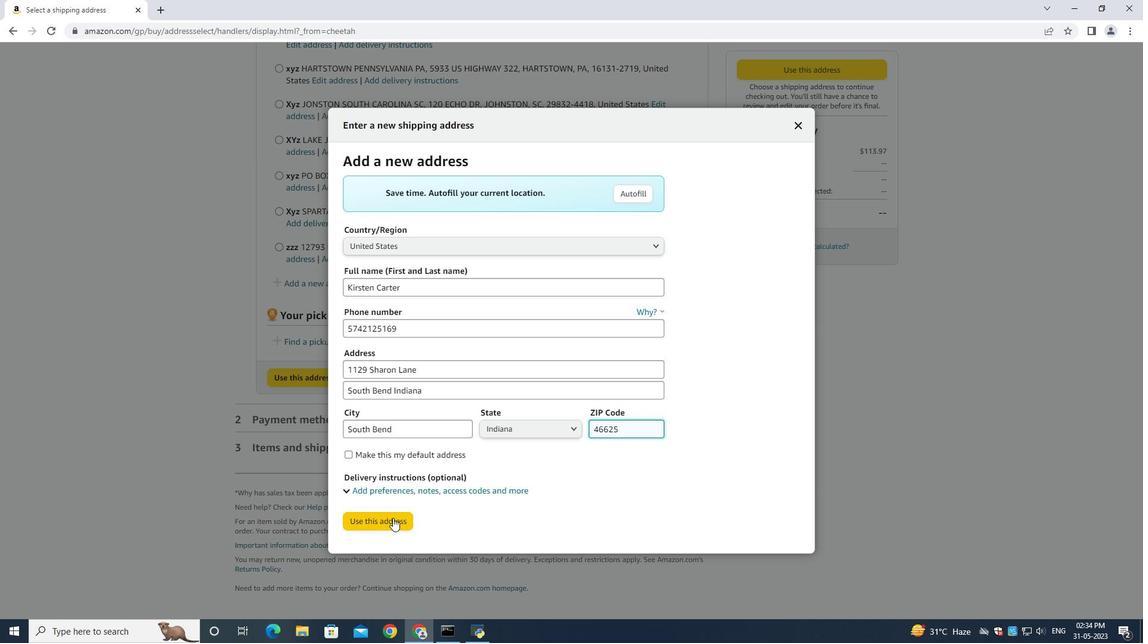 
Action: Mouse pressed left at (393, 518)
Screenshot: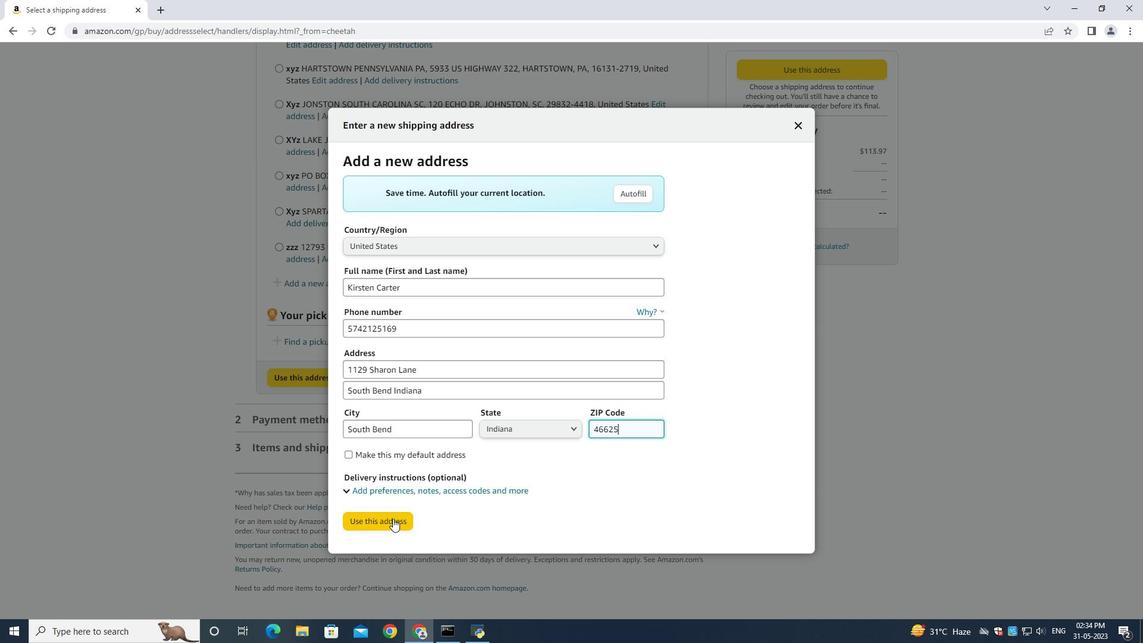 
Action: Mouse moved to (473, 476)
Screenshot: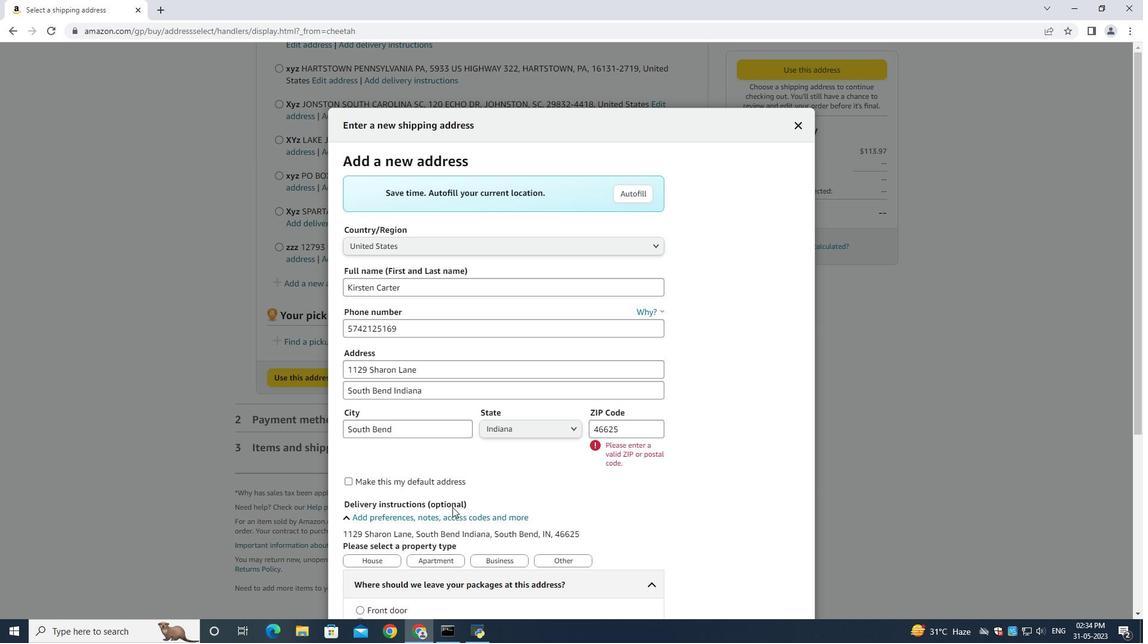 
Action: Mouse scrolled (473, 475) with delta (0, 0)
Screenshot: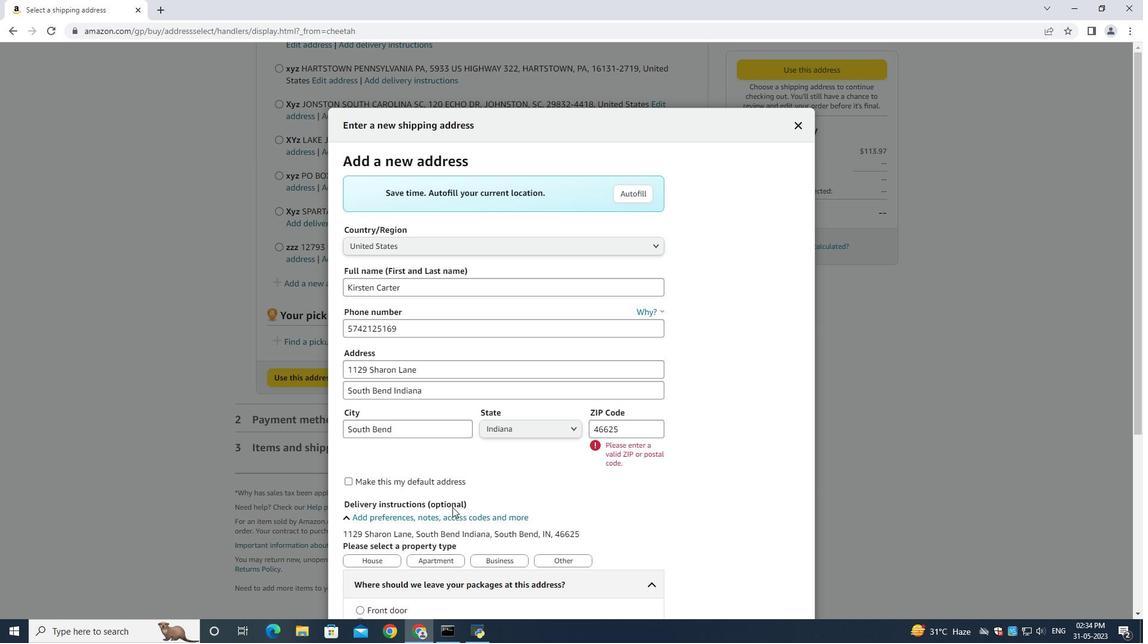 
Action: Mouse scrolled (473, 475) with delta (0, 0)
Screenshot: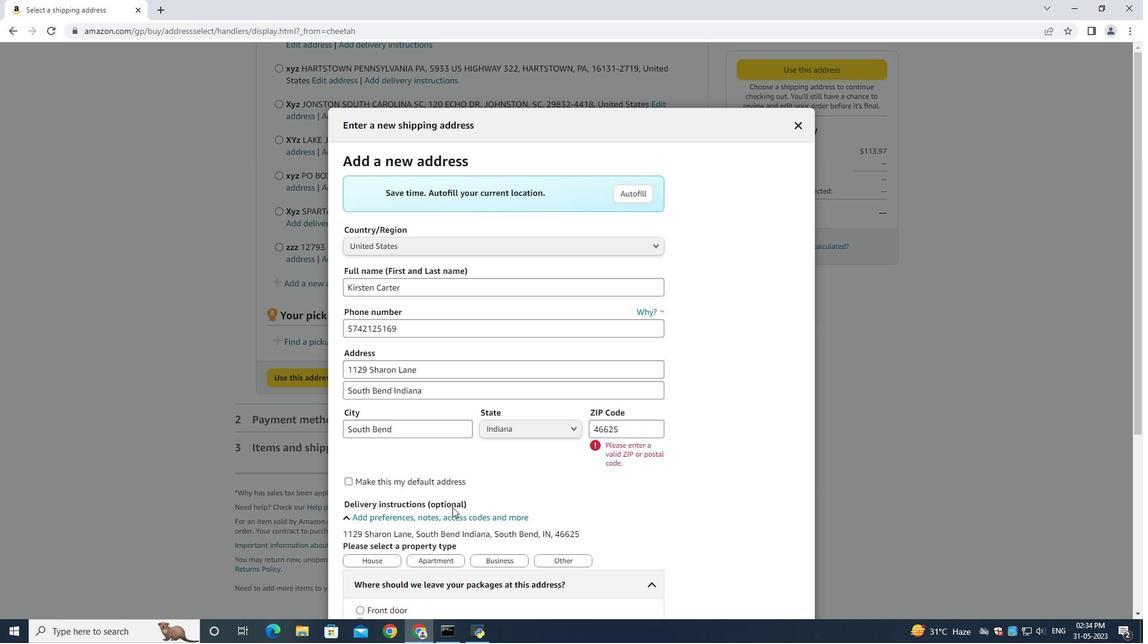 
Action: Mouse scrolled (473, 475) with delta (0, 0)
Screenshot: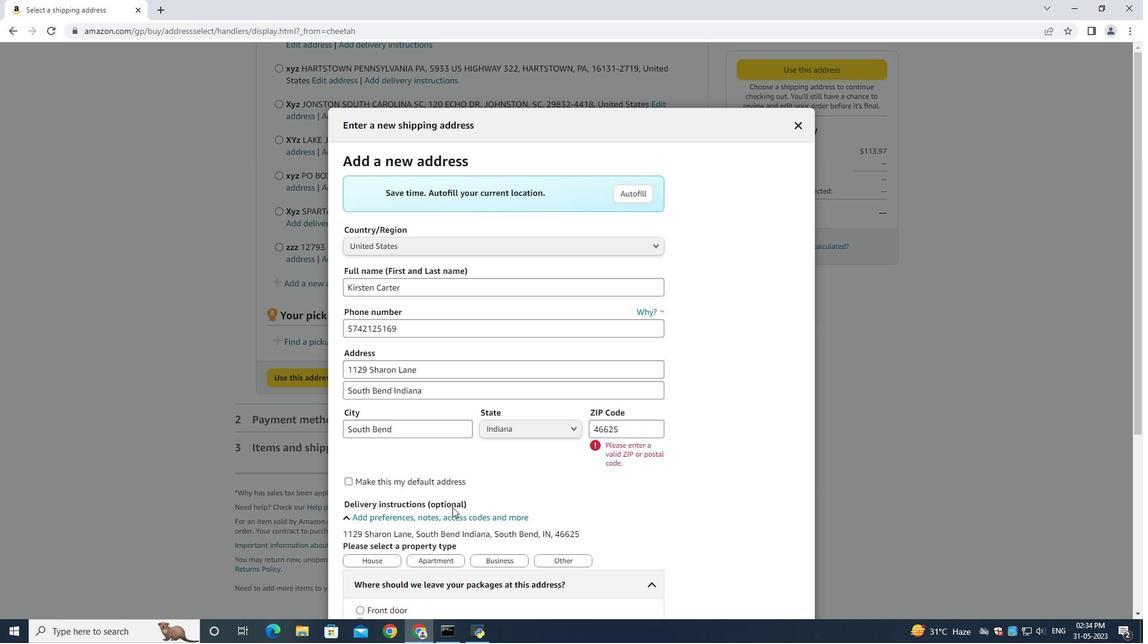 
Action: Mouse scrolled (473, 475) with delta (0, 0)
Screenshot: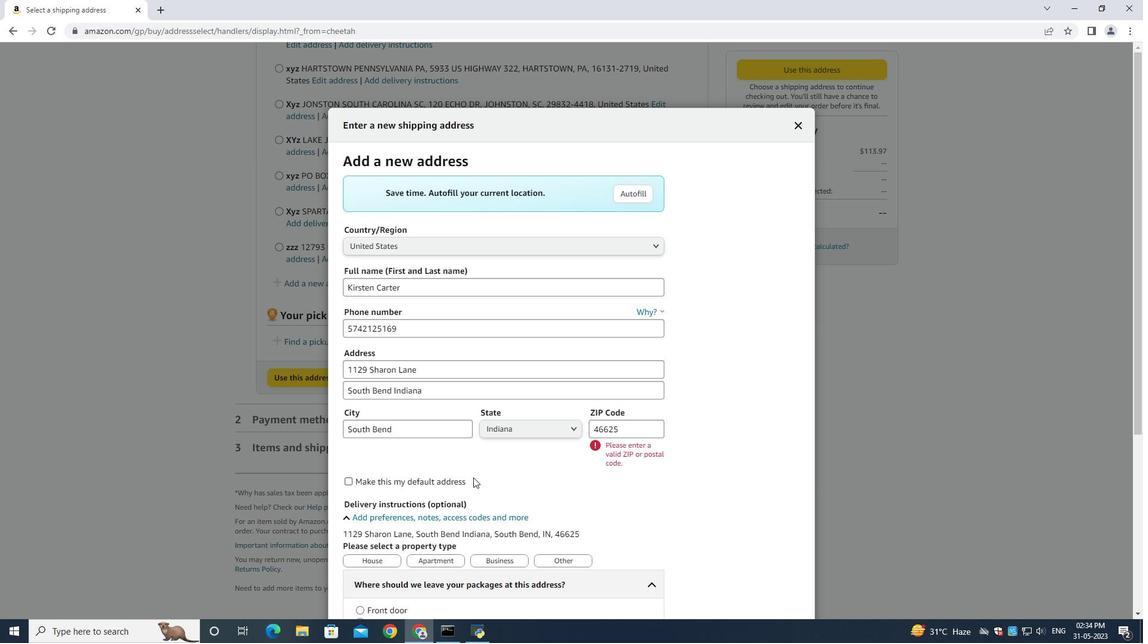 
Action: Mouse scrolled (473, 475) with delta (0, 0)
Screenshot: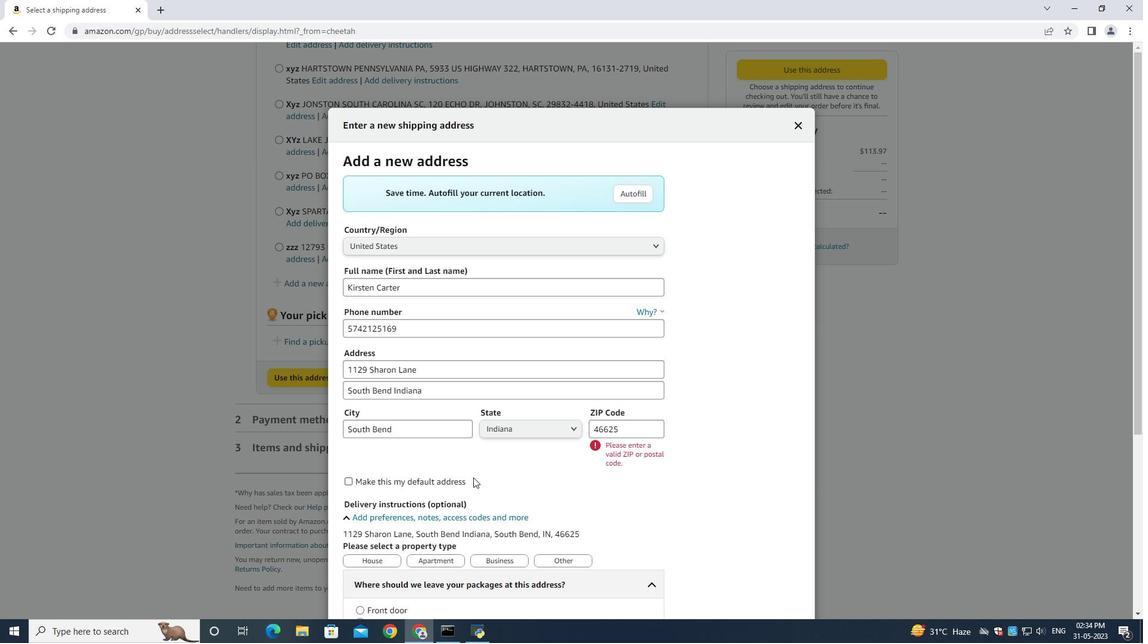 
Action: Mouse scrolled (473, 475) with delta (0, 0)
Screenshot: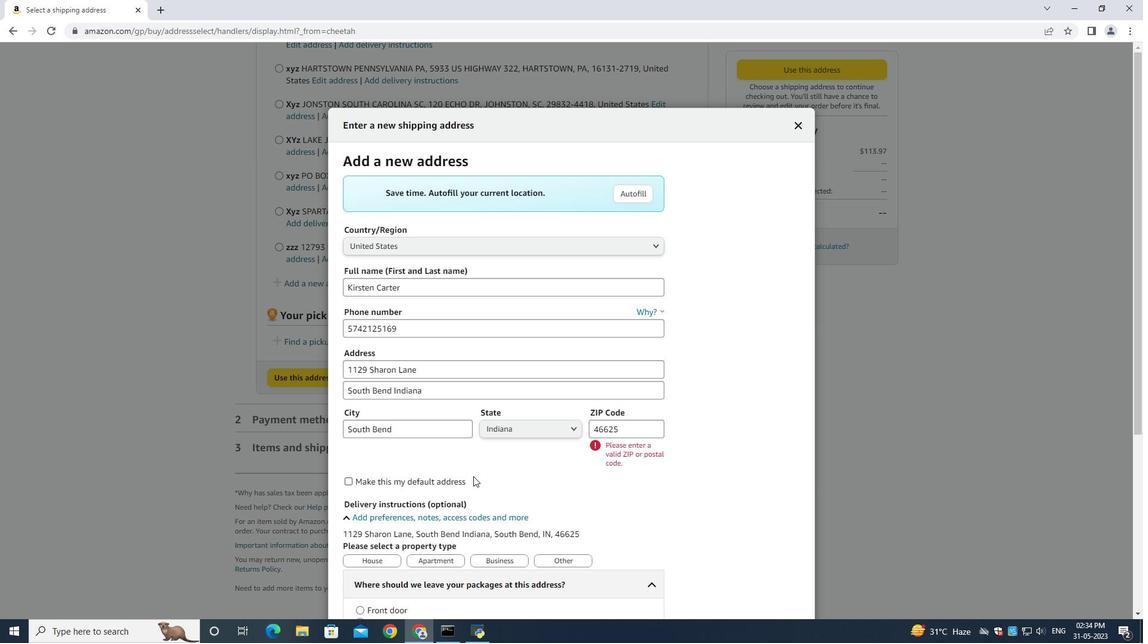 
Action: Mouse moved to (381, 589)
Screenshot: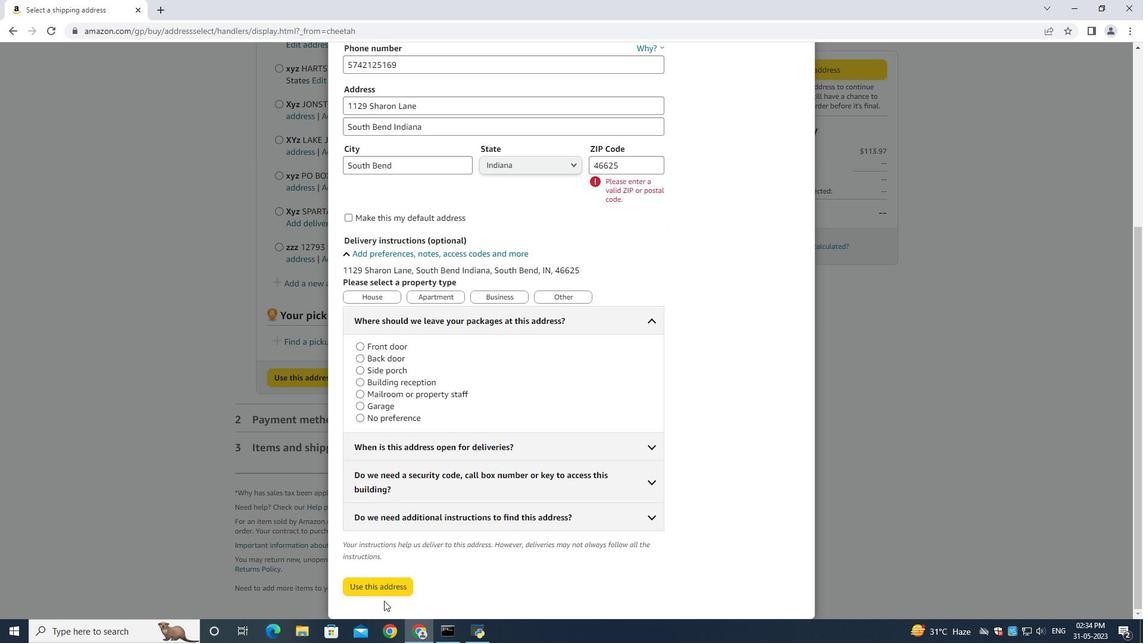
Action: Mouse pressed left at (381, 589)
Screenshot: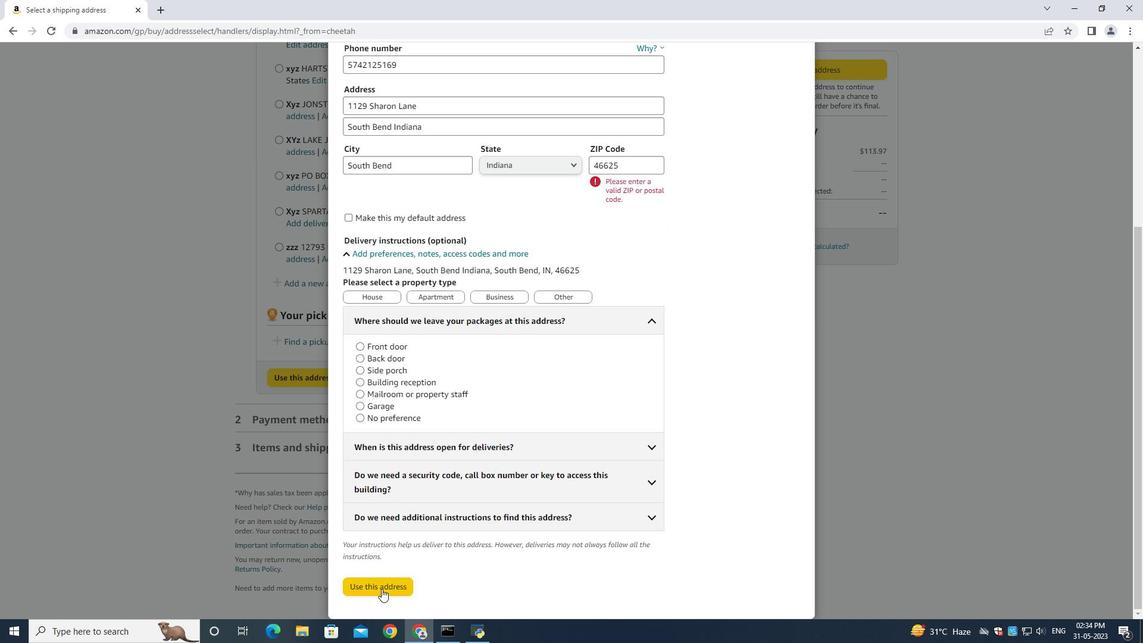 
Action: Mouse moved to (376, 584)
Screenshot: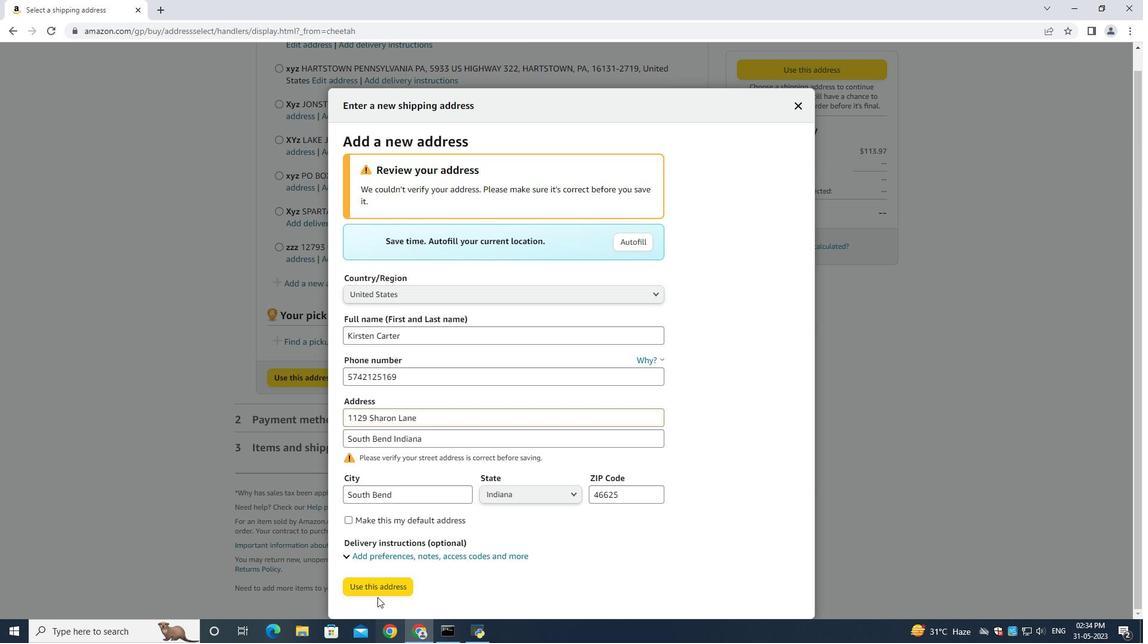 
Action: Mouse pressed left at (376, 584)
Screenshot: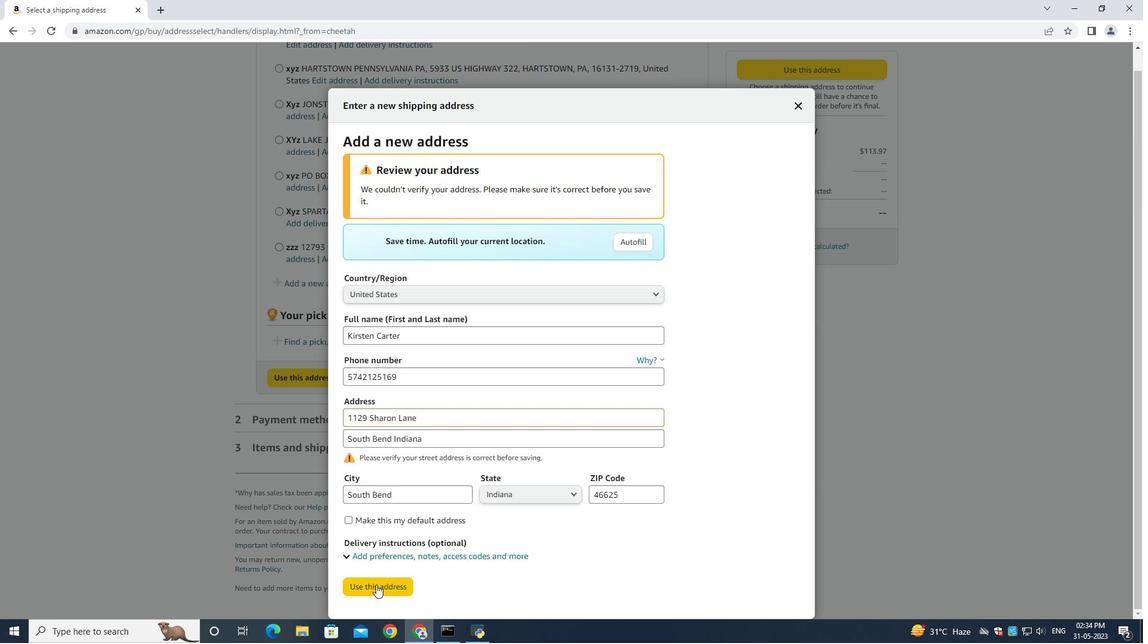 
Action: Mouse moved to (580, 273)
Screenshot: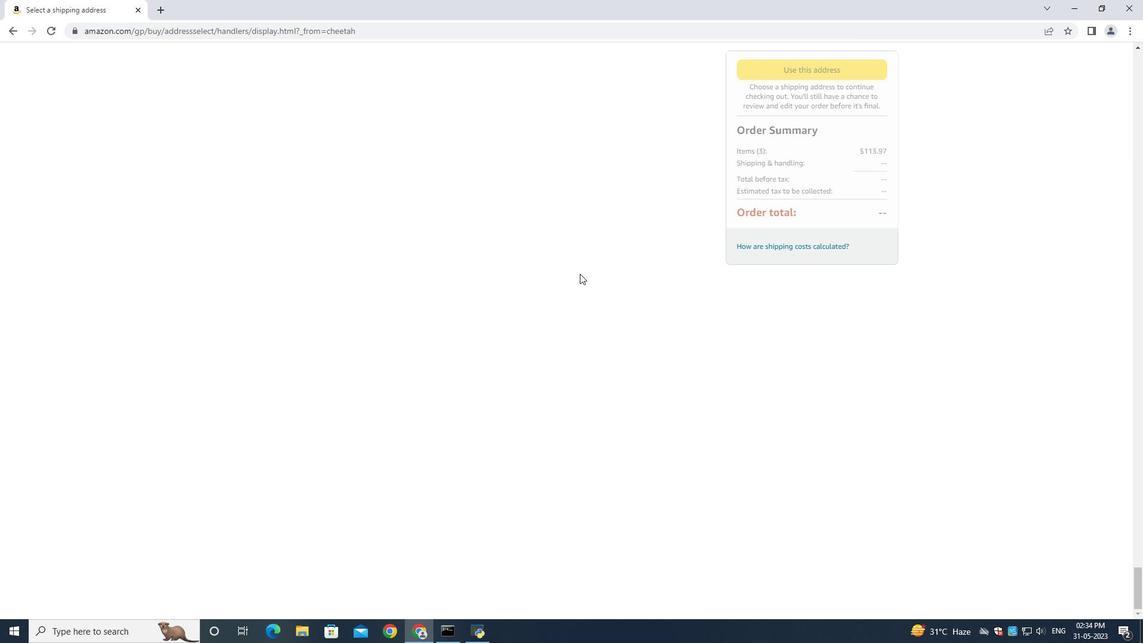 
